 Task: Add a signature James Flores containing Have a great Fathers Day, James Flores to email address softage.8@softage.net and add a label Educational resources
Action: Mouse moved to (1281, 62)
Screenshot: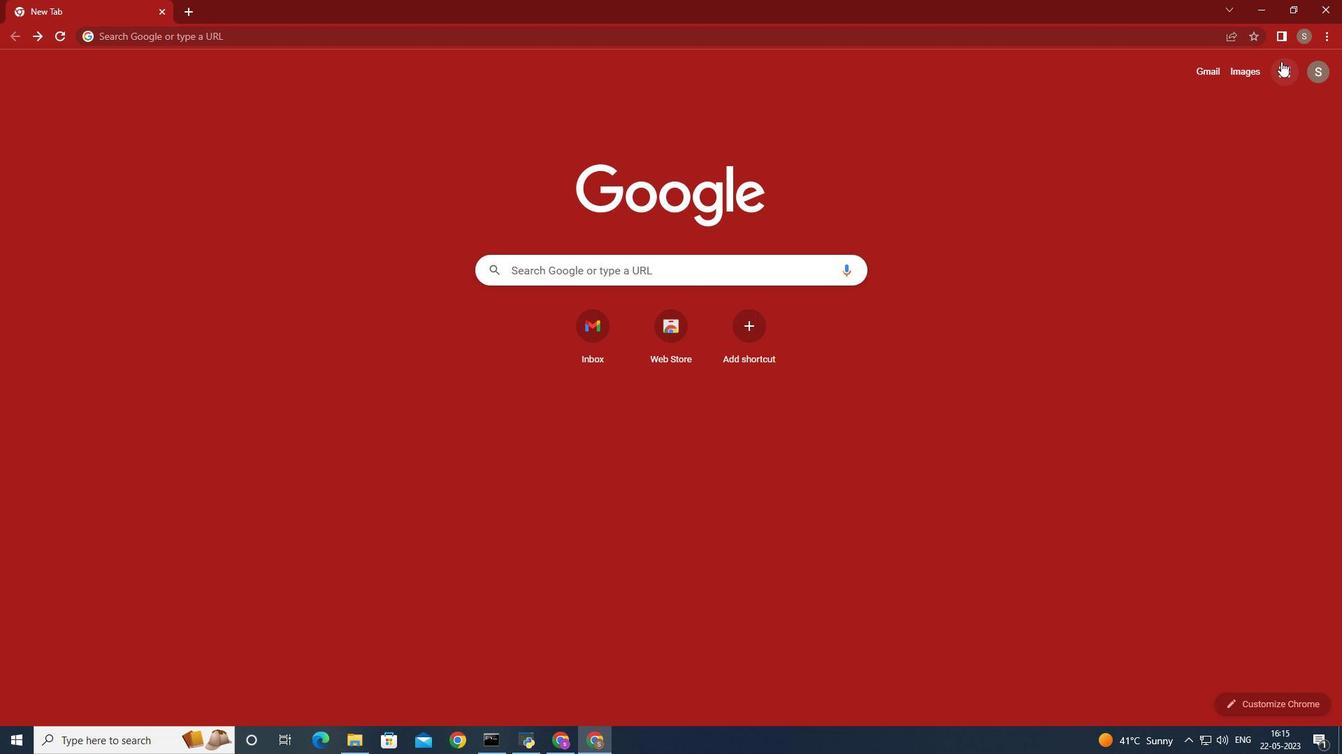 
Action: Mouse pressed left at (1281, 62)
Screenshot: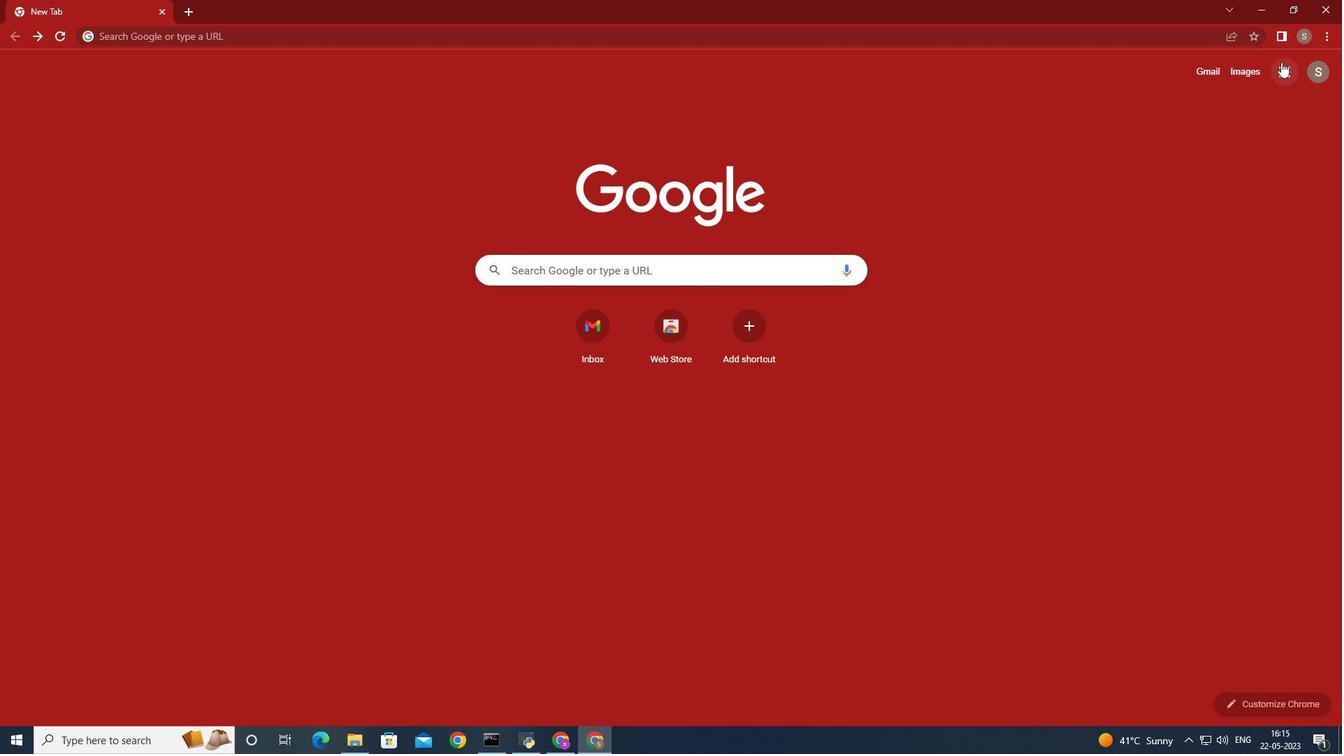 
Action: Mouse moved to (1235, 137)
Screenshot: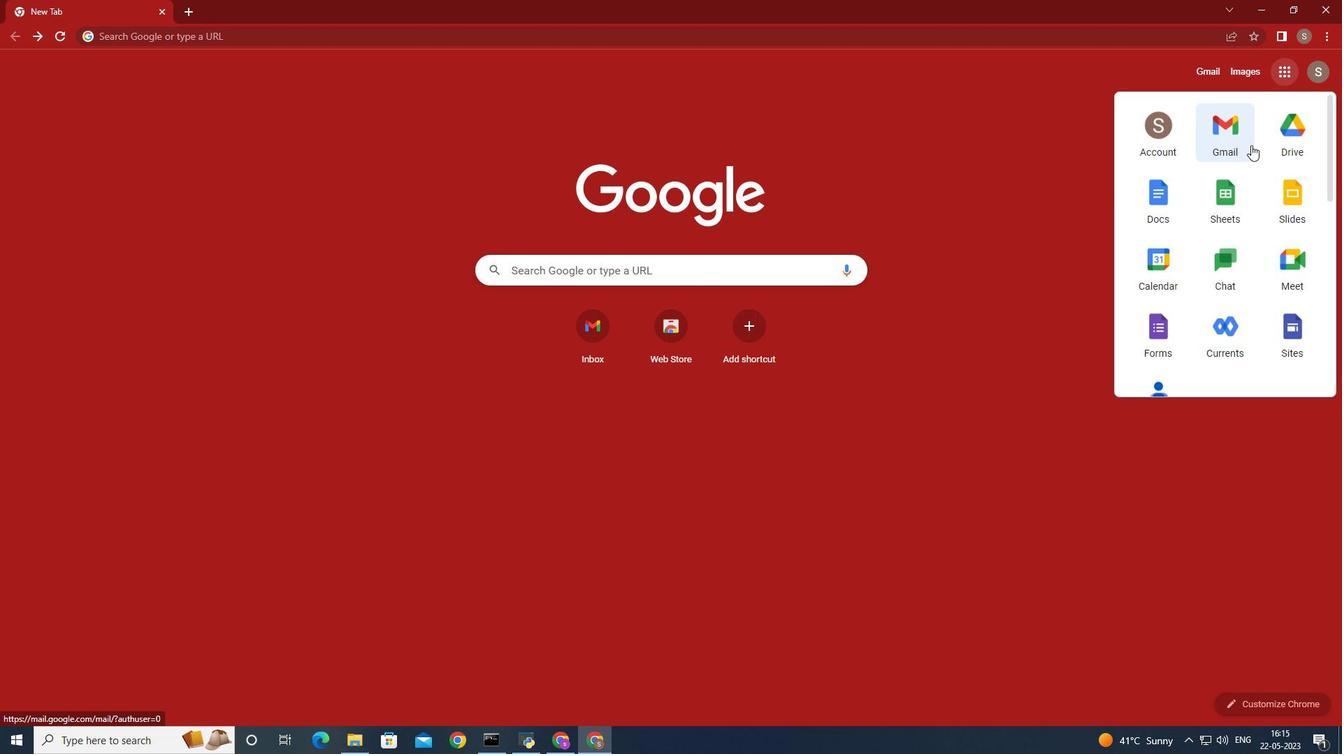 
Action: Mouse pressed left at (1235, 137)
Screenshot: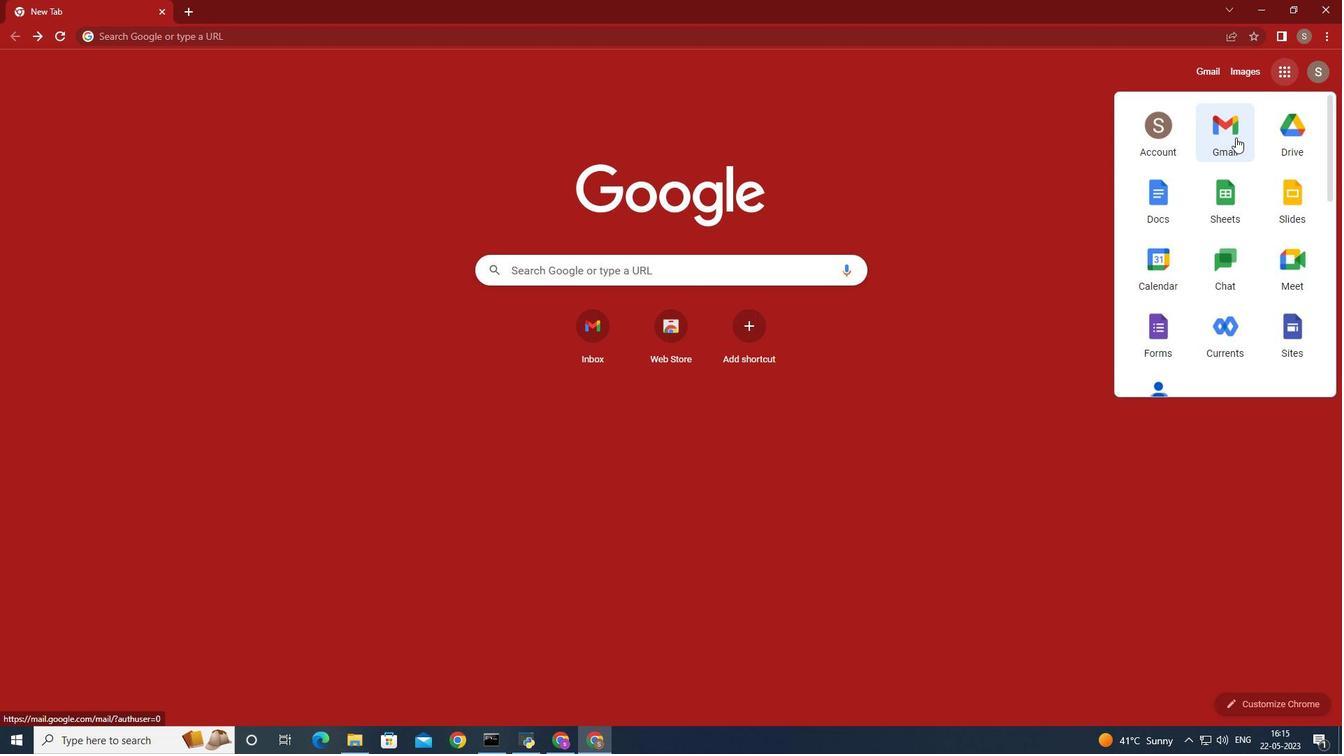 
Action: Mouse moved to (1182, 101)
Screenshot: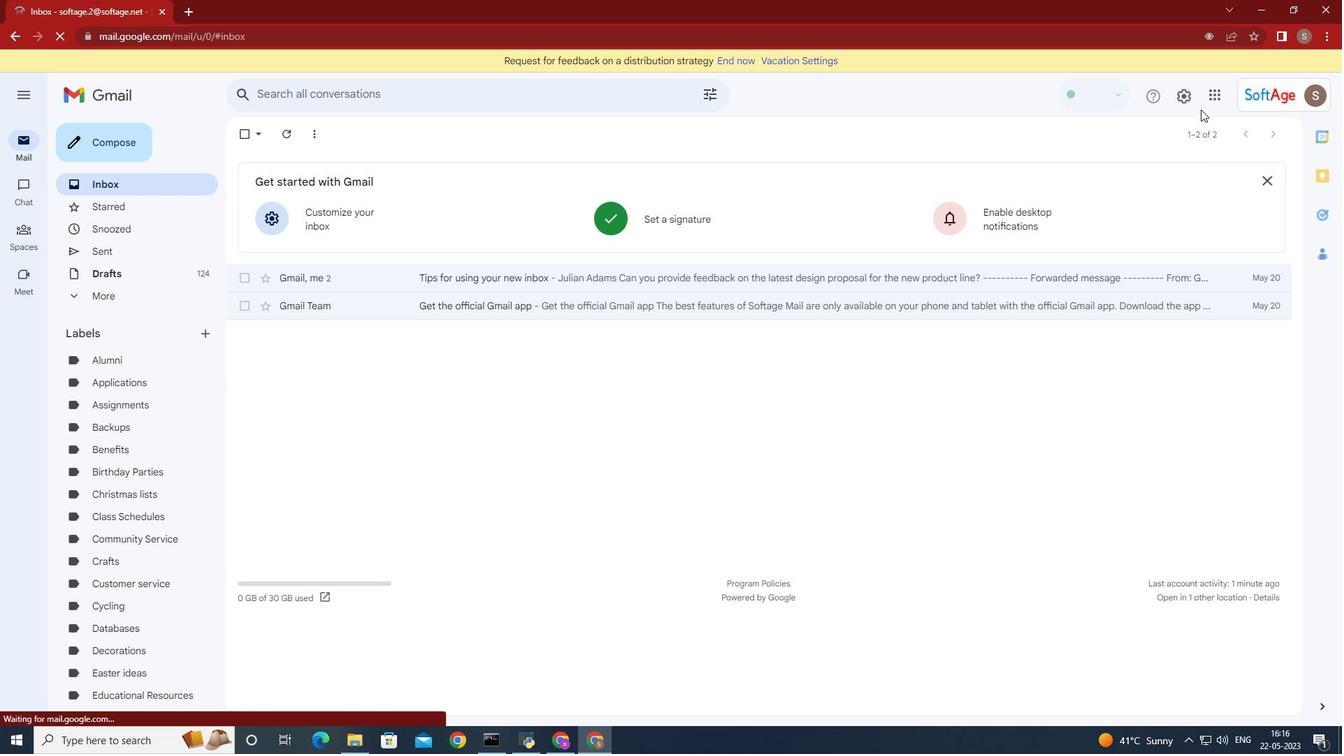 
Action: Mouse pressed left at (1182, 101)
Screenshot: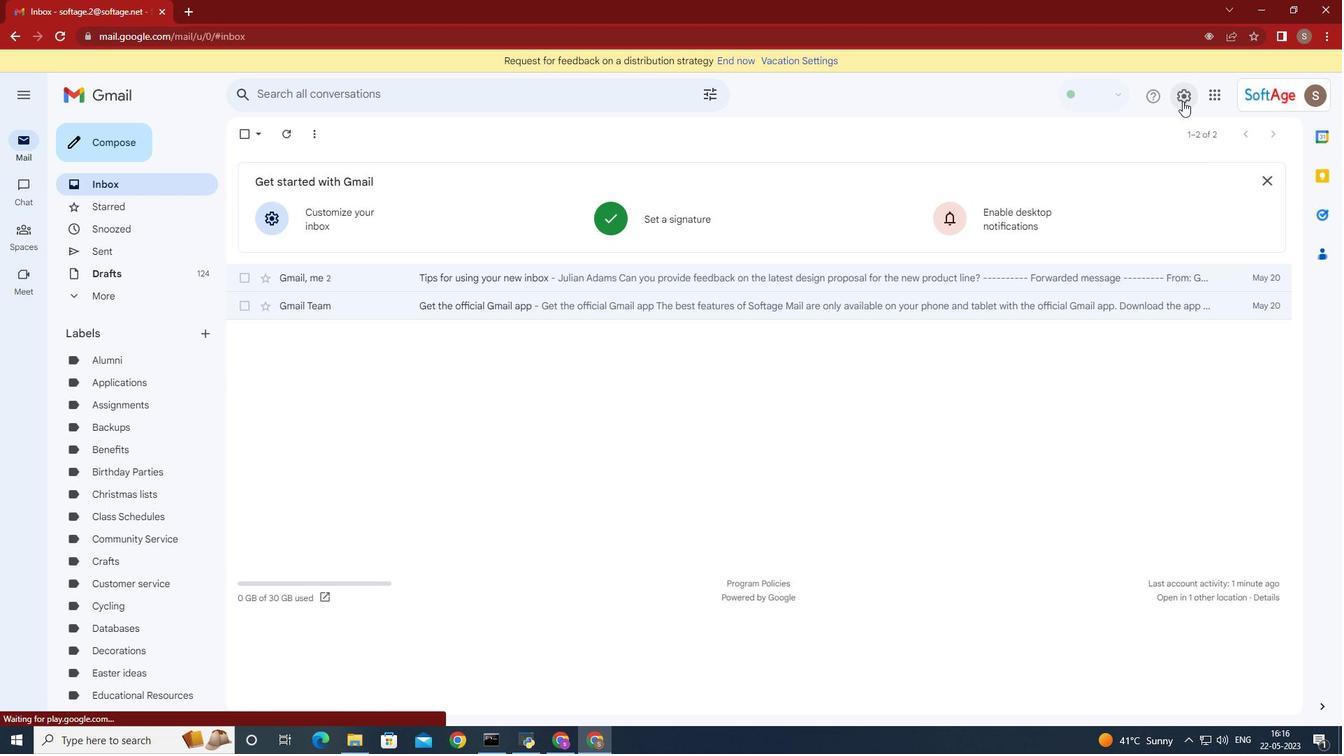 
Action: Mouse moved to (1215, 169)
Screenshot: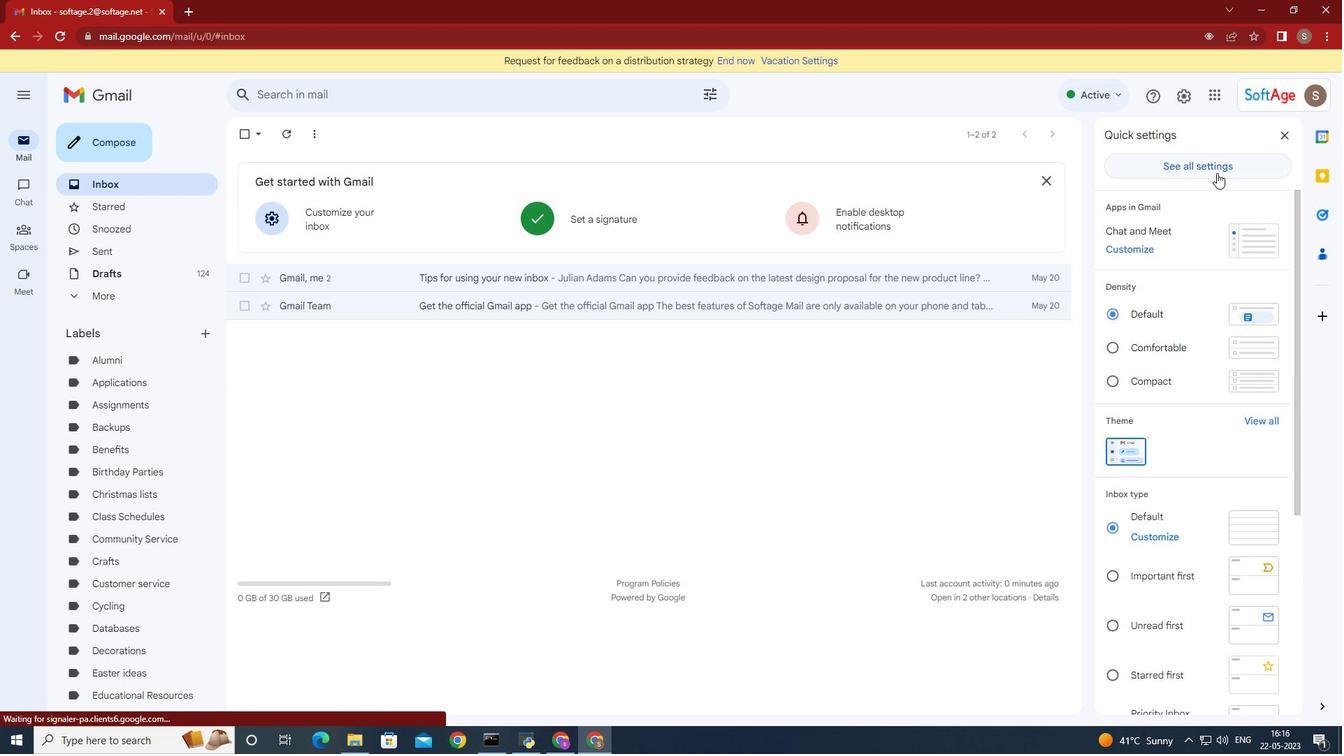 
Action: Mouse pressed left at (1215, 169)
Screenshot: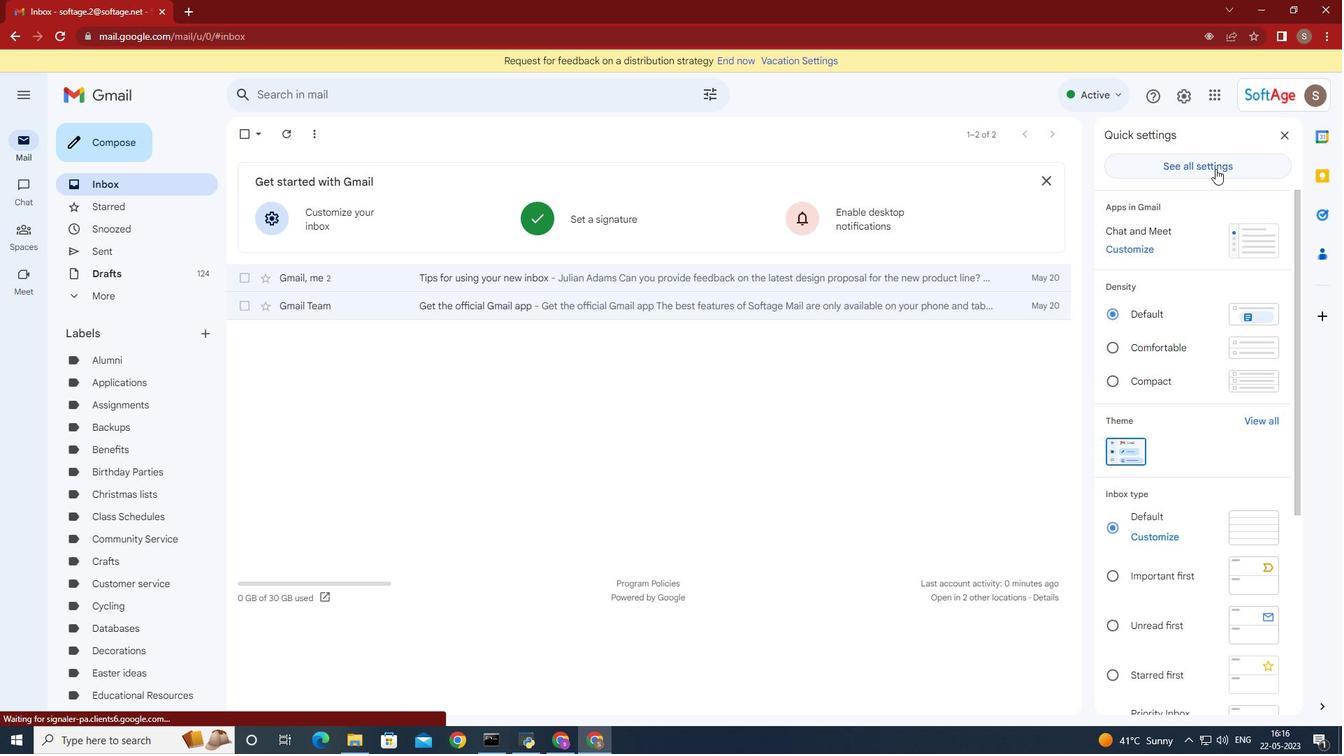 
Action: Mouse moved to (959, 268)
Screenshot: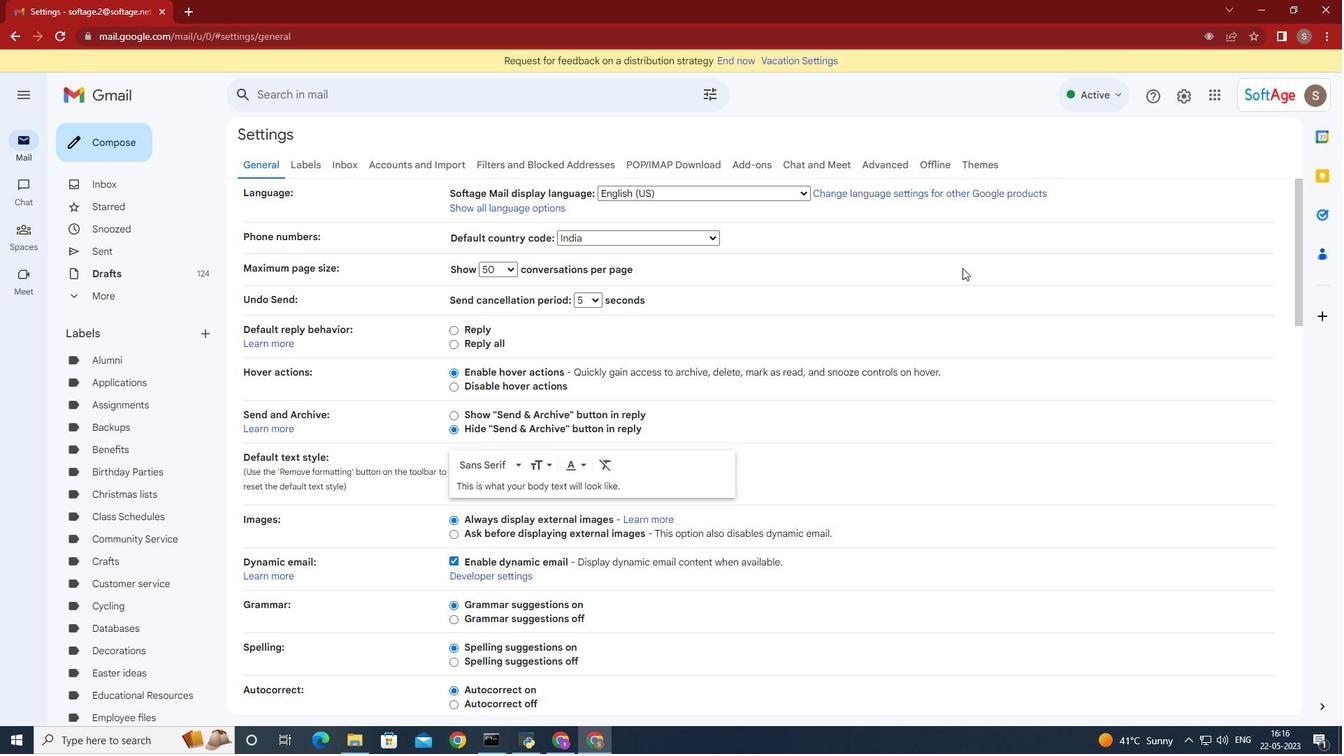 
Action: Mouse scrolled (959, 267) with delta (0, 0)
Screenshot: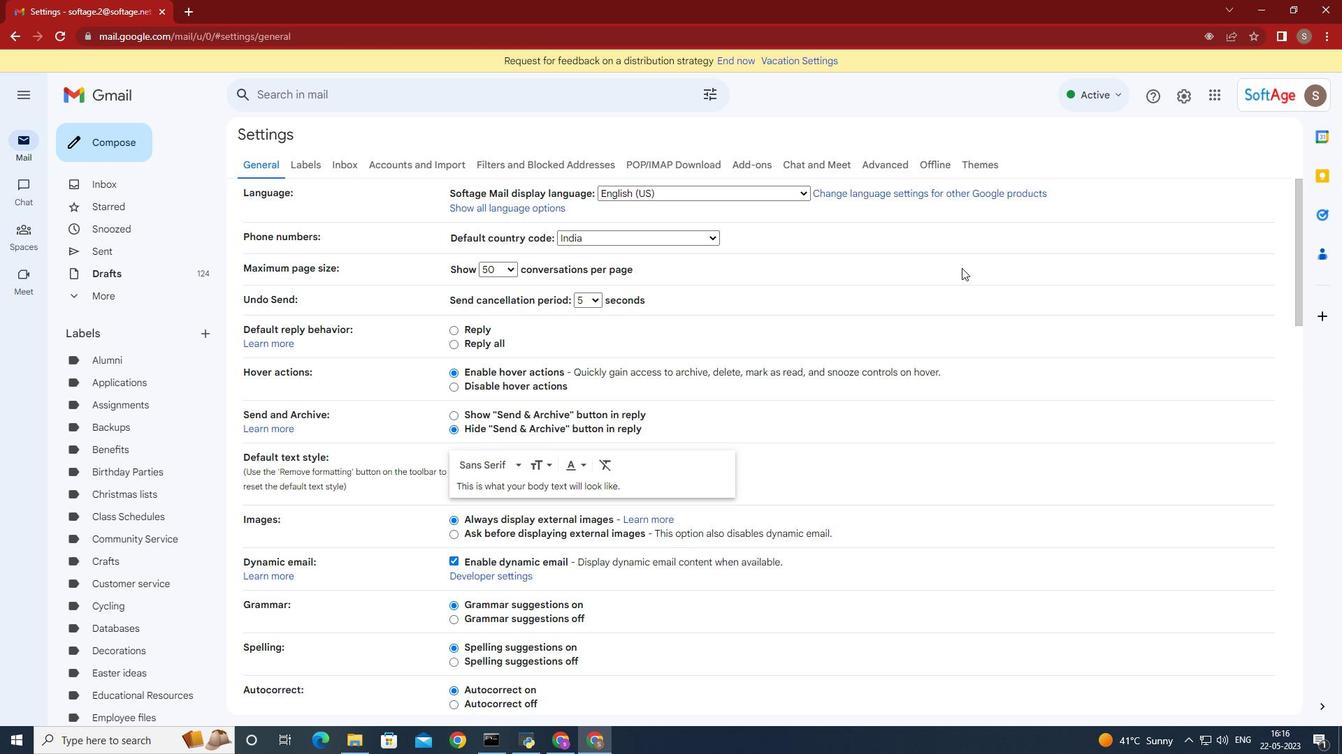 
Action: Mouse moved to (953, 270)
Screenshot: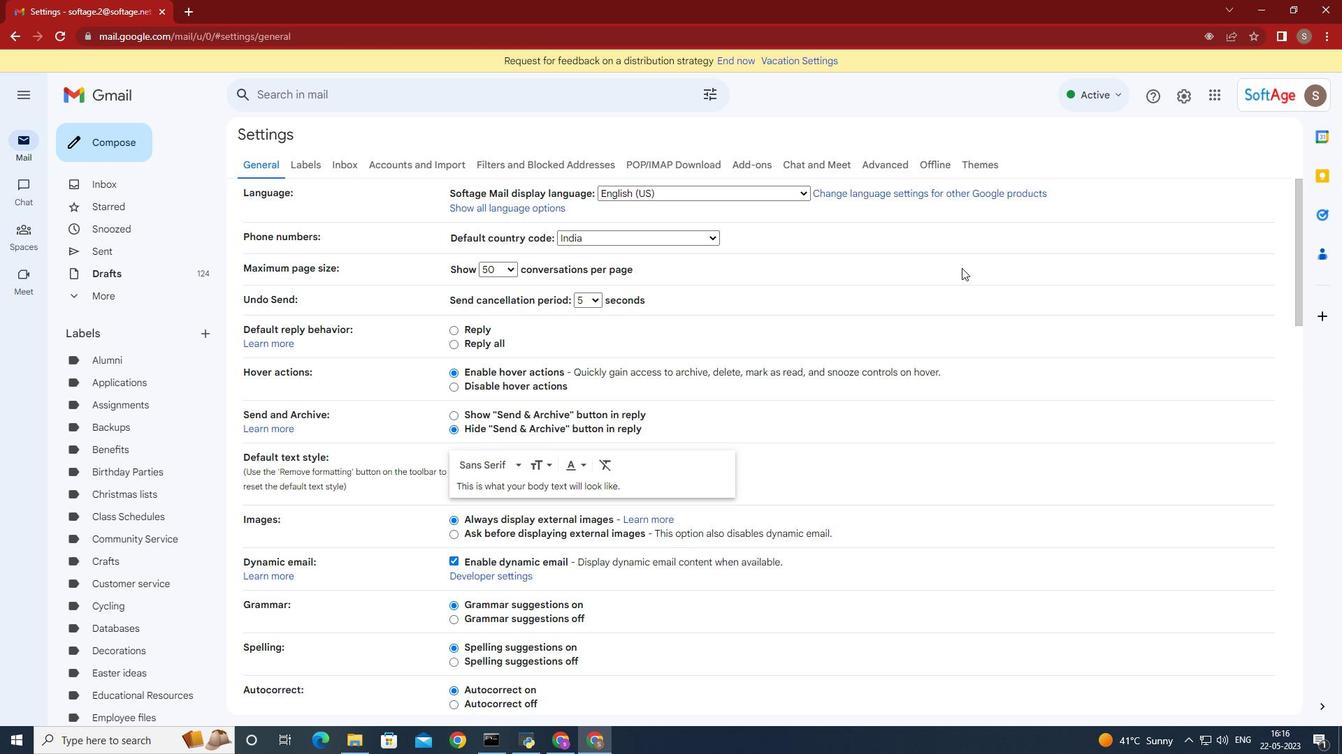 
Action: Mouse scrolled (953, 269) with delta (0, 0)
Screenshot: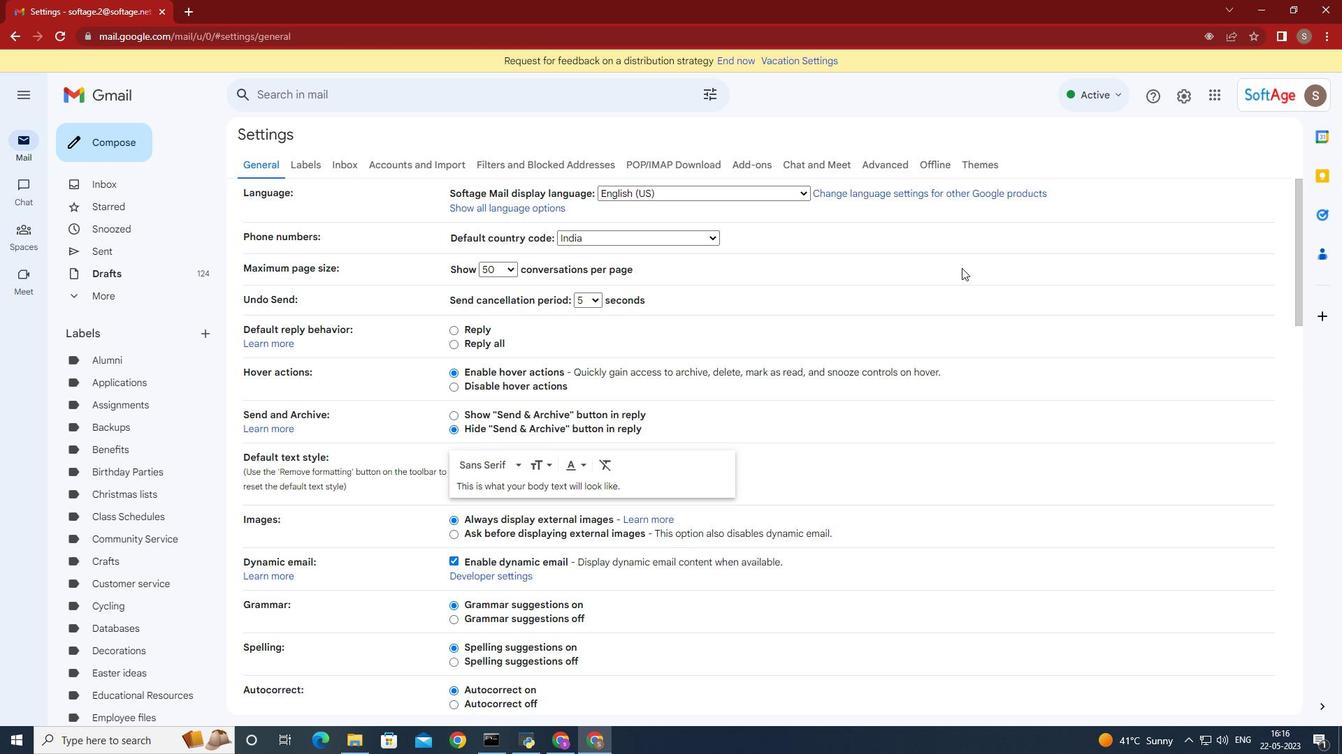 
Action: Mouse moved to (945, 274)
Screenshot: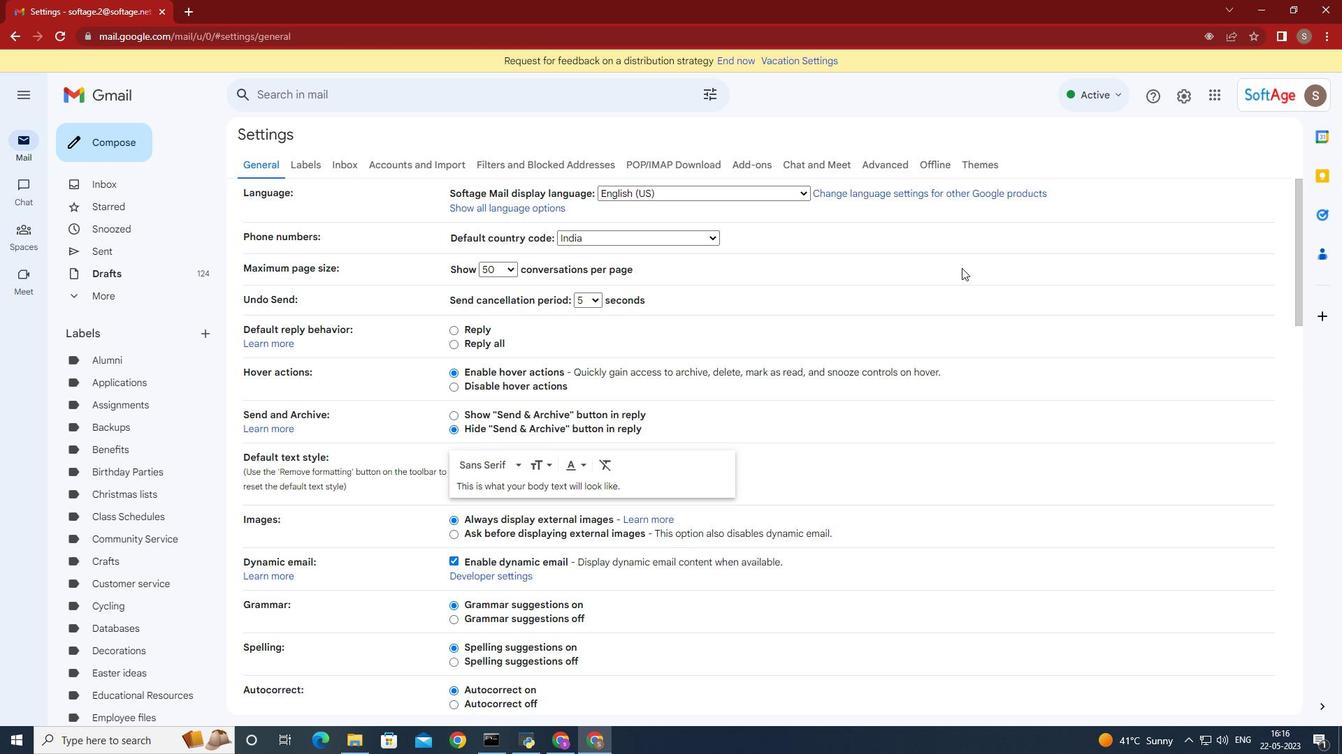 
Action: Mouse scrolled (945, 273) with delta (0, 0)
Screenshot: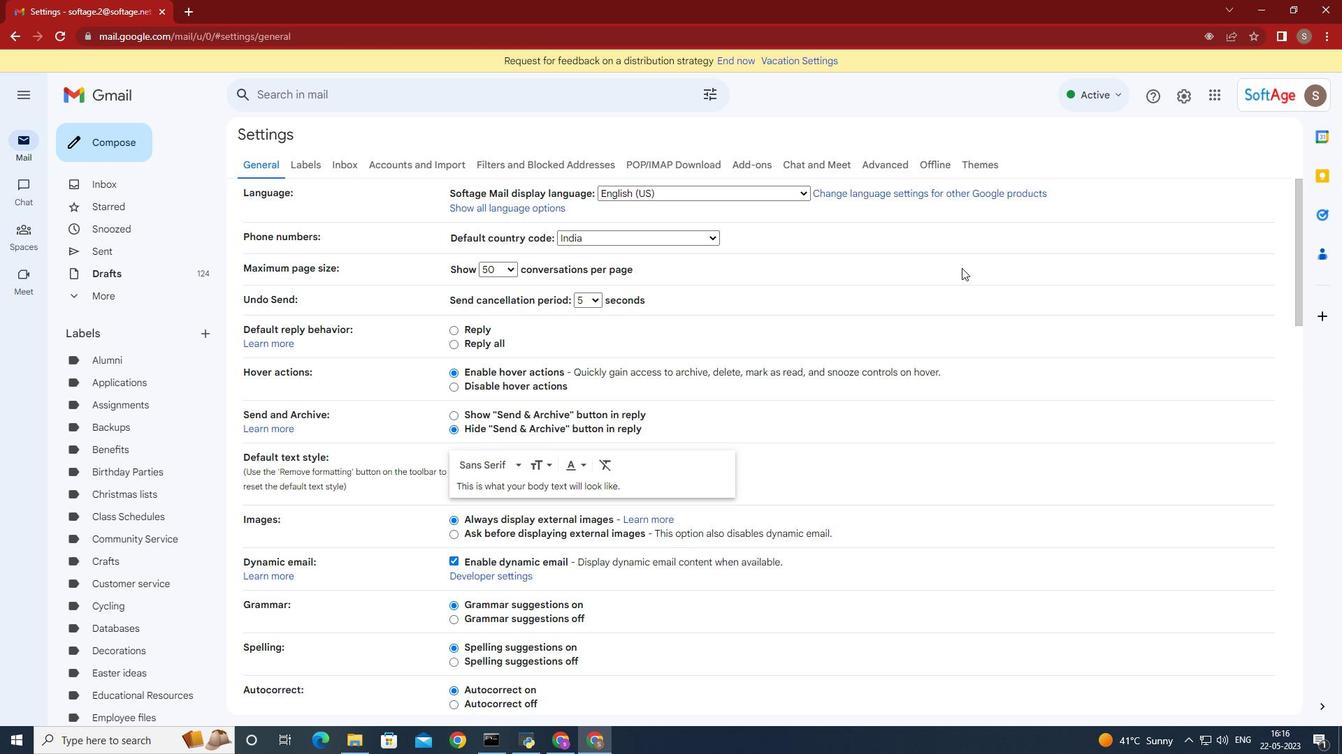 
Action: Mouse moved to (941, 274)
Screenshot: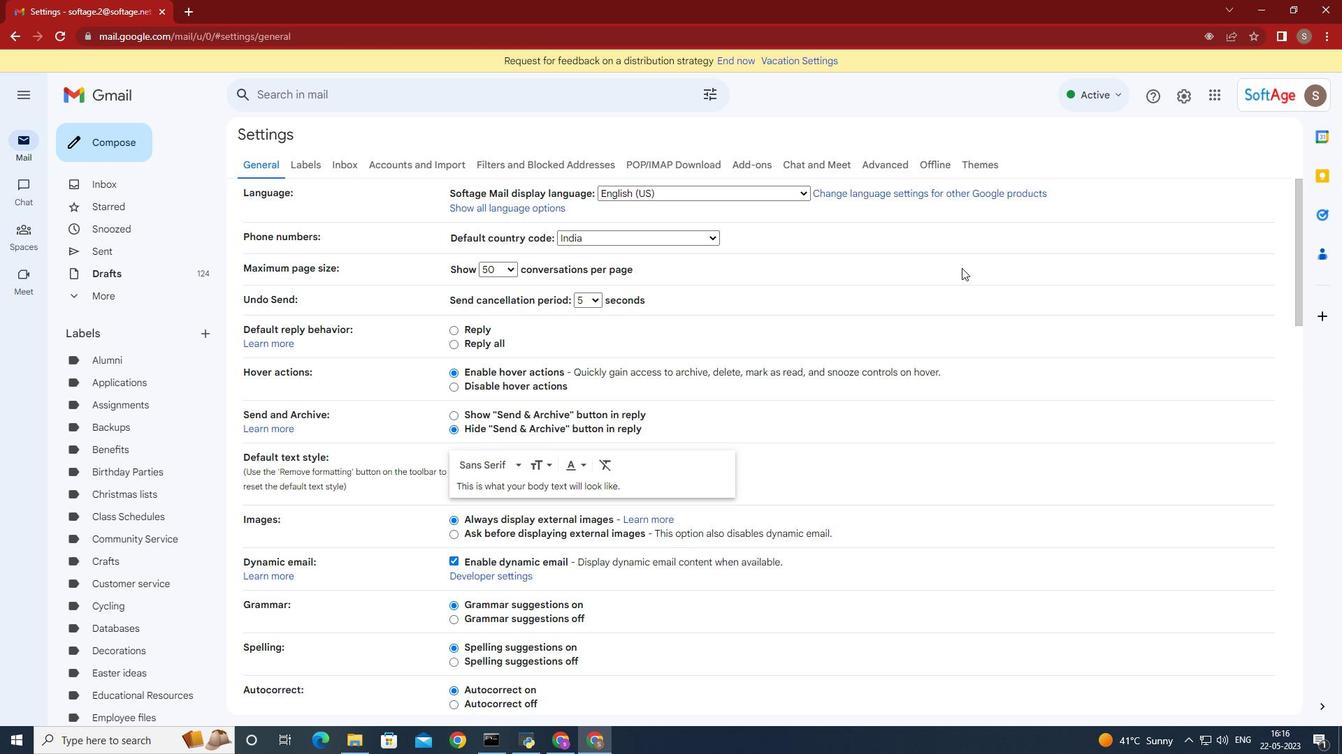 
Action: Mouse scrolled (941, 274) with delta (0, 0)
Screenshot: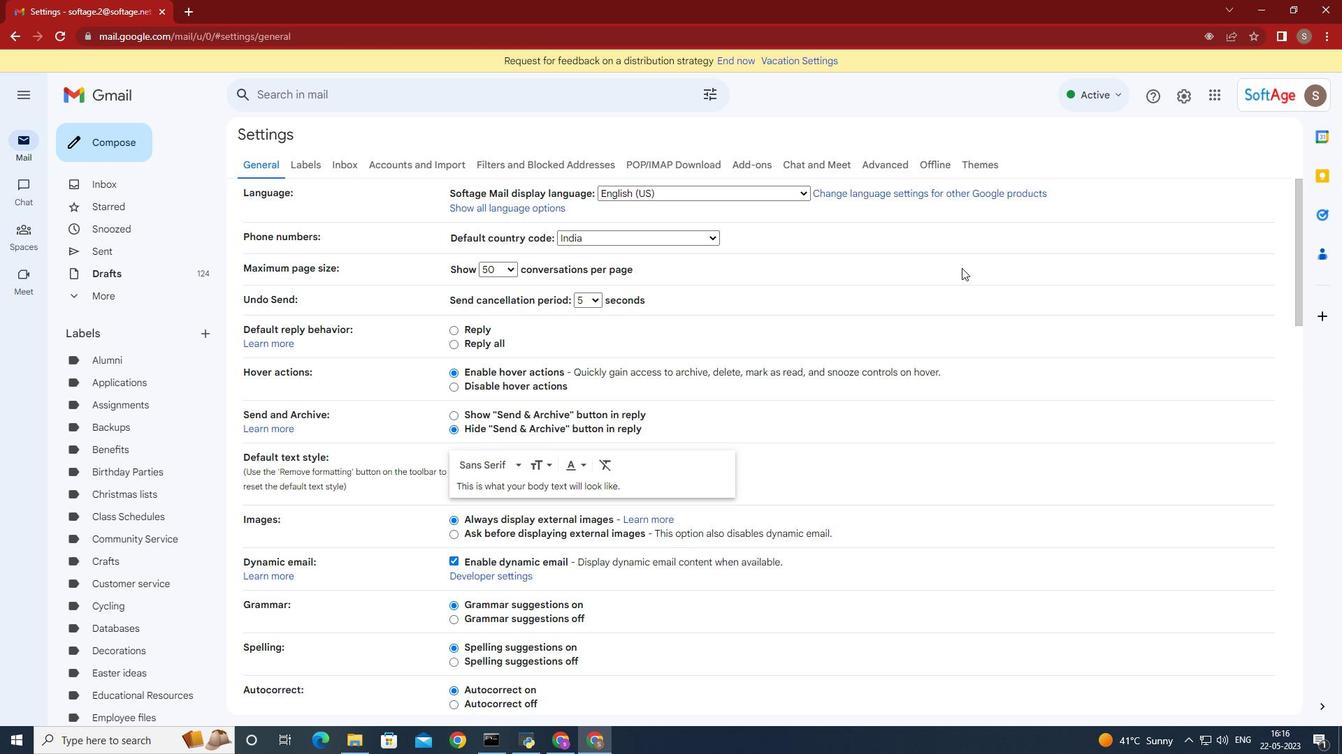 
Action: Mouse moved to (938, 275)
Screenshot: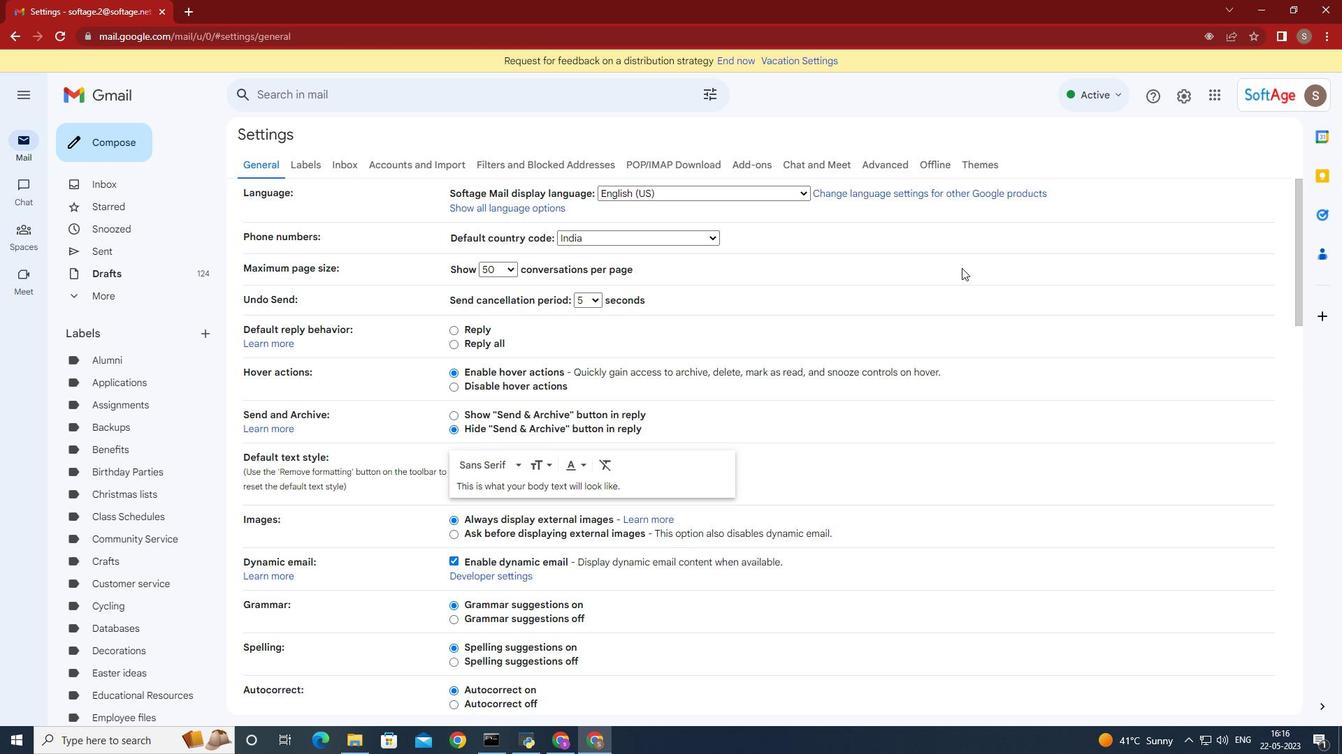 
Action: Mouse scrolled (938, 274) with delta (0, 0)
Screenshot: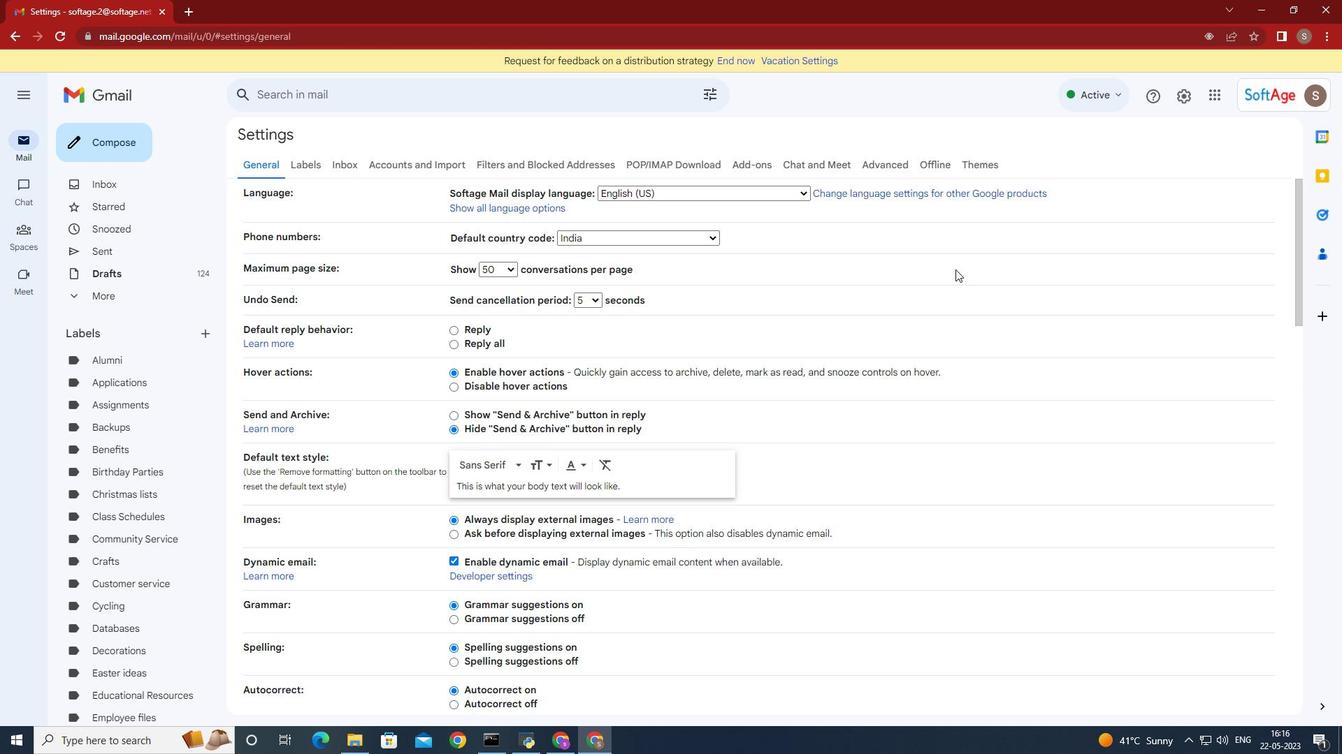 
Action: Mouse moved to (938, 275)
Screenshot: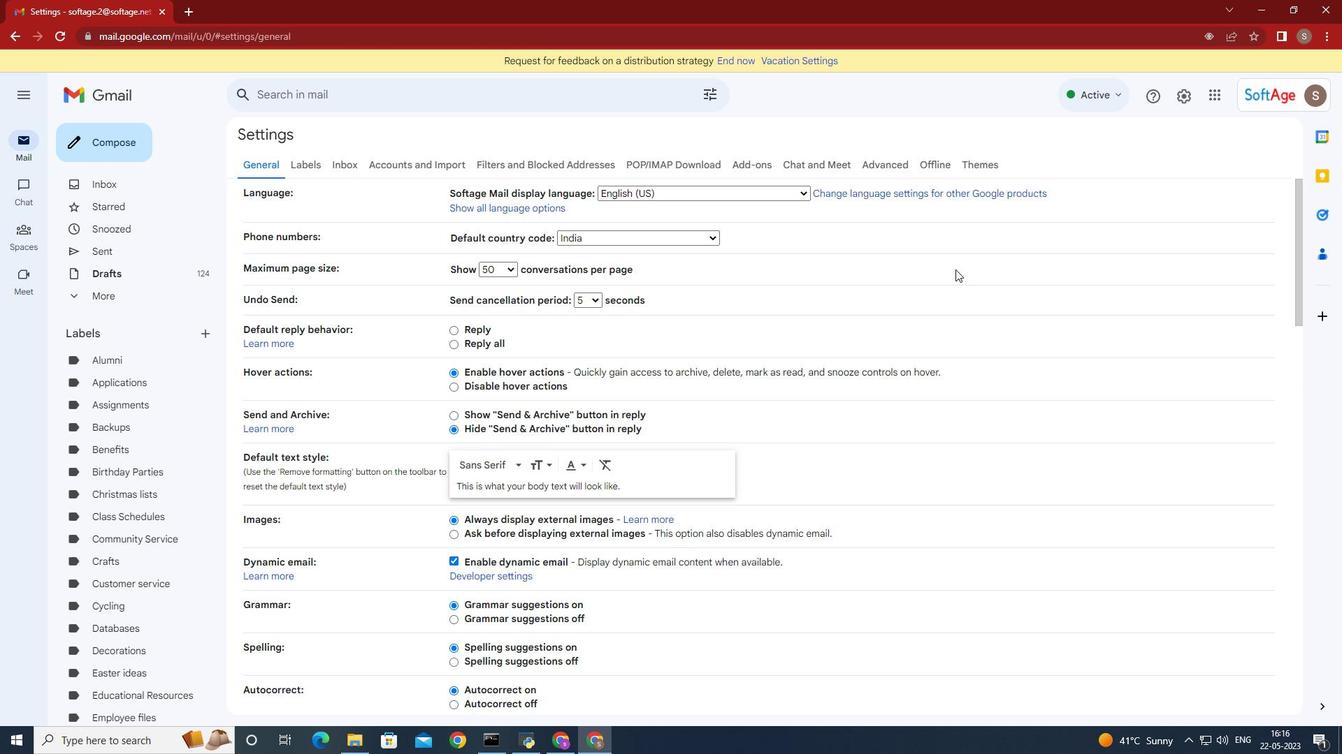 
Action: Mouse scrolled (938, 274) with delta (0, 0)
Screenshot: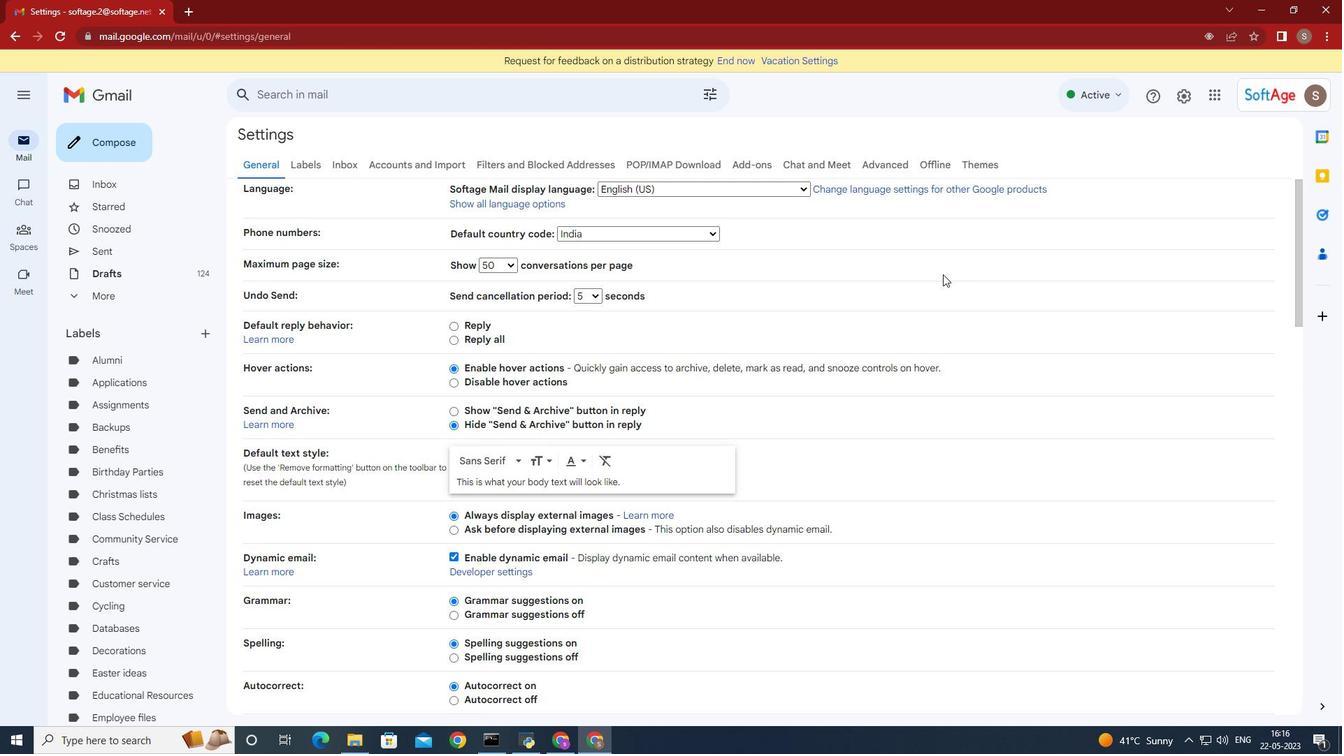 
Action: Mouse moved to (929, 285)
Screenshot: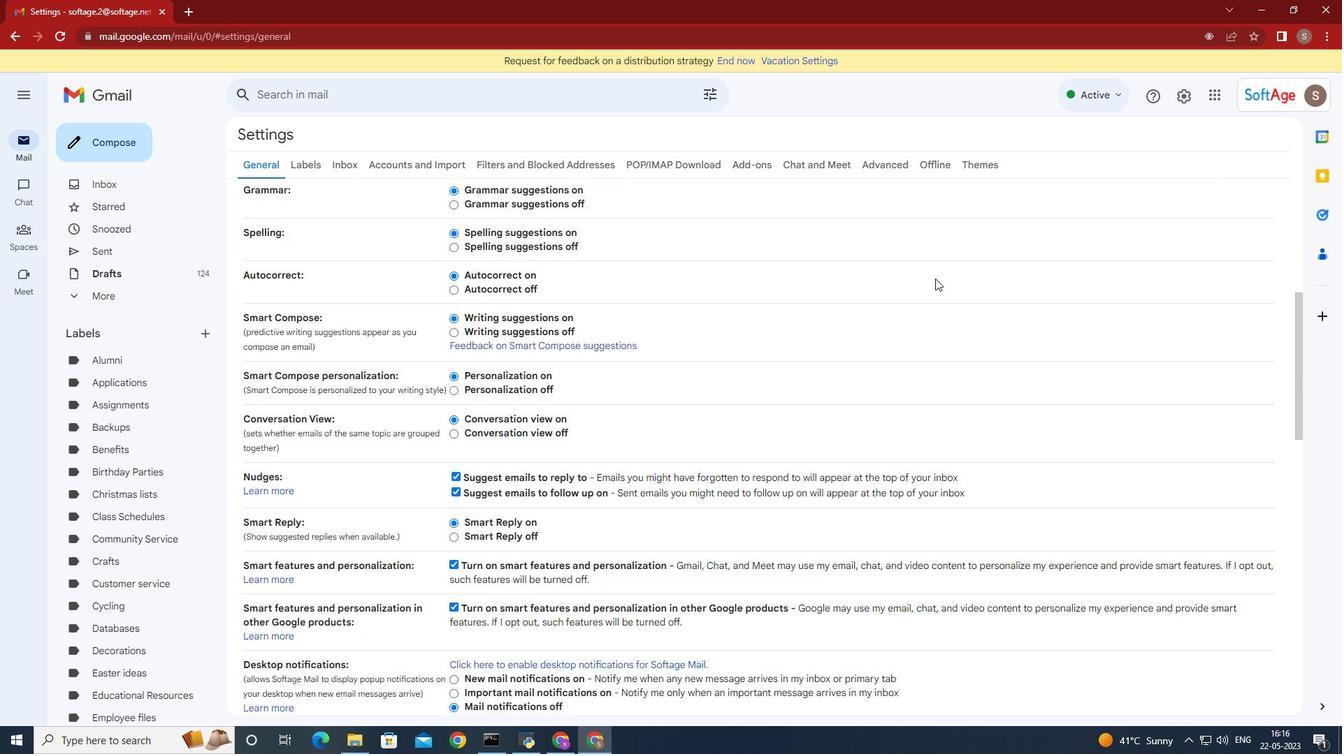 
Action: Mouse scrolled (929, 284) with delta (0, 0)
Screenshot: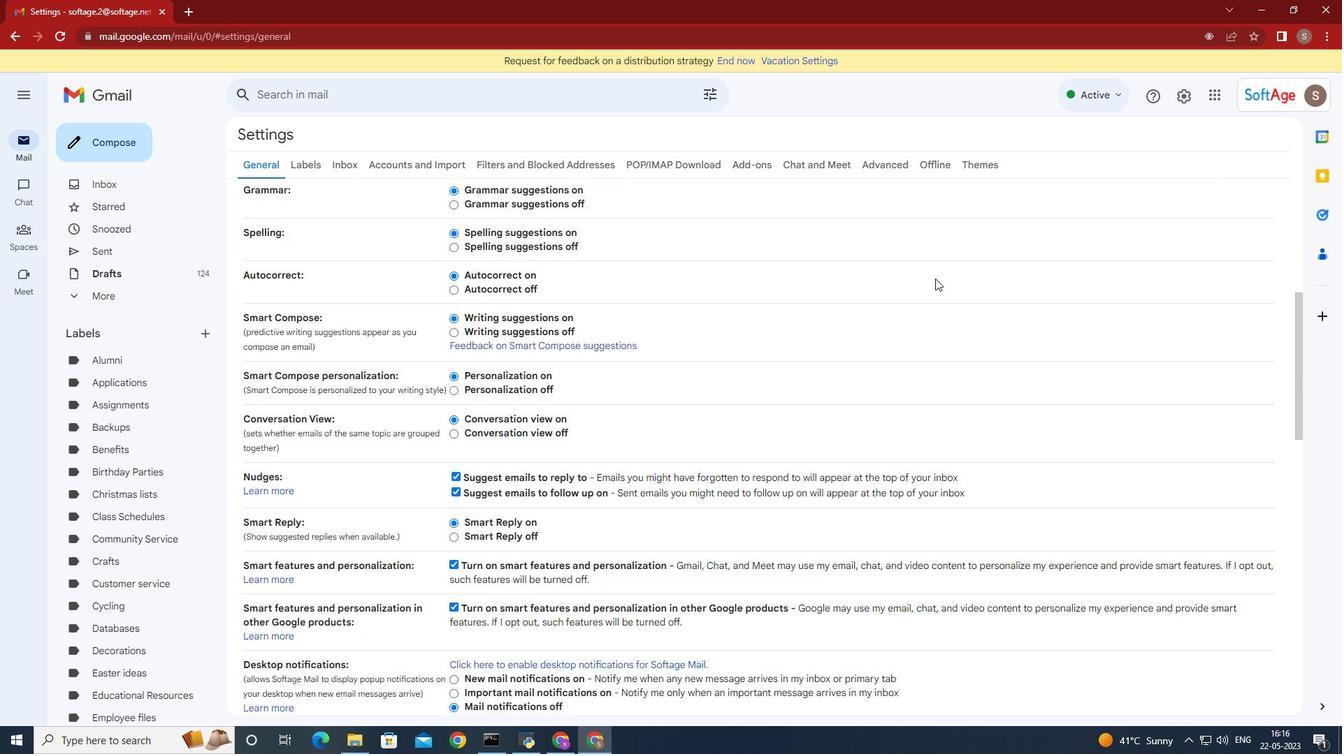 
Action: Mouse scrolled (929, 284) with delta (0, 0)
Screenshot: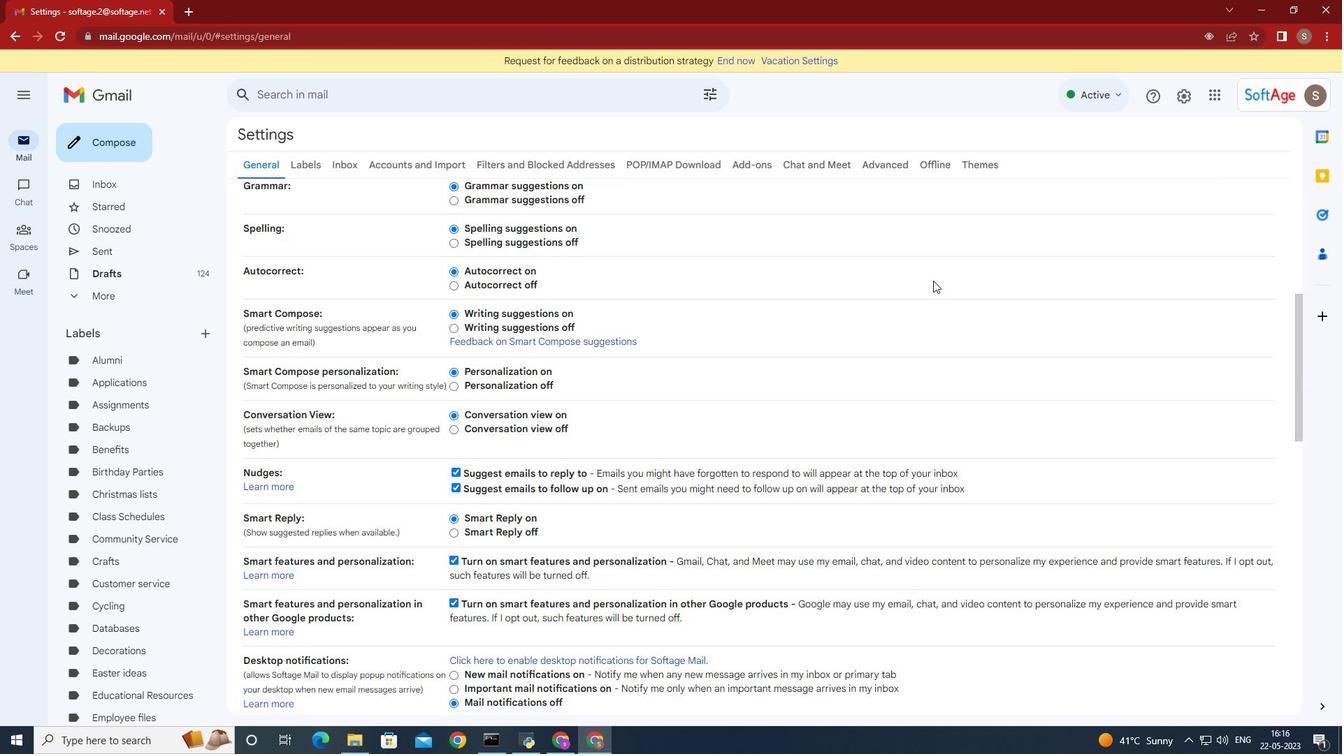 
Action: Mouse moved to (929, 285)
Screenshot: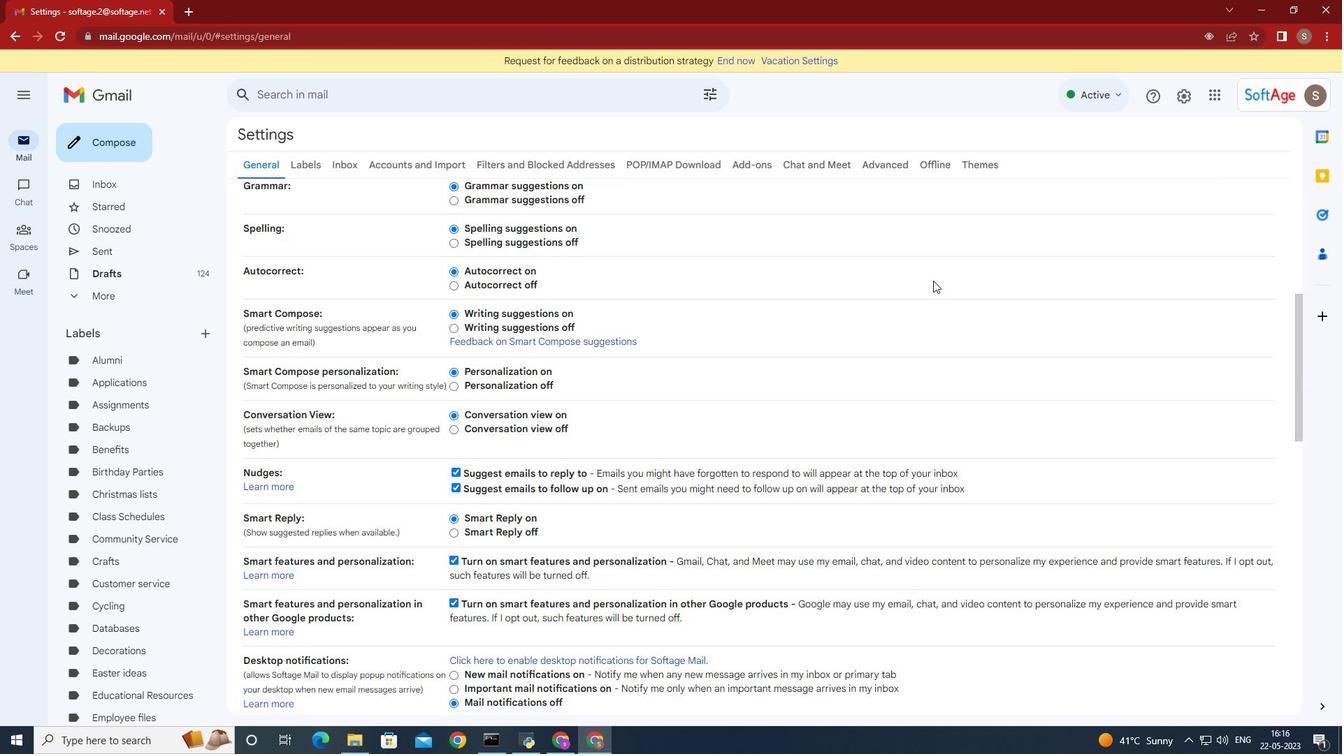 
Action: Mouse scrolled (929, 285) with delta (0, 0)
Screenshot: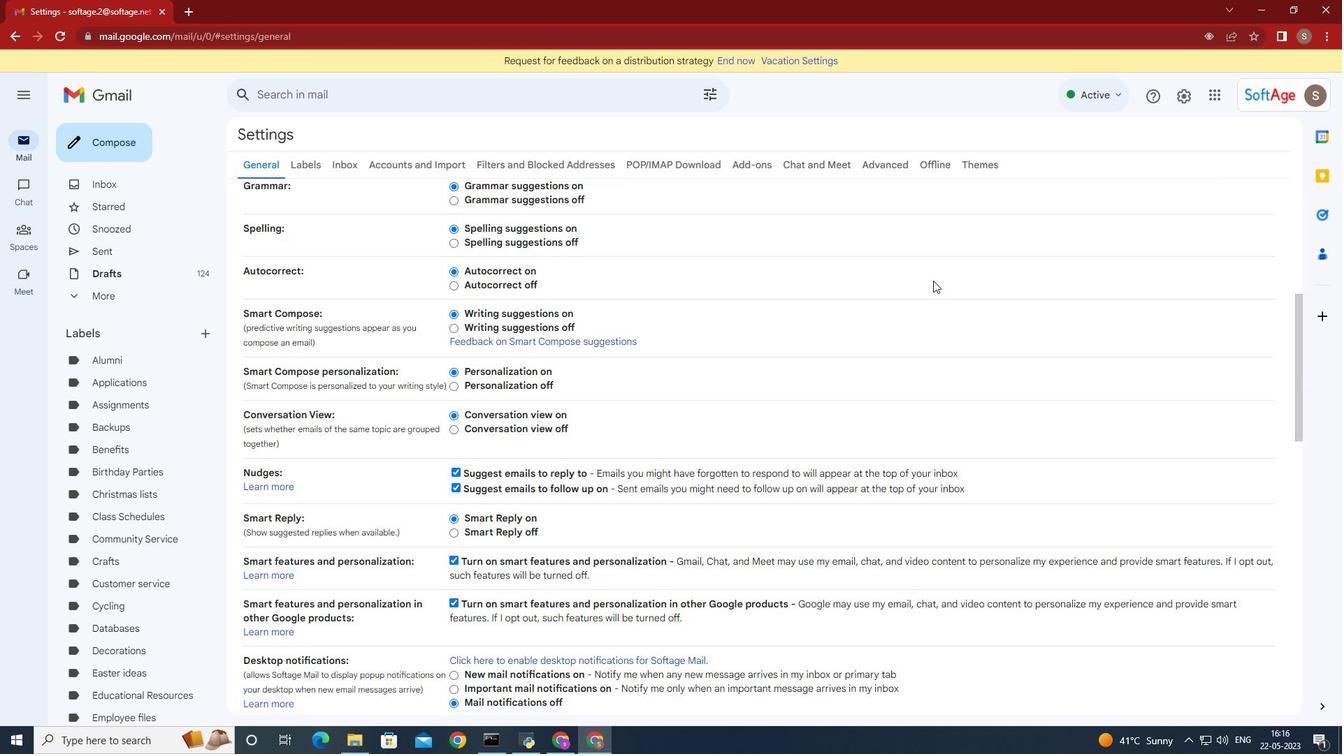 
Action: Mouse moved to (928, 285)
Screenshot: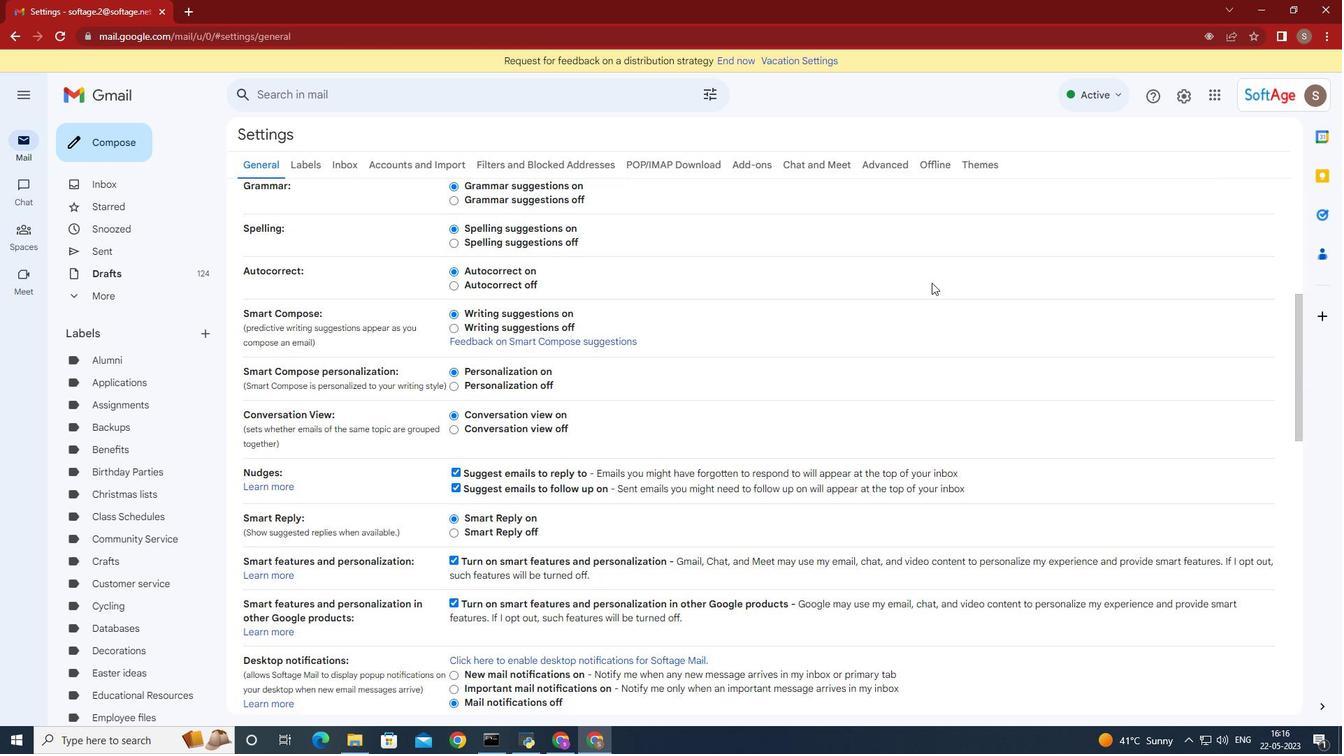 
Action: Mouse scrolled (928, 285) with delta (0, 0)
Screenshot: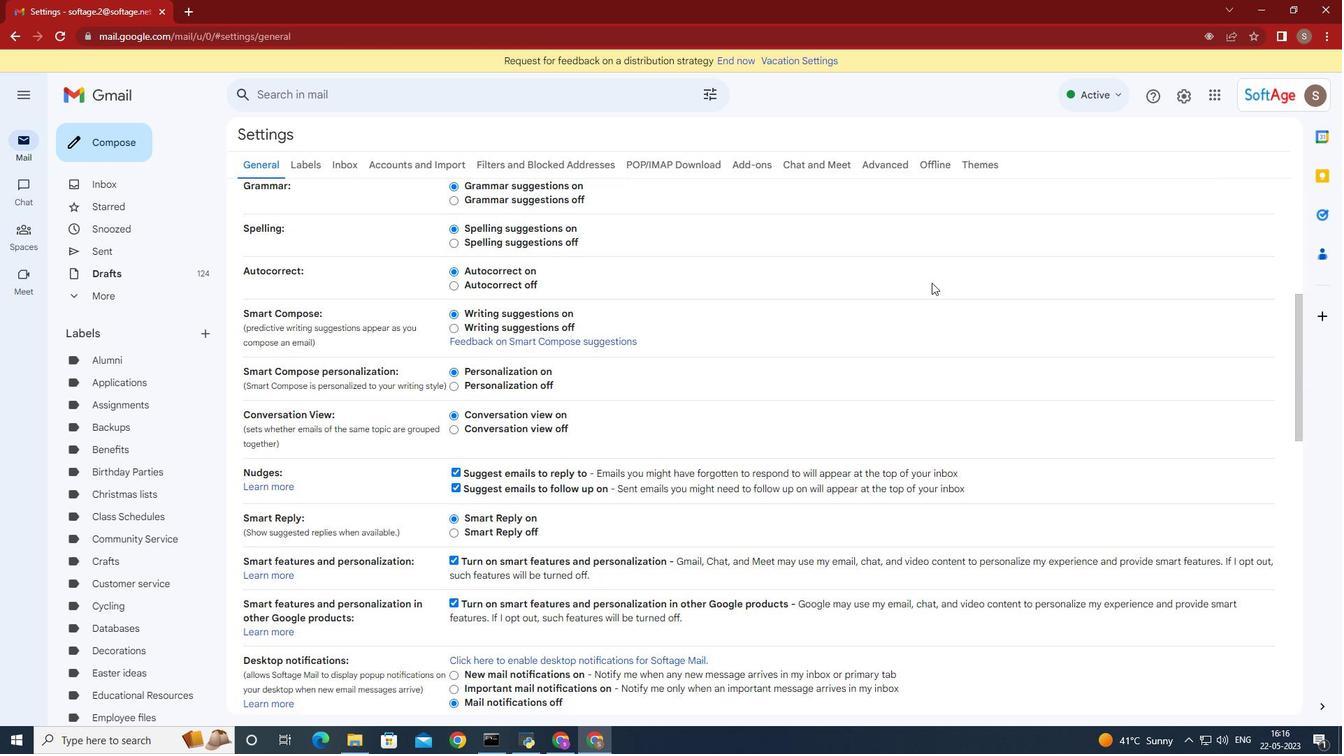 
Action: Mouse moved to (927, 286)
Screenshot: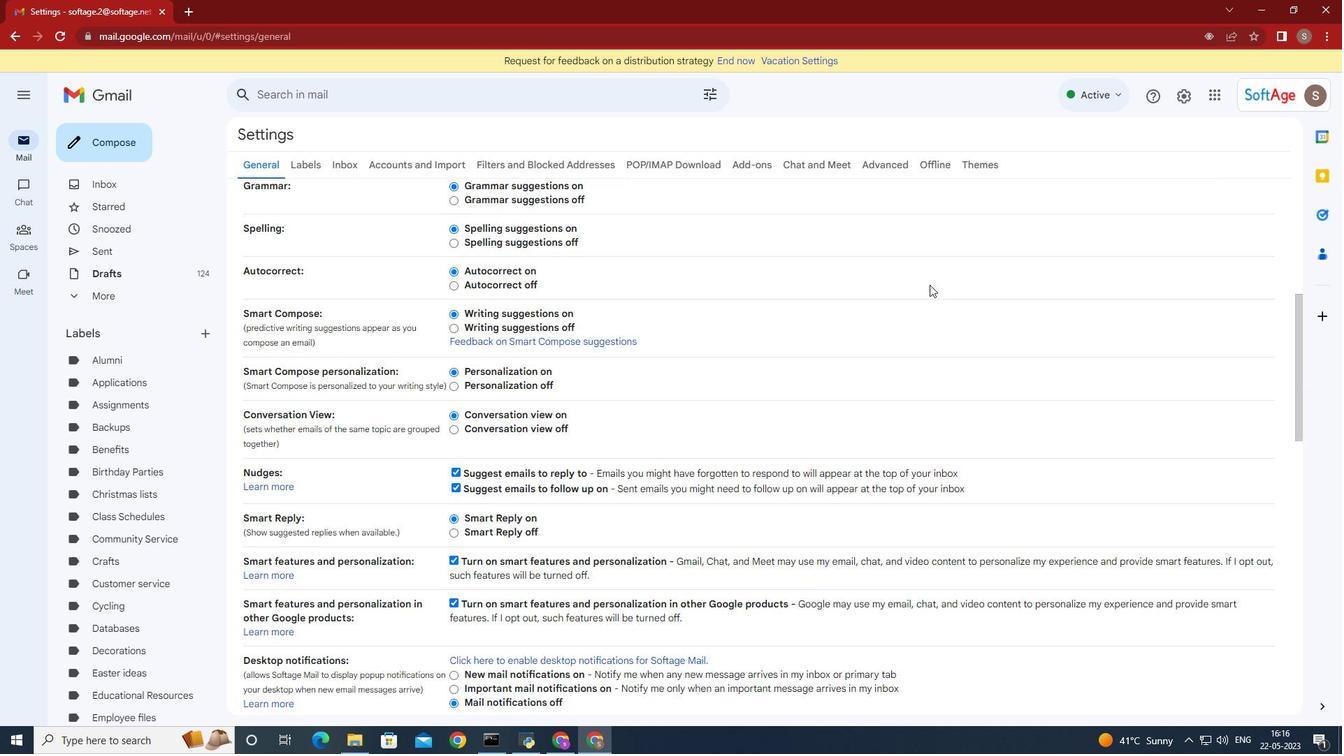 
Action: Mouse scrolled (927, 285) with delta (0, 0)
Screenshot: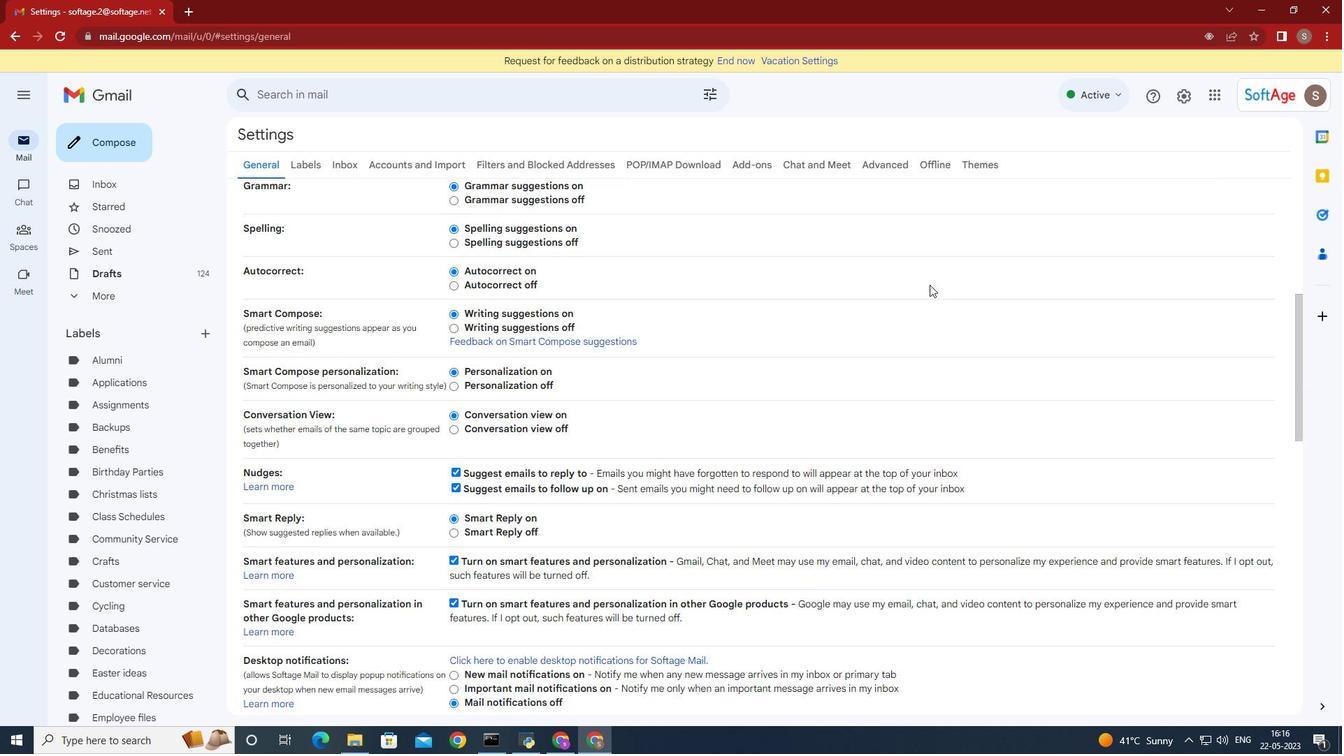 
Action: Mouse moved to (926, 286)
Screenshot: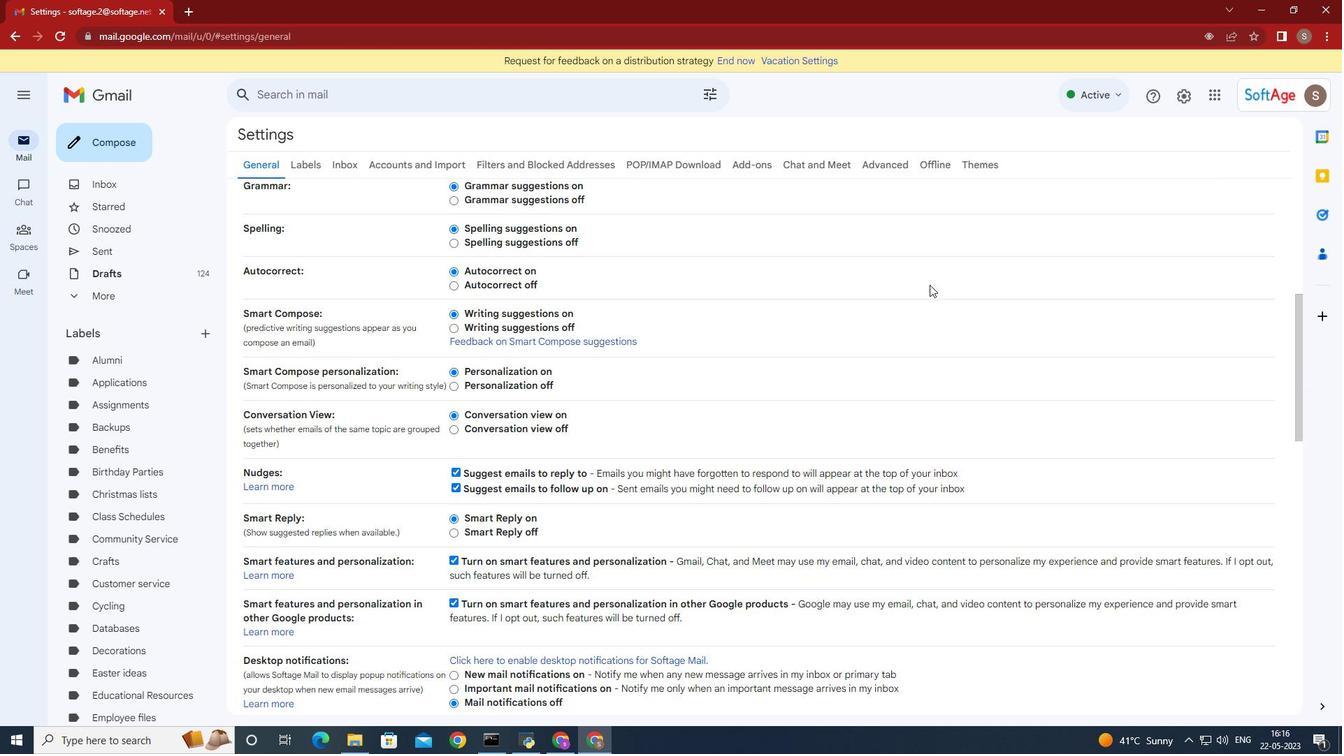 
Action: Mouse scrolled (926, 285) with delta (0, 0)
Screenshot: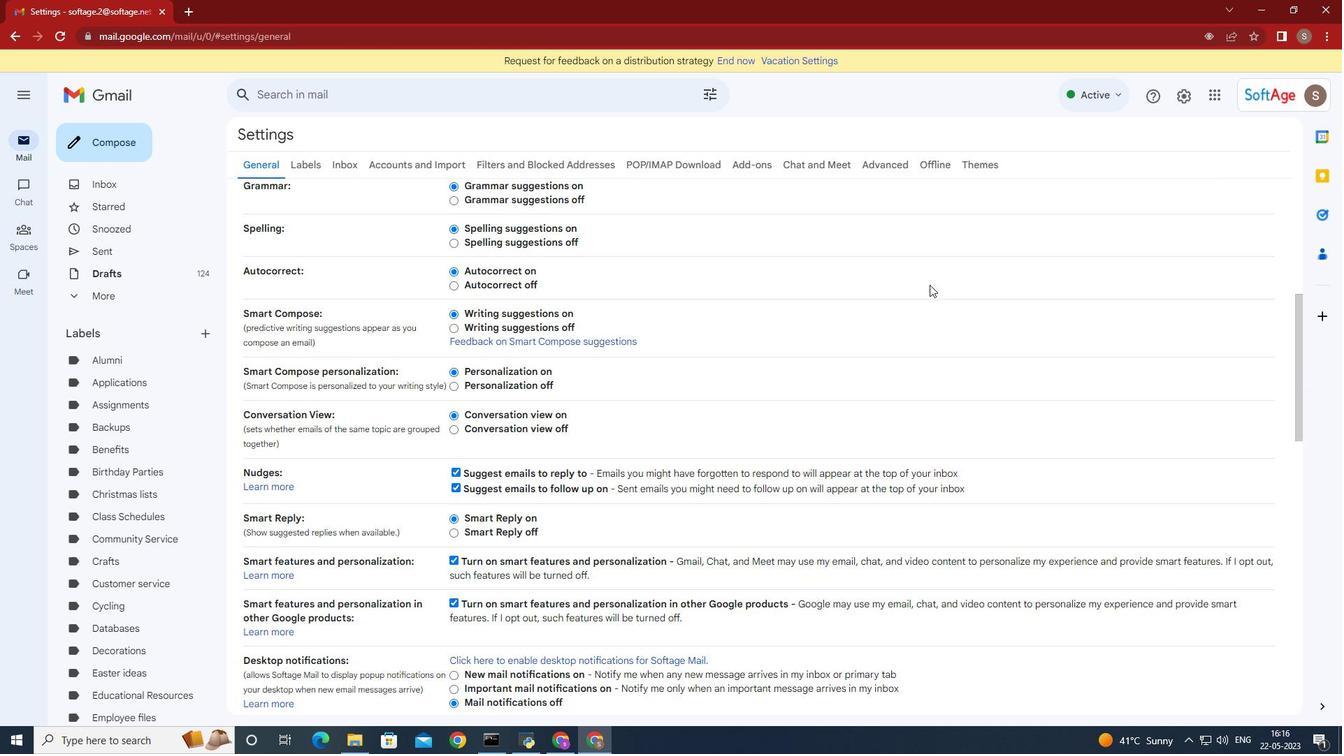 
Action: Mouse moved to (917, 287)
Screenshot: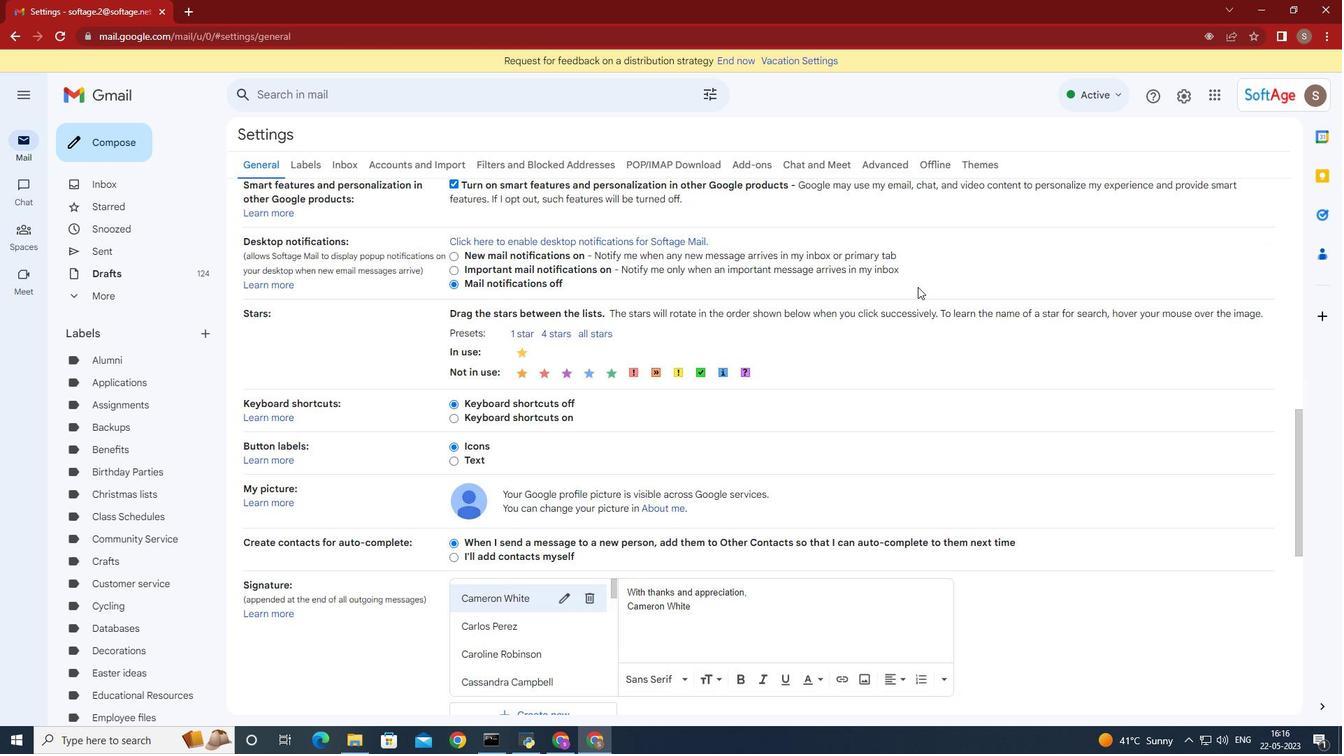 
Action: Mouse scrolled (917, 287) with delta (0, 0)
Screenshot: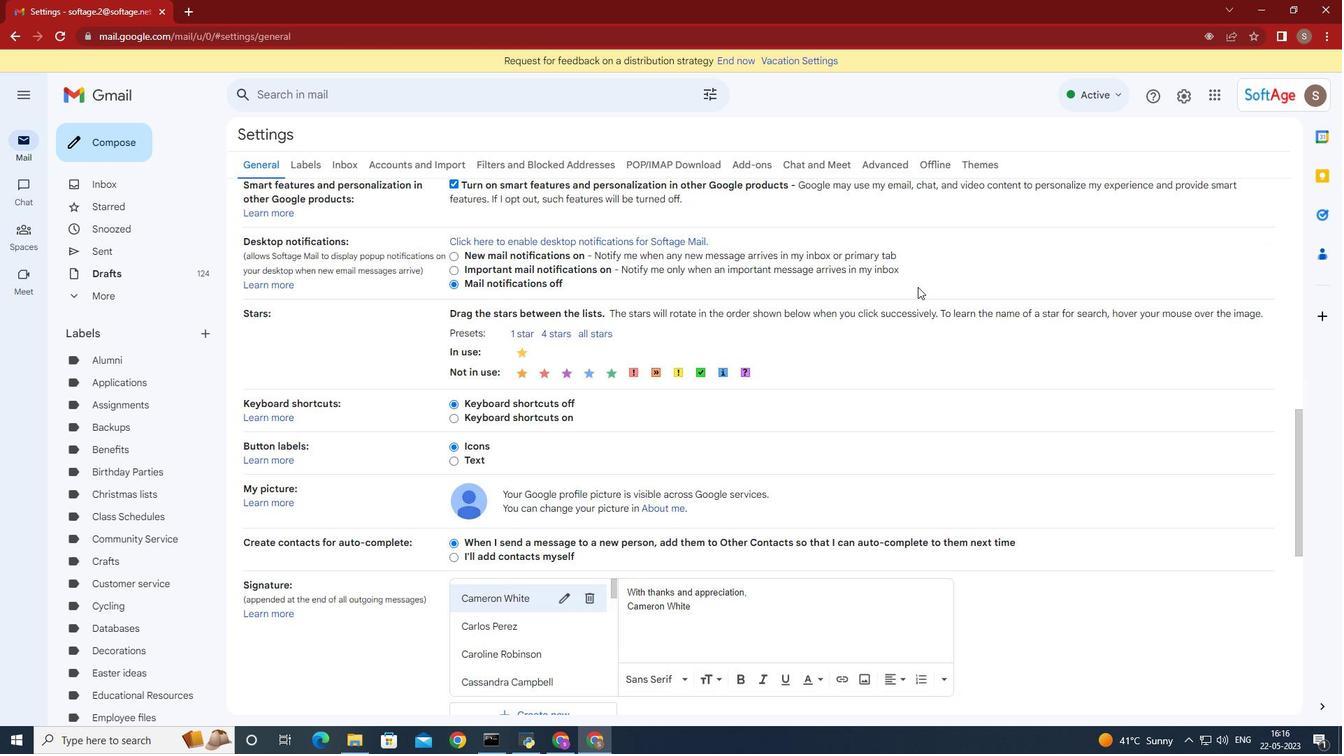 
Action: Mouse scrolled (917, 287) with delta (0, 0)
Screenshot: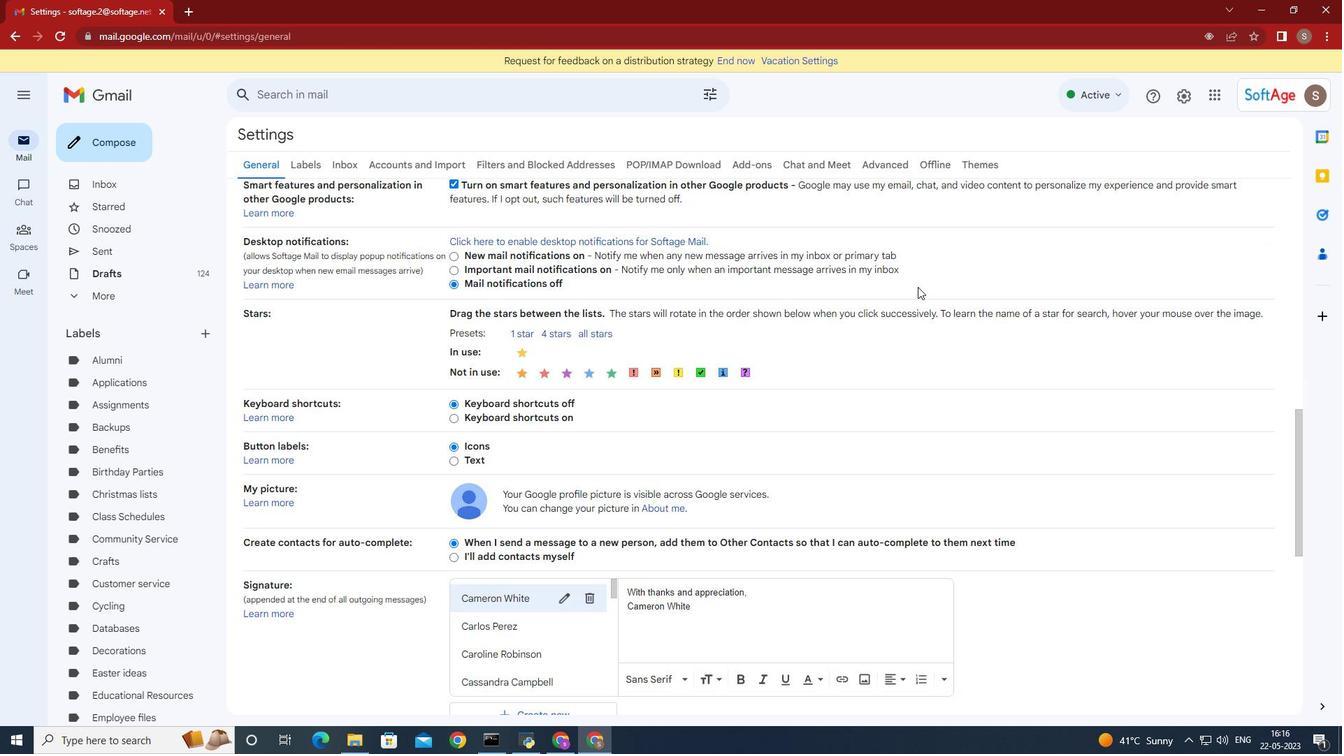 
Action: Mouse moved to (917, 288)
Screenshot: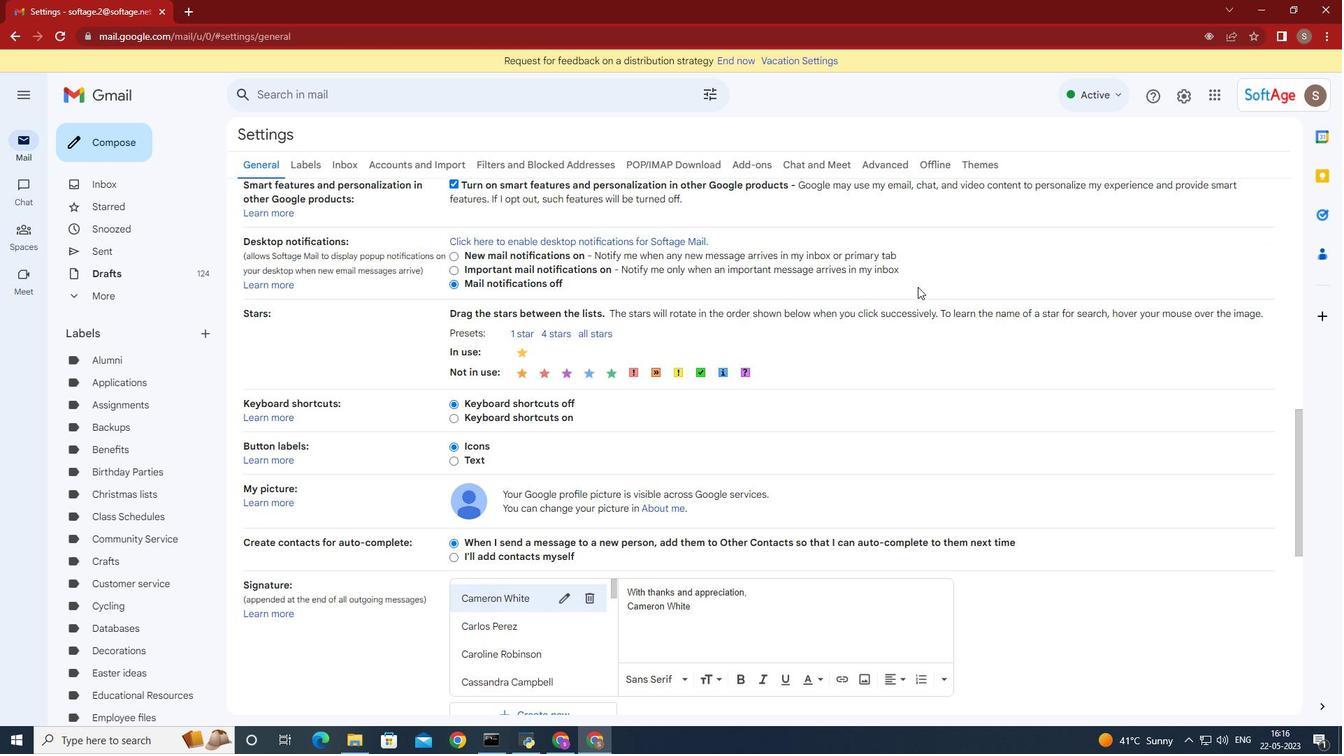 
Action: Mouse scrolled (917, 287) with delta (0, 0)
Screenshot: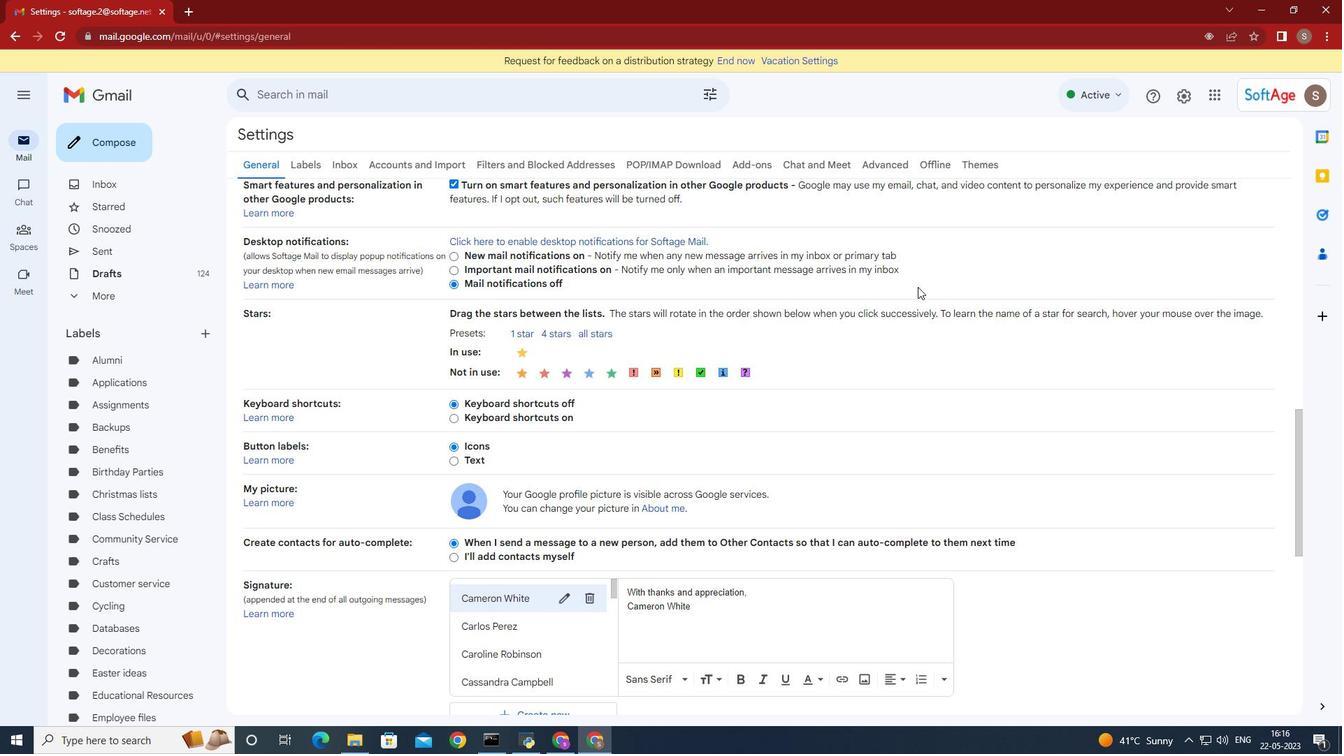 
Action: Mouse moved to (915, 289)
Screenshot: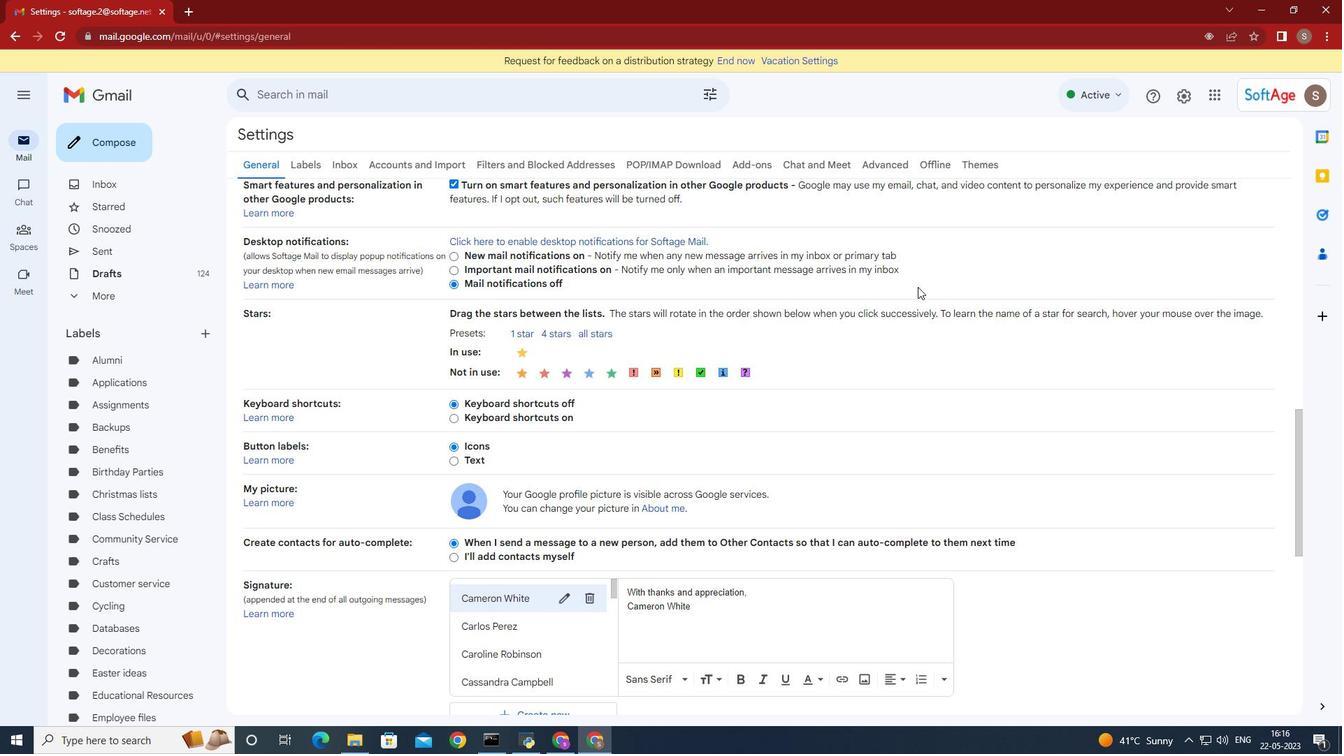 
Action: Mouse scrolled (917, 287) with delta (0, 0)
Screenshot: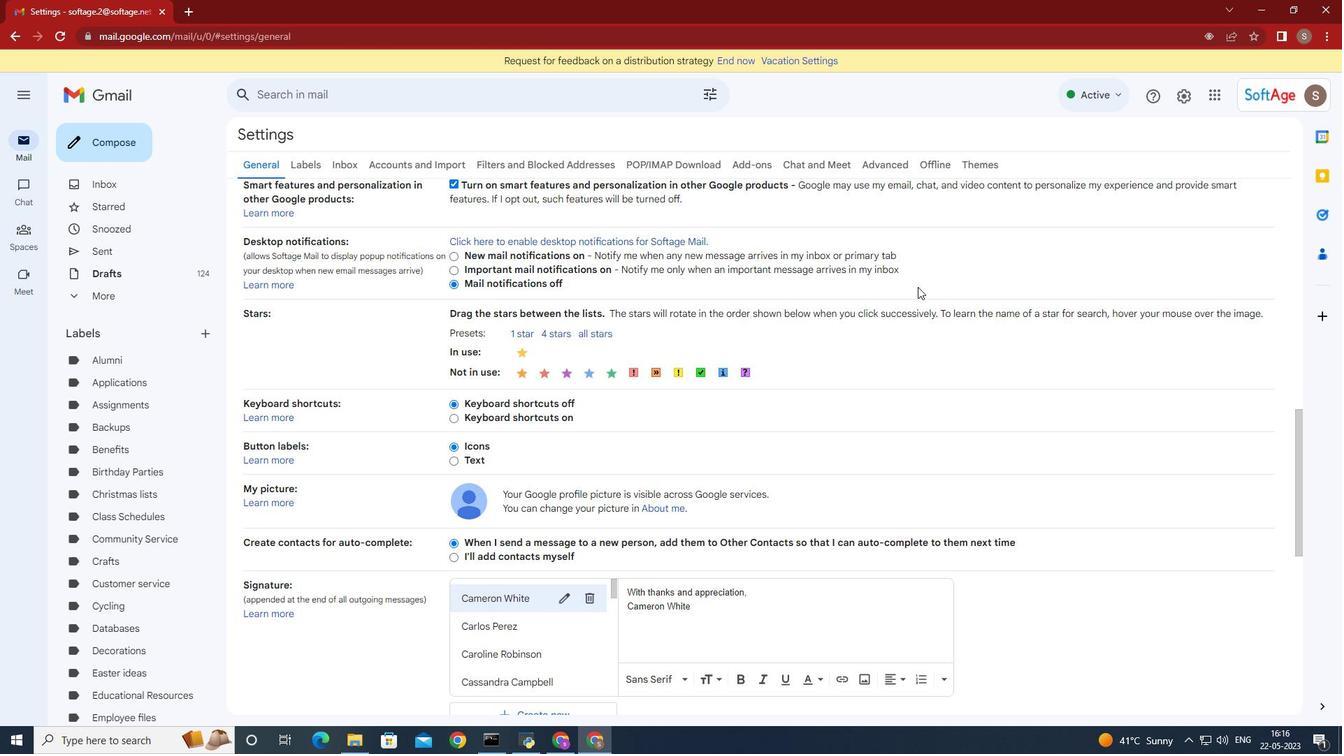 
Action: Mouse moved to (915, 289)
Screenshot: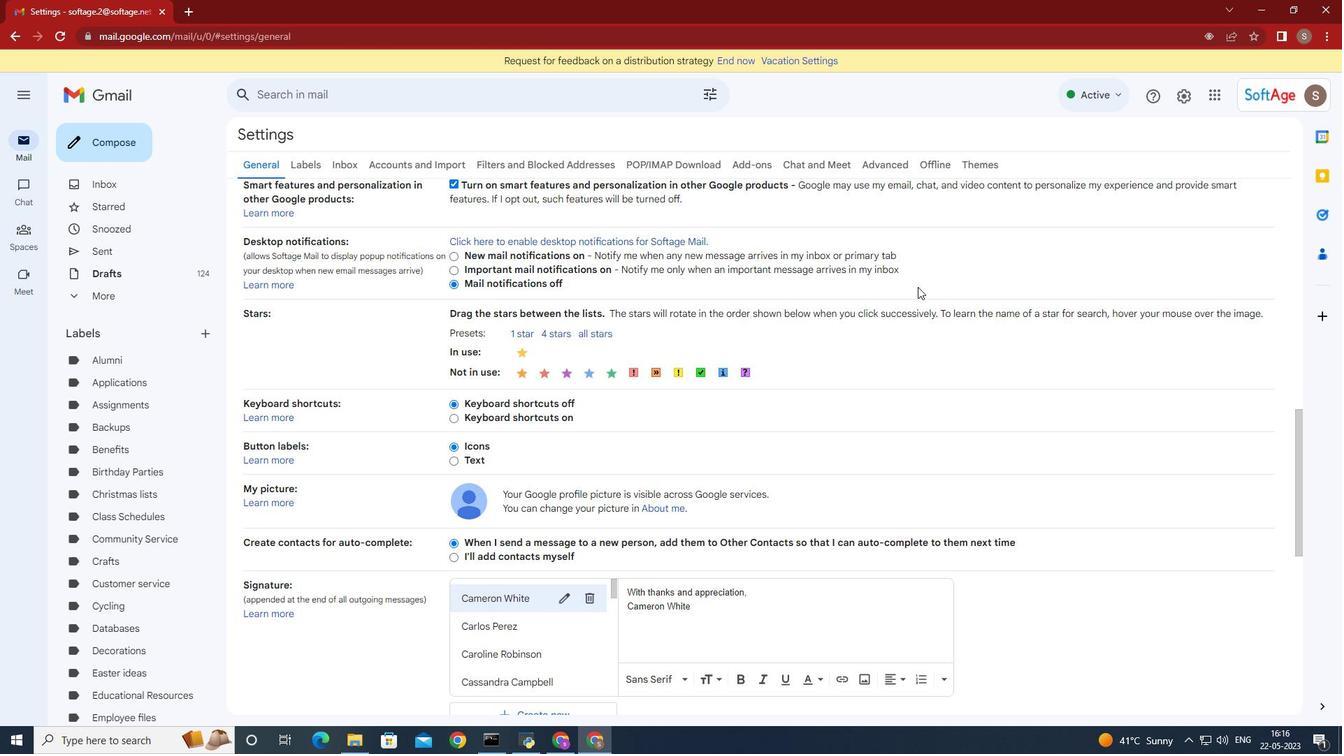 
Action: Mouse scrolled (915, 288) with delta (0, 0)
Screenshot: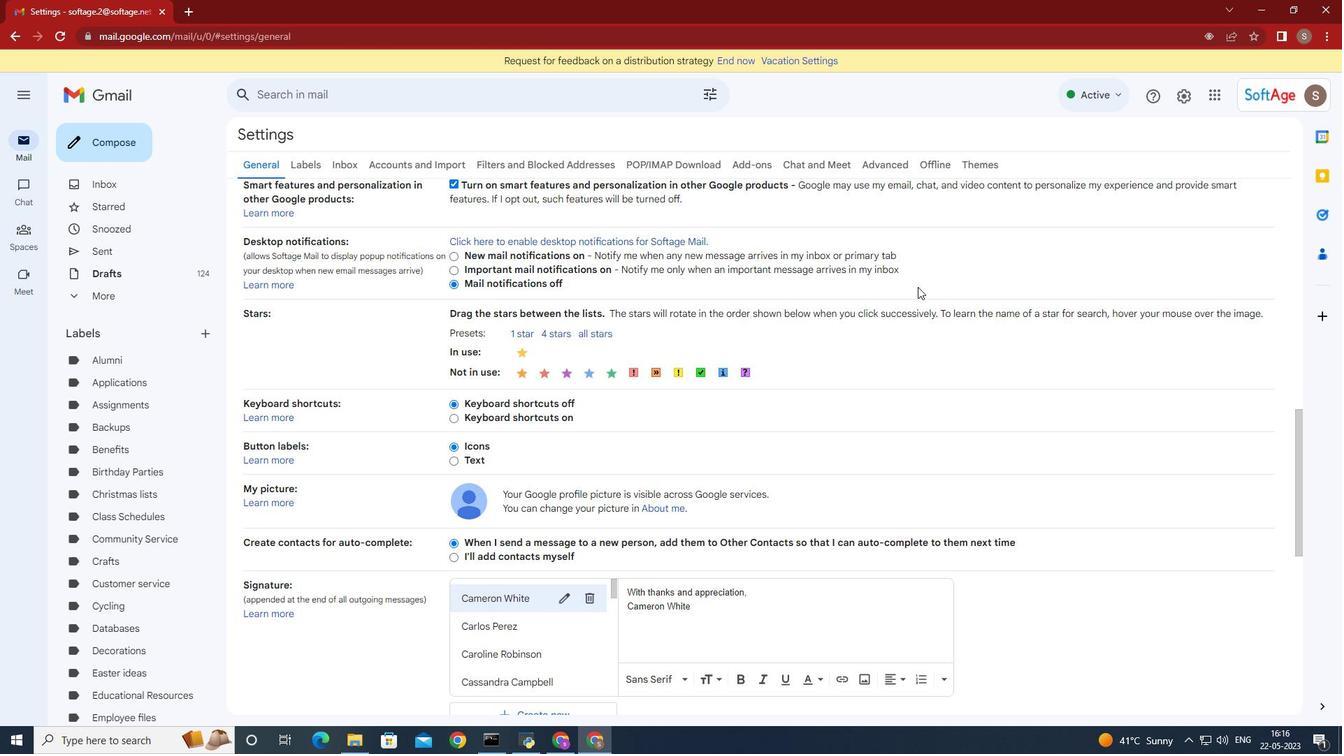 
Action: Mouse moved to (567, 369)
Screenshot: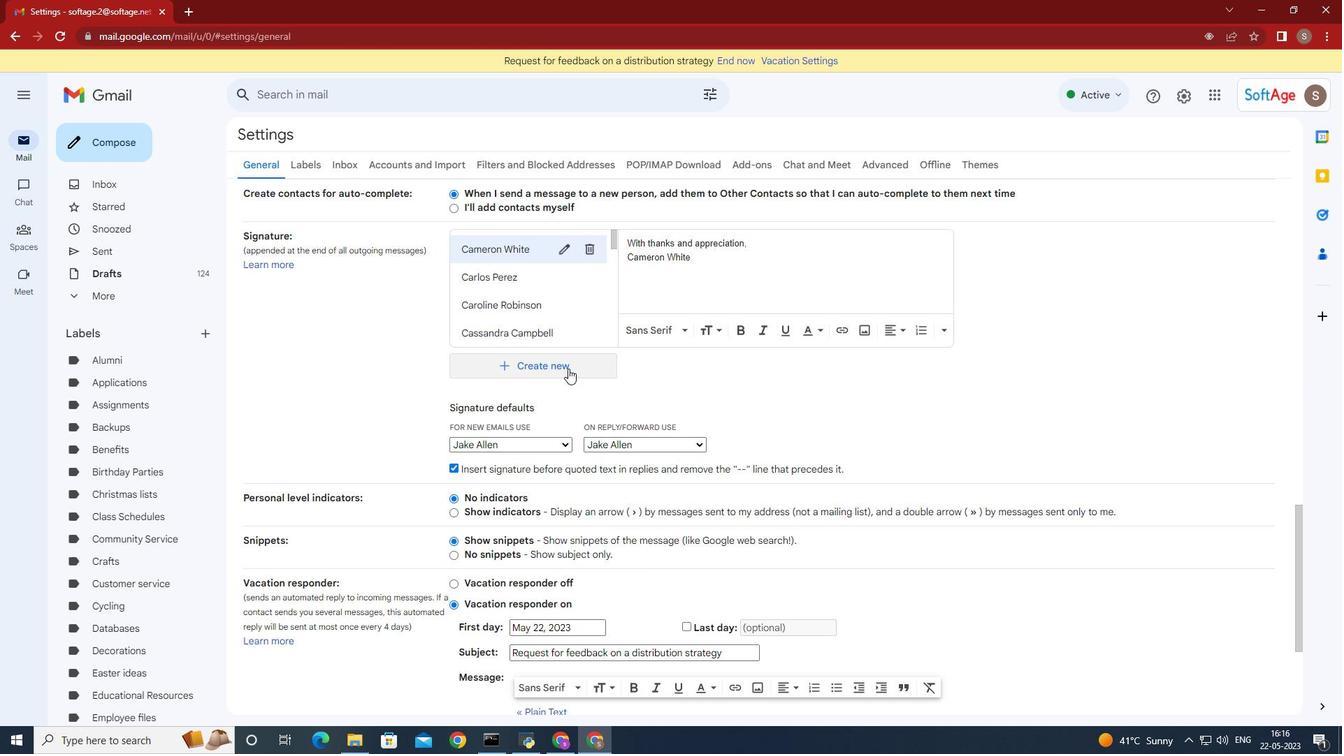 
Action: Mouse pressed left at (567, 369)
Screenshot: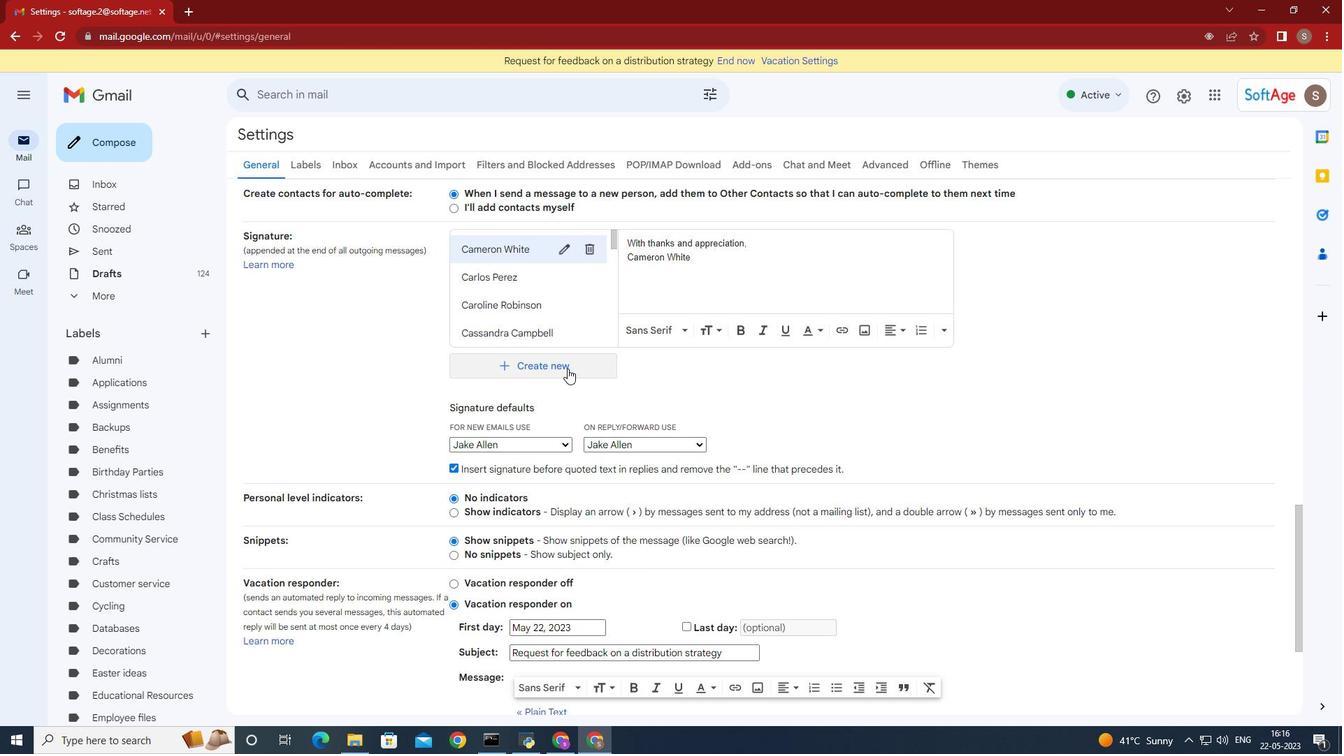
Action: Mouse moved to (680, 364)
Screenshot: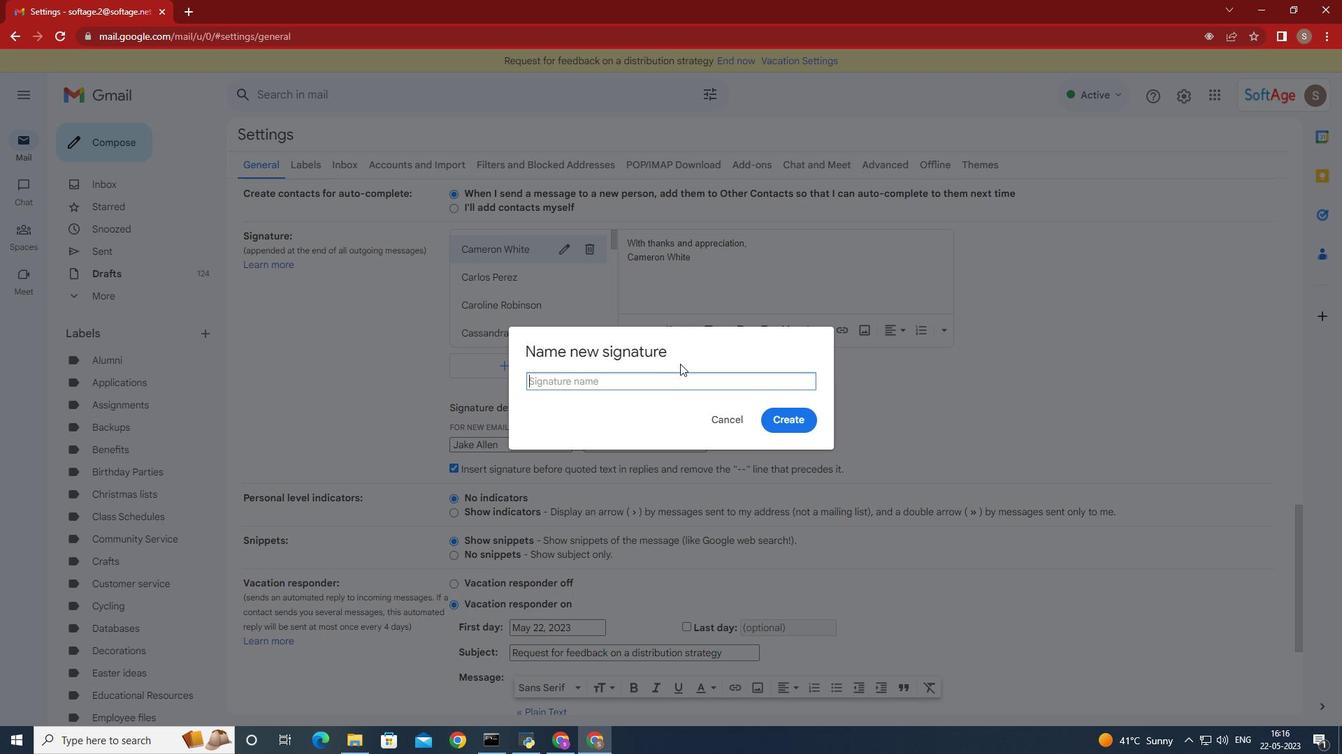 
Action: Key pressed <Key.shift>James<Key.space><Key.shift>Flores<Key.space>
Screenshot: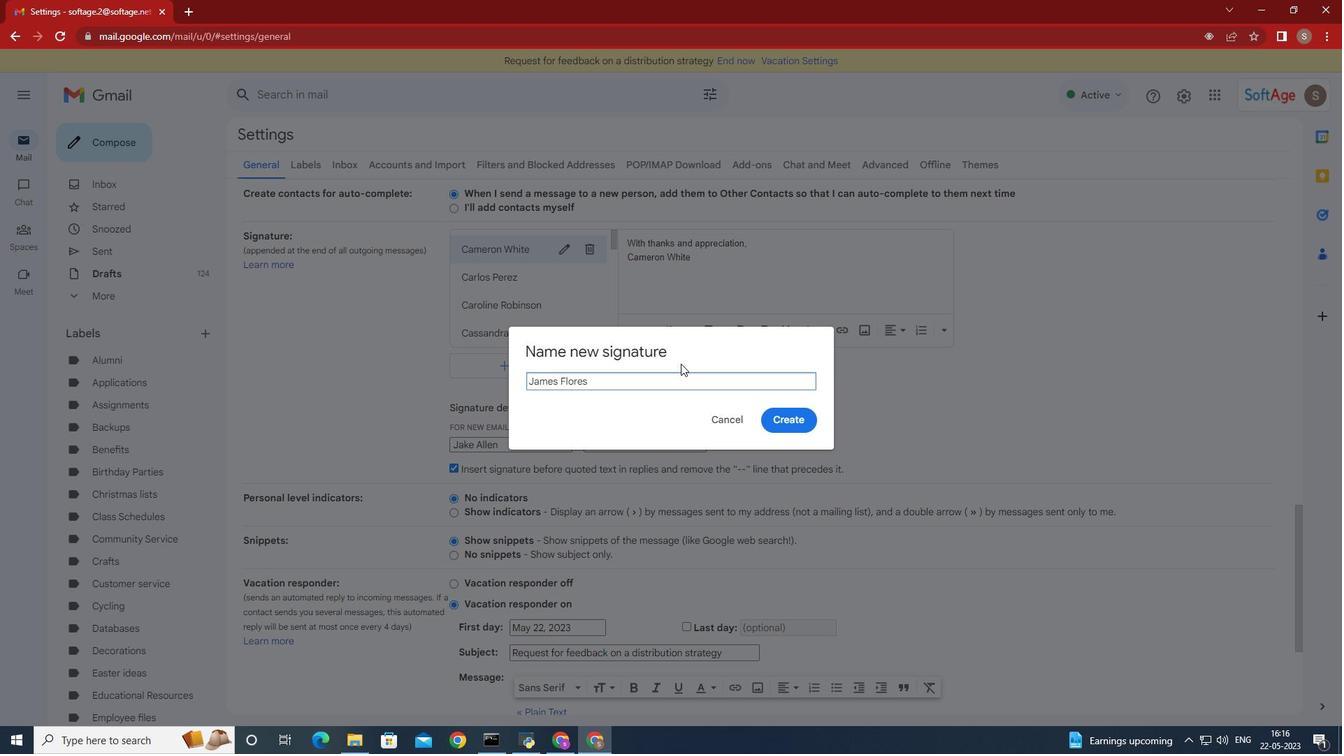 
Action: Mouse moved to (798, 418)
Screenshot: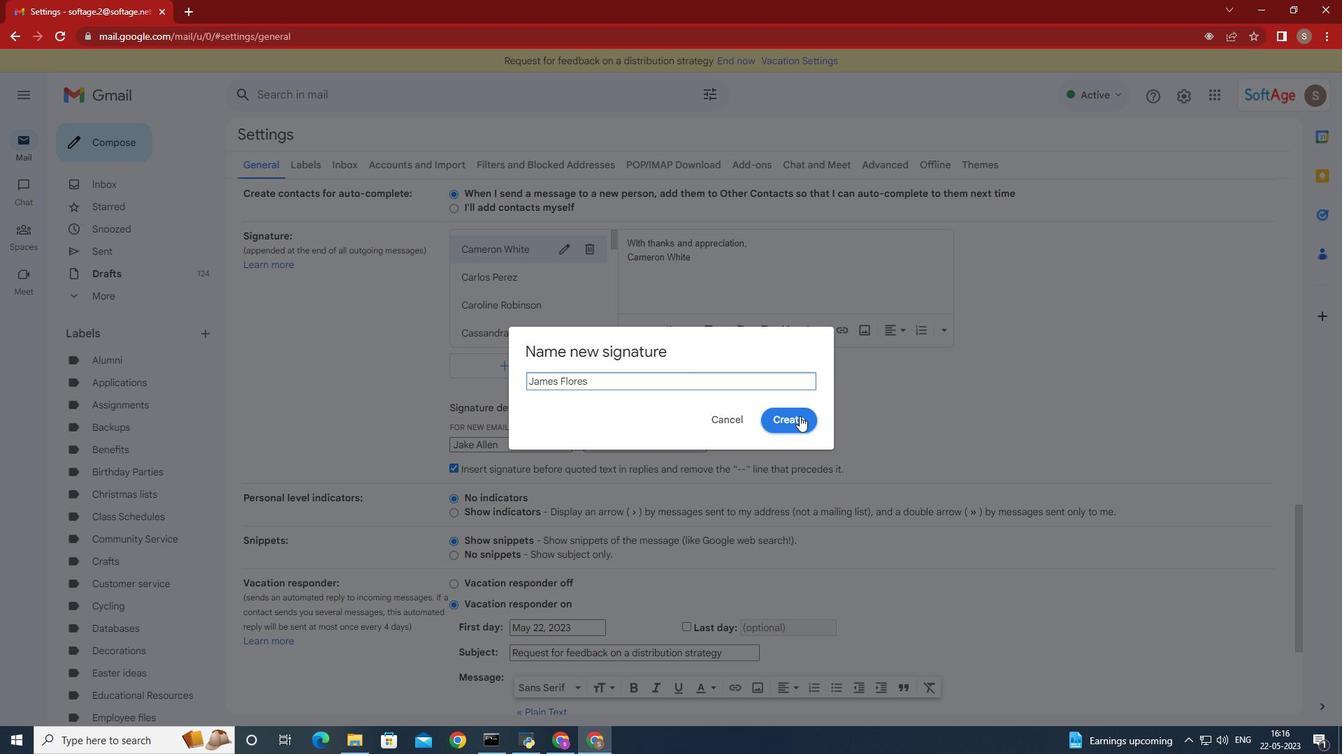 
Action: Mouse pressed left at (798, 418)
Screenshot: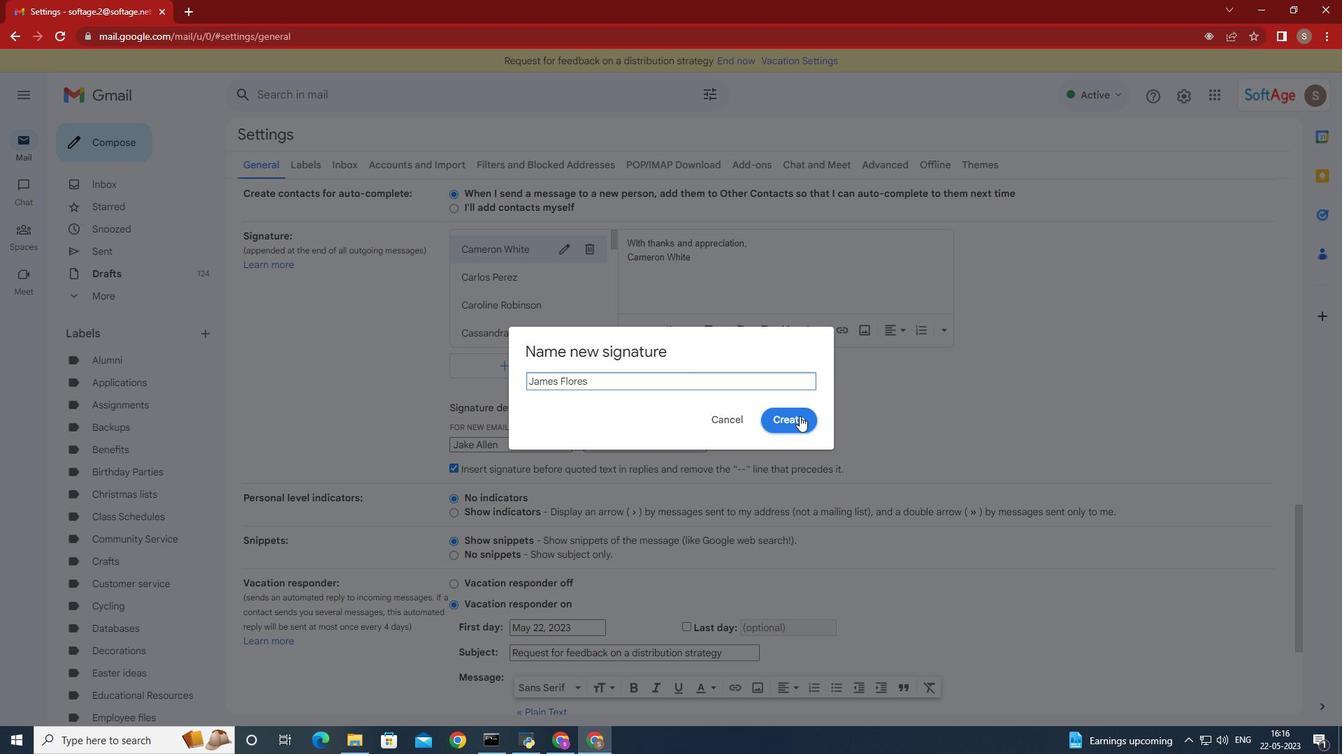
Action: Mouse moved to (798, 418)
Screenshot: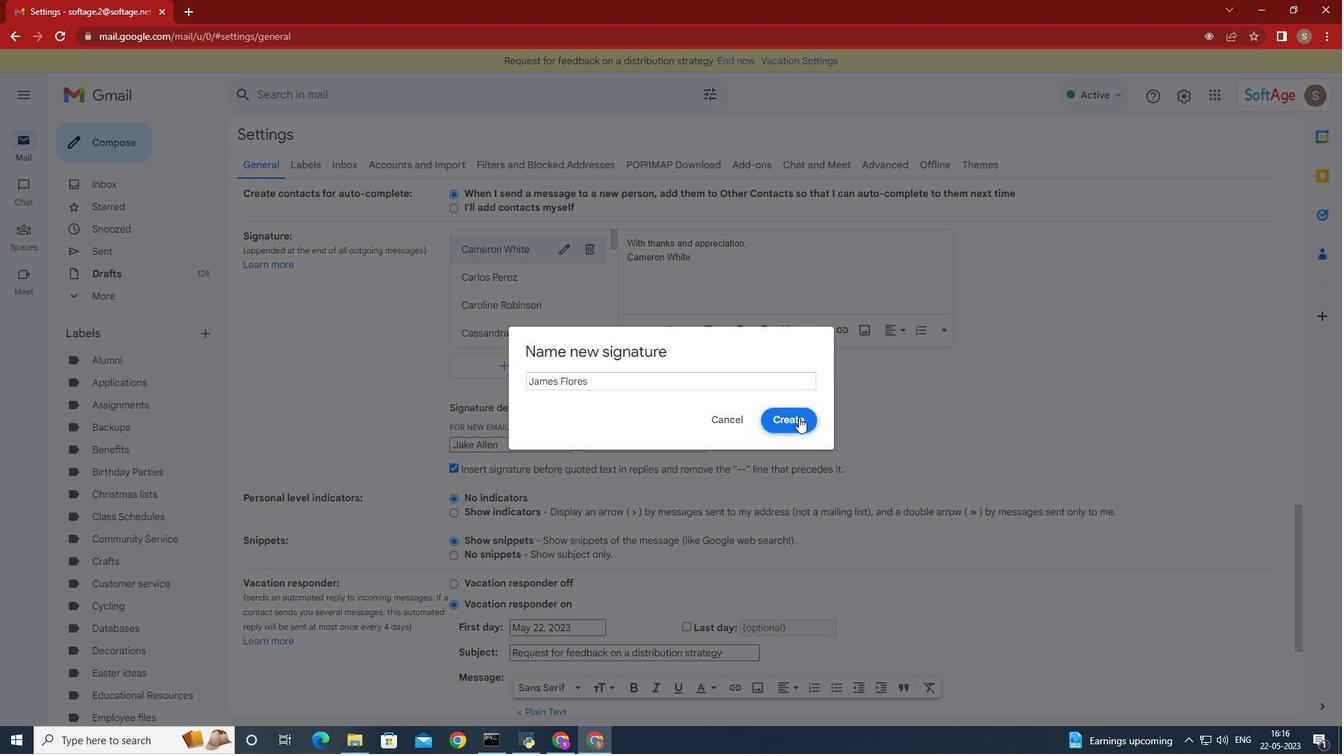 
Action: Key pressed <Key.shift>Have<Key.space>a<Key.space>great<Key.space><Key.shift>Fathers<Key.space><Key.shift>Day,<Key.enter><Key.shift><Key.shift><Key.shift><Key.shift><Key.shift><Key.shift><Key.shift>James<Key.space><Key.shift>Flores<Key.space>
Screenshot: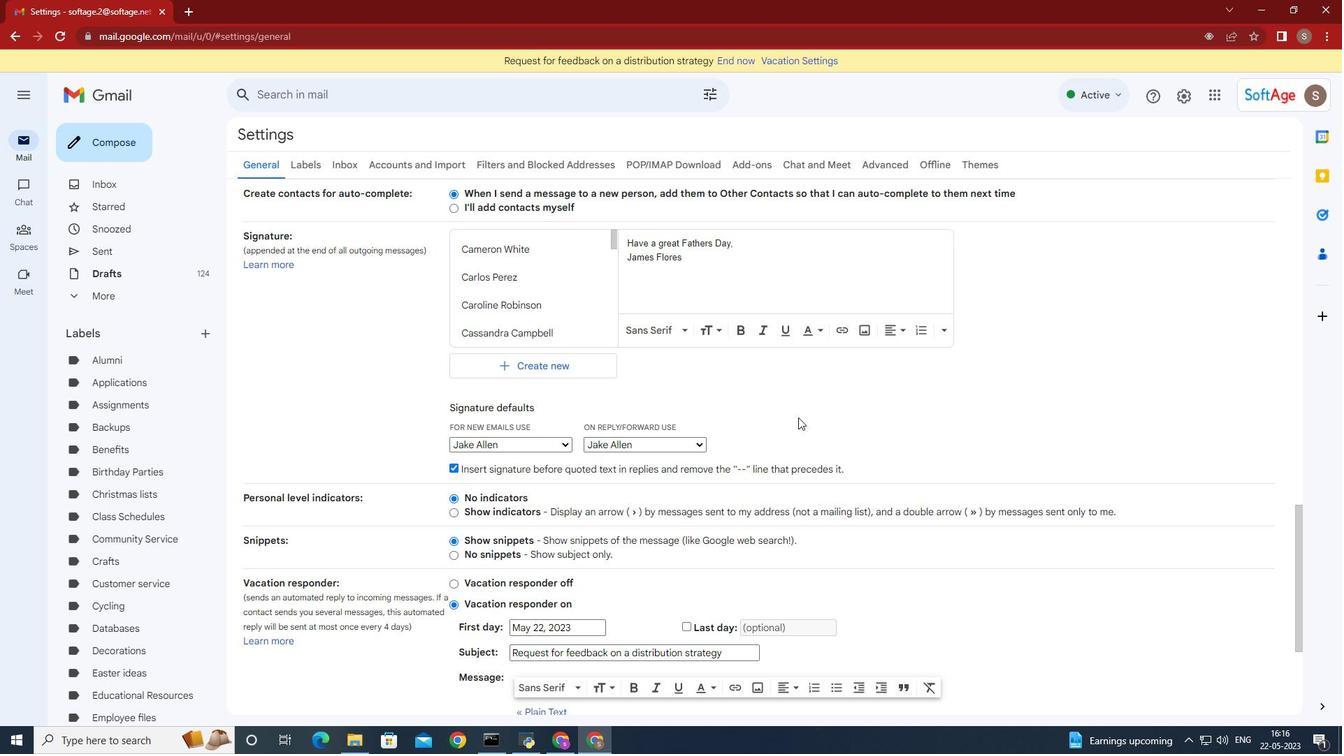 
Action: Mouse moved to (559, 443)
Screenshot: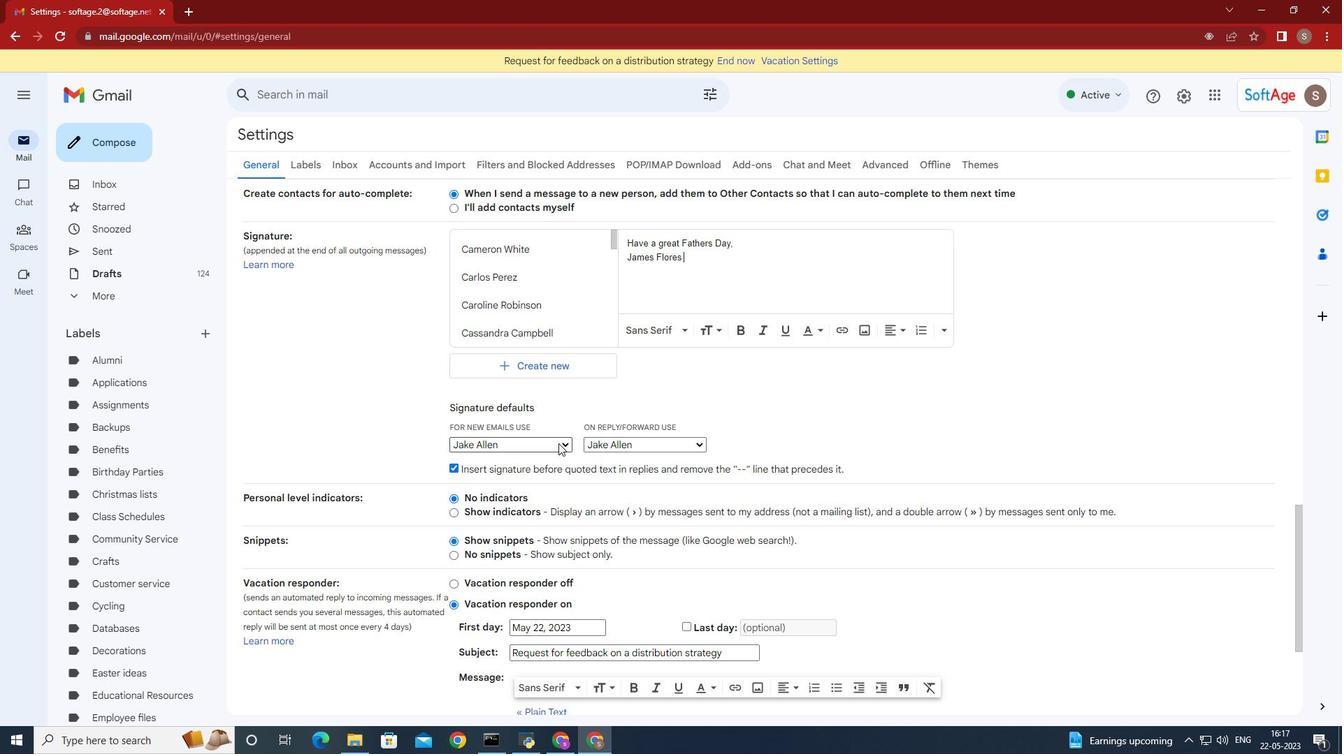 
Action: Mouse pressed left at (559, 443)
Screenshot: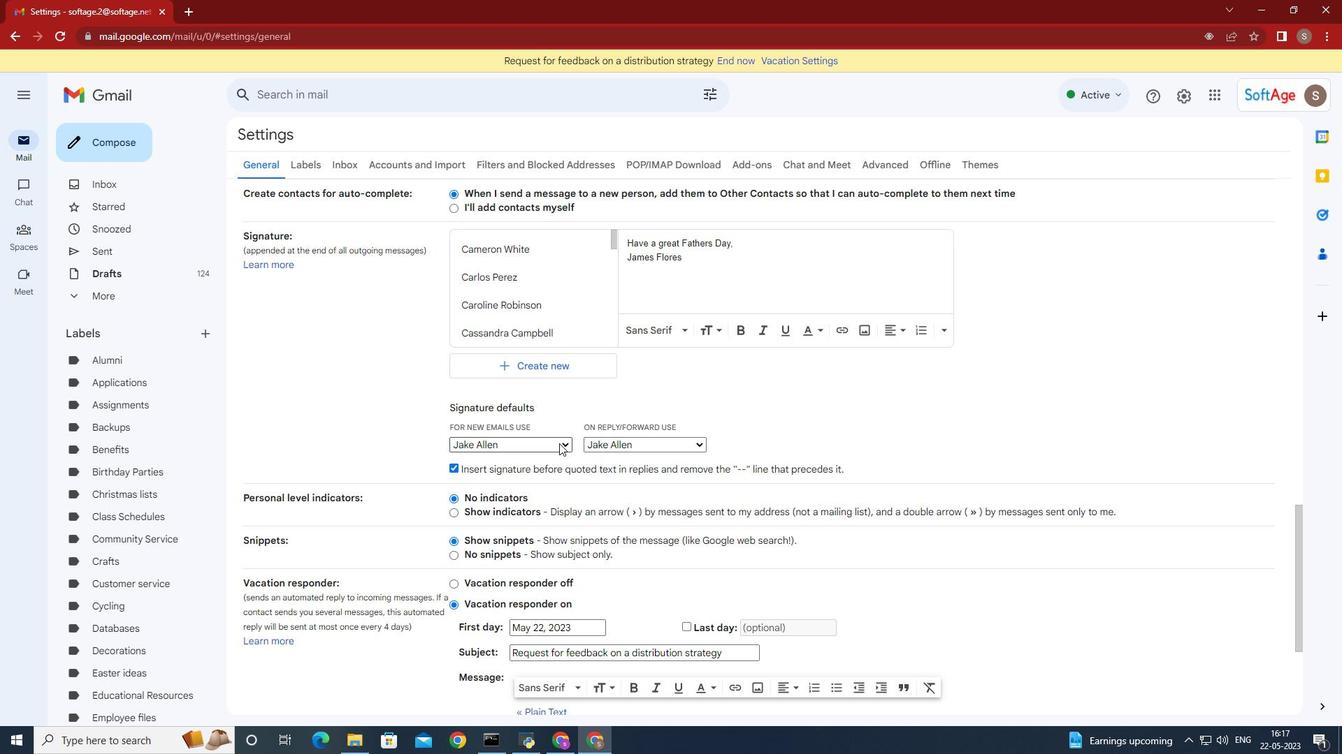 
Action: Mouse moved to (496, 711)
Screenshot: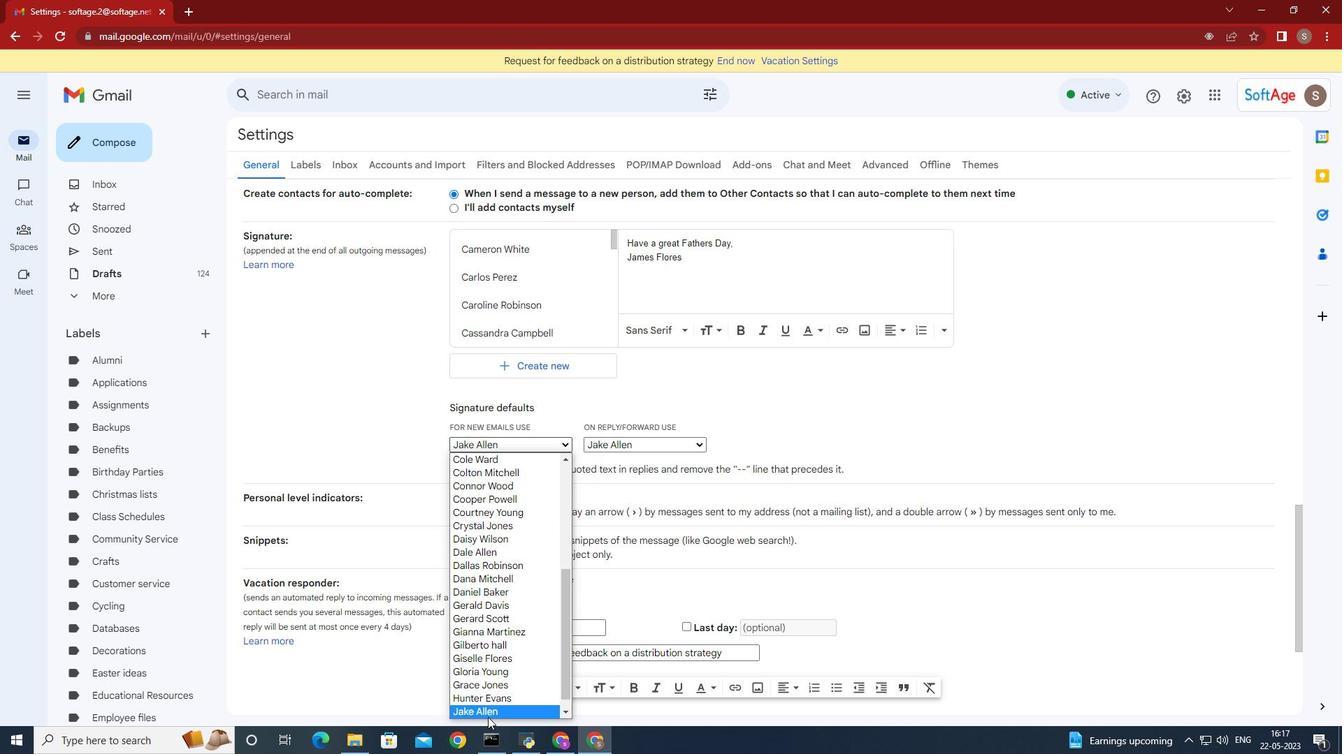 
Action: Mouse scrolled (491, 713) with delta (0, 0)
Screenshot: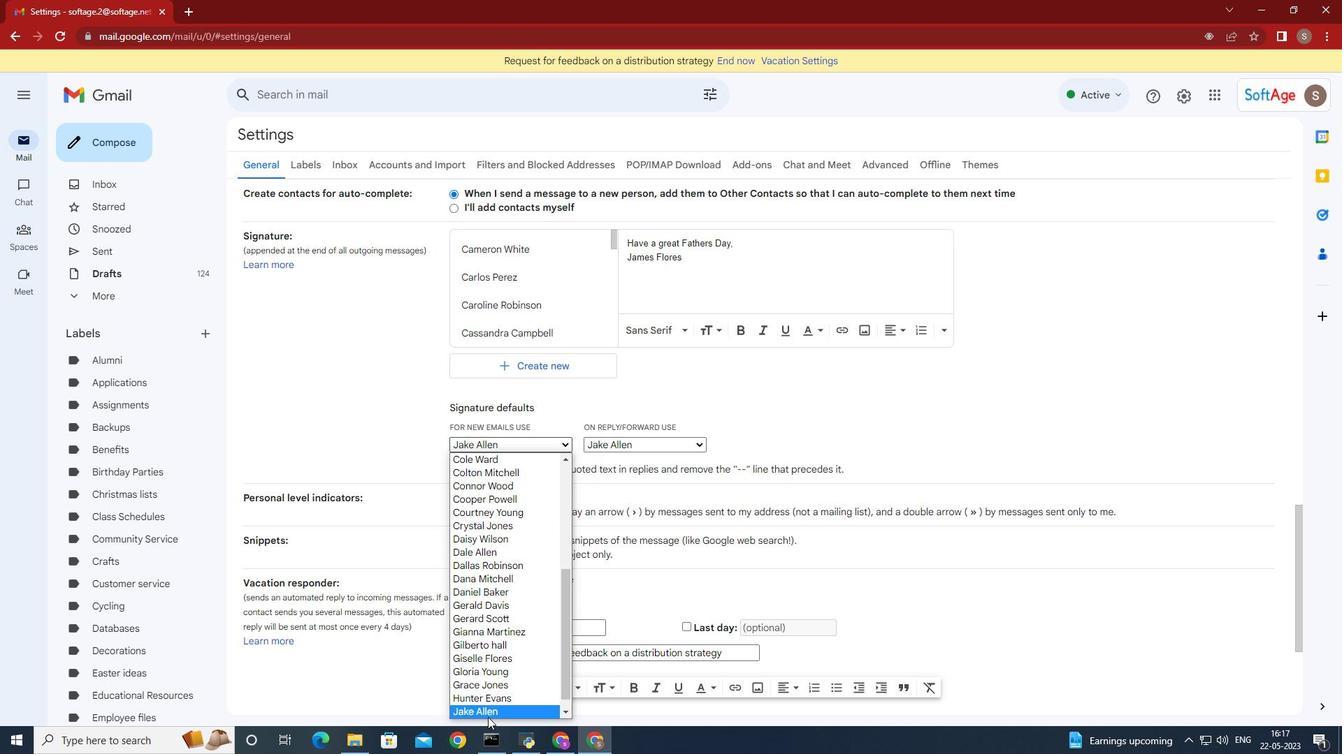 
Action: Mouse moved to (501, 705)
Screenshot: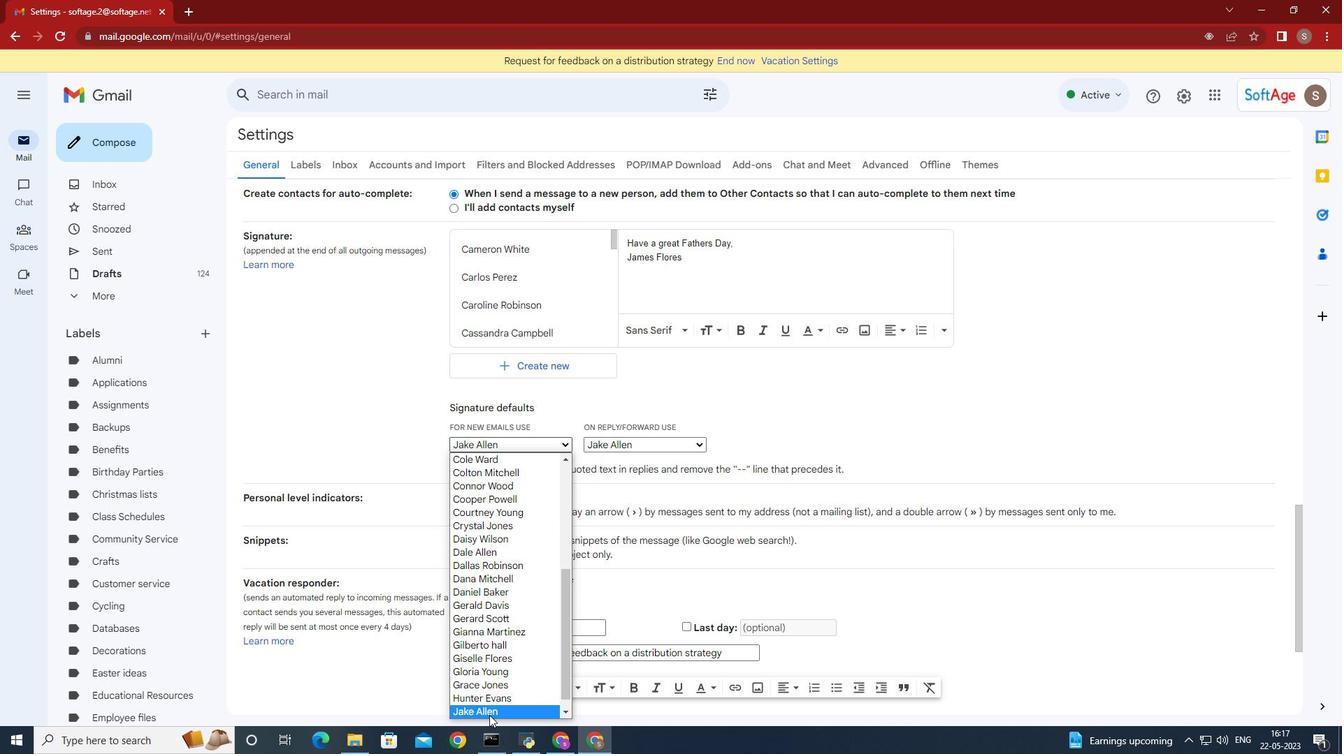 
Action: Mouse scrolled (501, 704) with delta (0, 0)
Screenshot: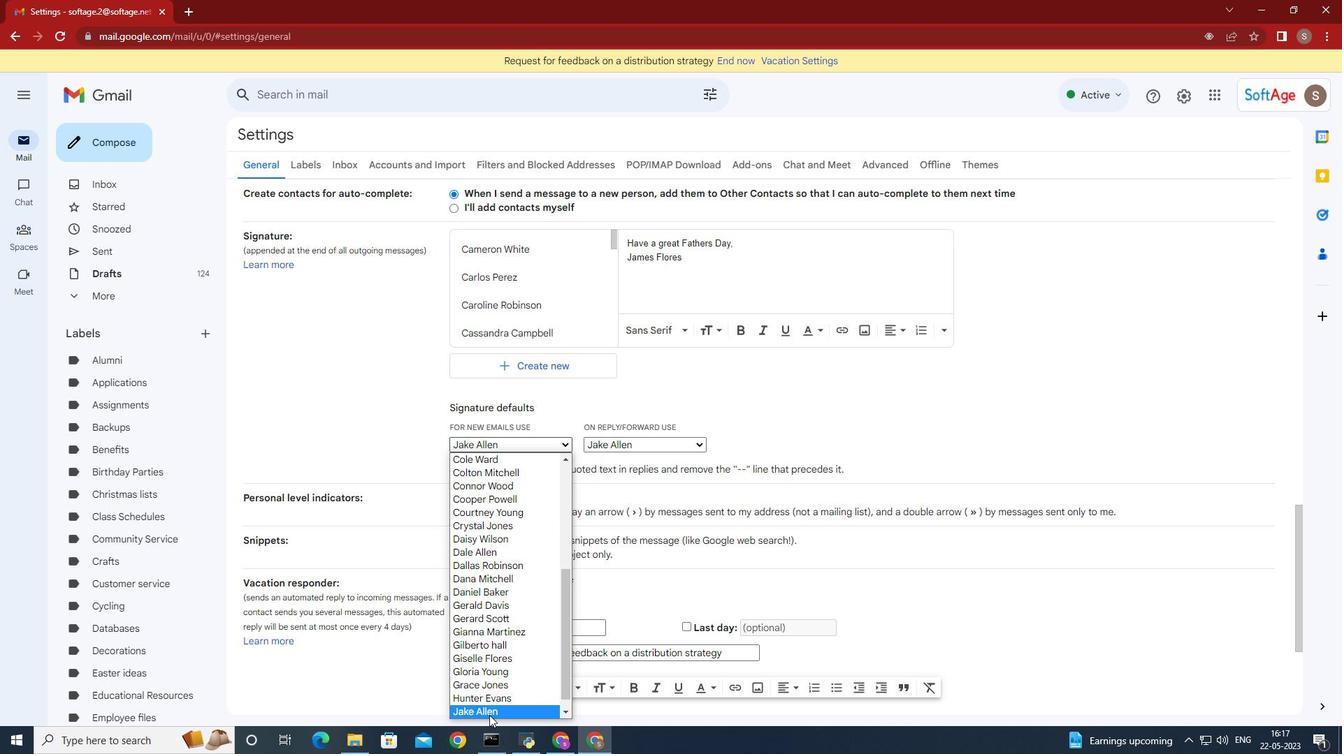 
Action: Mouse moved to (508, 700)
Screenshot: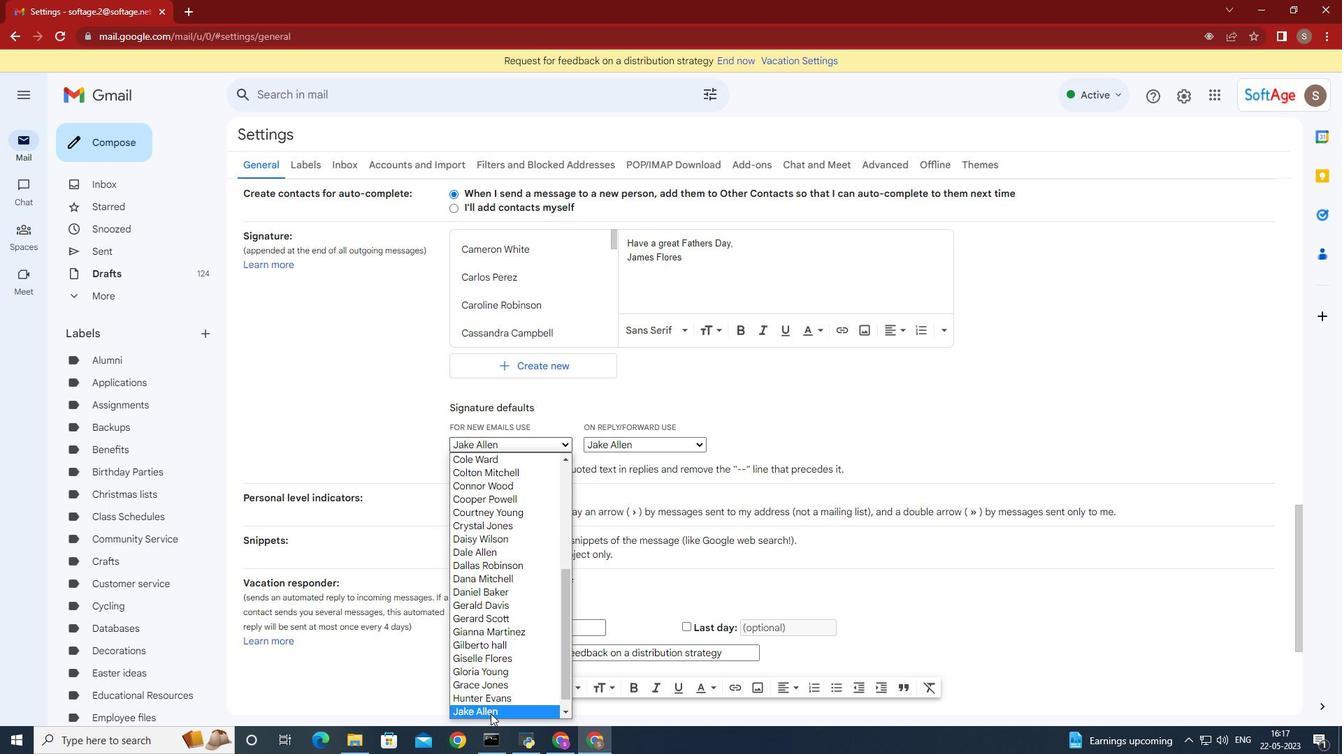 
Action: Mouse scrolled (508, 699) with delta (0, 0)
Screenshot: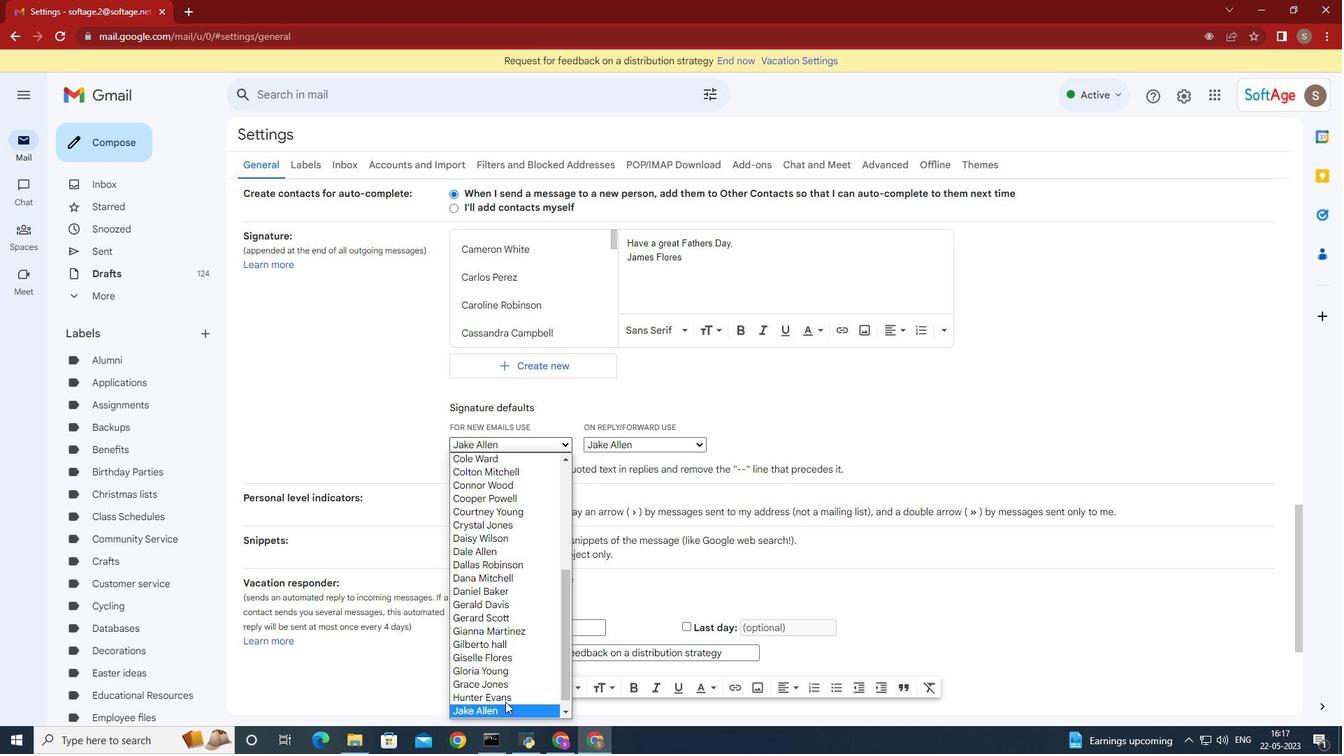 
Action: Mouse moved to (509, 698)
Screenshot: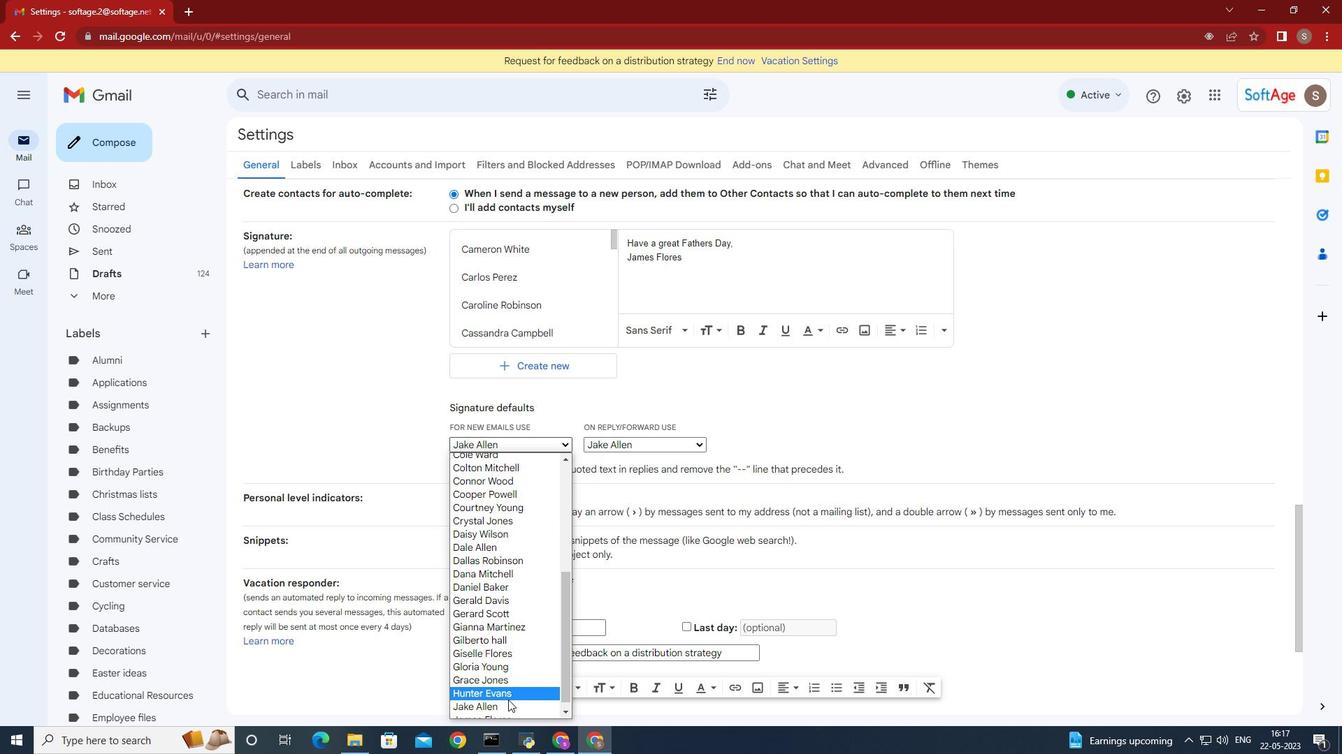 
Action: Mouse scrolled (509, 697) with delta (0, 0)
Screenshot: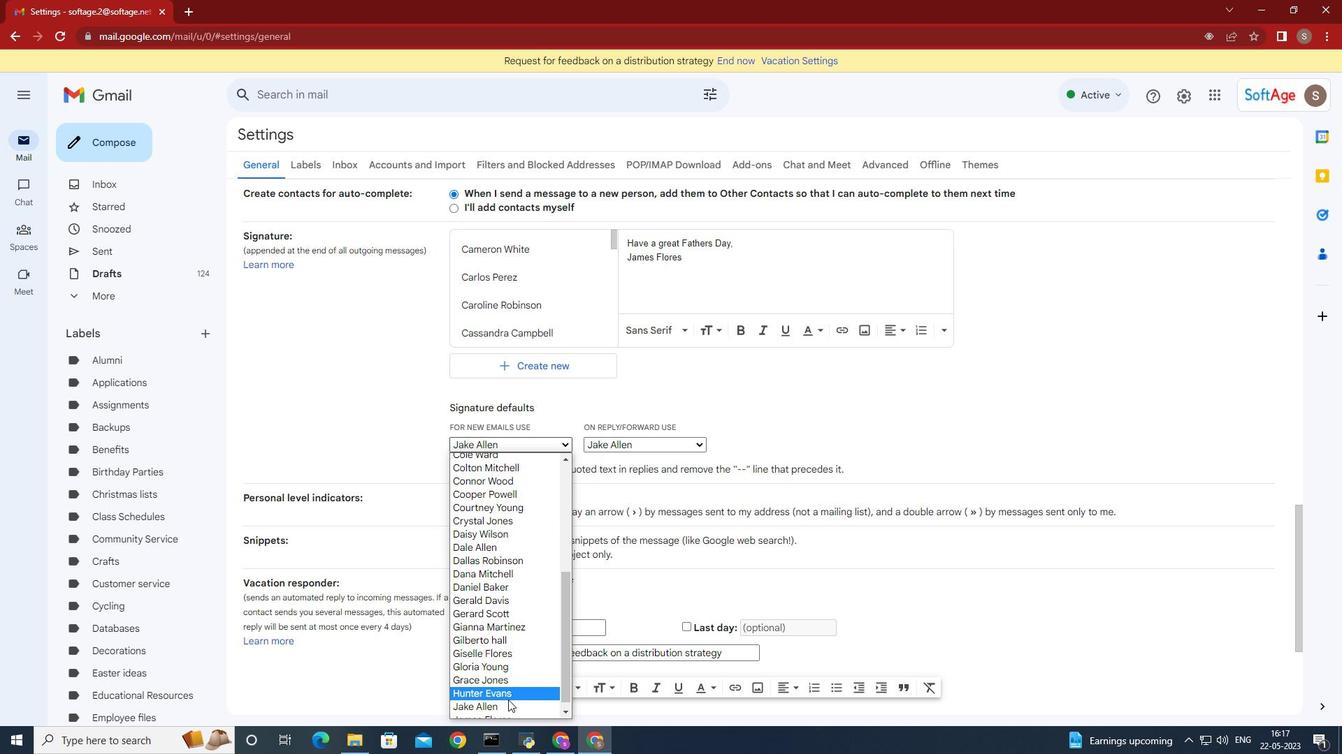
Action: Mouse moved to (509, 695)
Screenshot: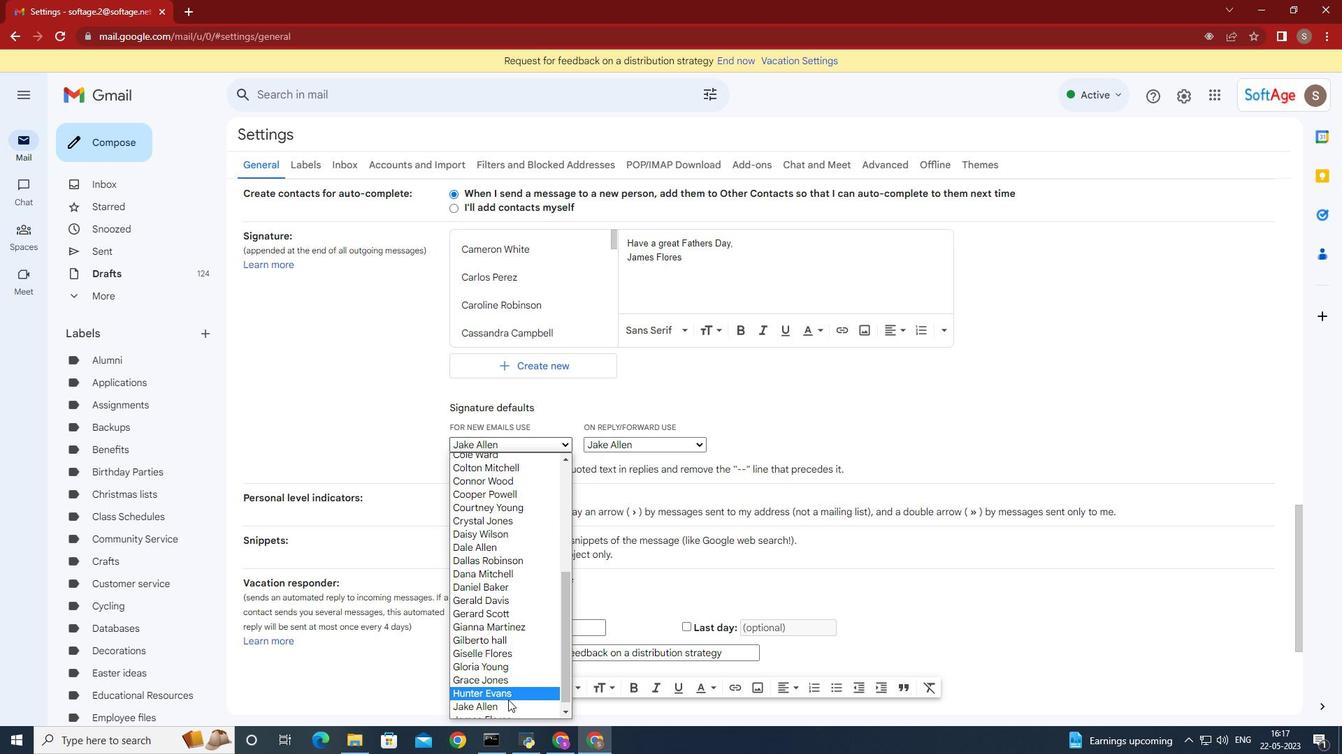 
Action: Mouse scrolled (509, 694) with delta (0, 0)
Screenshot: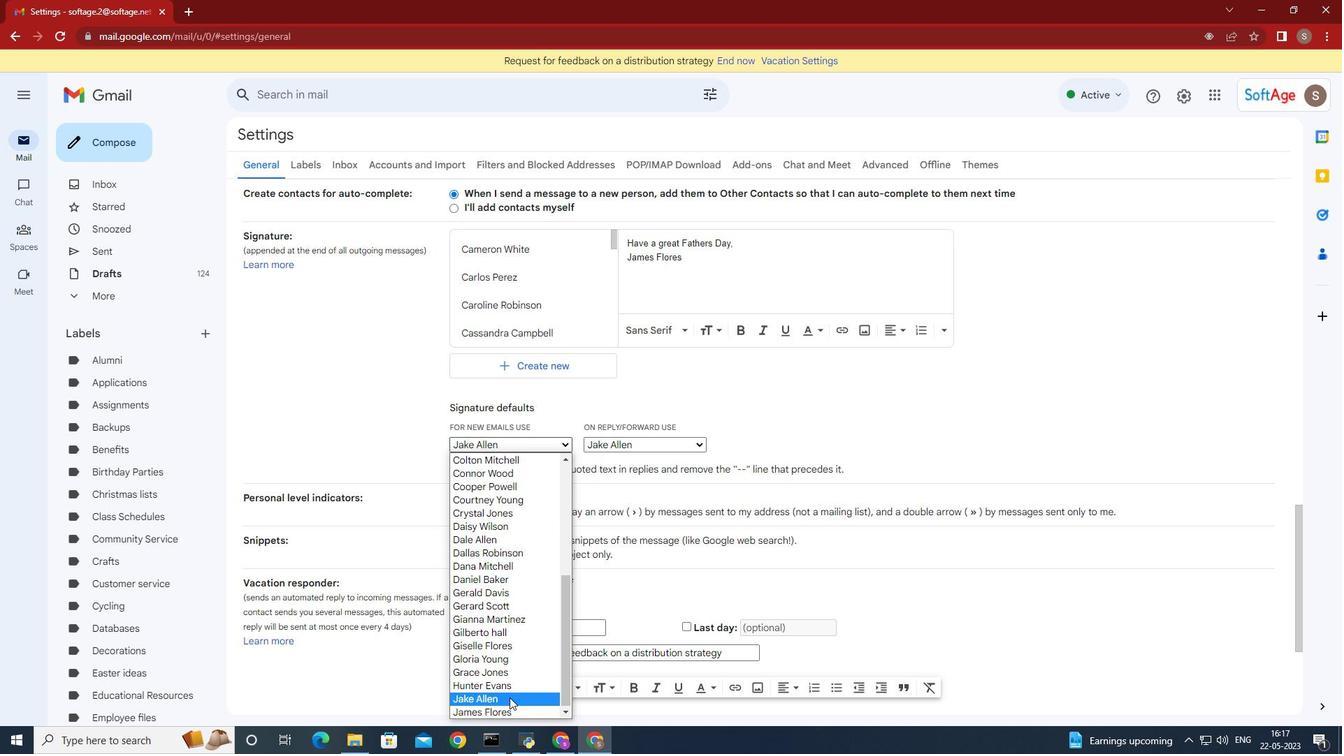 
Action: Mouse moved to (509, 690)
Screenshot: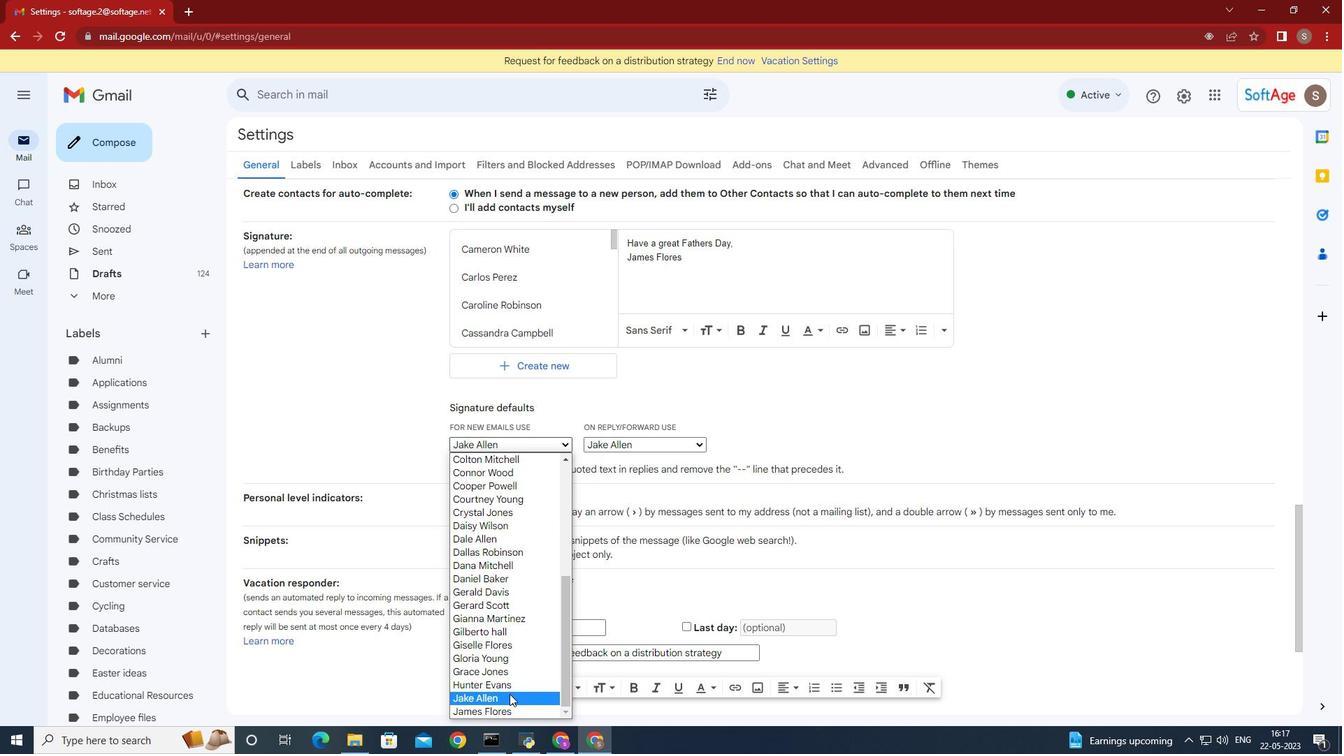 
Action: Mouse scrolled (509, 689) with delta (0, 0)
Screenshot: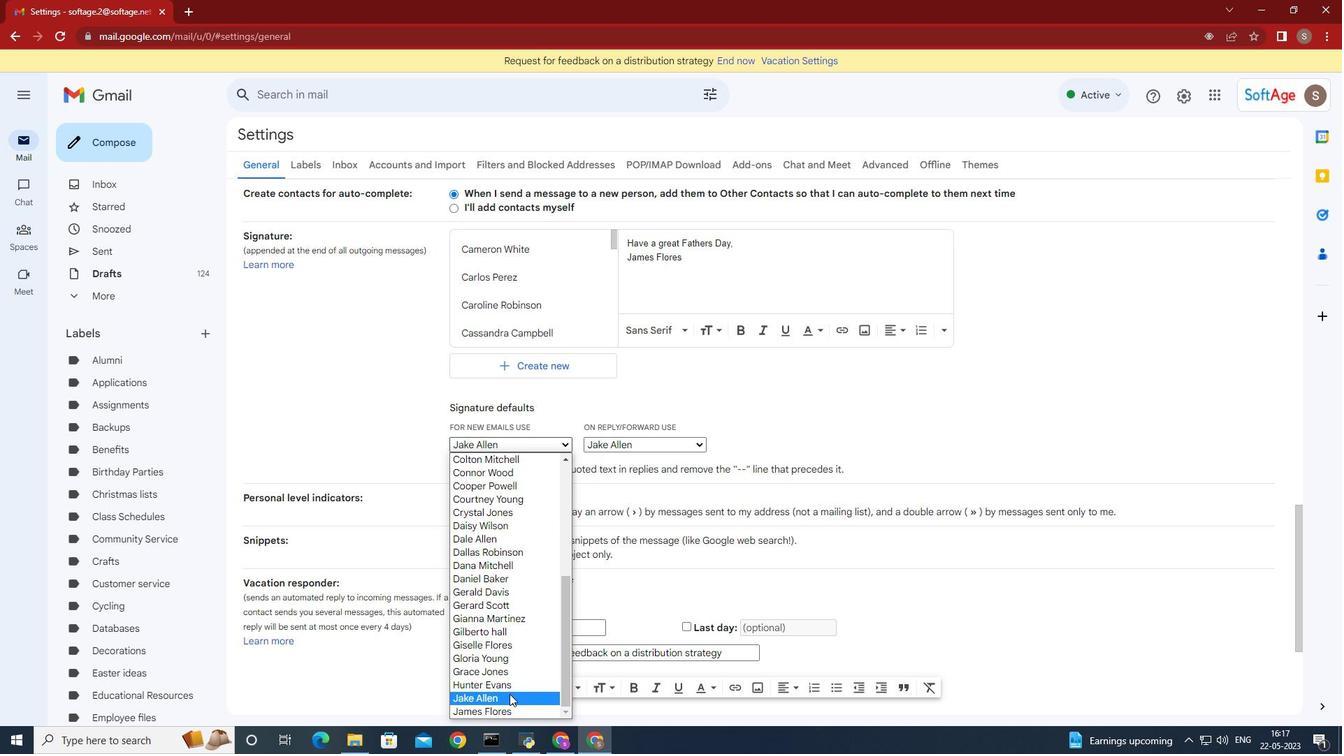 
Action: Mouse moved to (507, 709)
Screenshot: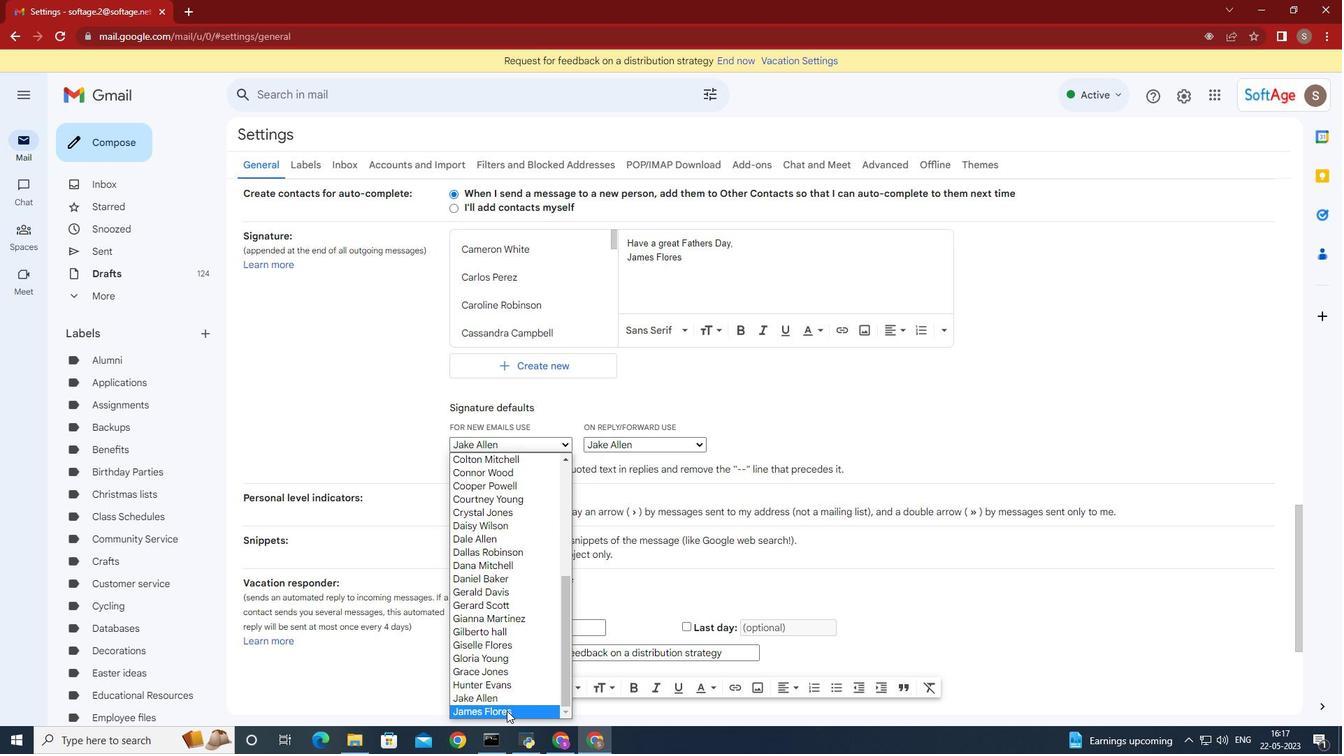 
Action: Mouse pressed left at (507, 709)
Screenshot: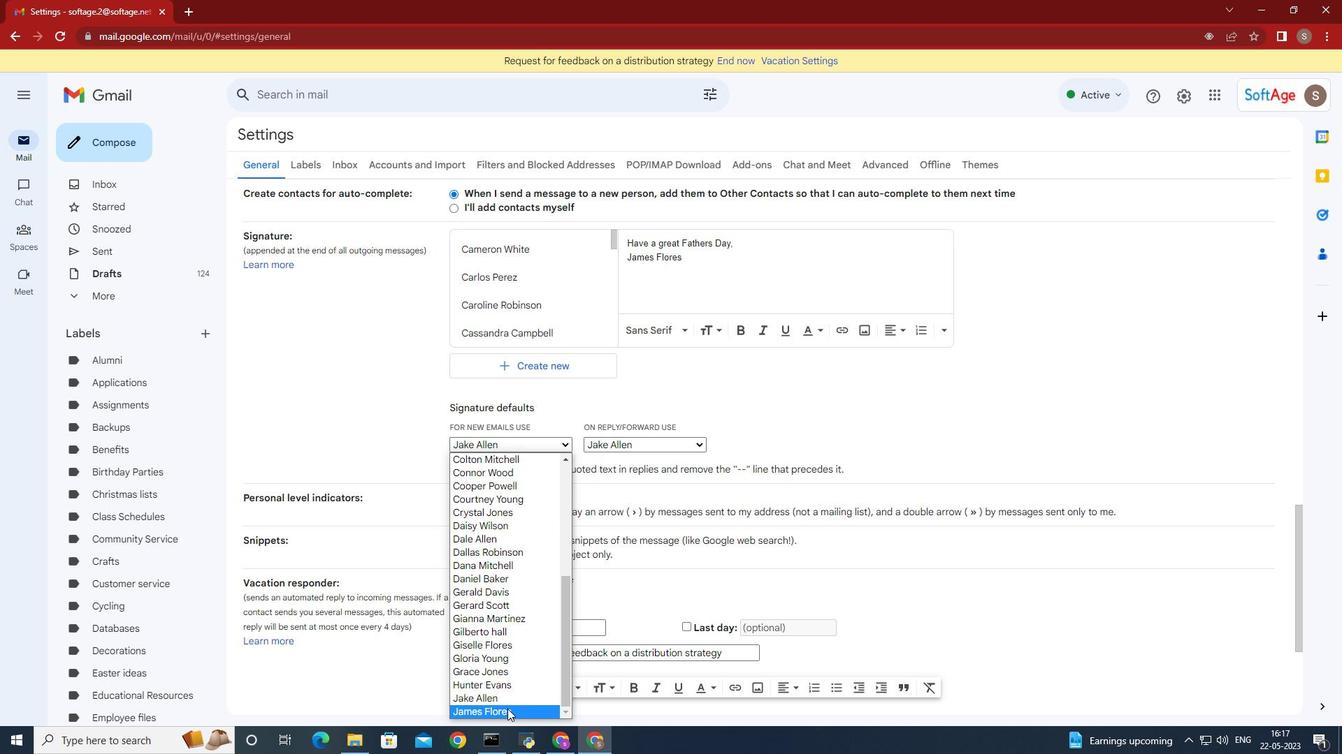 
Action: Mouse moved to (689, 443)
Screenshot: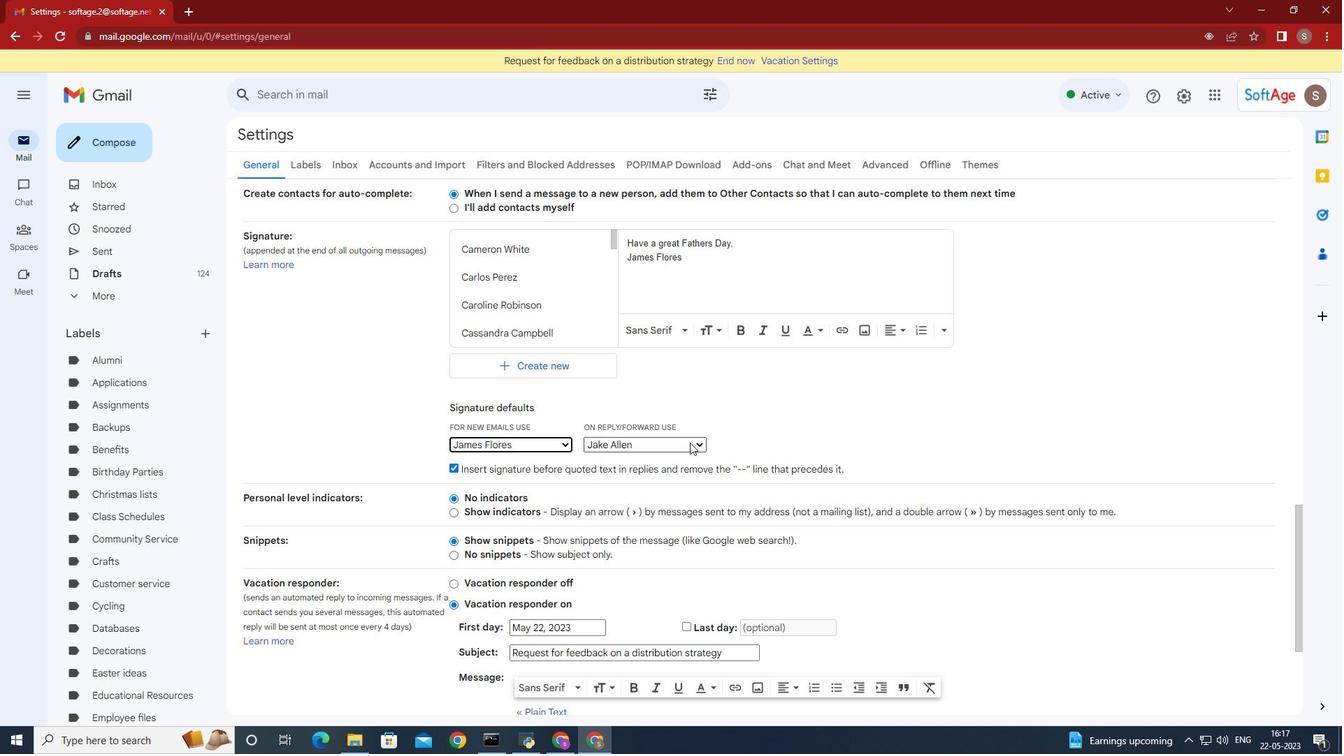 
Action: Mouse pressed left at (689, 443)
Screenshot: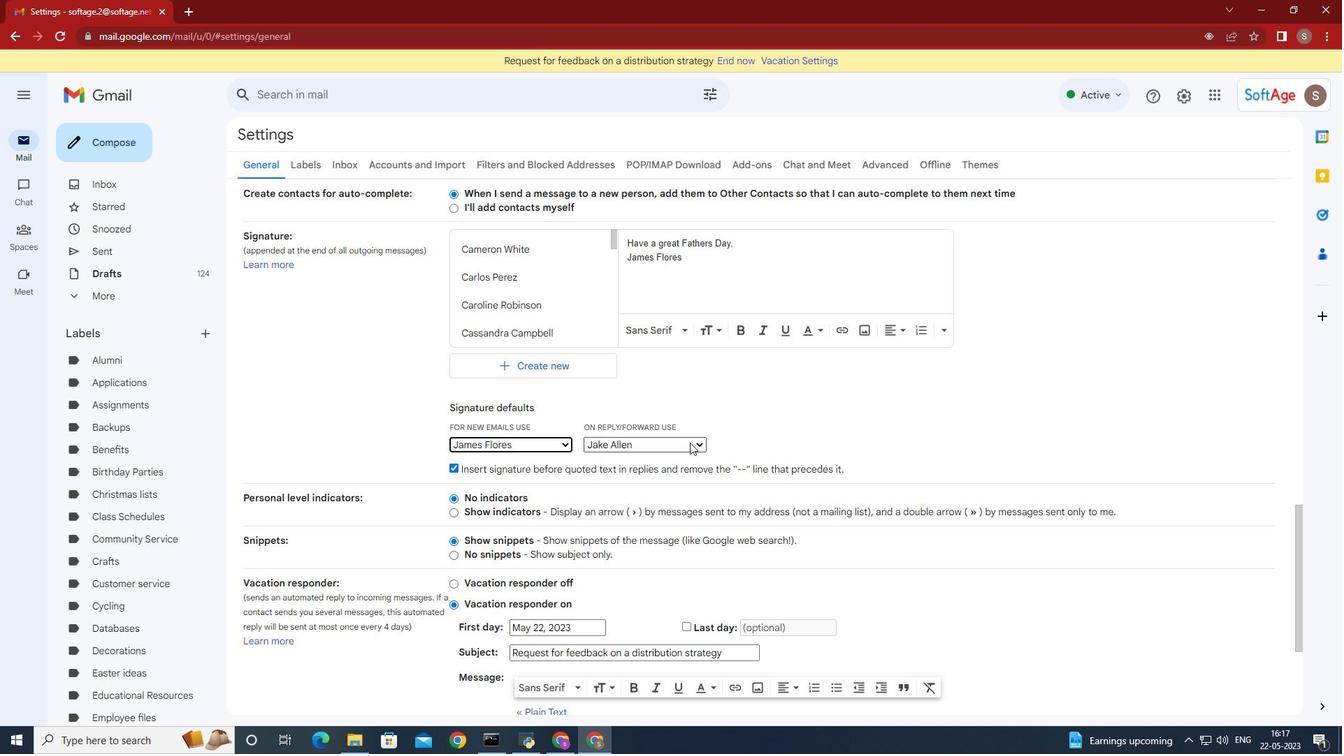 
Action: Mouse moved to (643, 636)
Screenshot: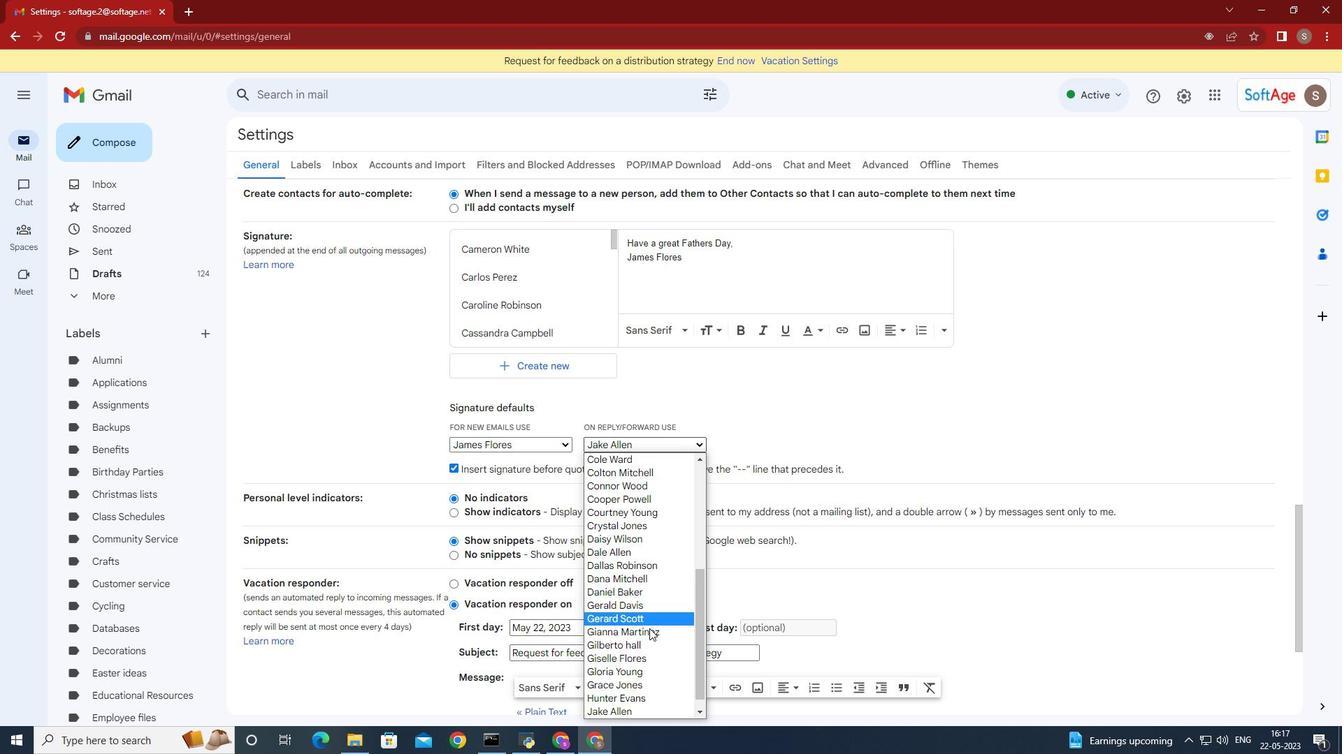 
Action: Mouse scrolled (643, 636) with delta (0, 0)
Screenshot: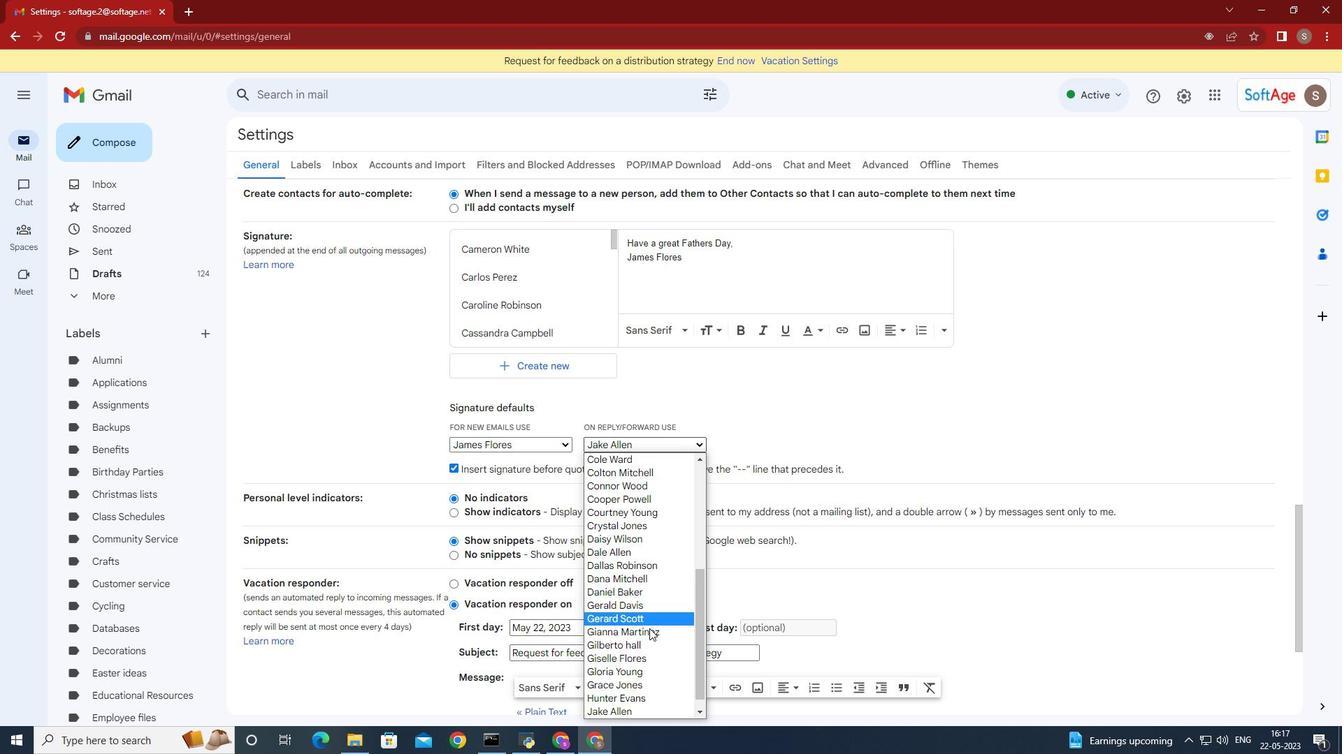 
Action: Mouse moved to (643, 638)
Screenshot: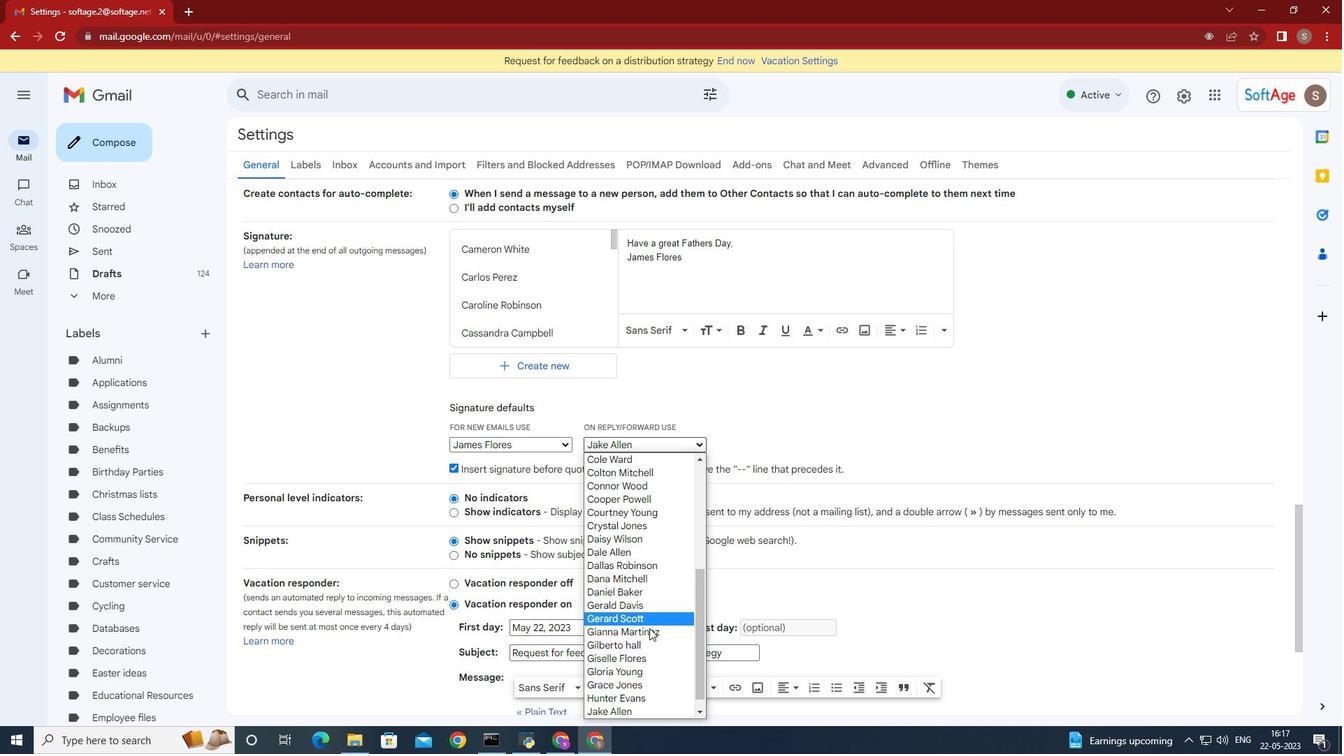 
Action: Mouse scrolled (643, 637) with delta (0, 0)
Screenshot: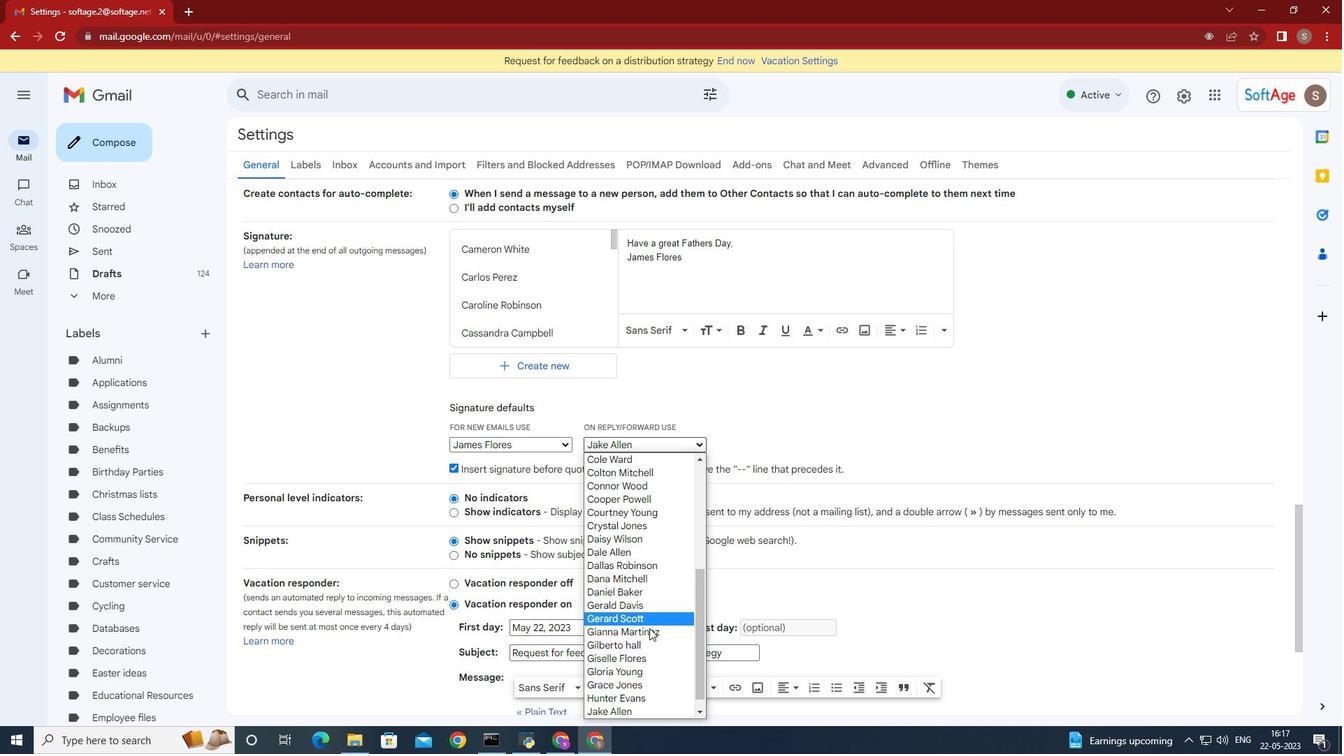 
Action: Mouse moved to (643, 639)
Screenshot: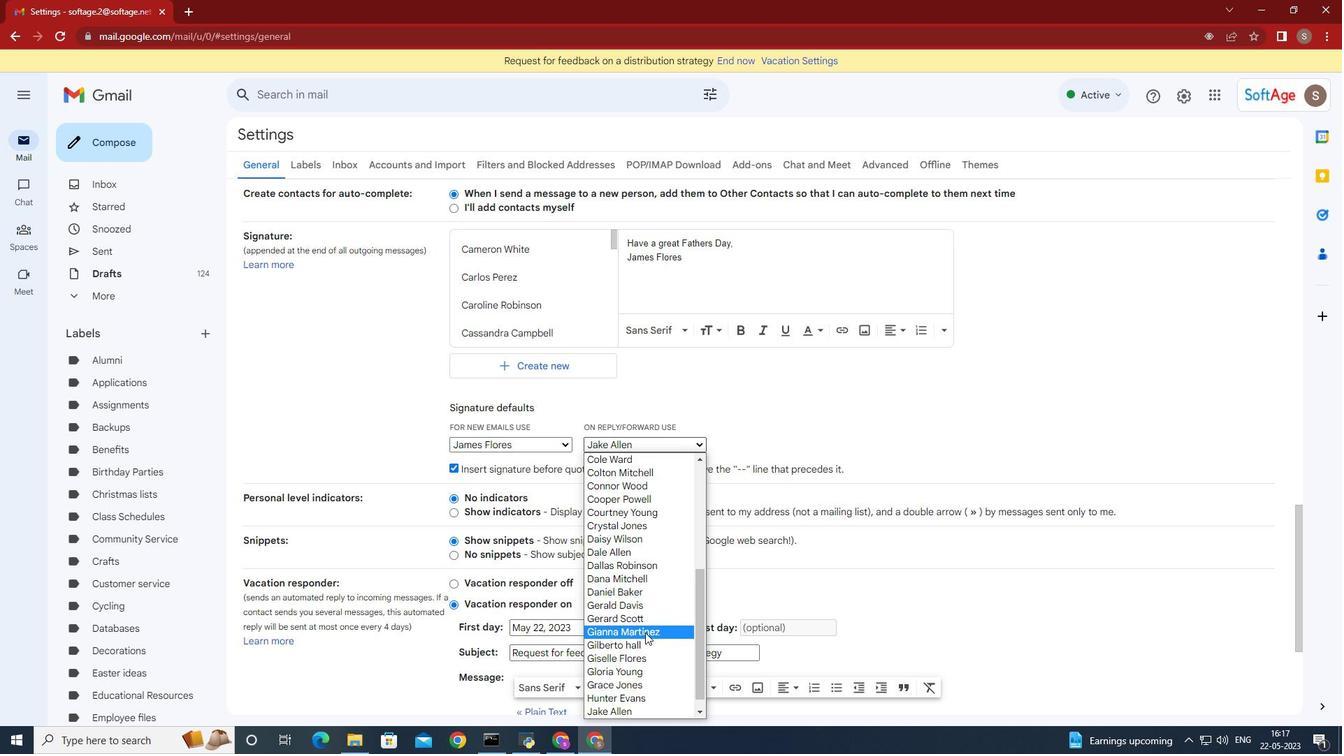 
Action: Mouse scrolled (643, 638) with delta (0, 0)
Screenshot: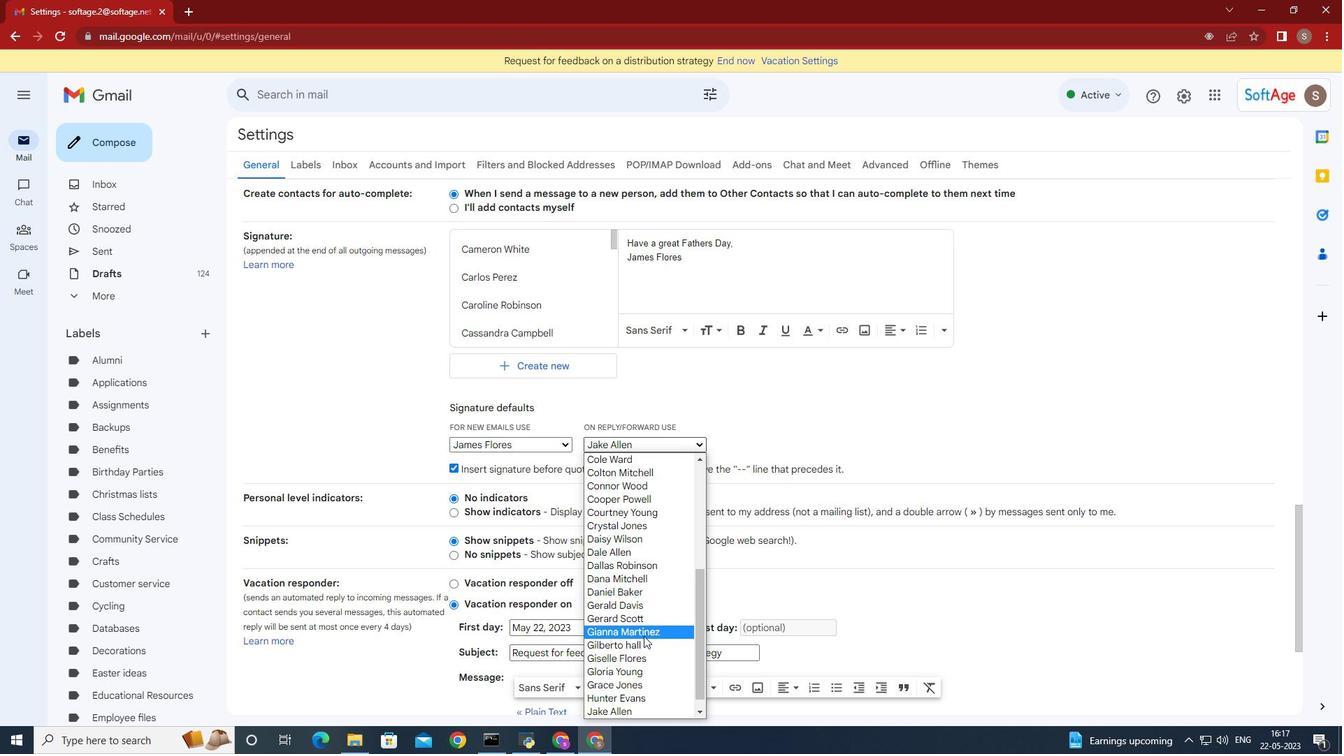 
Action: Mouse scrolled (643, 638) with delta (0, 0)
Screenshot: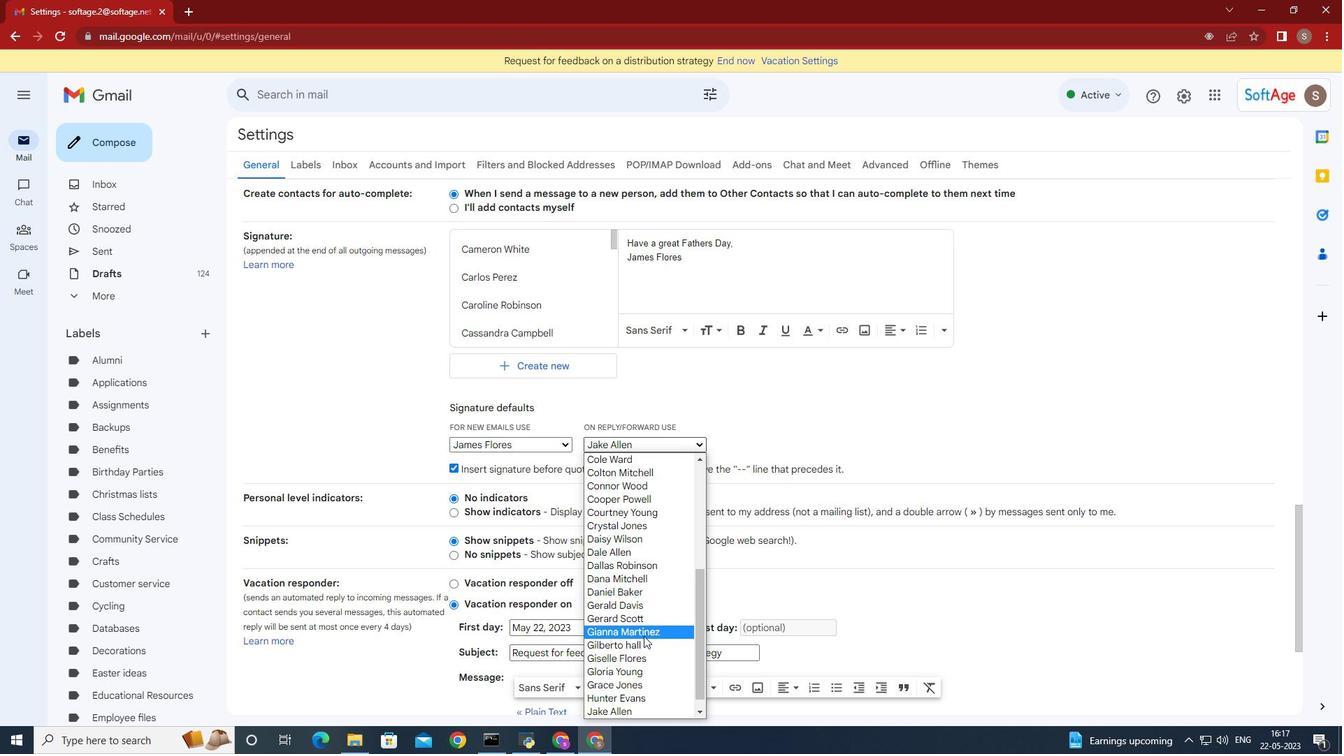 
Action: Mouse moved to (643, 640)
Screenshot: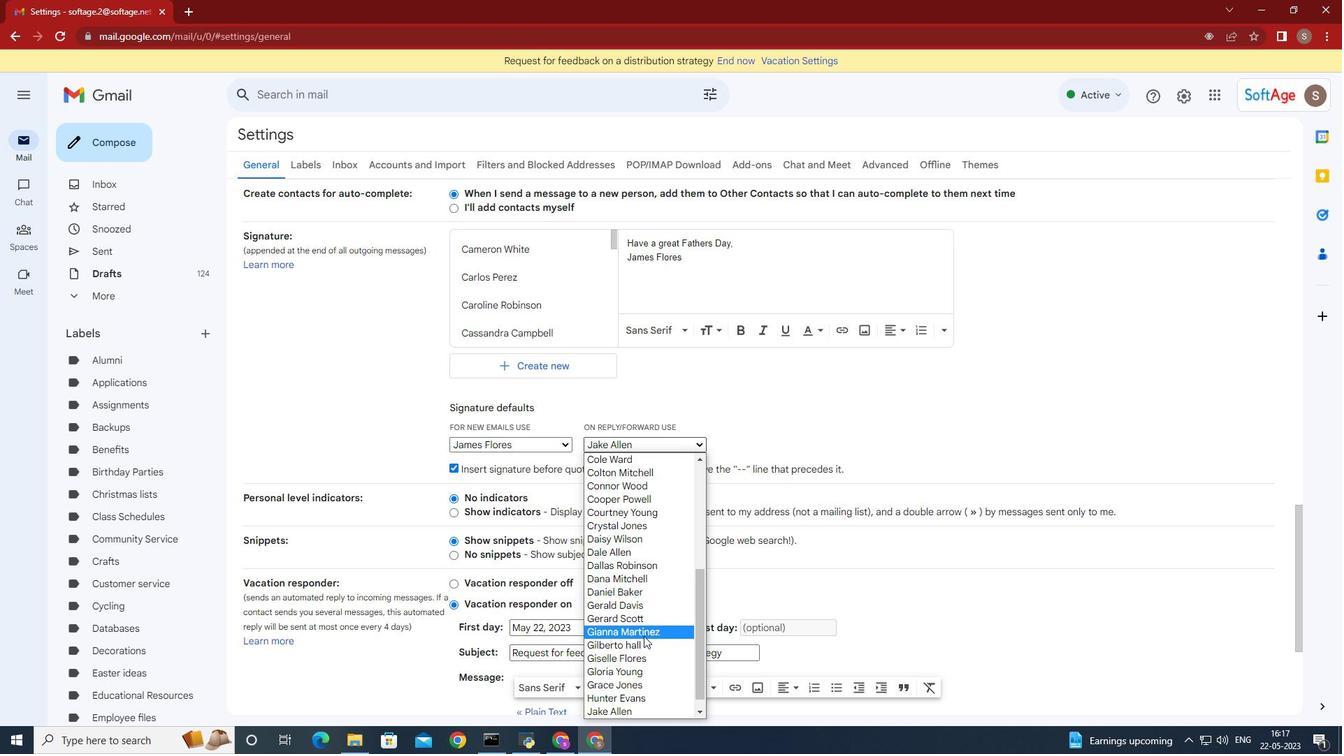
Action: Mouse scrolled (643, 639) with delta (0, 0)
Screenshot: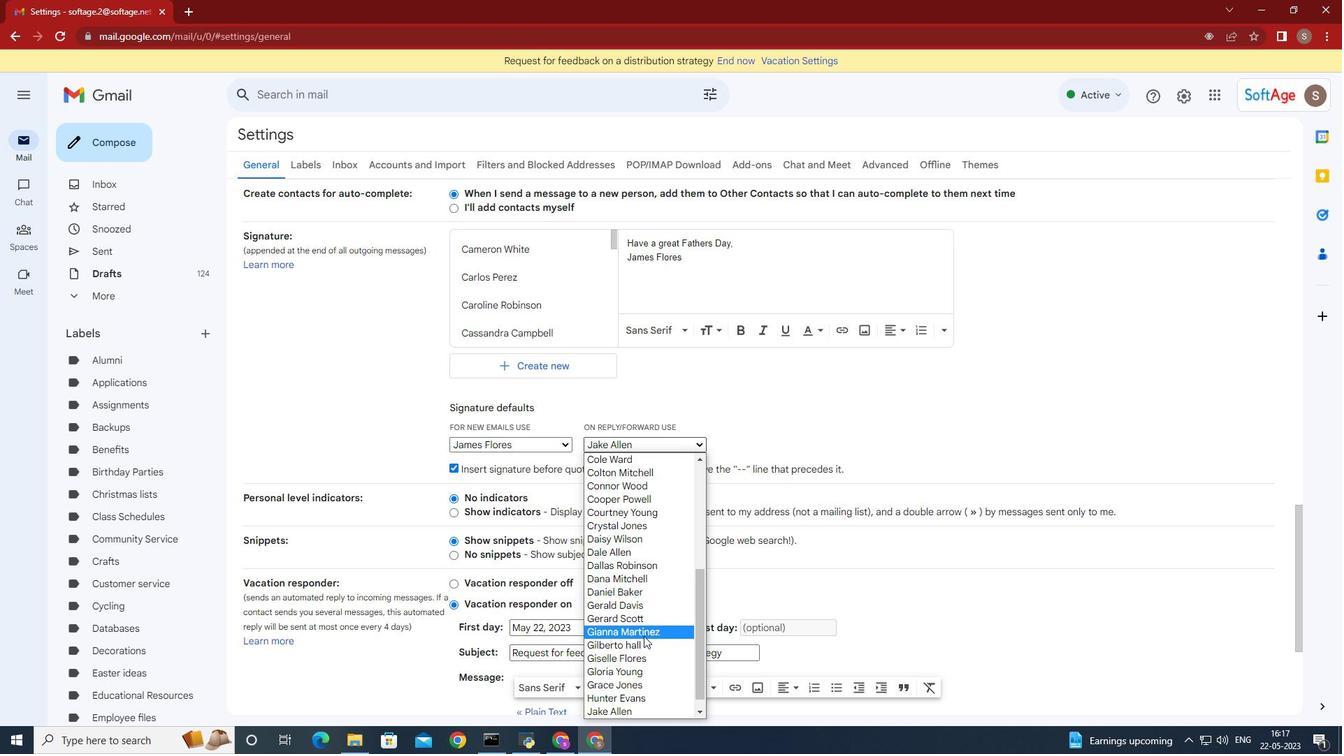 
Action: Mouse moved to (643, 640)
Screenshot: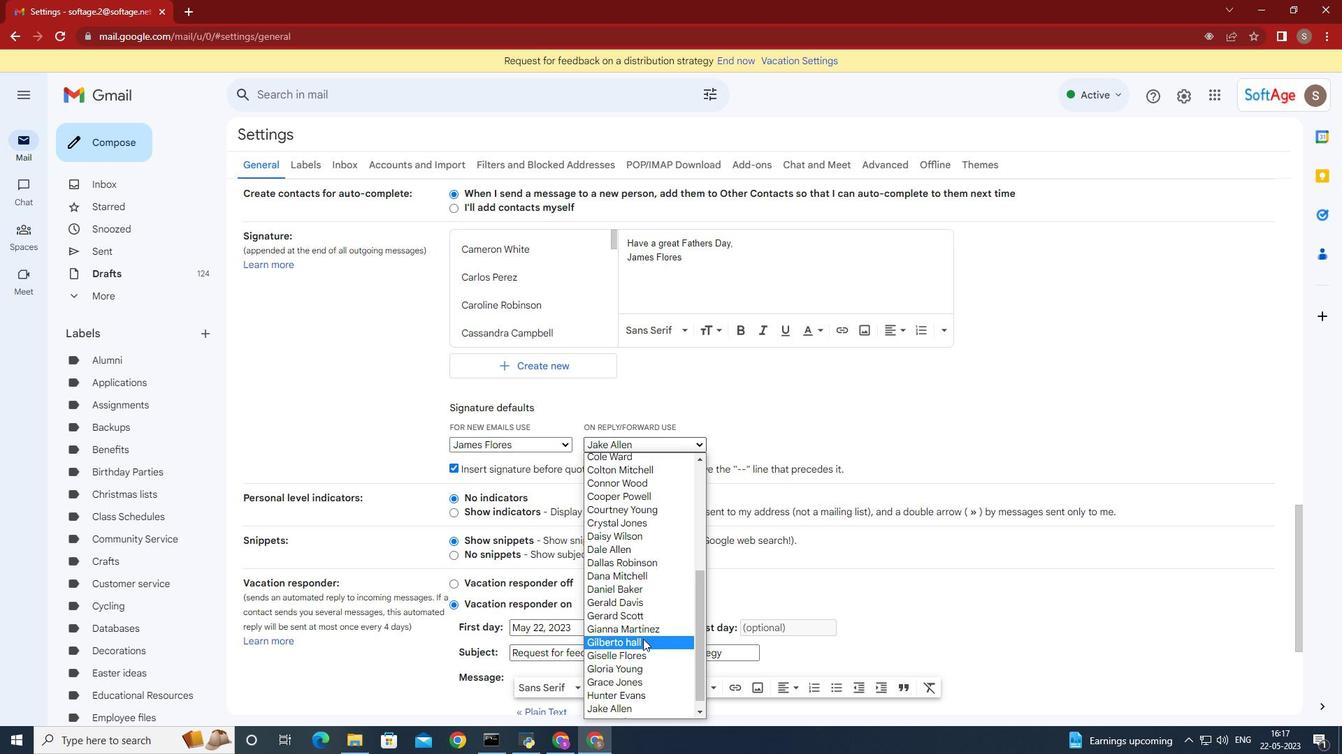 
Action: Mouse scrolled (643, 639) with delta (0, 0)
Screenshot: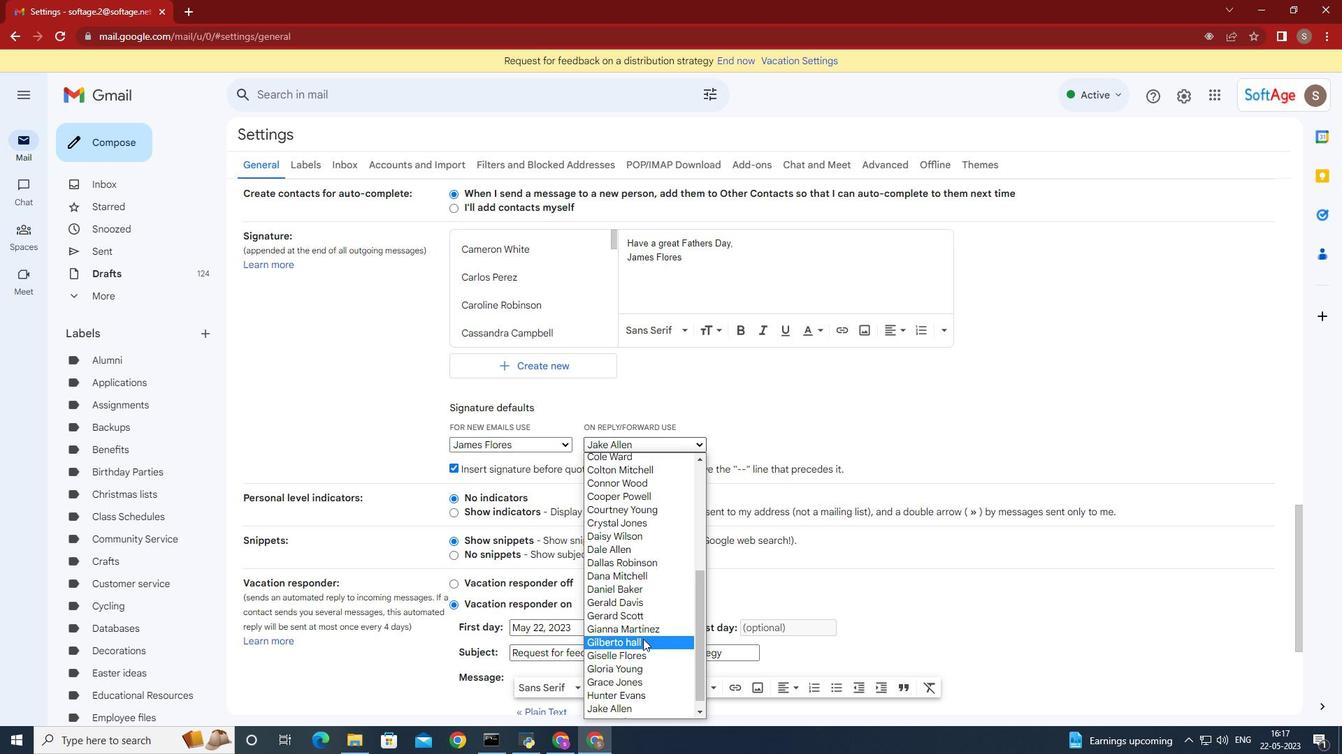 
Action: Mouse moved to (643, 640)
Screenshot: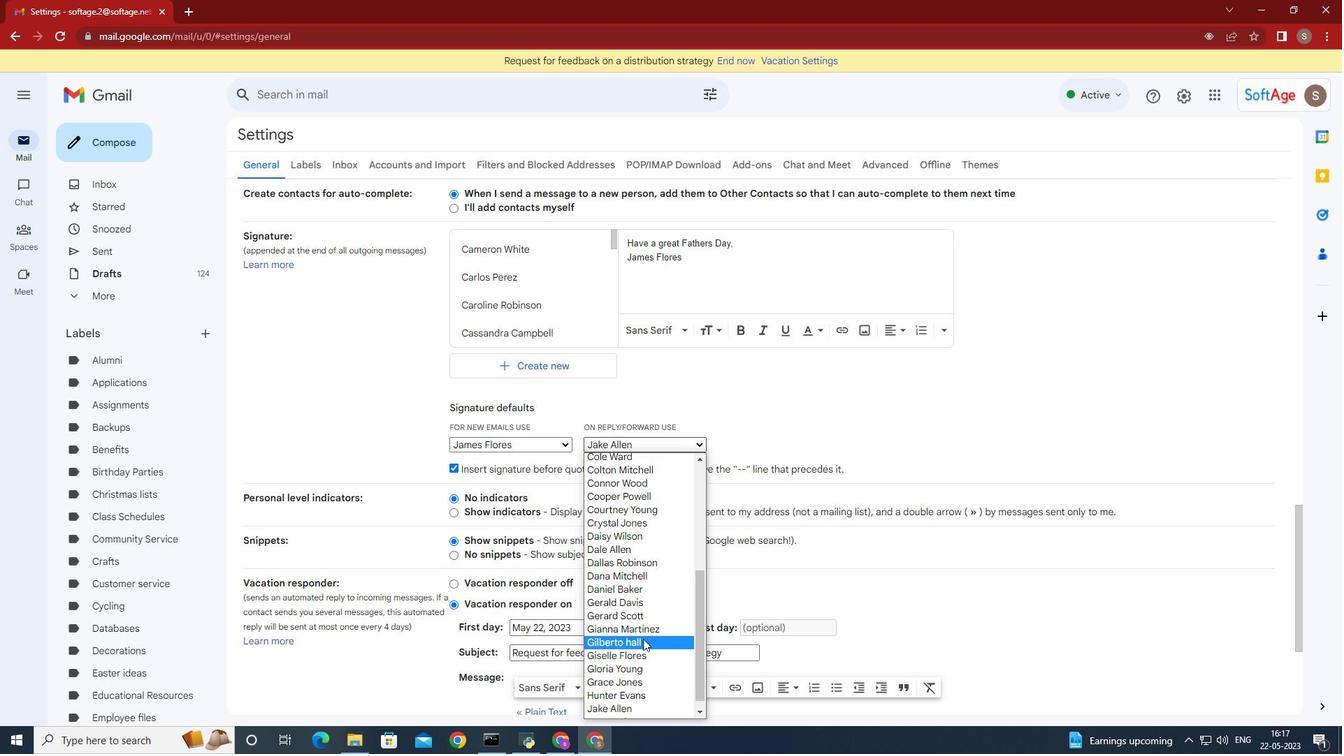 
Action: Mouse scrolled (643, 639) with delta (0, 0)
Screenshot: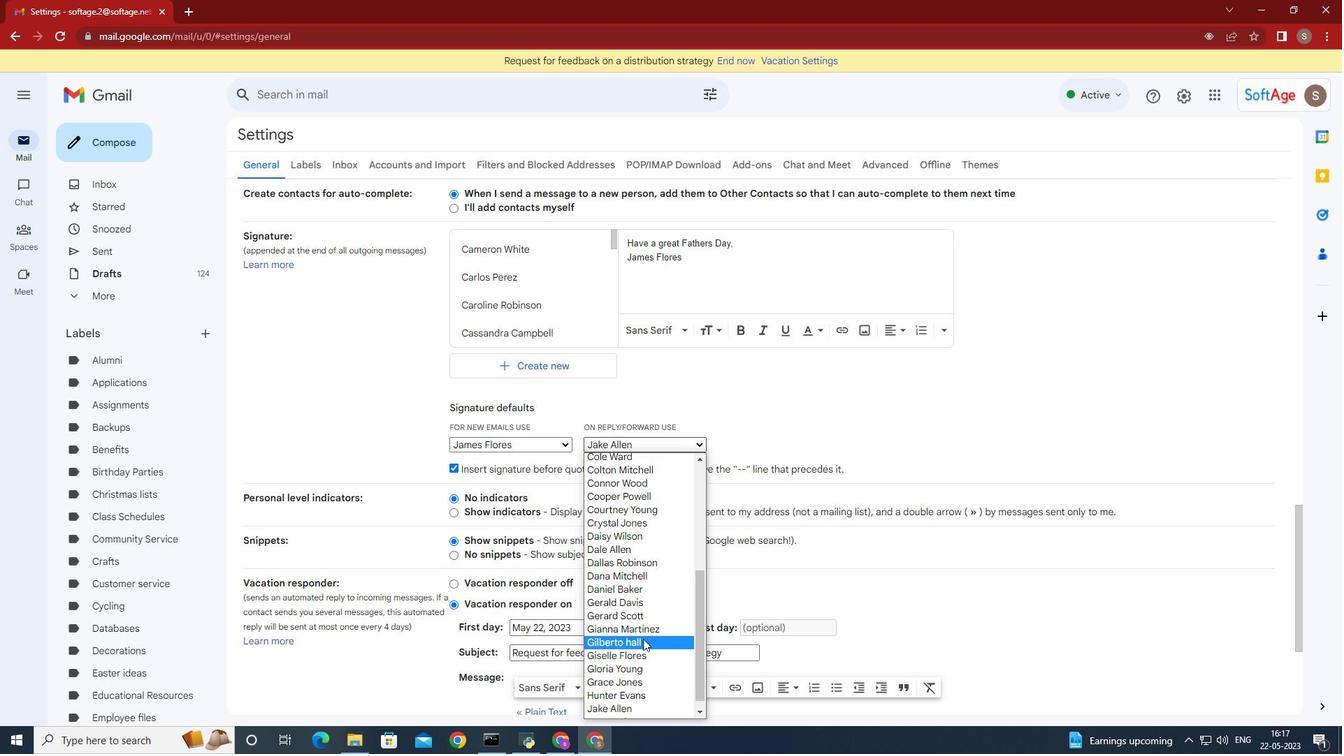 
Action: Mouse moved to (643, 637)
Screenshot: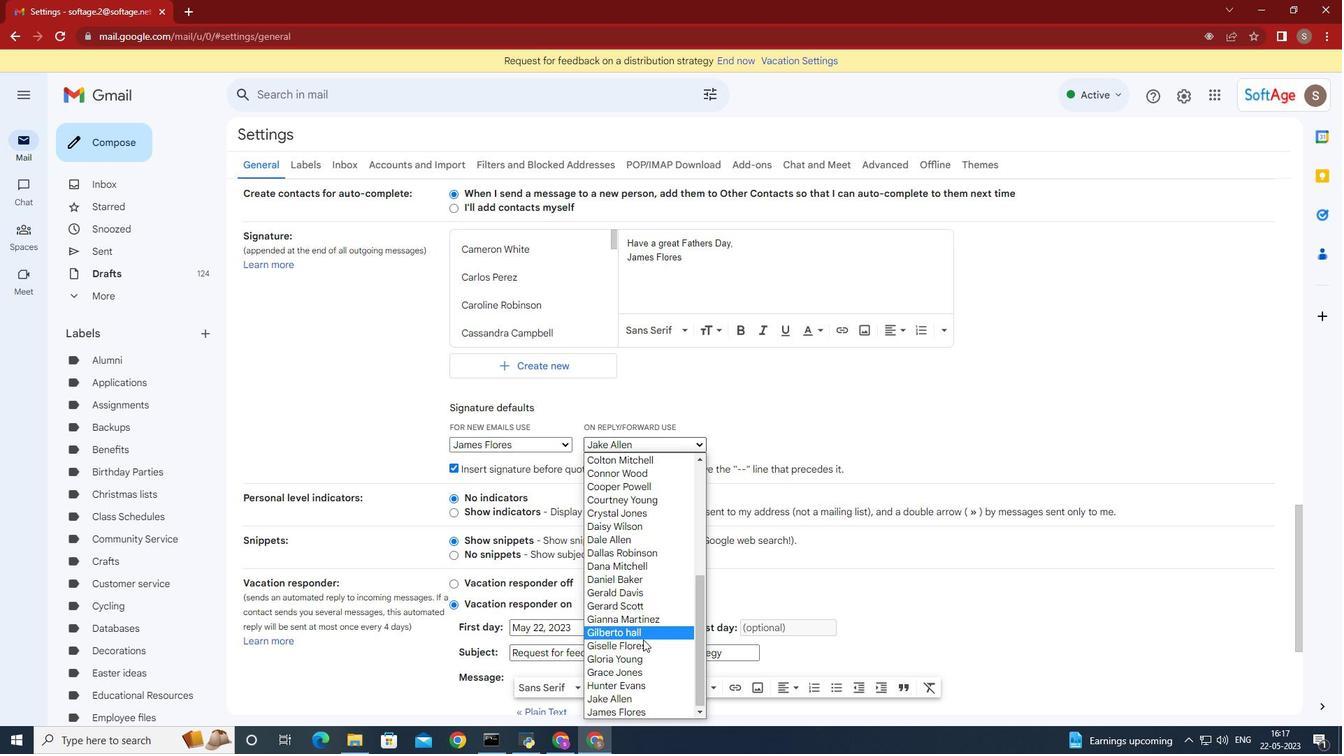 
Action: Mouse scrolled (643, 636) with delta (0, 0)
Screenshot: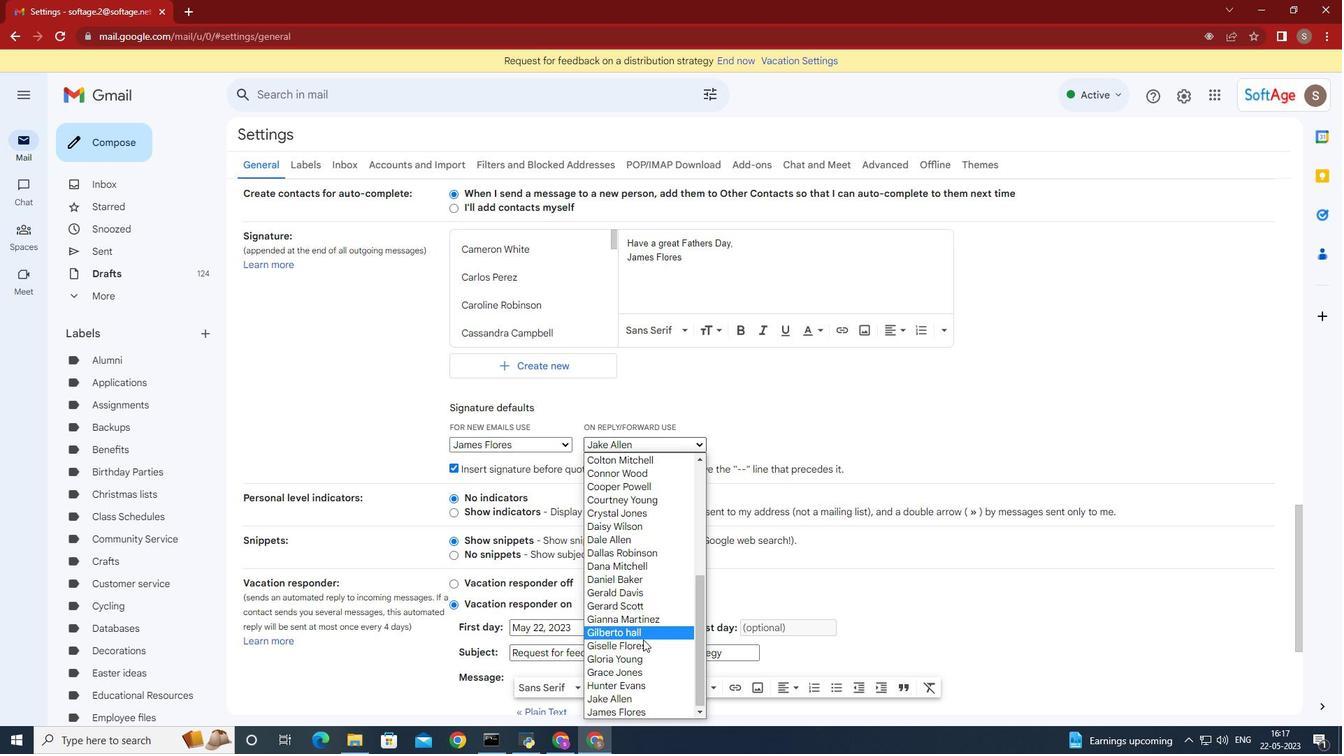 
Action: Mouse moved to (645, 709)
Screenshot: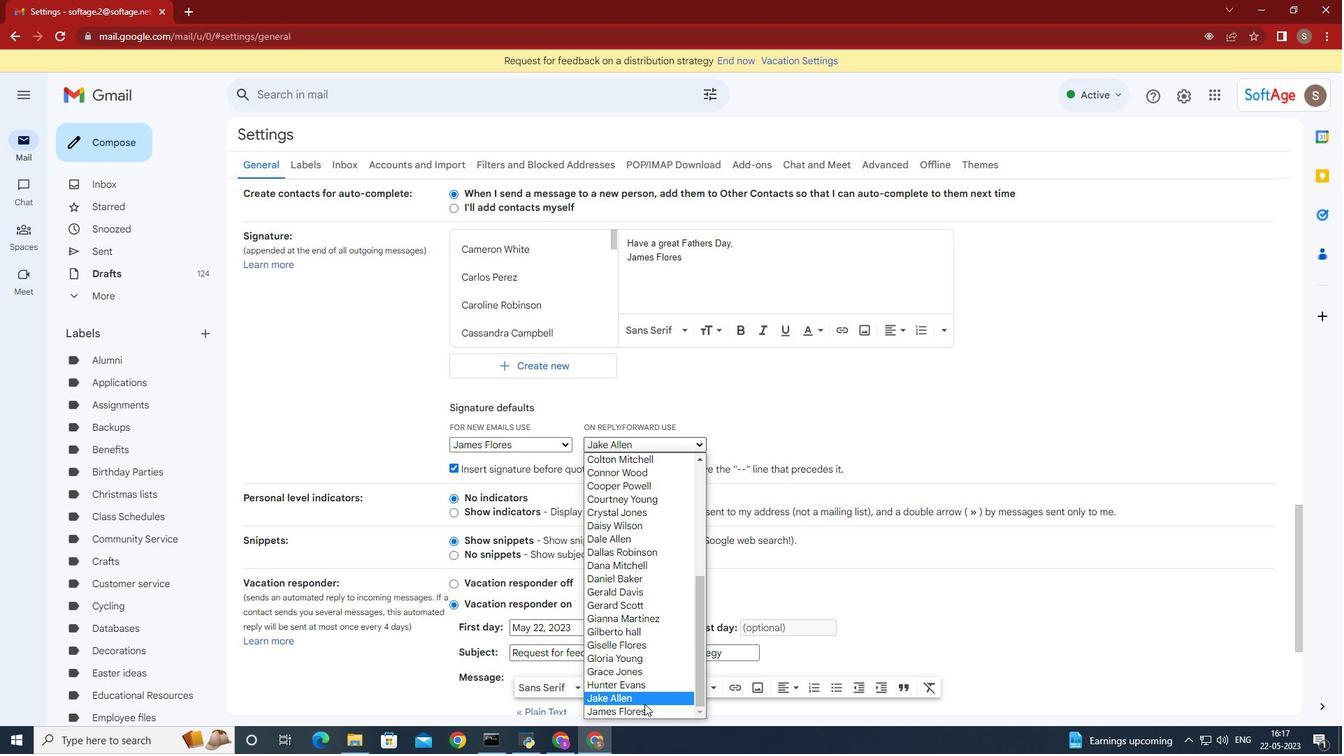 
Action: Mouse pressed left at (645, 709)
Screenshot: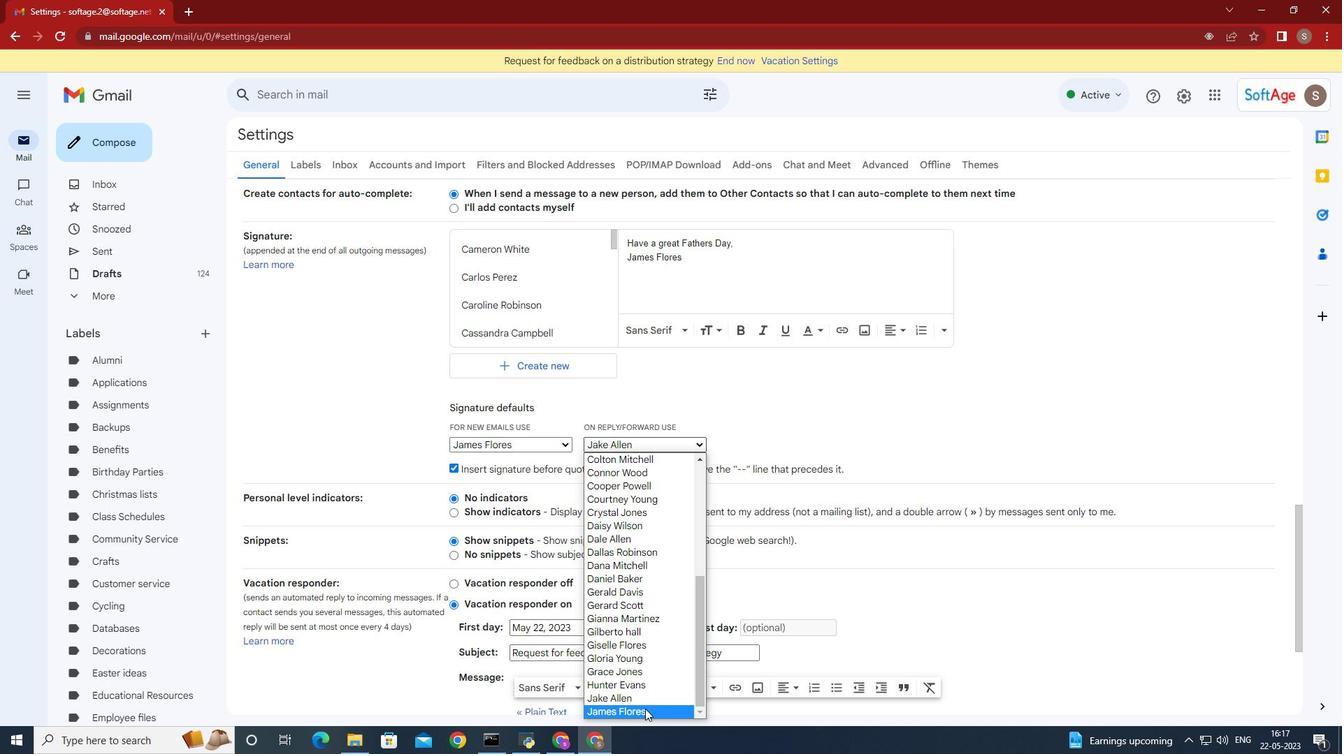 
Action: Mouse moved to (796, 569)
Screenshot: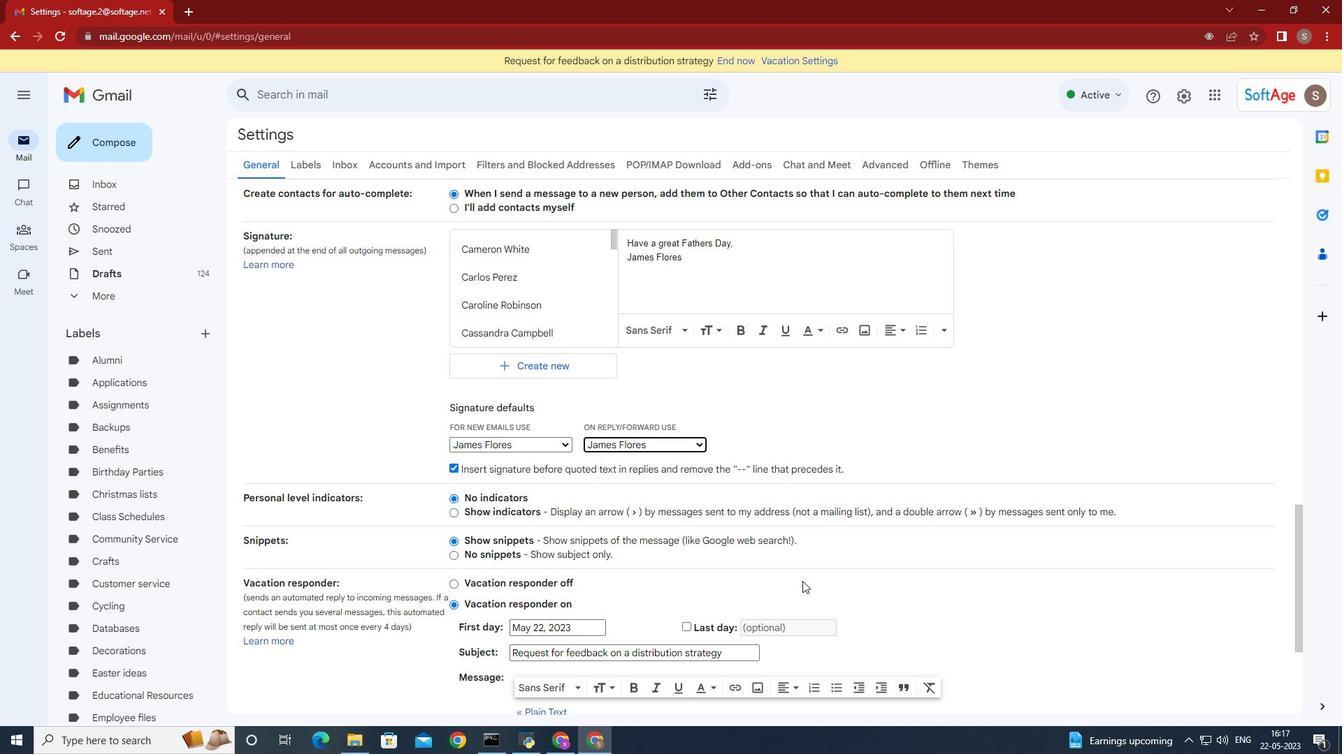 
Action: Mouse scrolled (796, 569) with delta (0, 0)
Screenshot: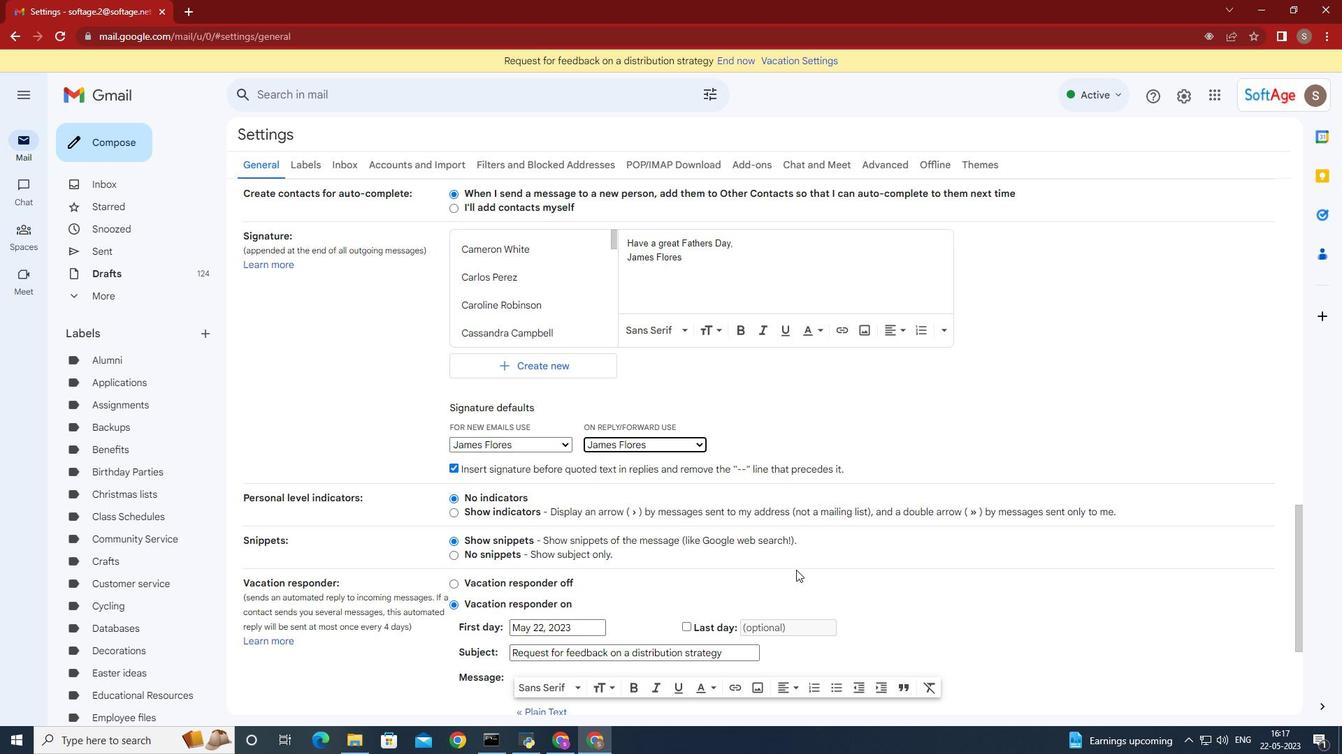 
Action: Mouse moved to (796, 569)
Screenshot: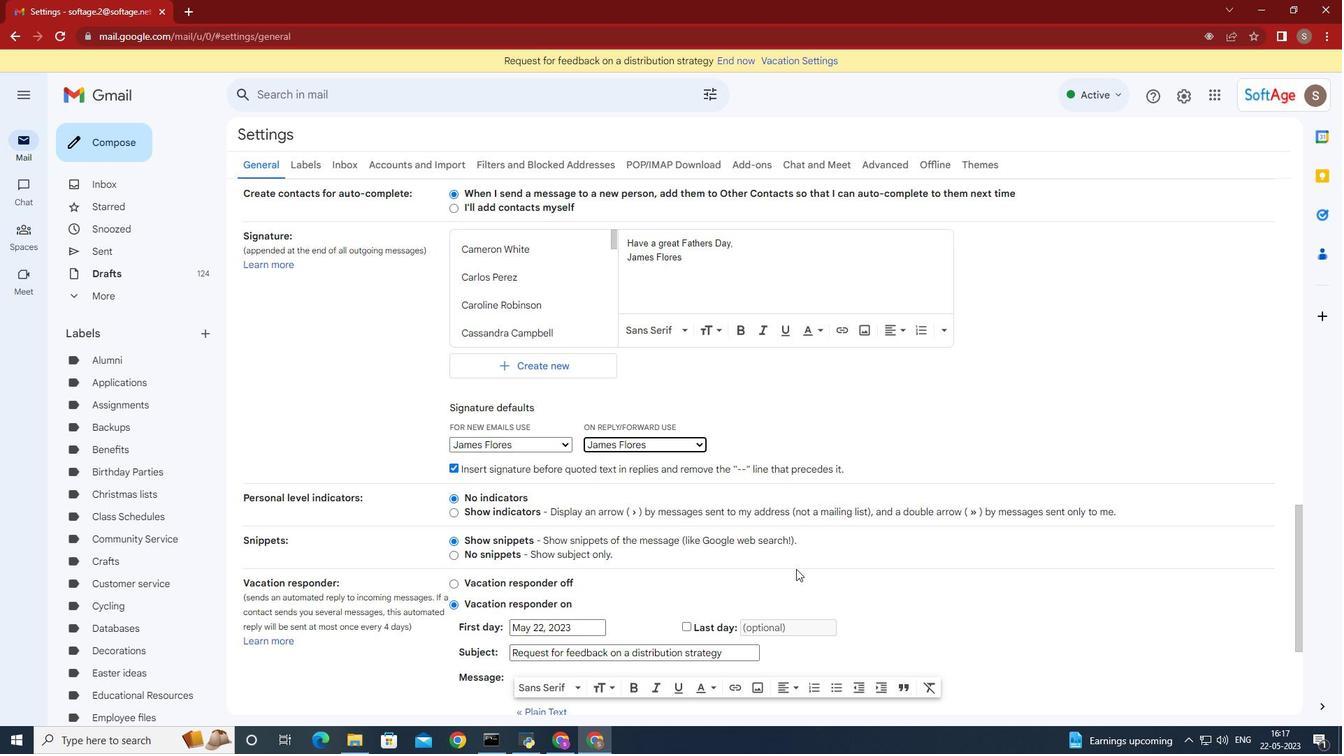 
Action: Mouse scrolled (796, 569) with delta (0, 0)
Screenshot: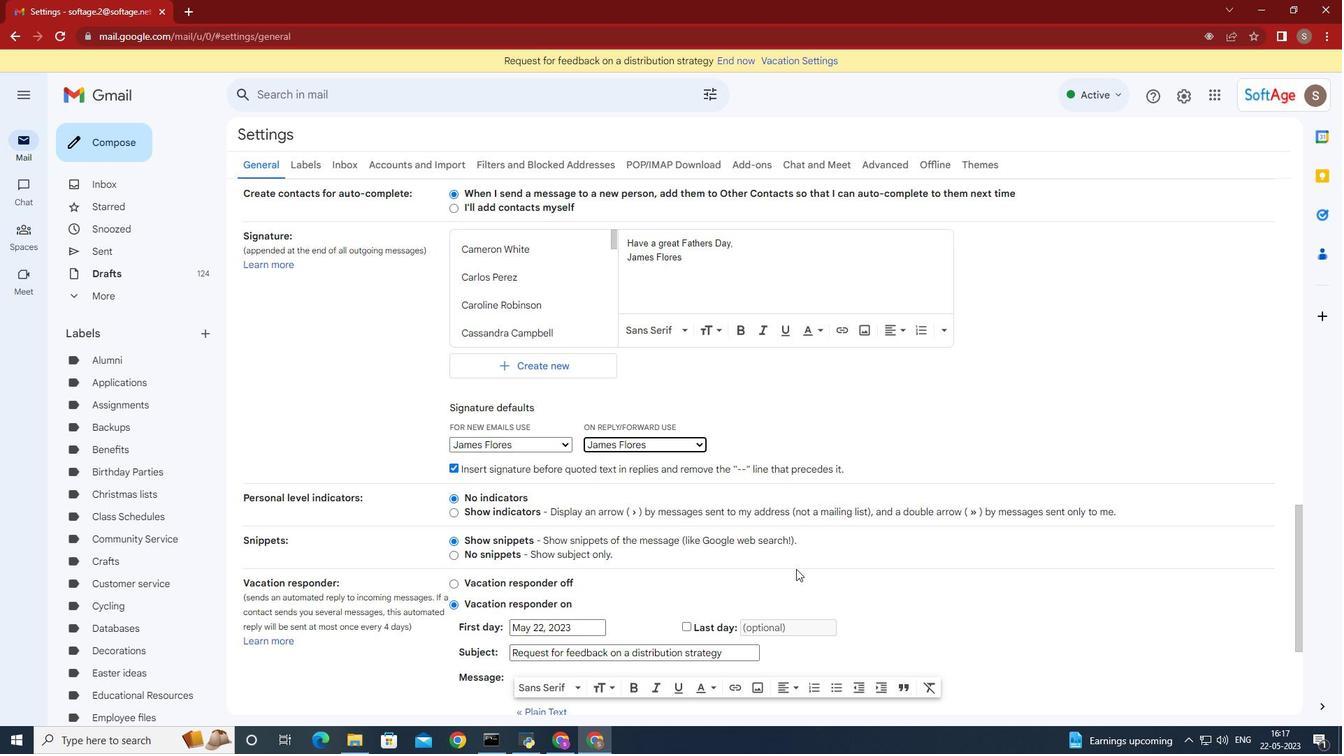 
Action: Mouse moved to (964, 563)
Screenshot: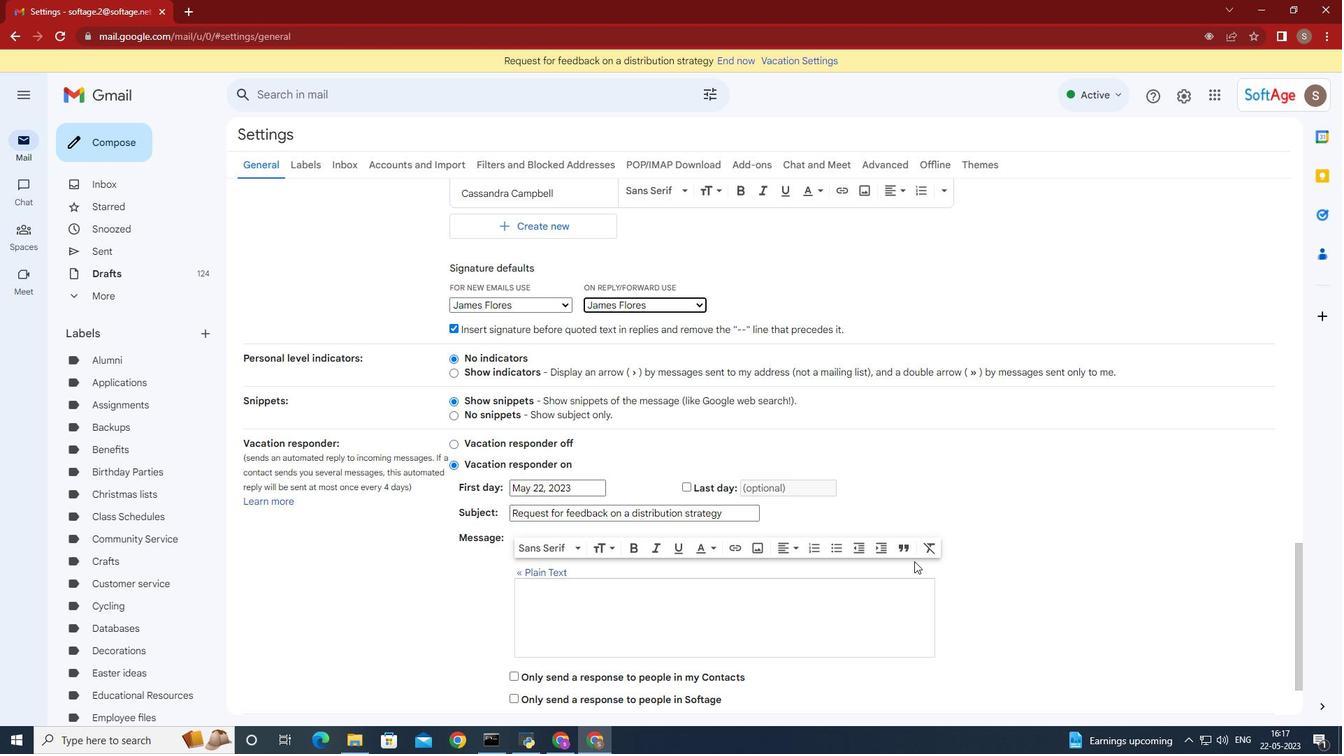 
Action: Mouse scrolled (964, 562) with delta (0, 0)
Screenshot: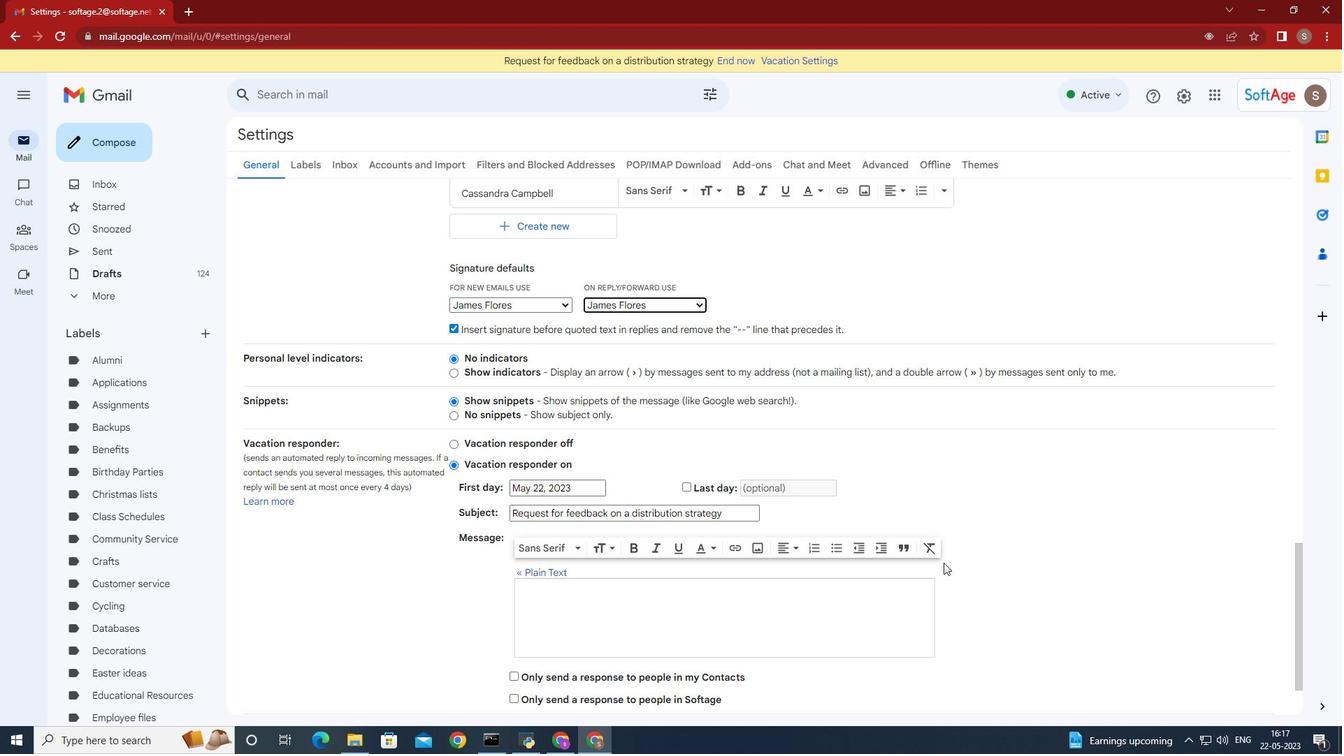 
Action: Mouse scrolled (964, 562) with delta (0, 0)
Screenshot: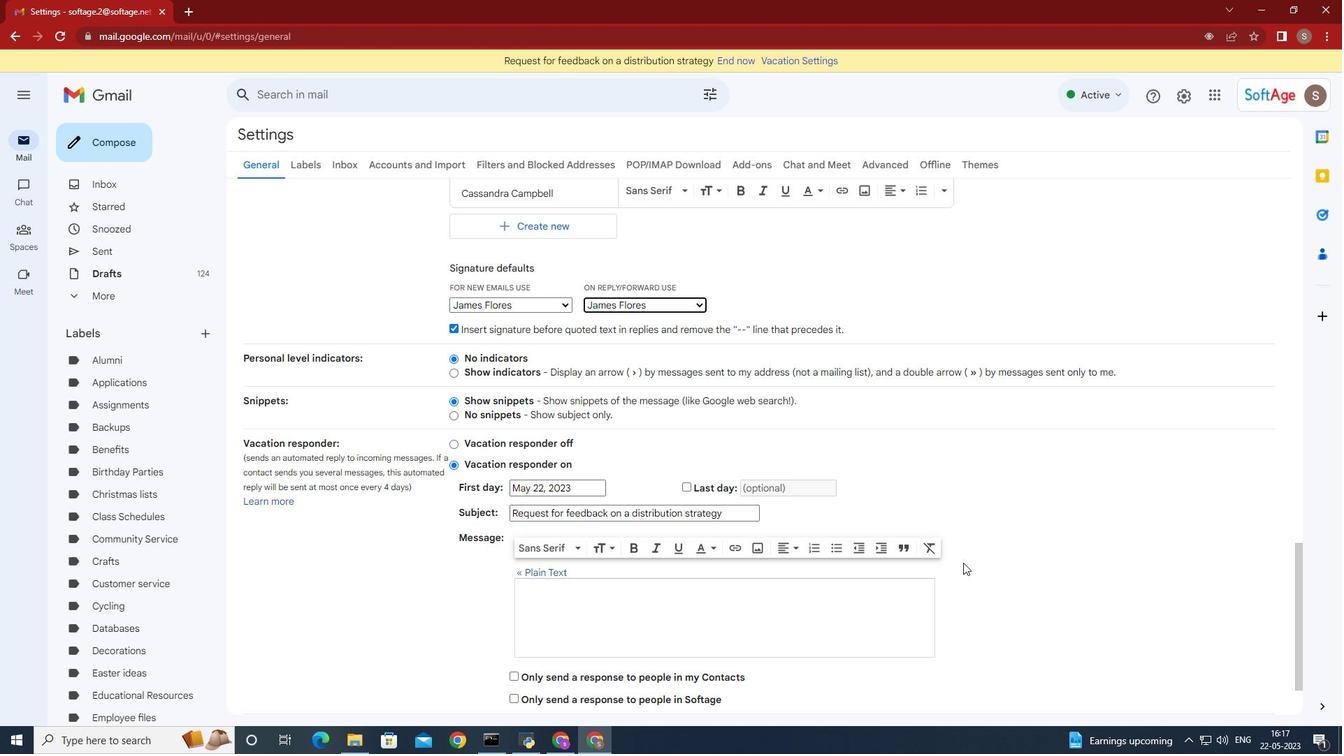 
Action: Mouse moved to (962, 563)
Screenshot: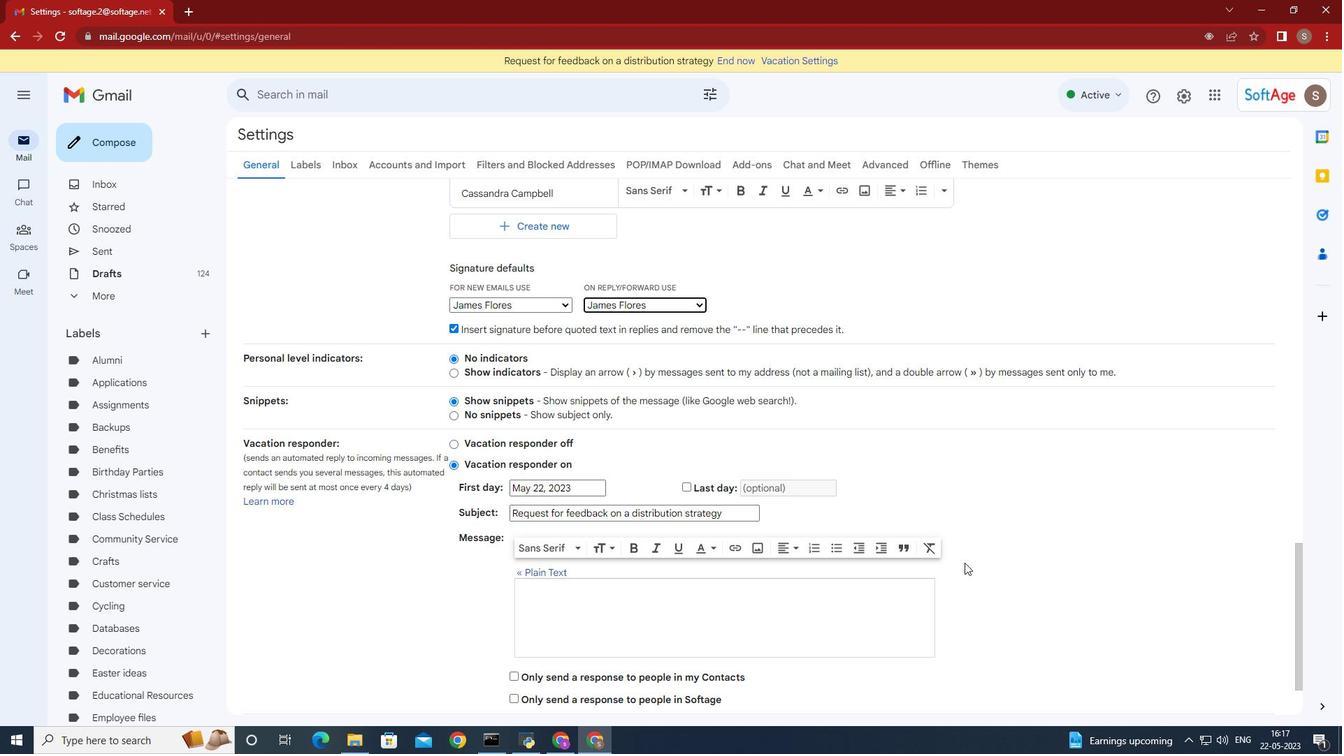 
Action: Mouse scrolled (962, 562) with delta (0, 0)
Screenshot: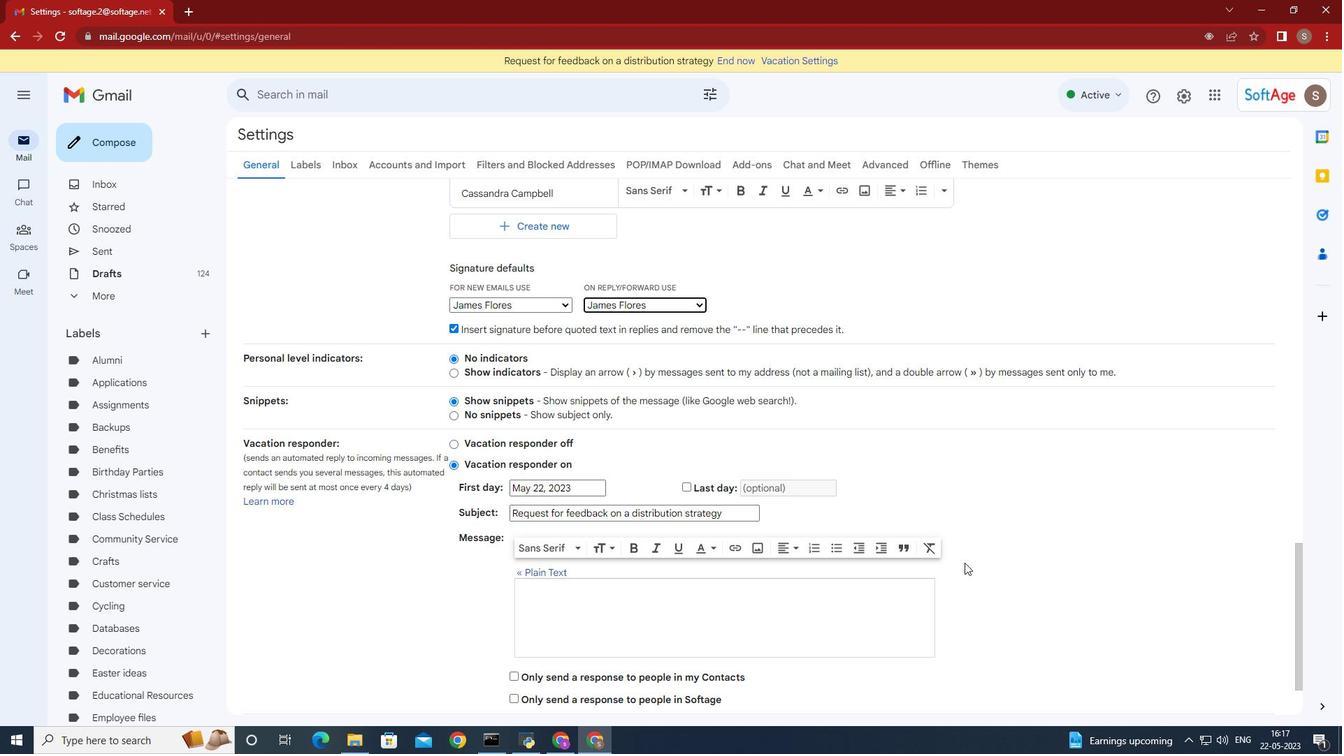 
Action: Mouse moved to (959, 563)
Screenshot: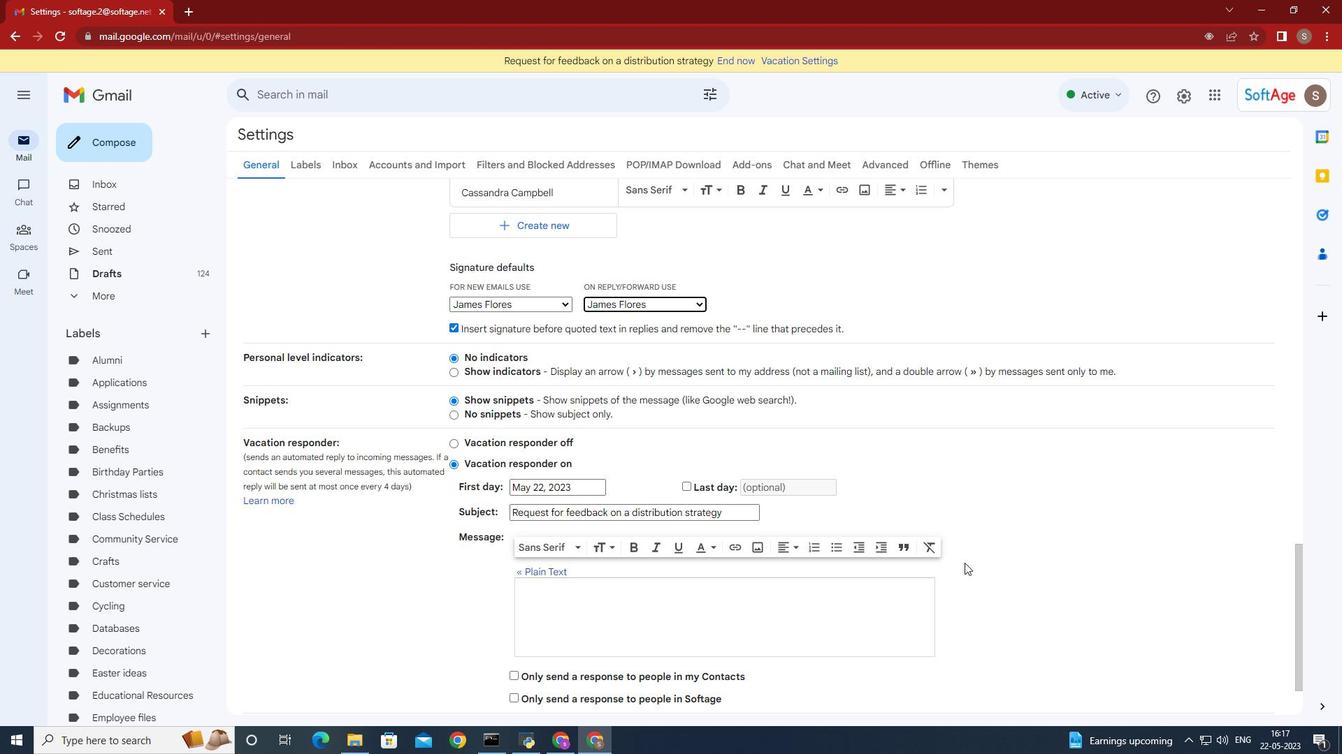 
Action: Mouse scrolled (959, 562) with delta (0, 0)
Screenshot: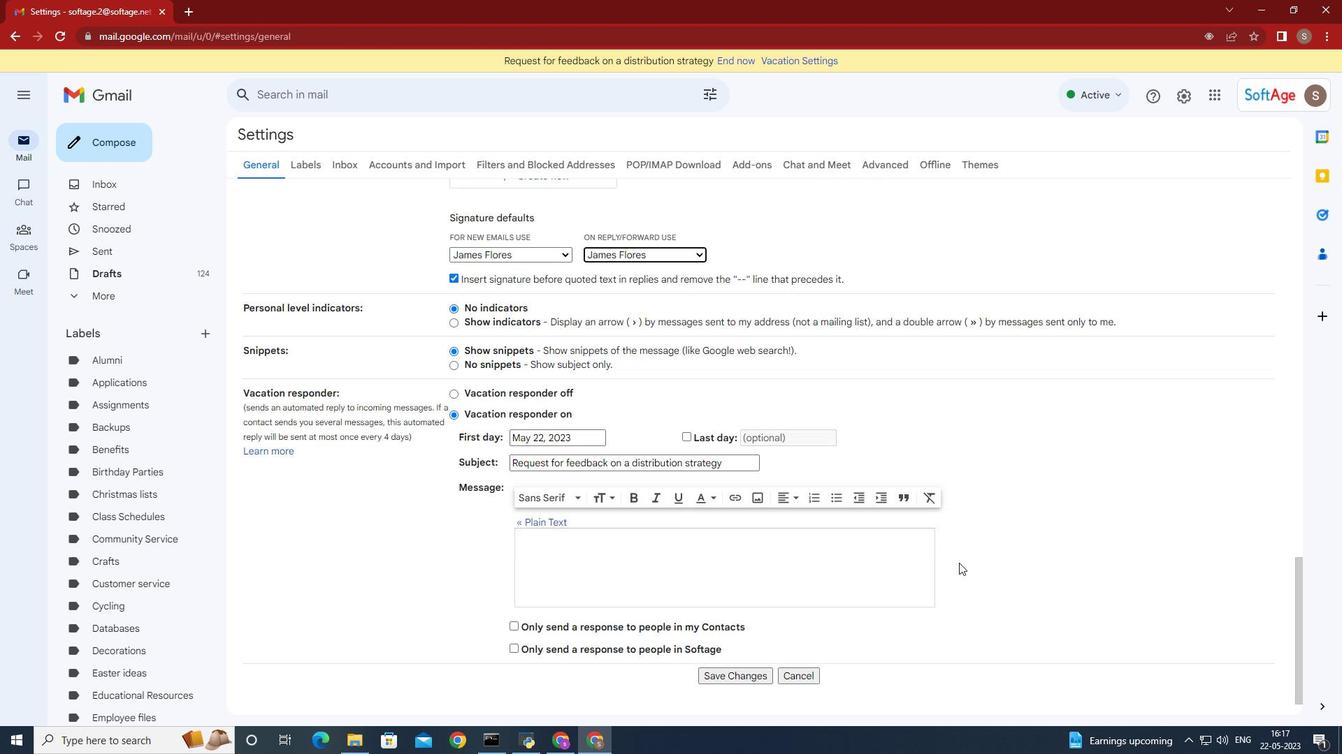 
Action: Mouse moved to (961, 563)
Screenshot: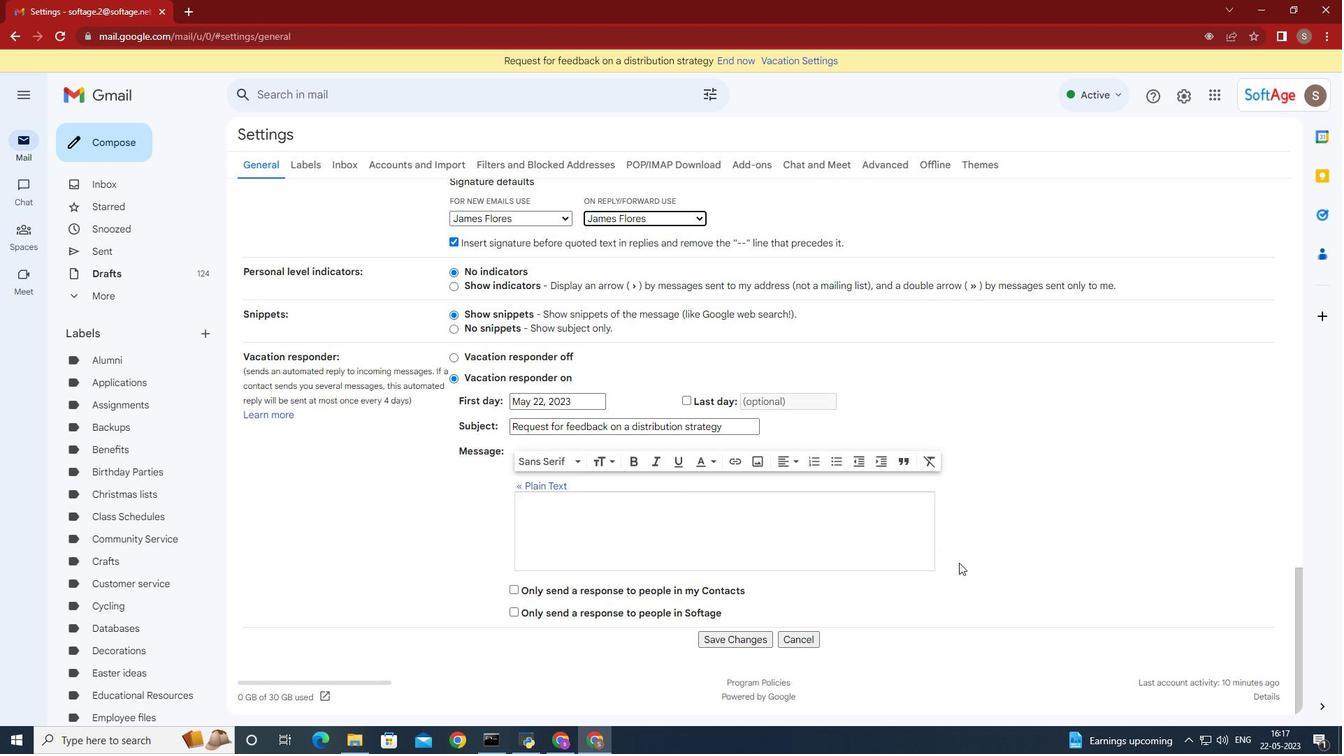 
Action: Mouse scrolled (961, 562) with delta (0, 0)
Screenshot: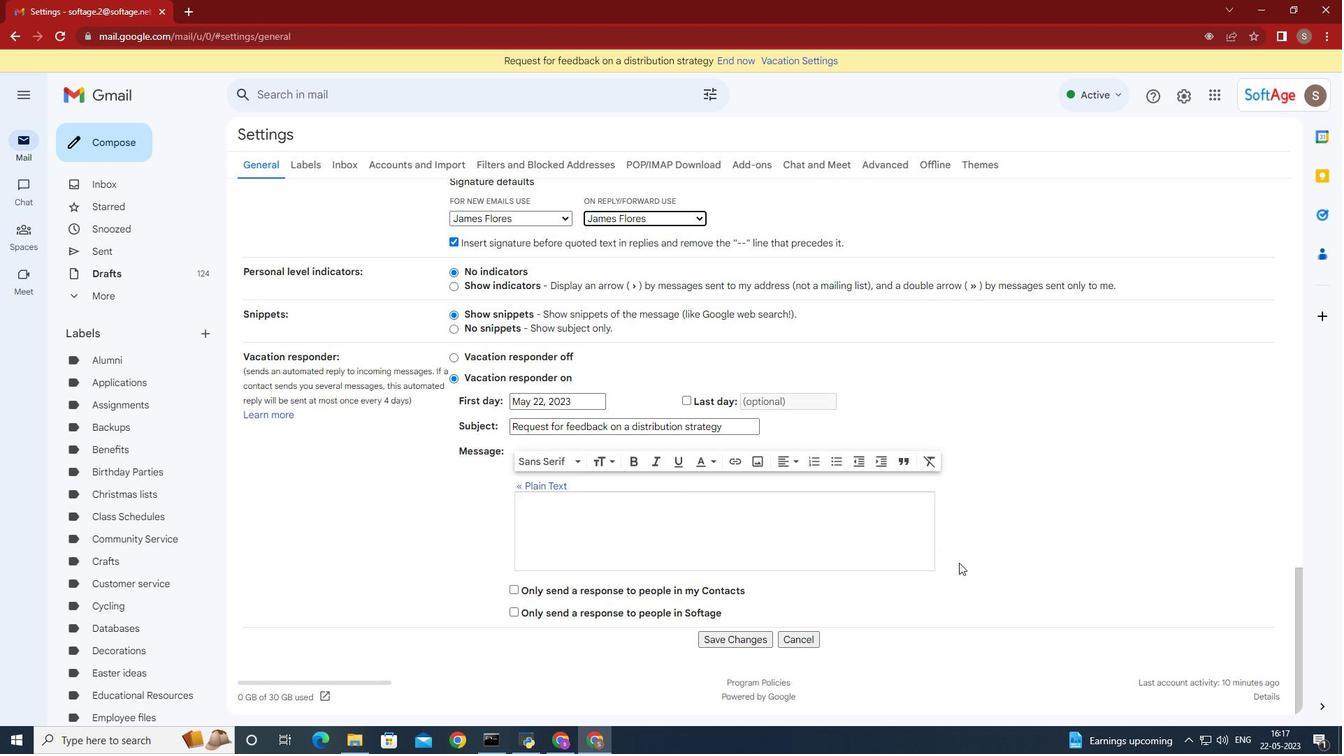 
Action: Mouse moved to (739, 636)
Screenshot: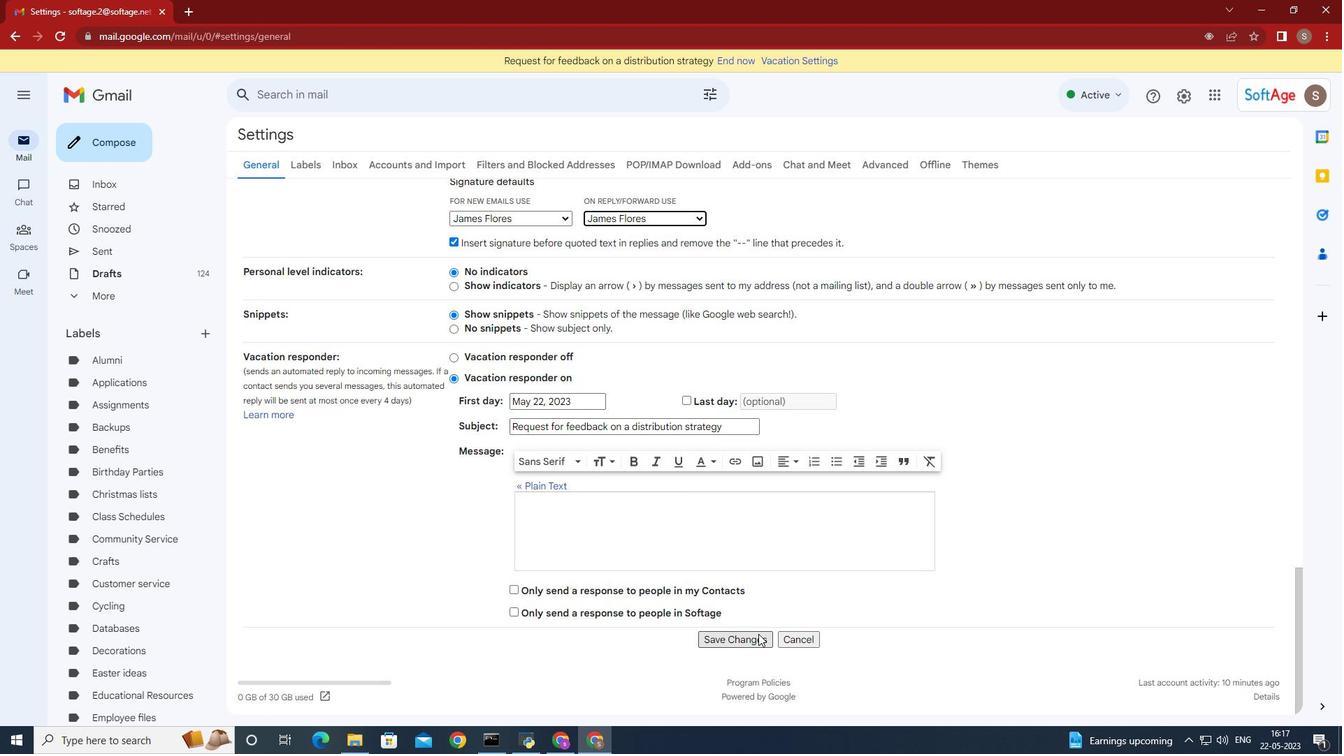 
Action: Mouse pressed left at (739, 636)
Screenshot: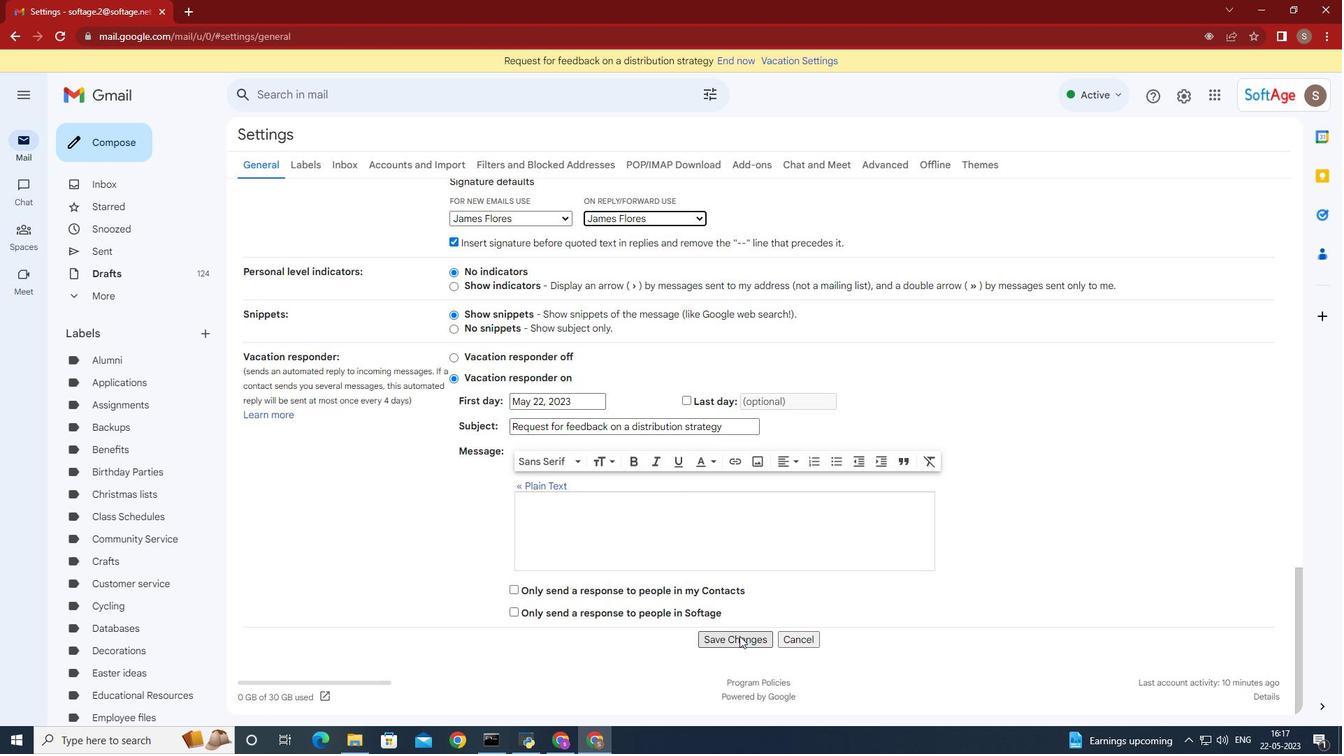 
Action: Mouse moved to (125, 143)
Screenshot: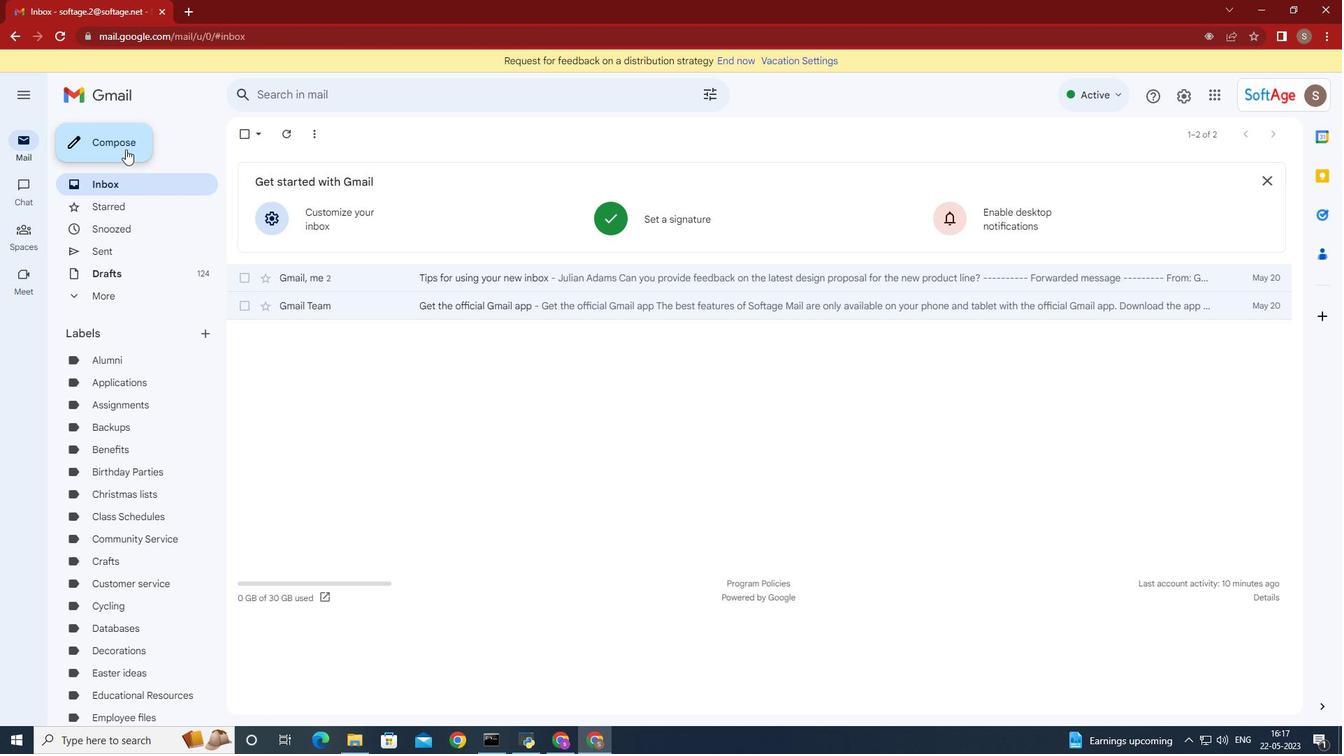 
Action: Mouse pressed left at (125, 143)
Screenshot: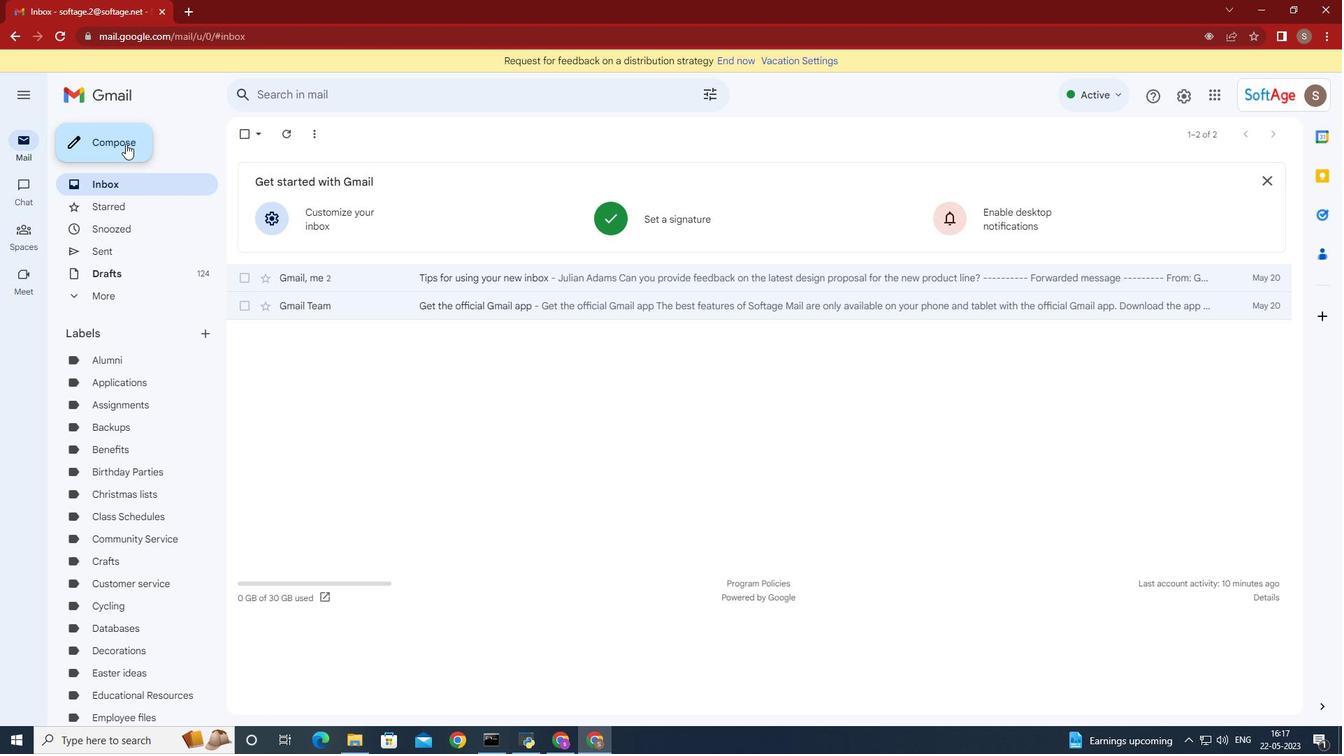 
Action: Mouse moved to (1030, 354)
Screenshot: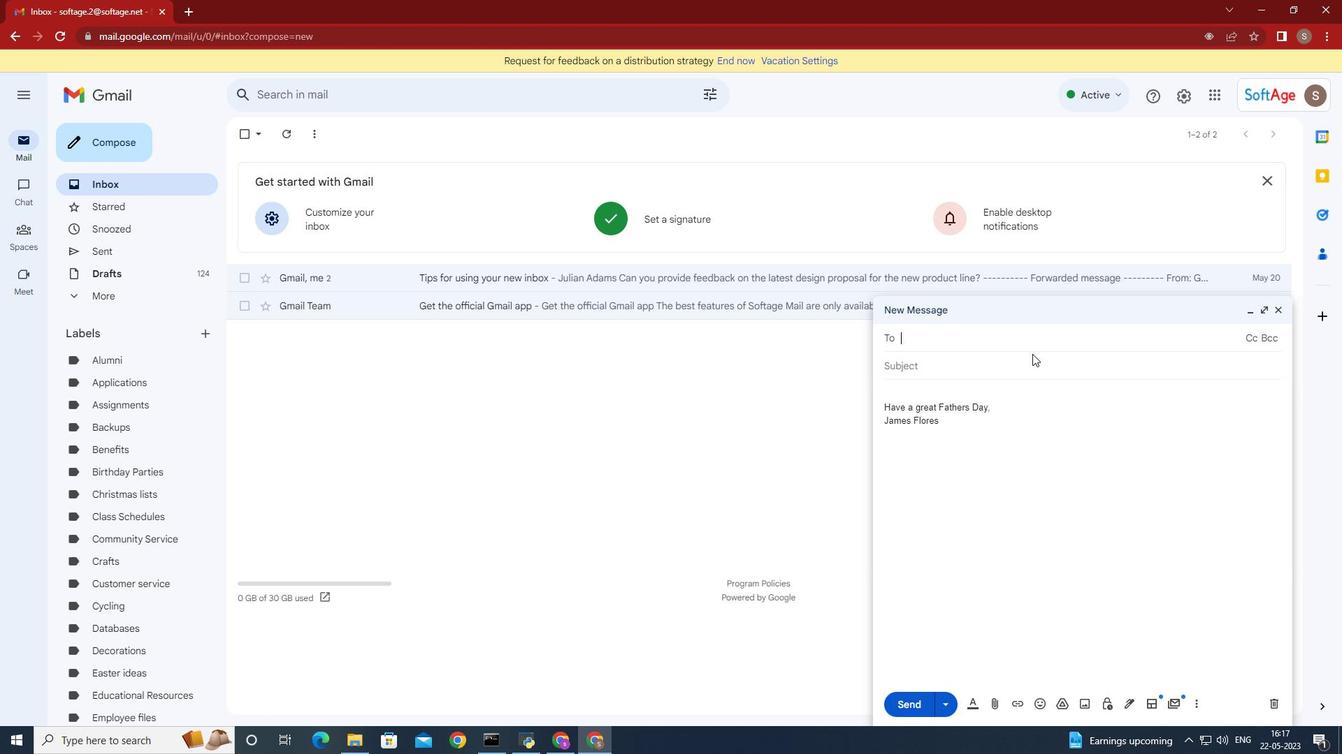 
Action: Key pressed softage.8
Screenshot: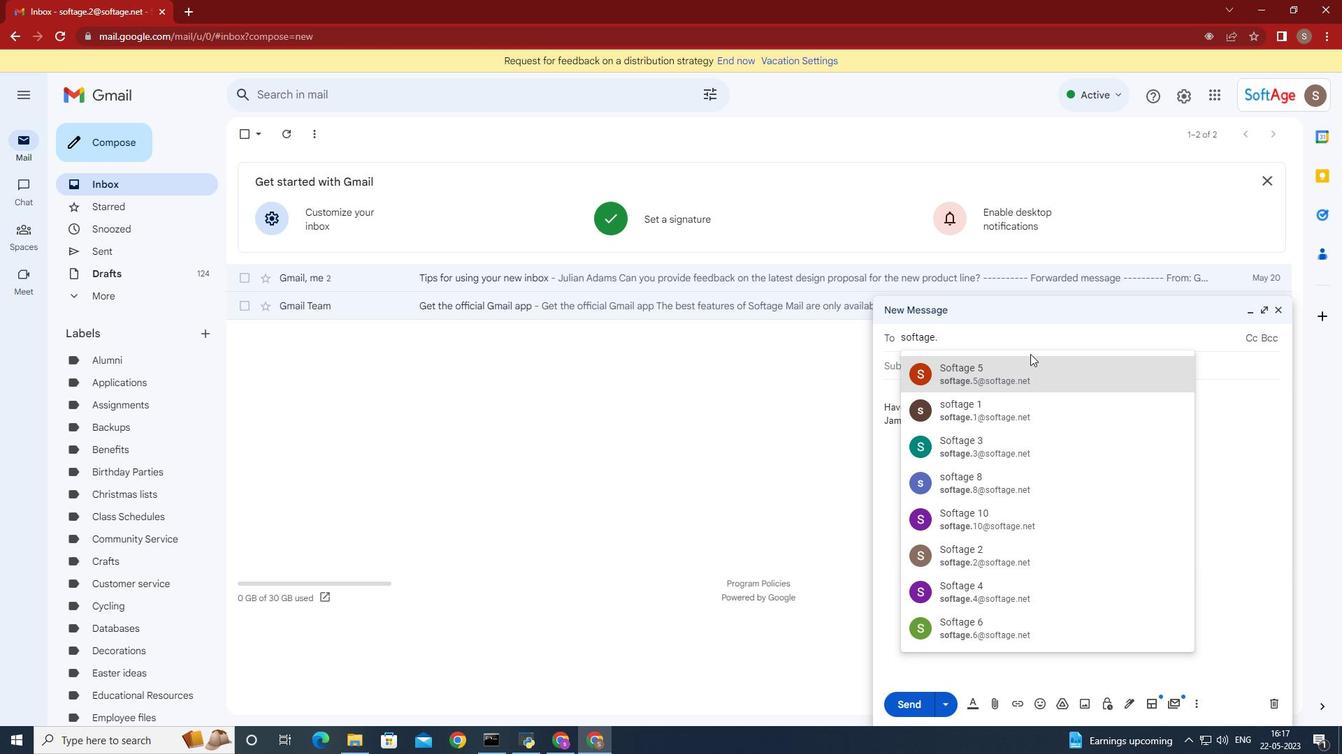 
Action: Mouse moved to (1029, 370)
Screenshot: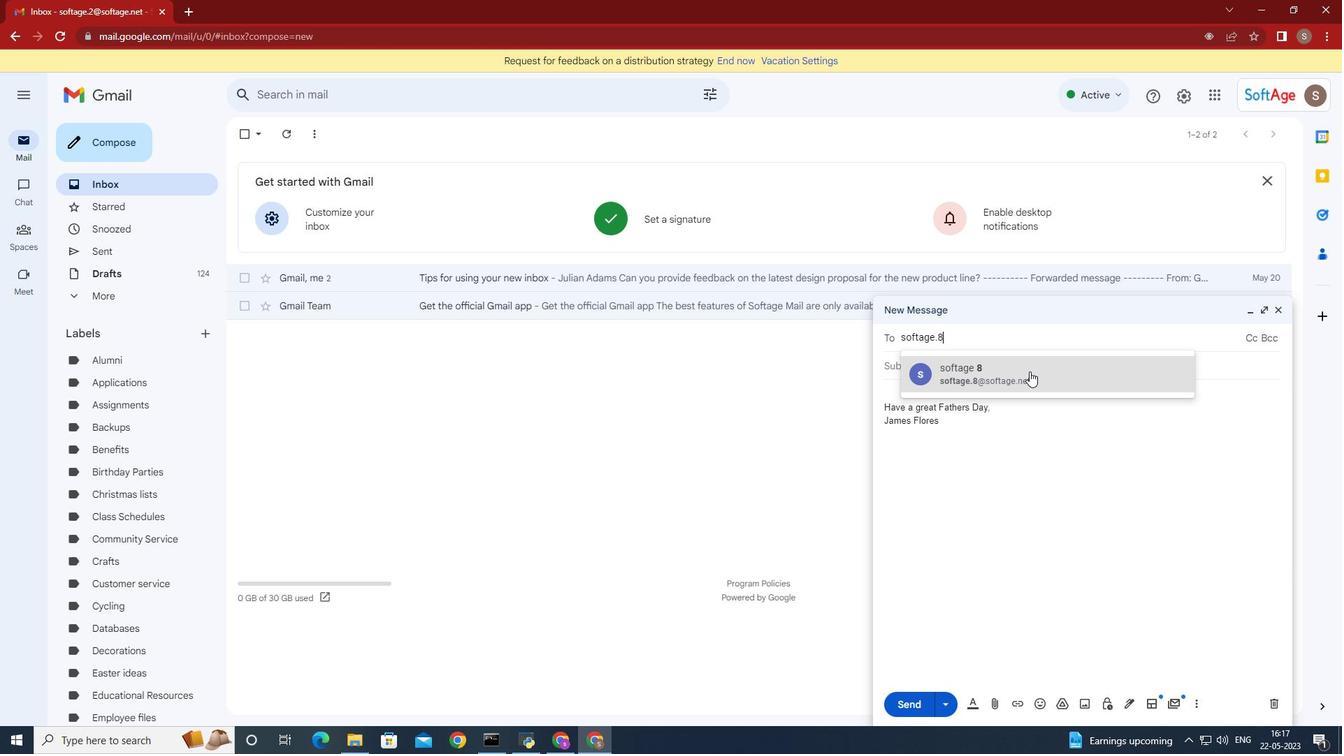 
Action: Mouse pressed left at (1029, 370)
Screenshot: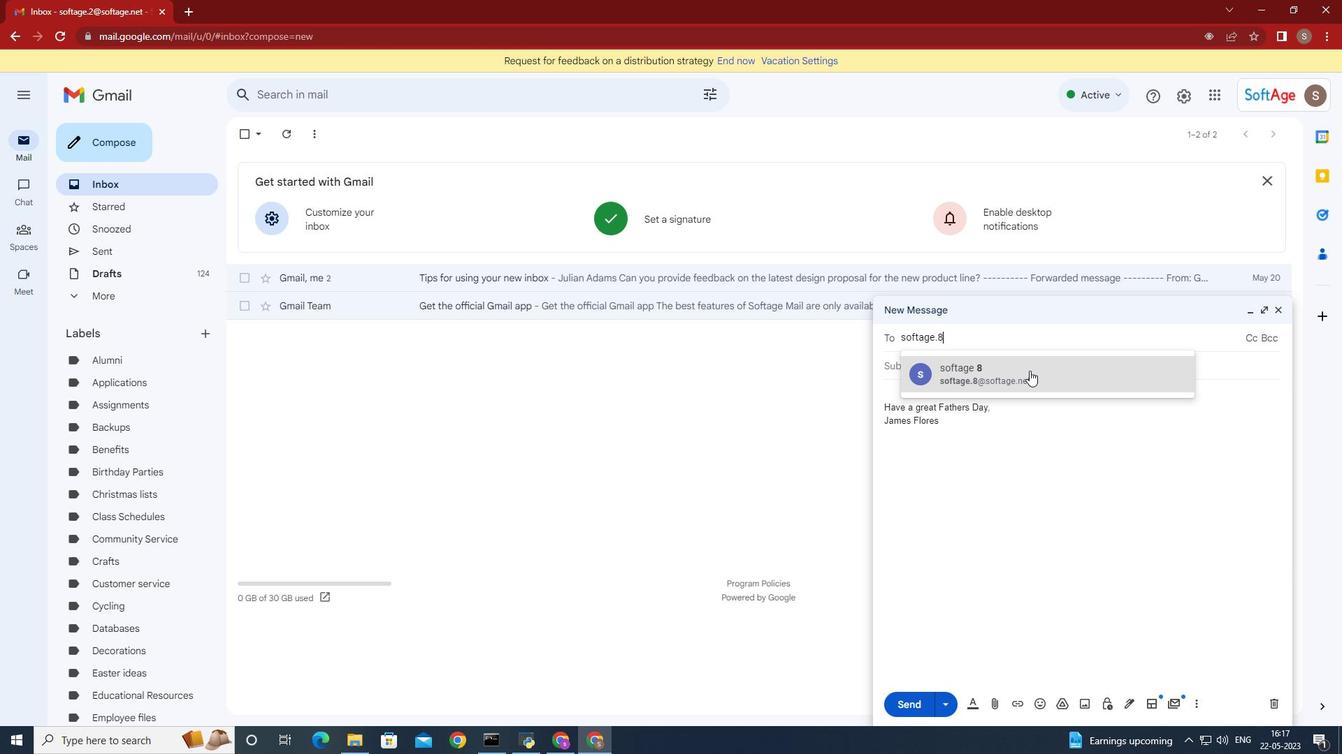 
Action: Mouse moved to (185, 396)
Screenshot: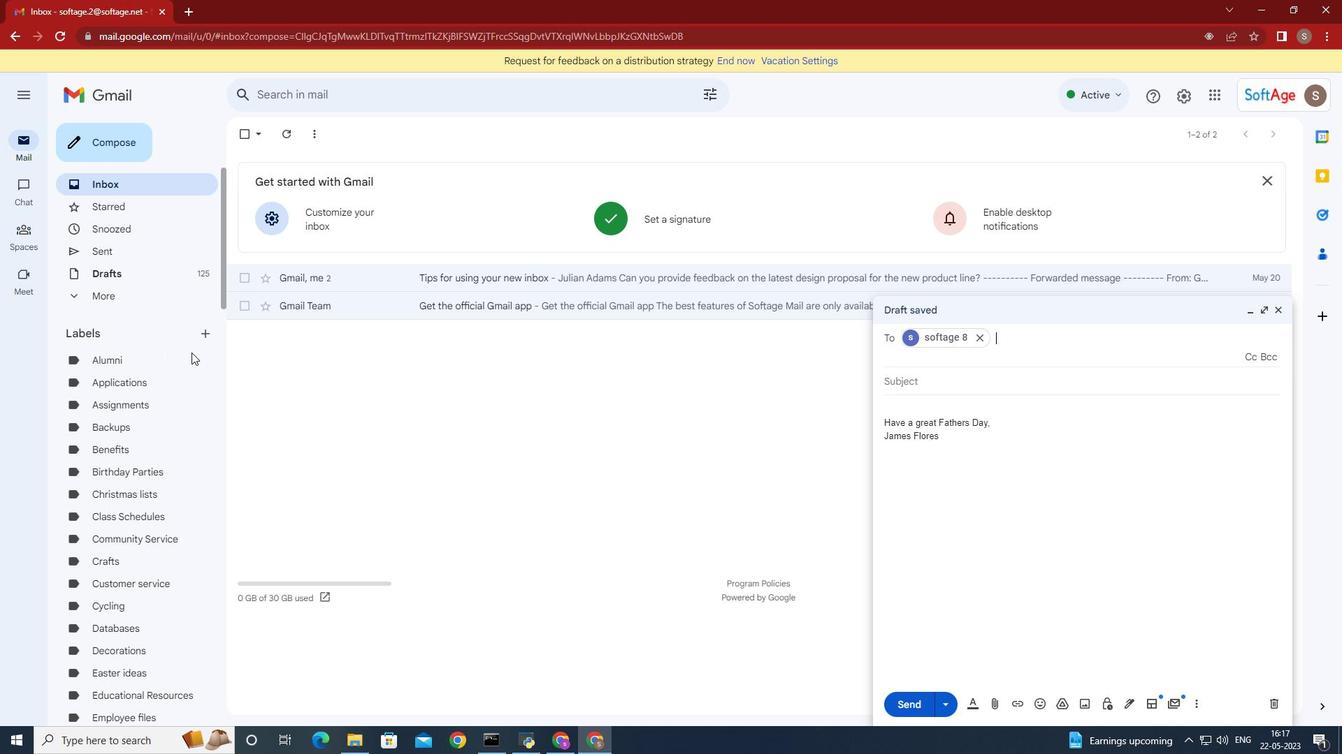 
Action: Mouse scrolled (185, 395) with delta (0, 0)
Screenshot: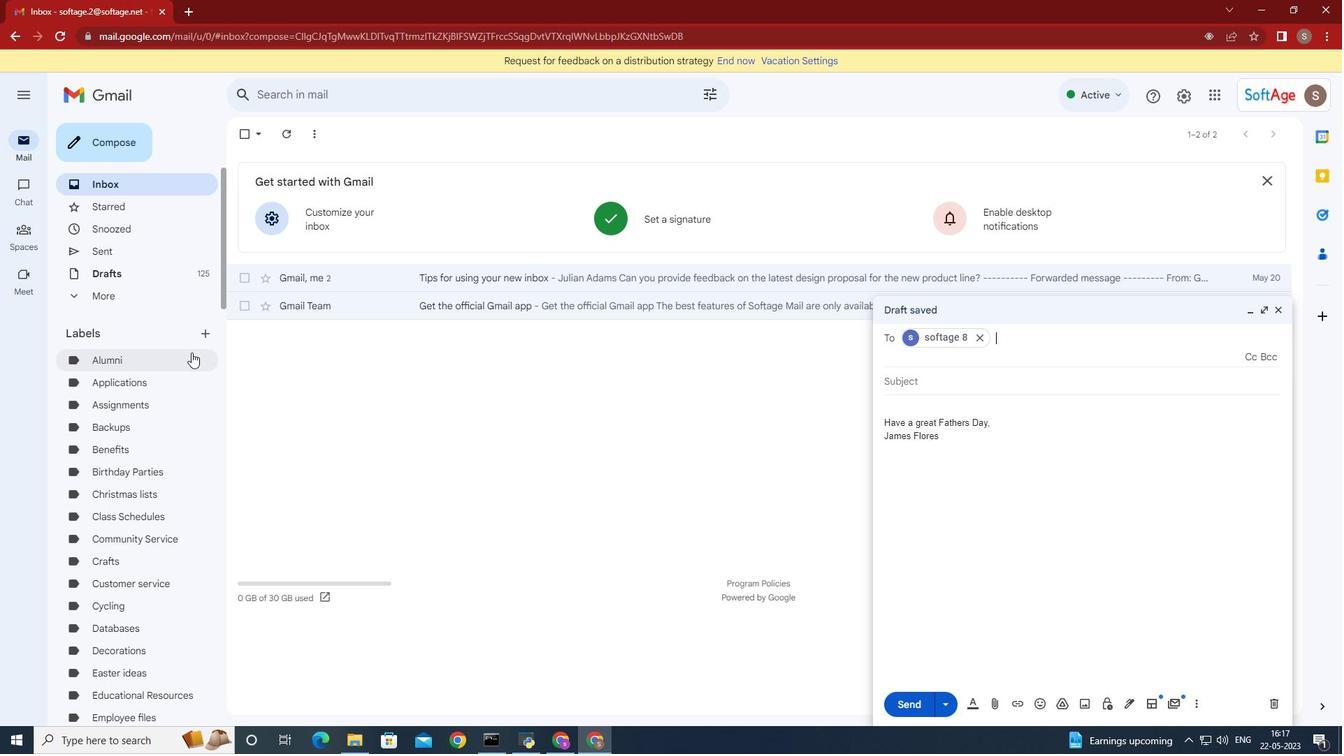 
Action: Mouse moved to (185, 397)
Screenshot: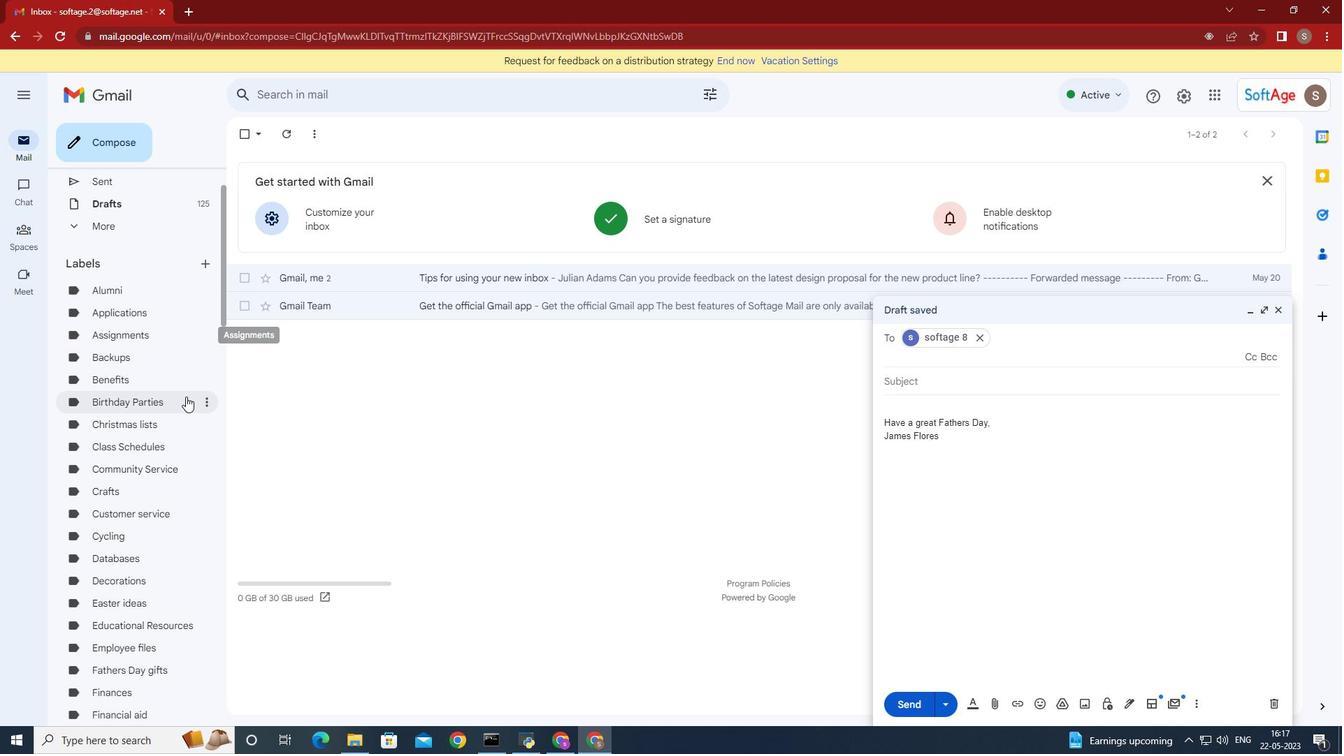 
Action: Mouse scrolled (185, 397) with delta (0, 0)
Screenshot: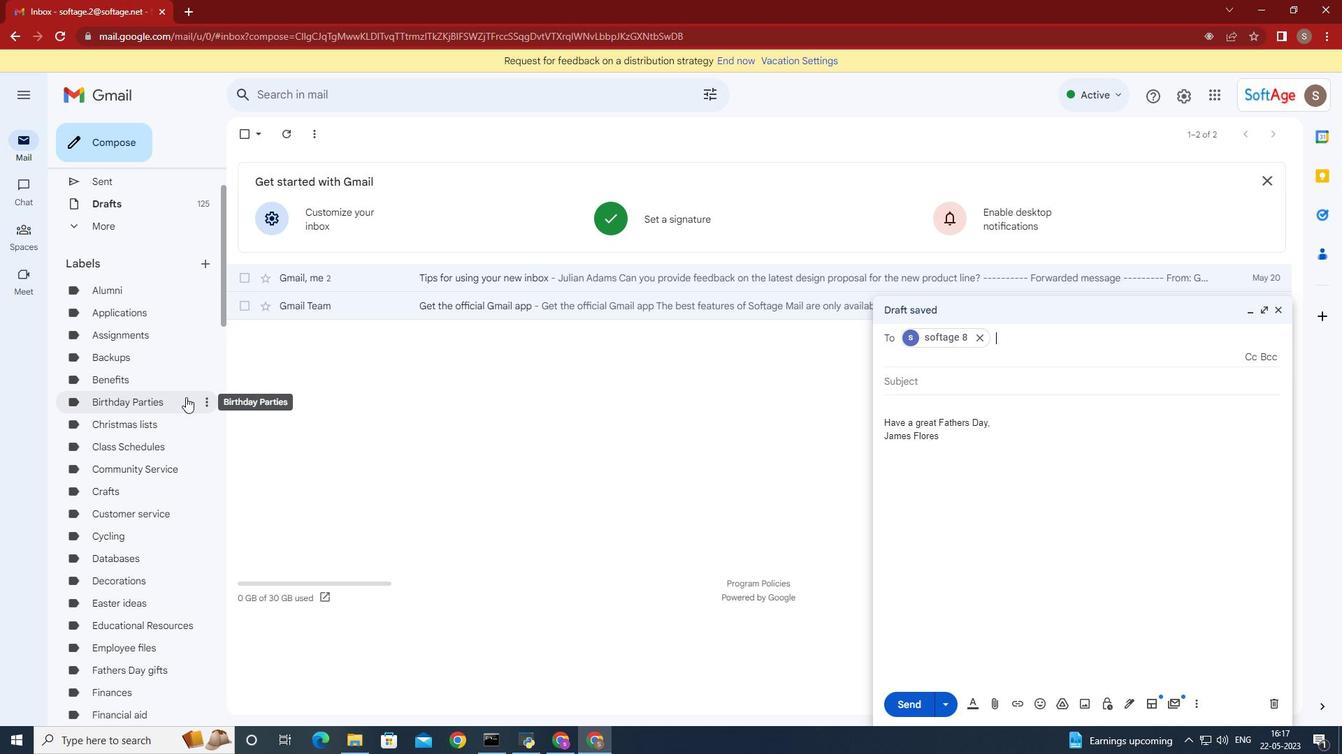 
Action: Mouse moved to (185, 399)
Screenshot: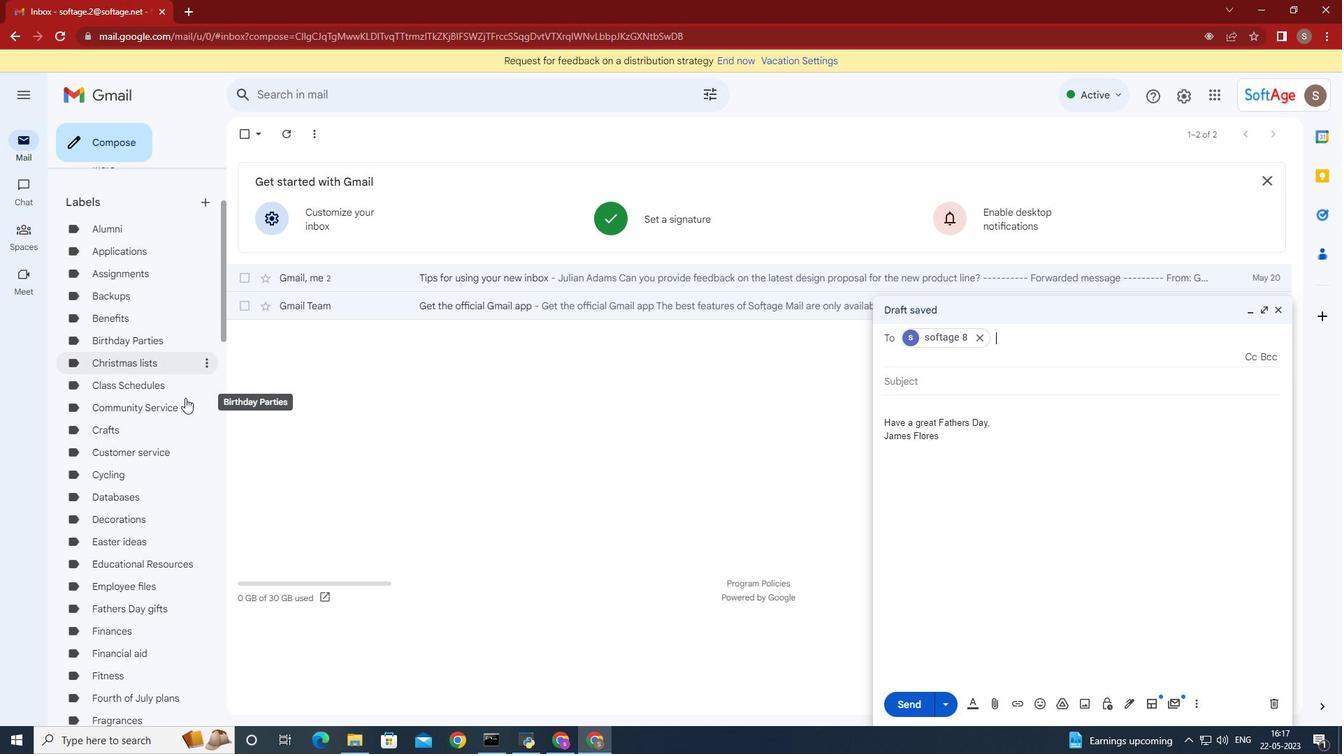 
Action: Mouse scrolled (185, 398) with delta (0, 0)
Screenshot: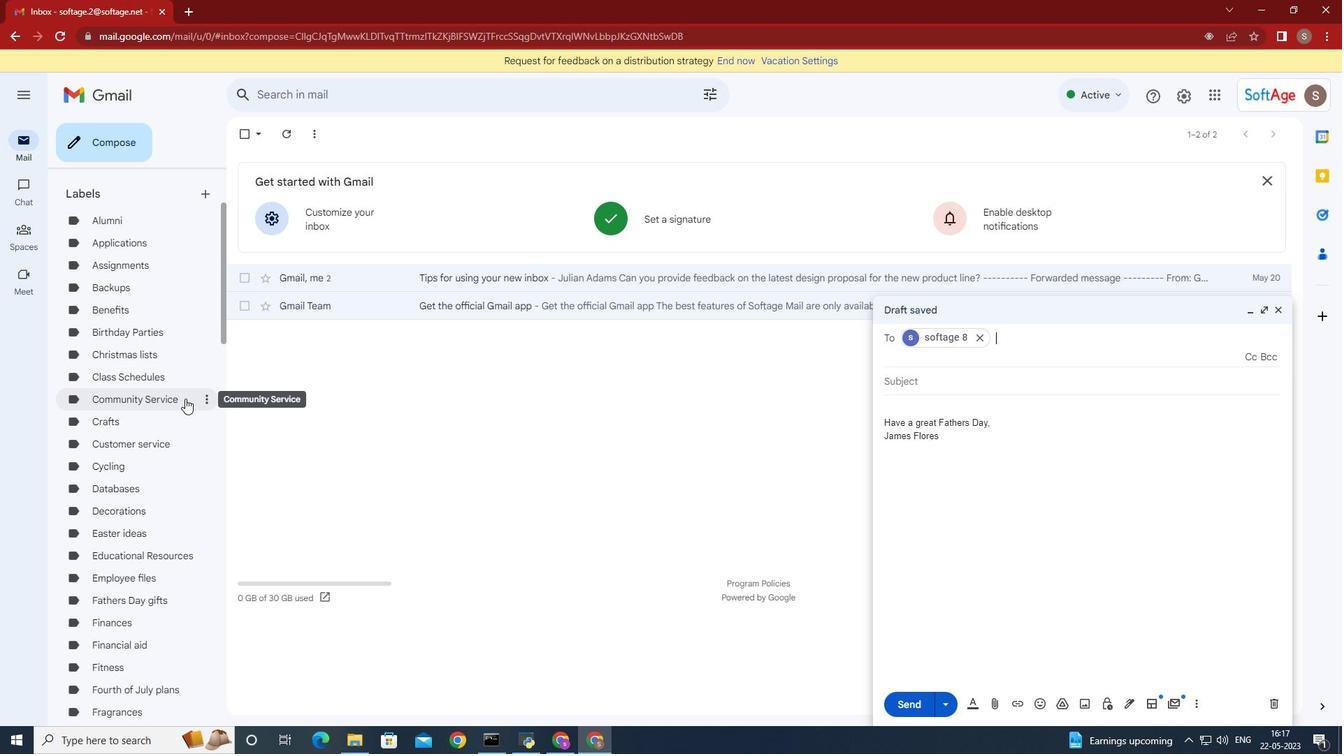 
Action: Mouse moved to (183, 401)
Screenshot: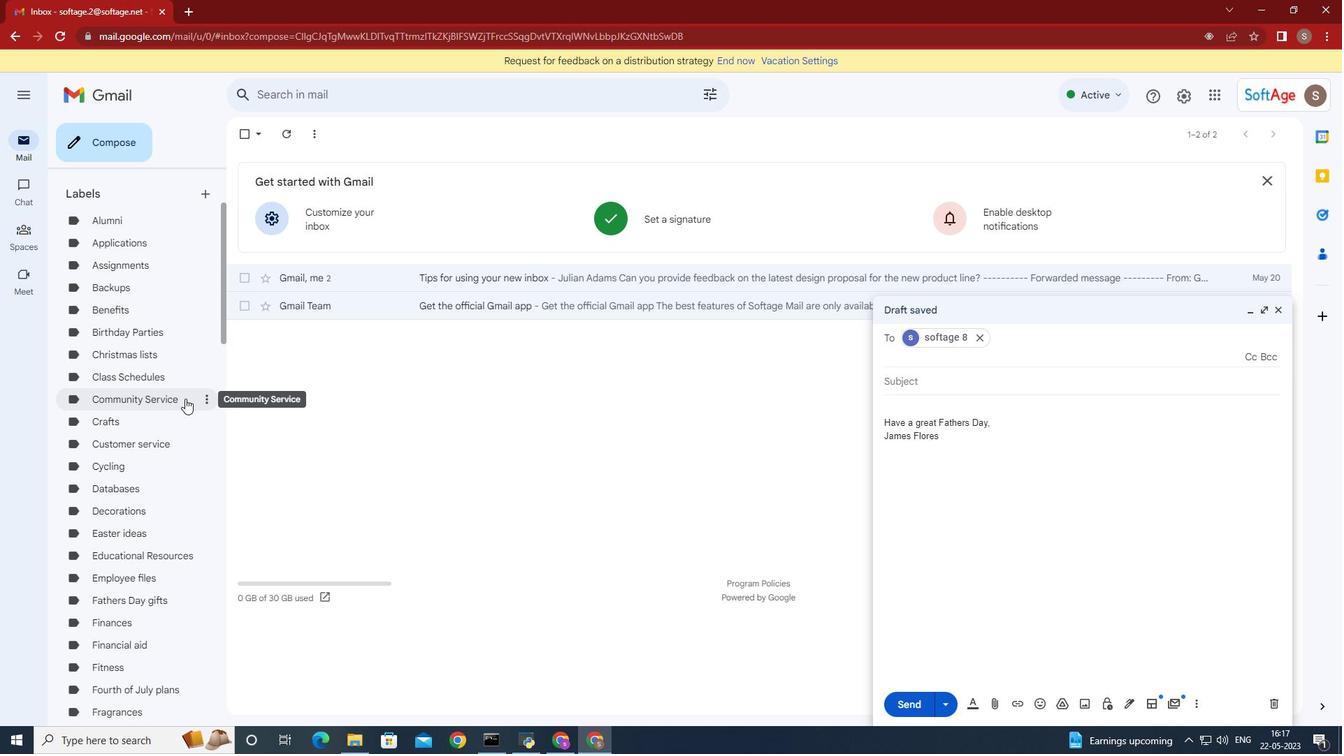 
Action: Mouse scrolled (183, 401) with delta (0, 0)
Screenshot: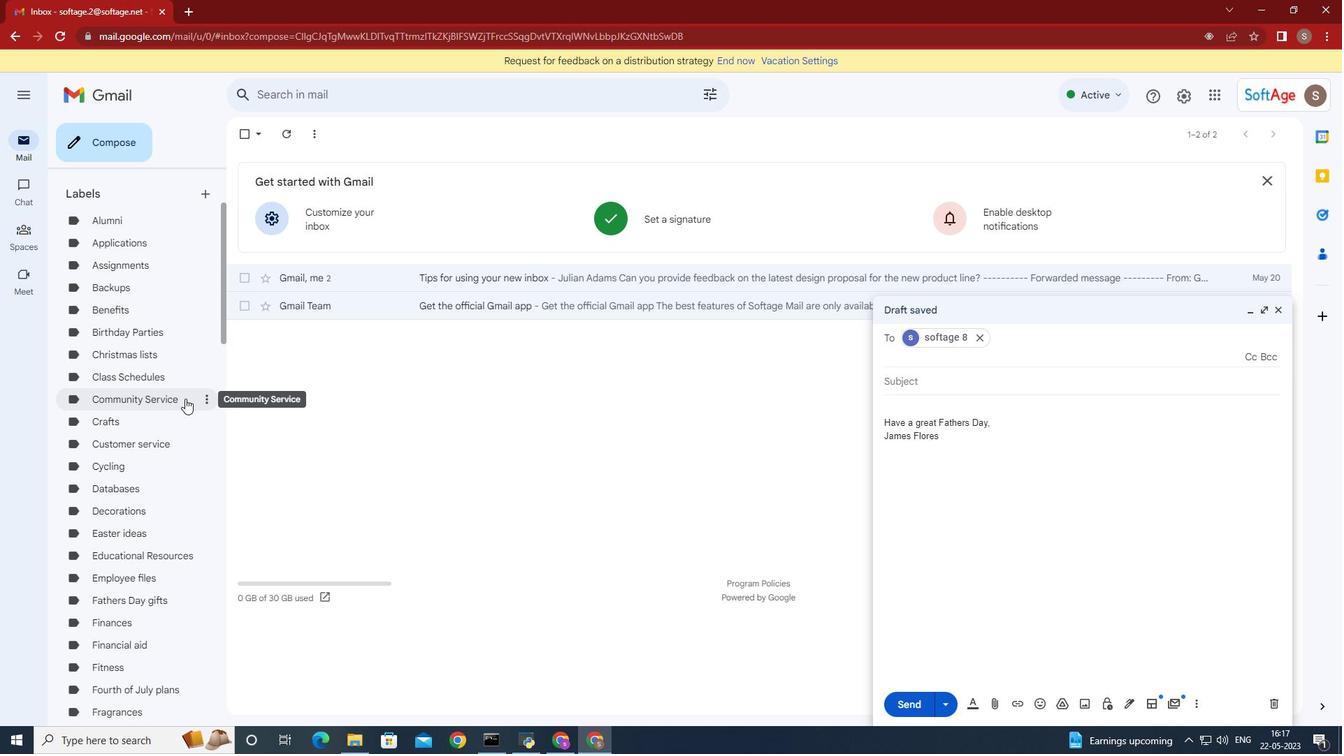 
Action: Mouse moved to (209, 417)
Screenshot: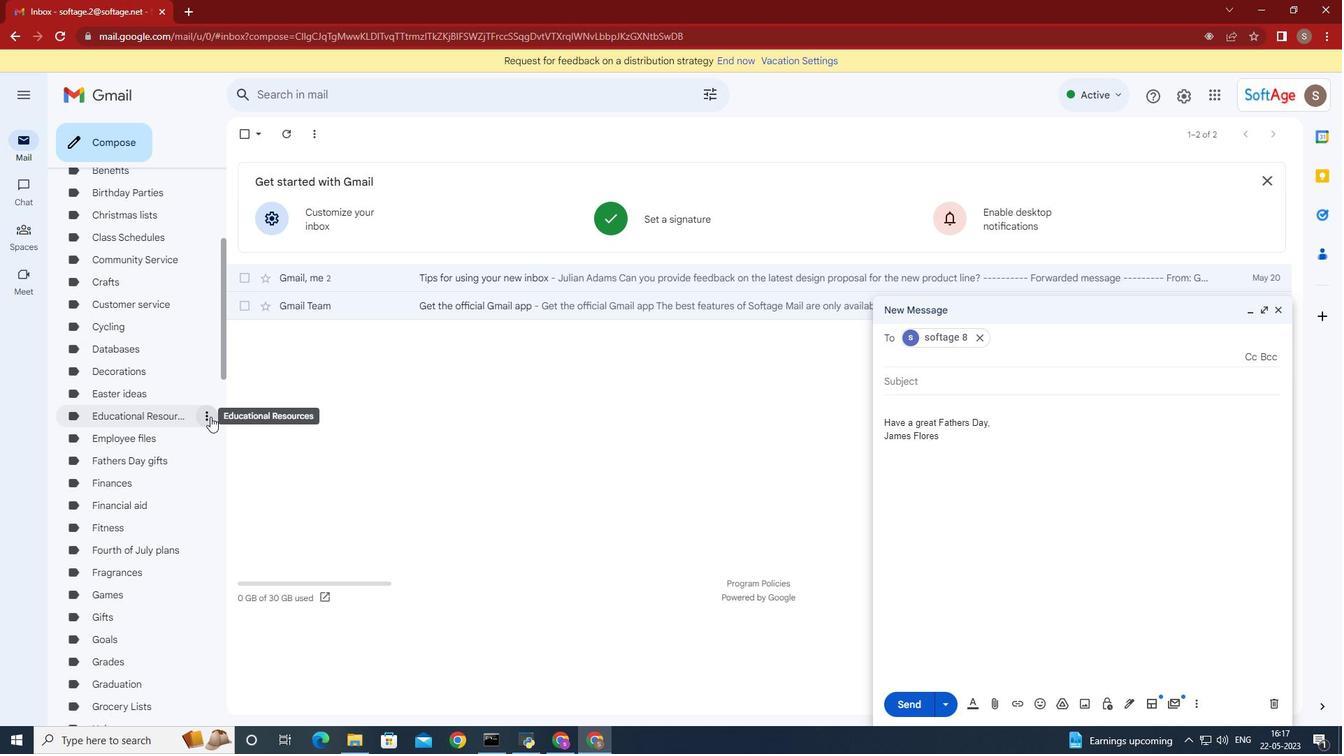 
Action: Mouse pressed left at (209, 417)
Screenshot: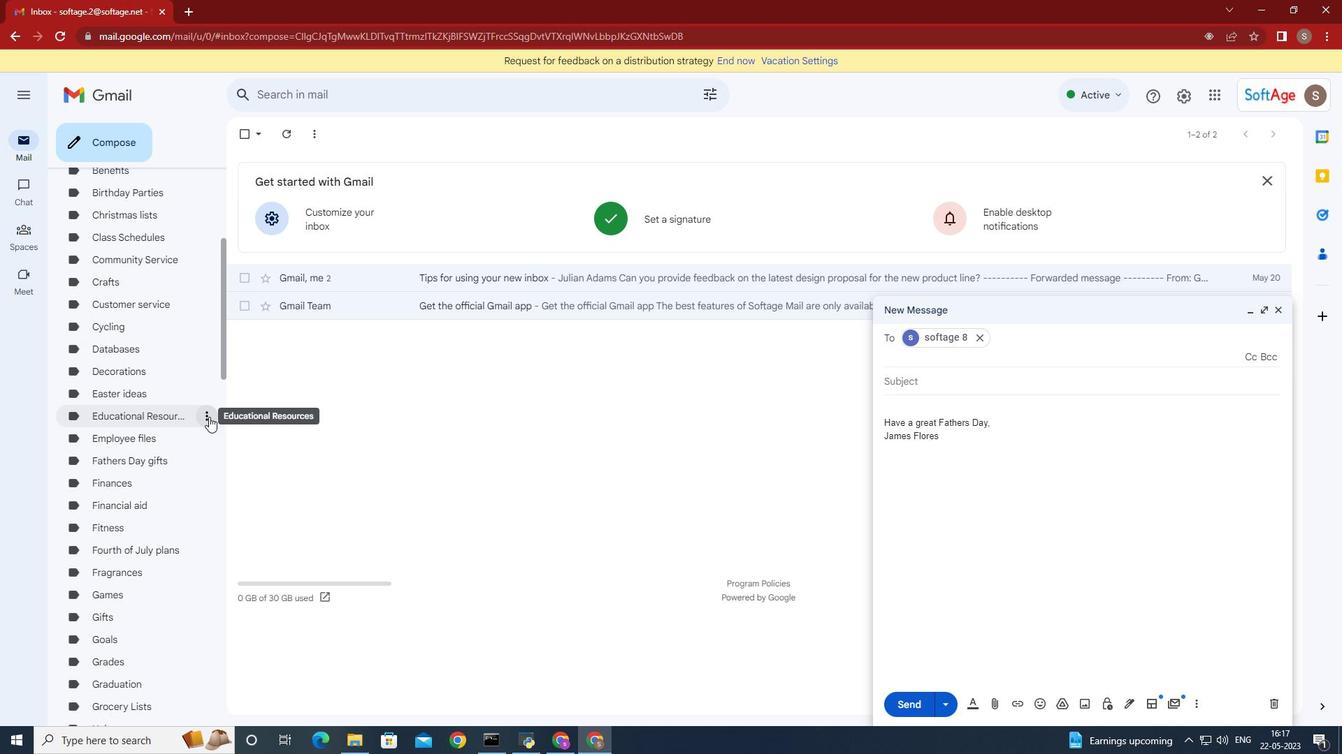 
Action: Mouse moved to (255, 671)
Screenshot: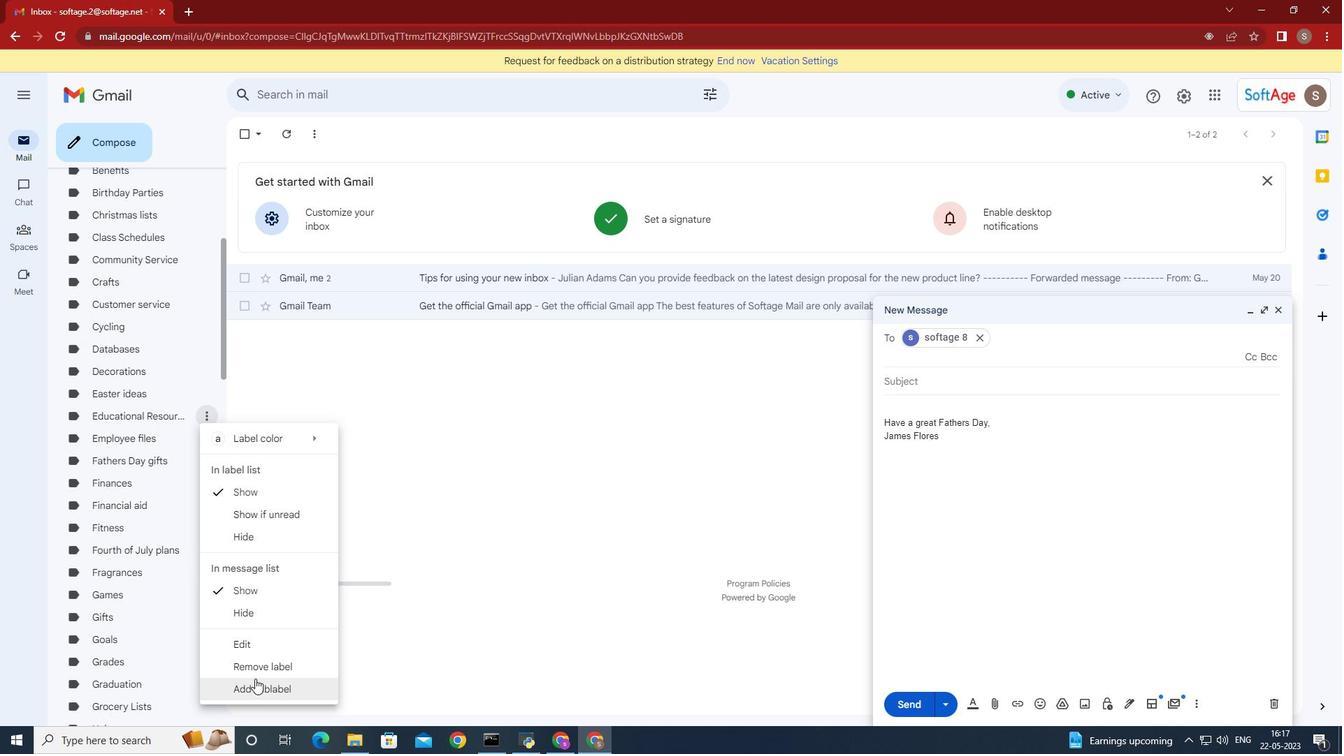 
Action: Mouse pressed left at (255, 671)
Screenshot: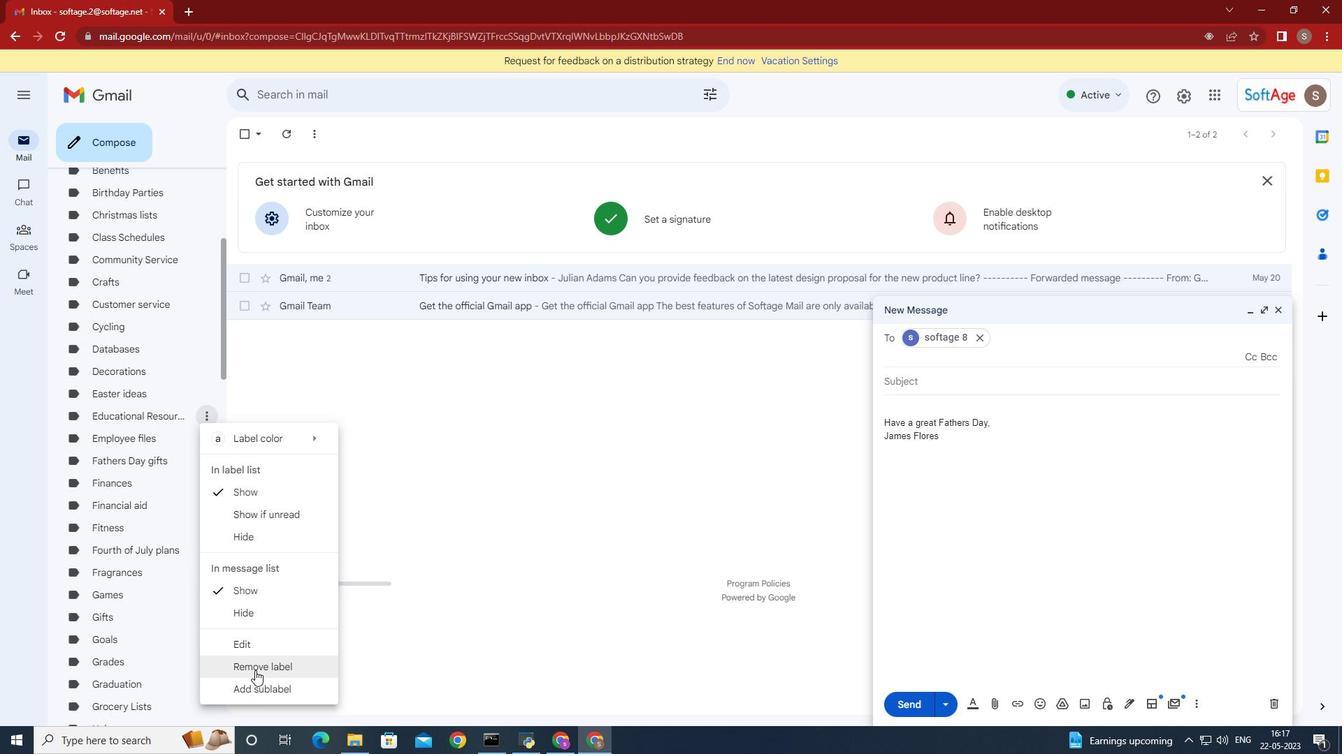 
Action: Mouse moved to (807, 420)
Screenshot: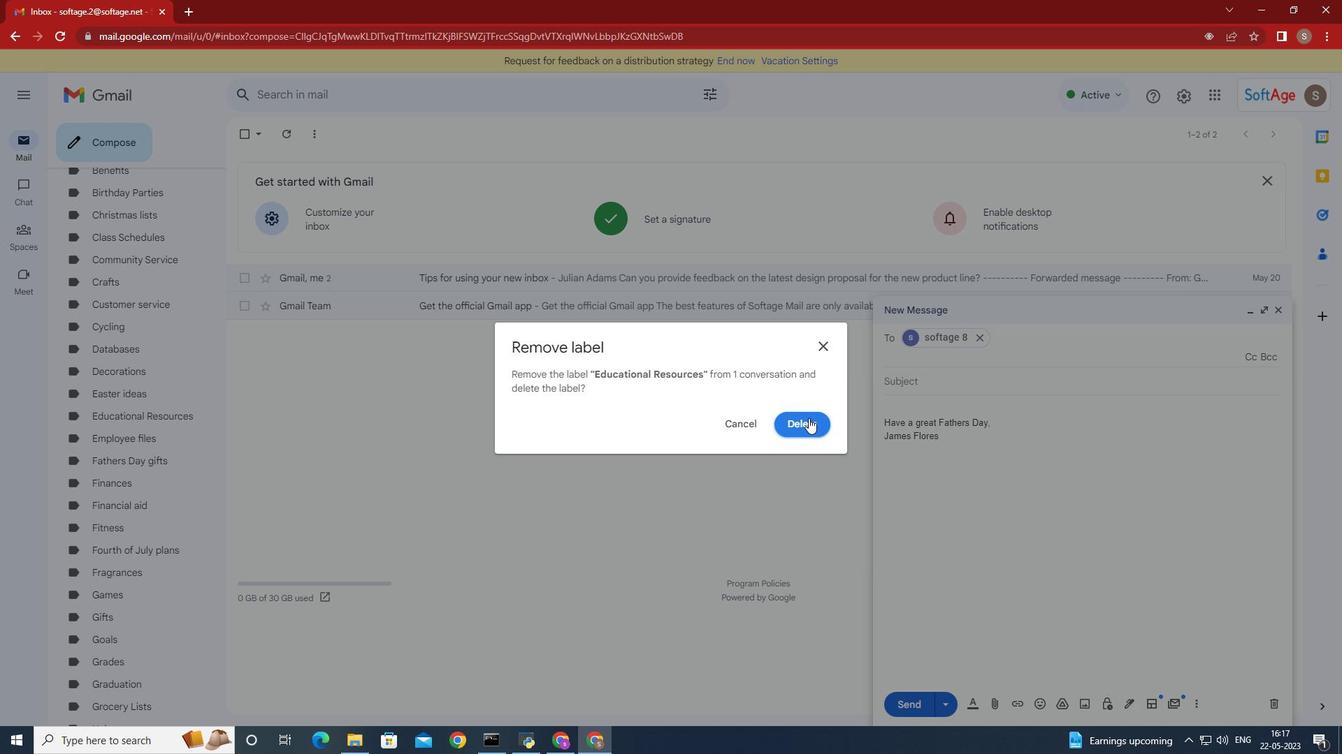 
Action: Mouse pressed left at (807, 420)
Screenshot: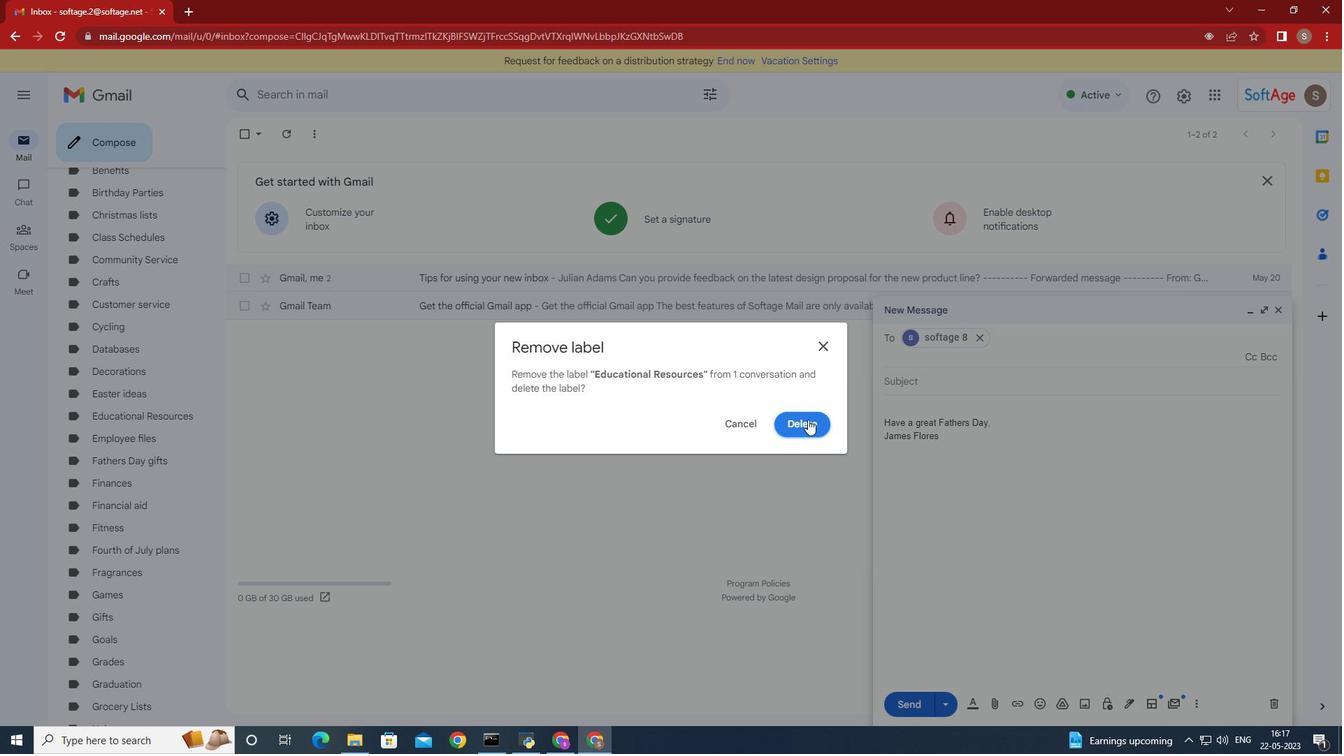 
Action: Mouse moved to (490, 434)
Screenshot: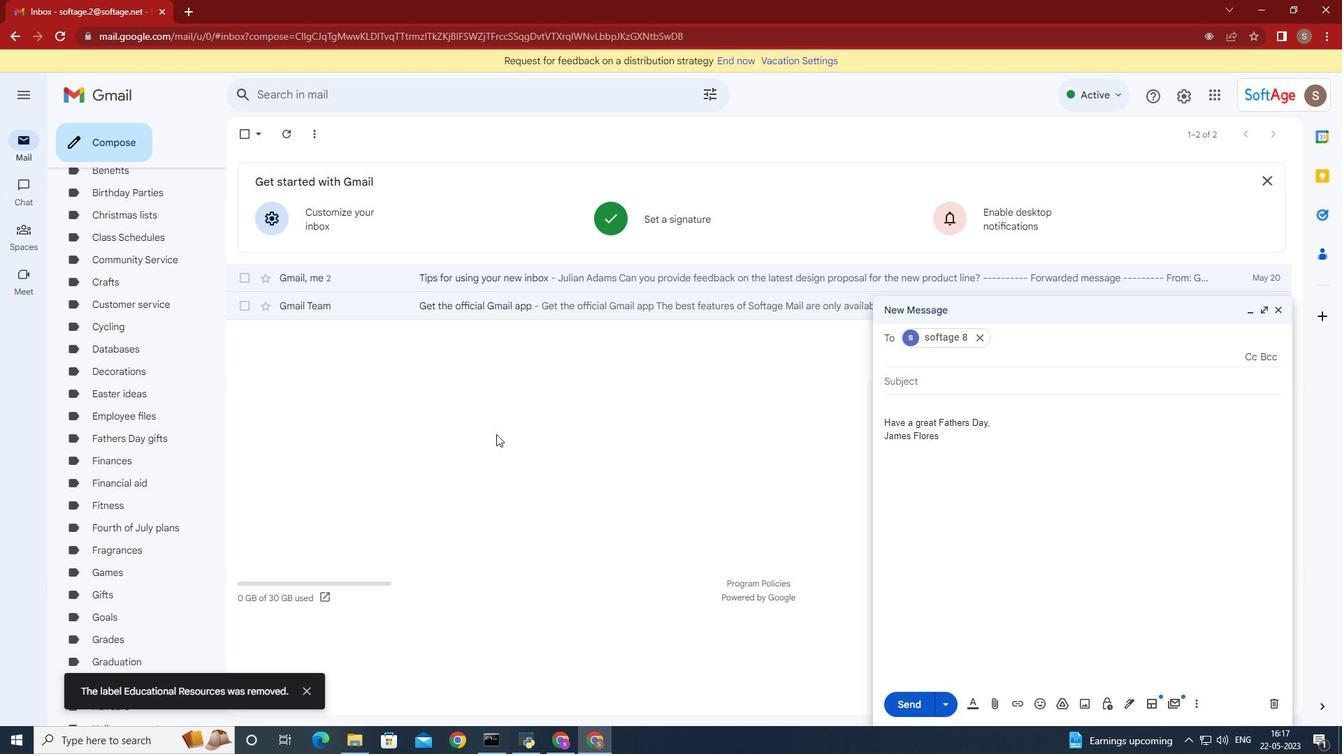 
Action: Mouse scrolled (490, 434) with delta (0, 0)
Screenshot: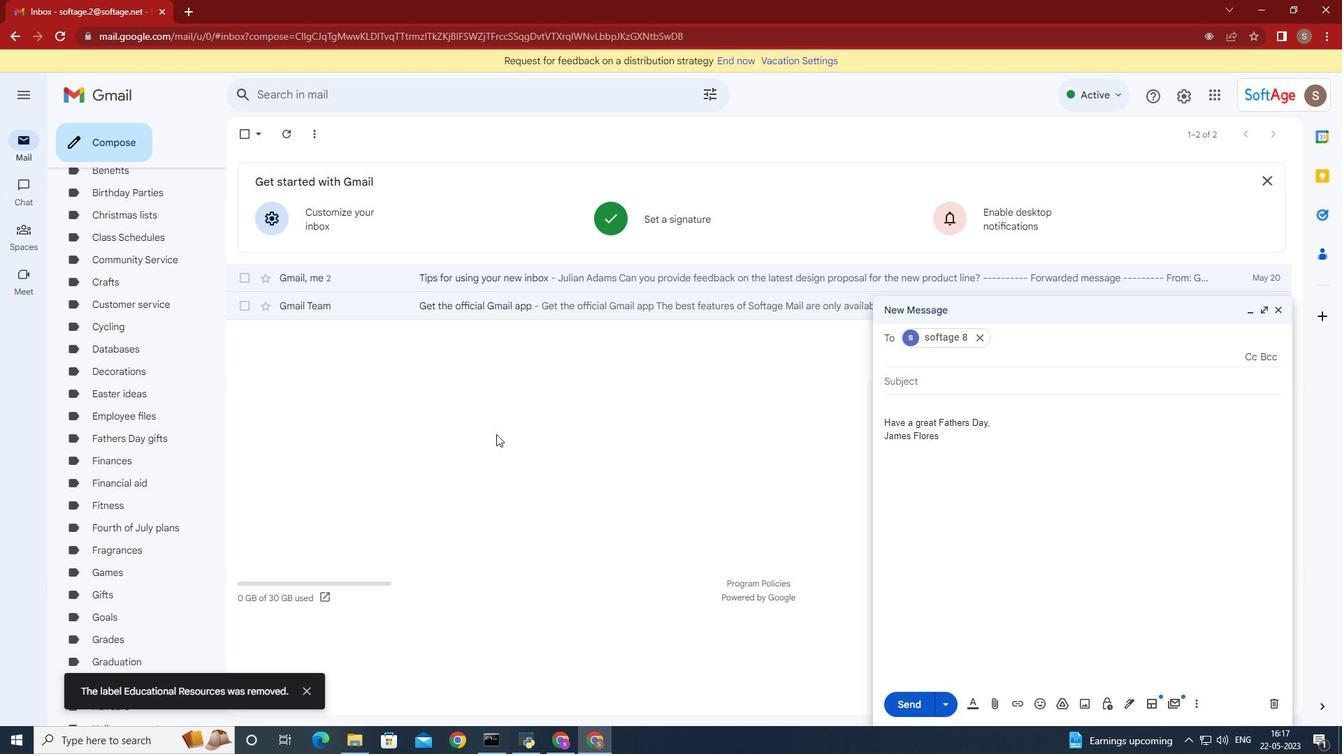
Action: Mouse moved to (476, 432)
Screenshot: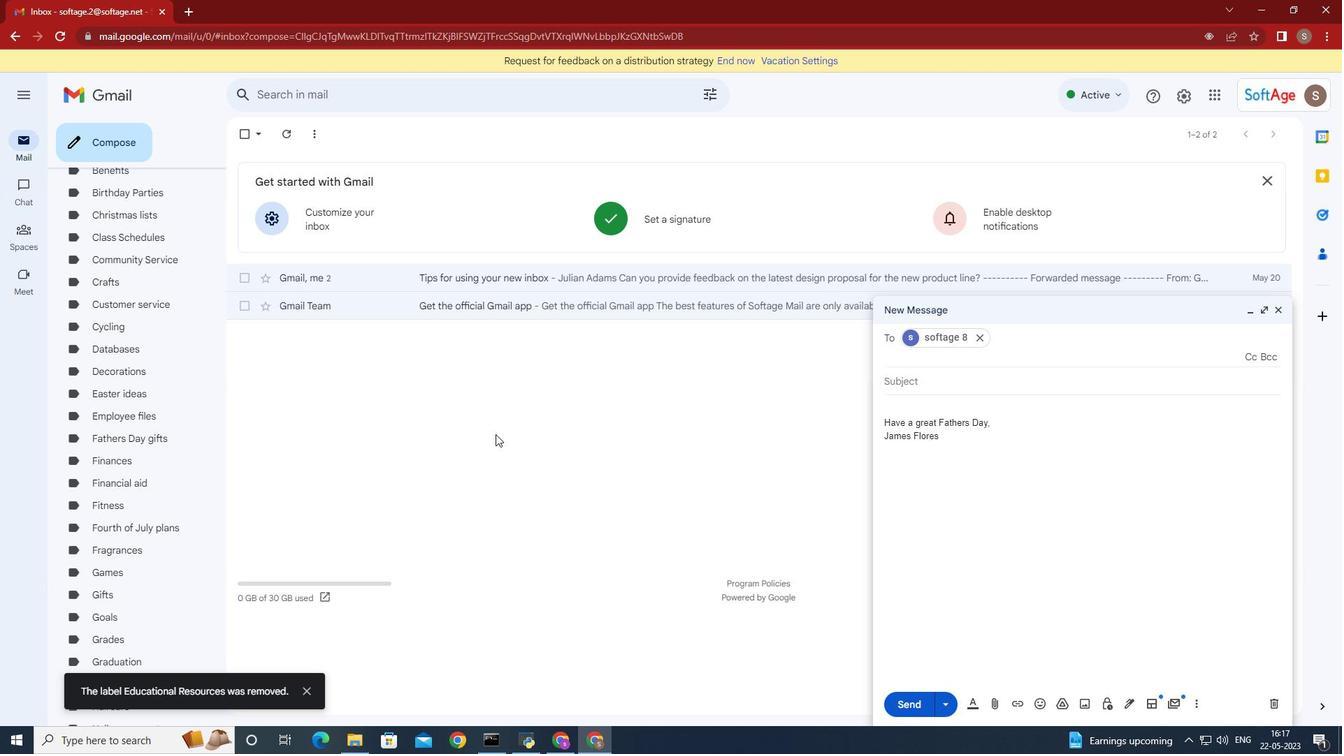 
Action: Mouse scrolled (476, 433) with delta (0, 0)
Screenshot: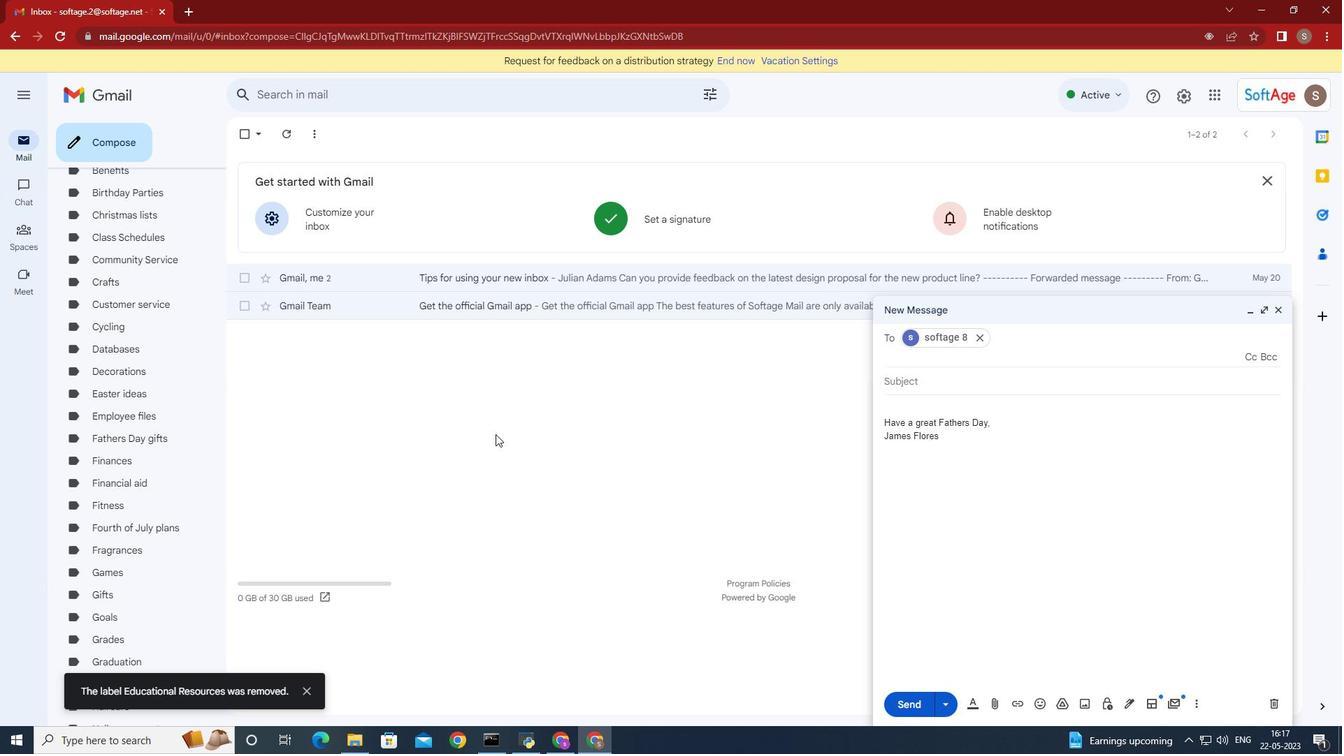 
Action: Mouse moved to (472, 432)
Screenshot: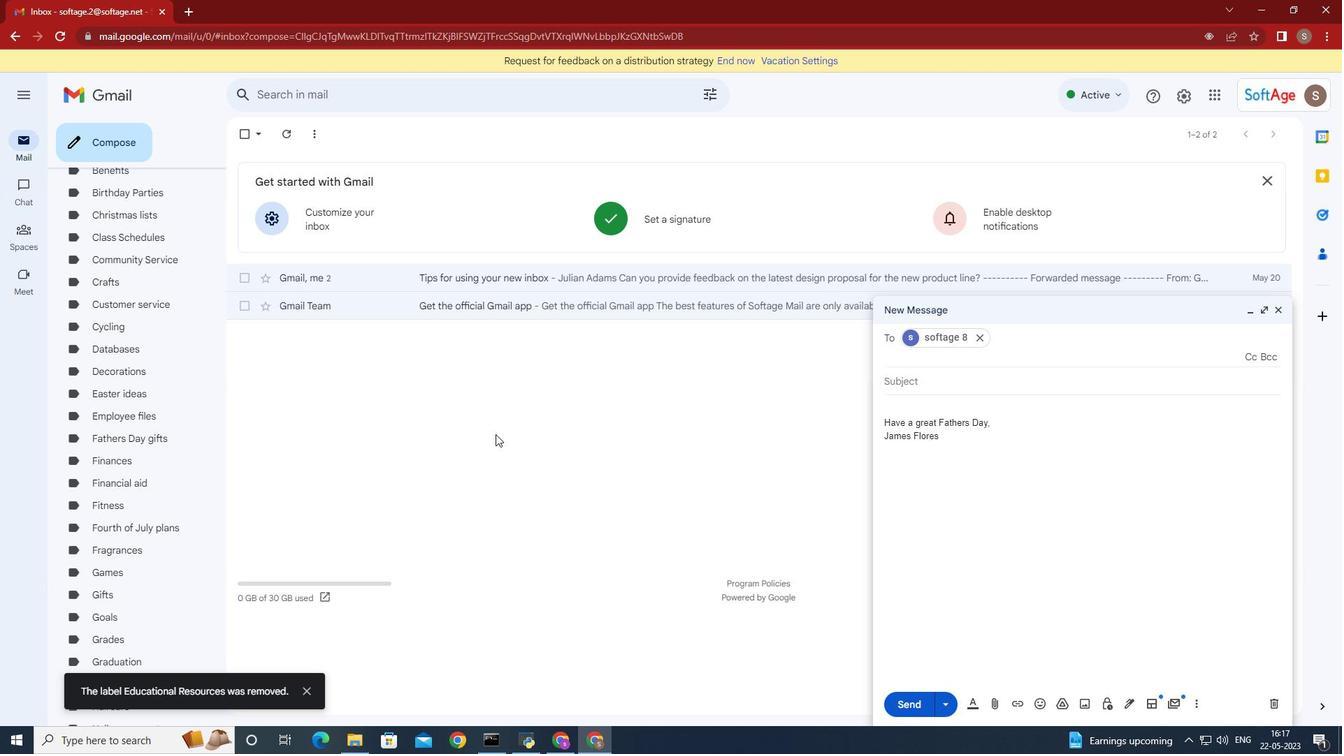 
Action: Mouse scrolled (472, 433) with delta (0, 0)
Screenshot: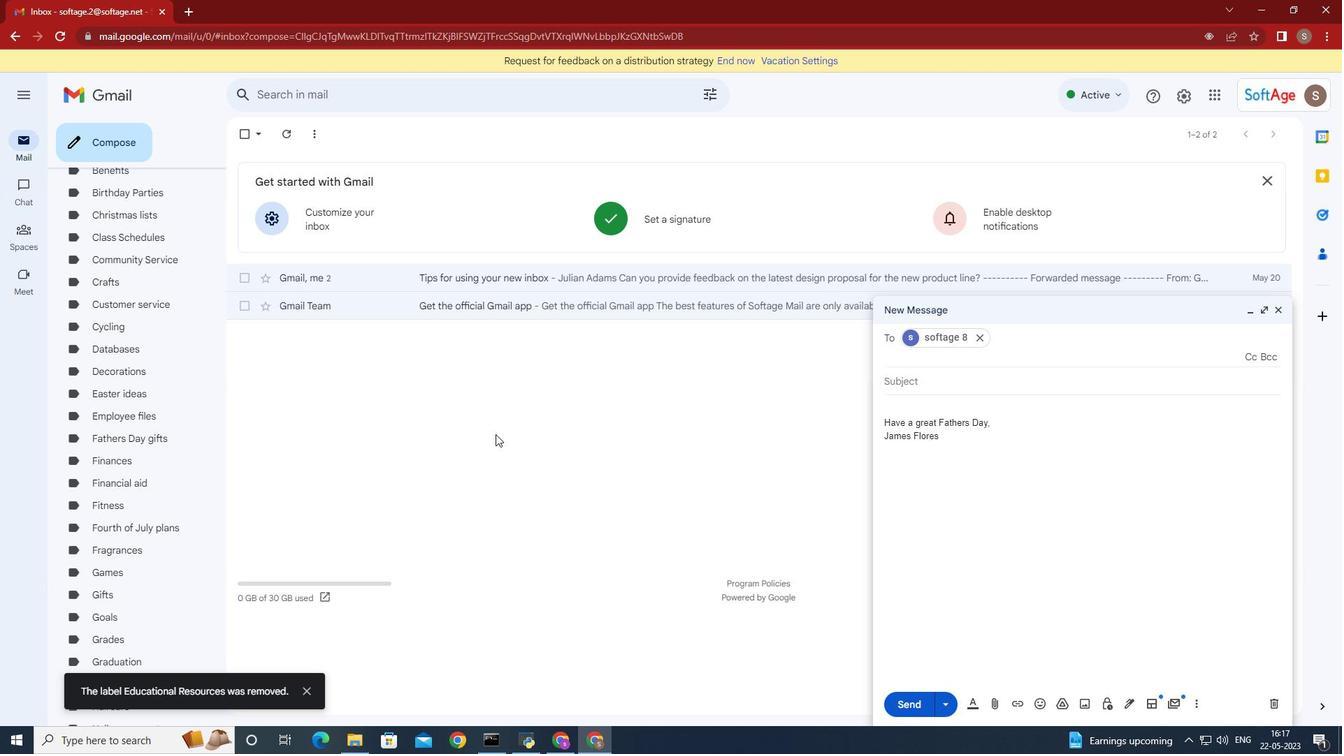 
Action: Mouse moved to (453, 432)
Screenshot: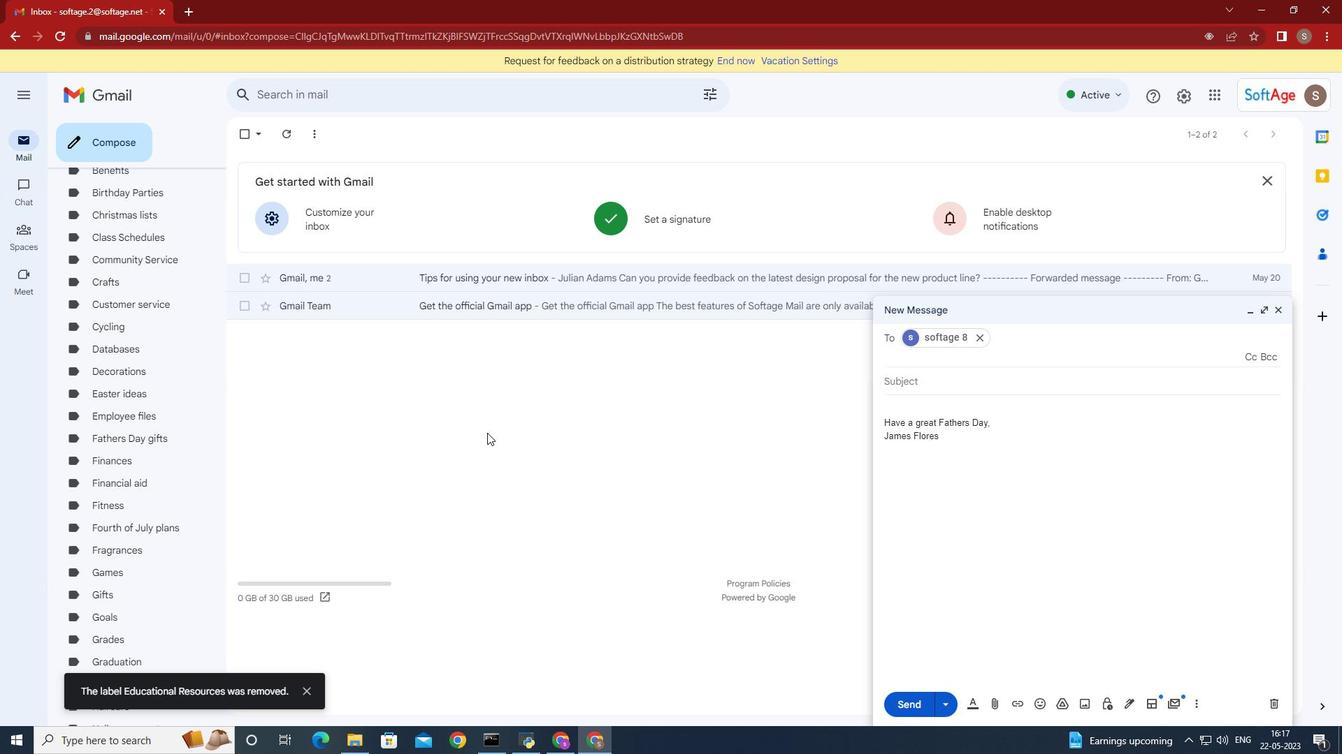 
Action: Mouse scrolled (453, 433) with delta (0, 0)
Screenshot: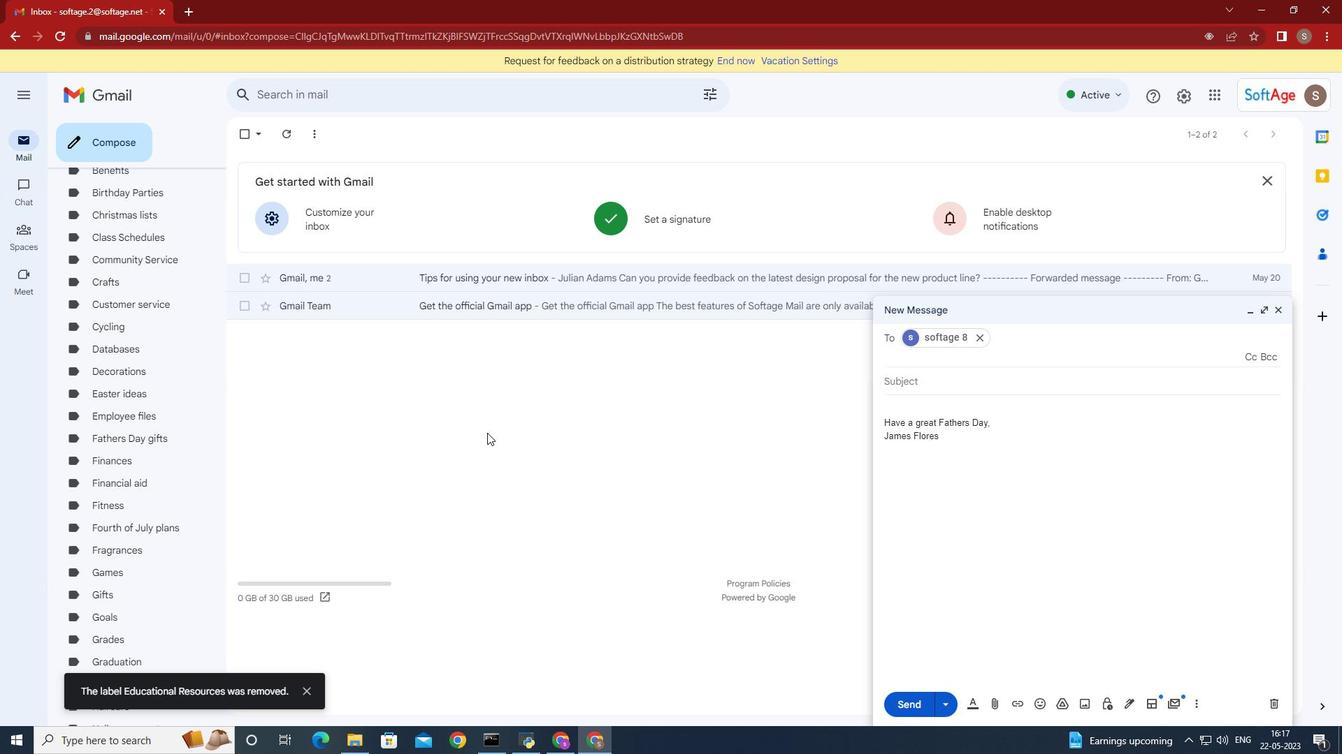 
Action: Mouse moved to (120, 269)
Screenshot: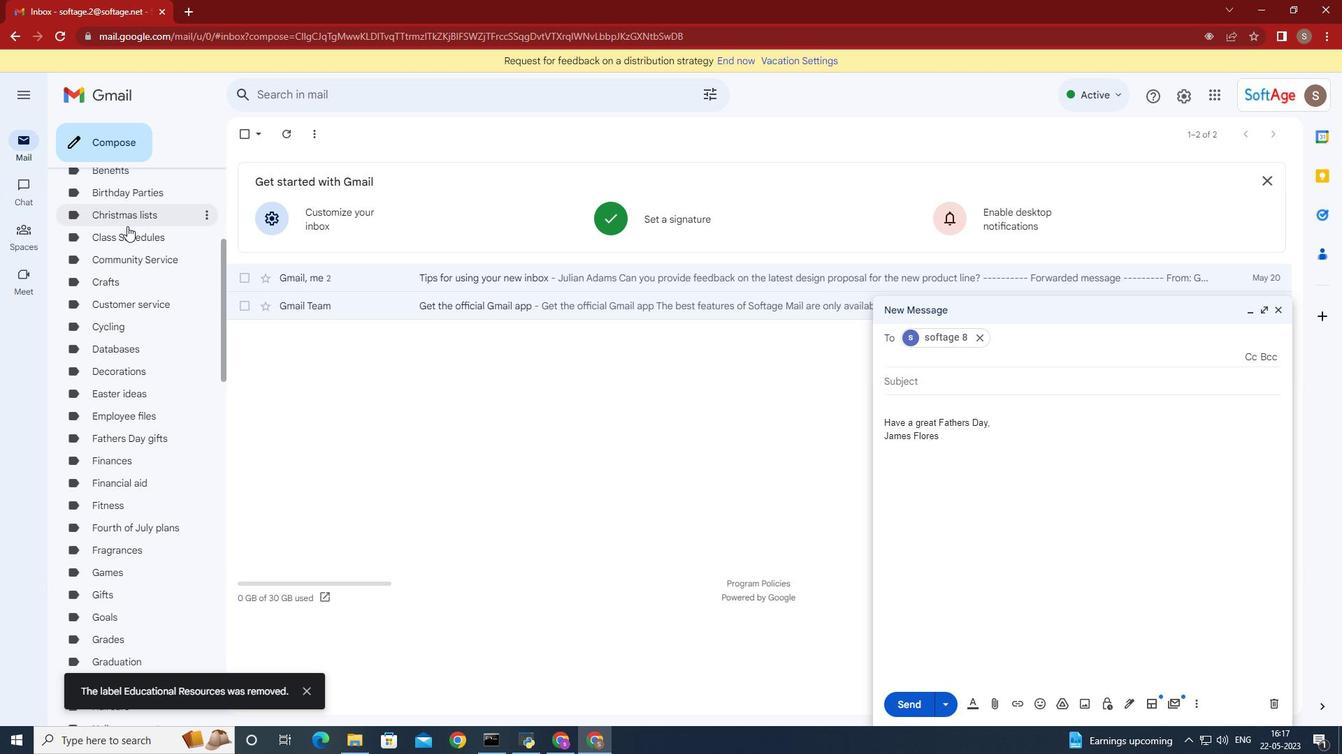 
Action: Mouse scrolled (120, 270) with delta (0, 0)
Screenshot: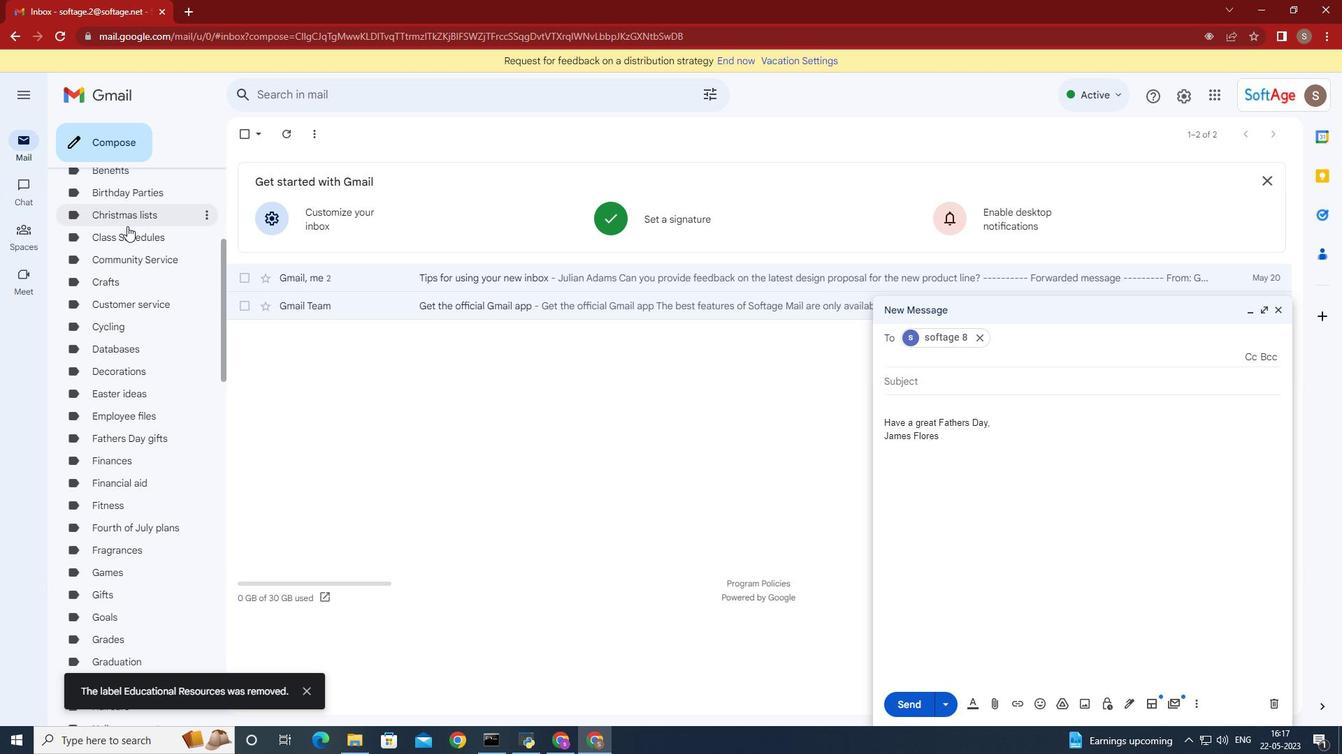 
Action: Mouse moved to (122, 276)
Screenshot: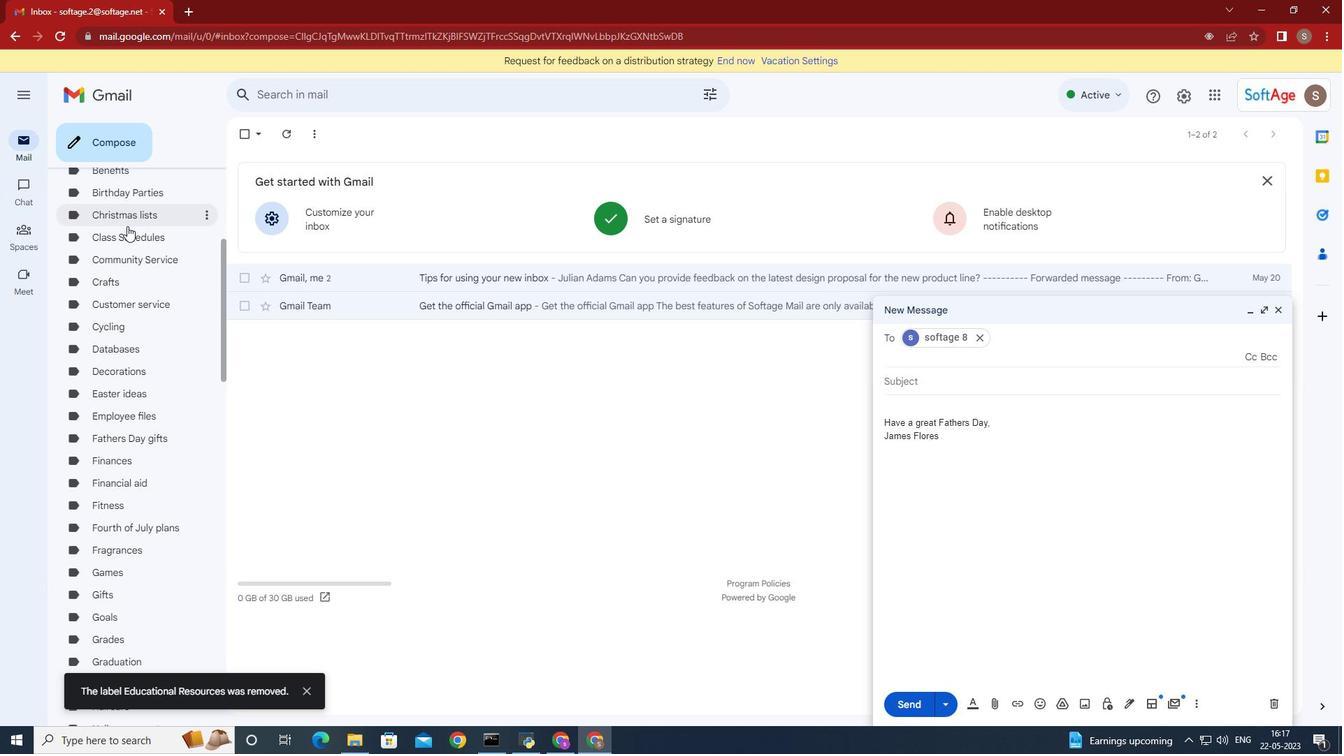 
Action: Mouse scrolled (122, 277) with delta (0, 0)
Screenshot: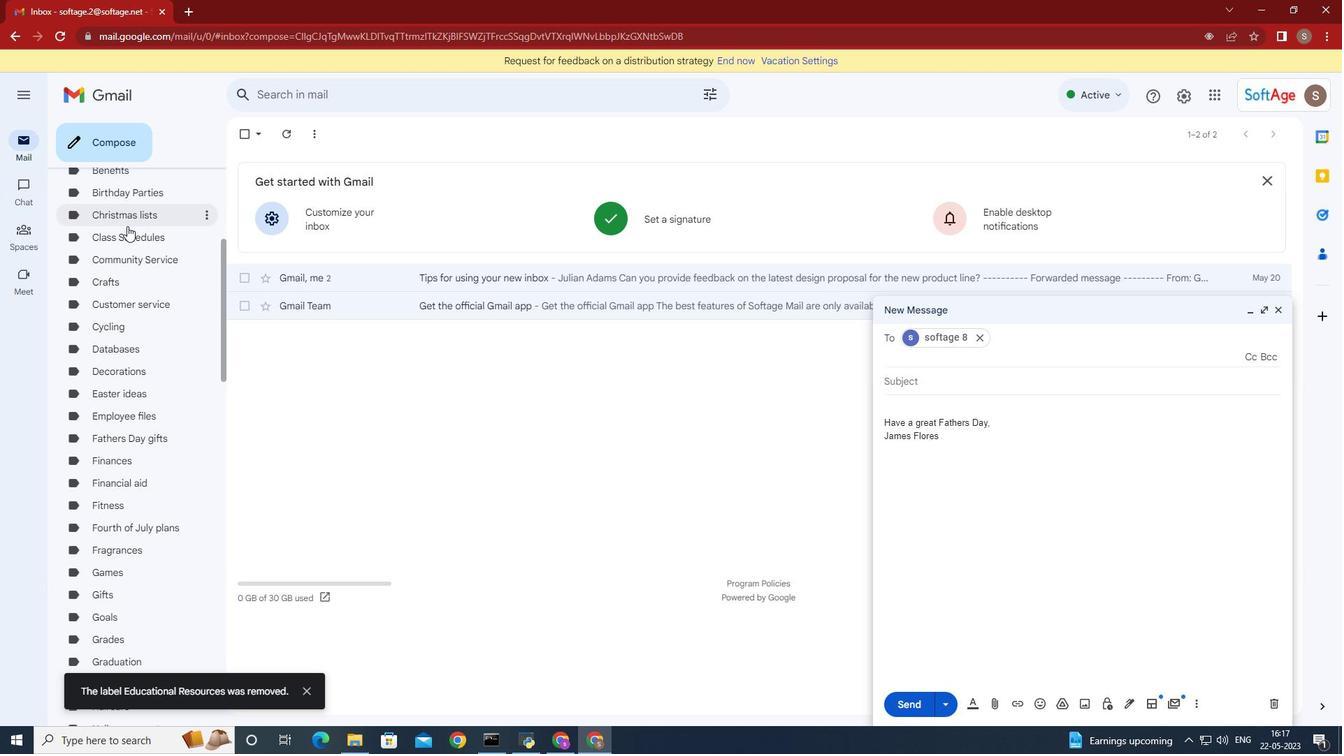 
Action: Mouse moved to (128, 292)
Screenshot: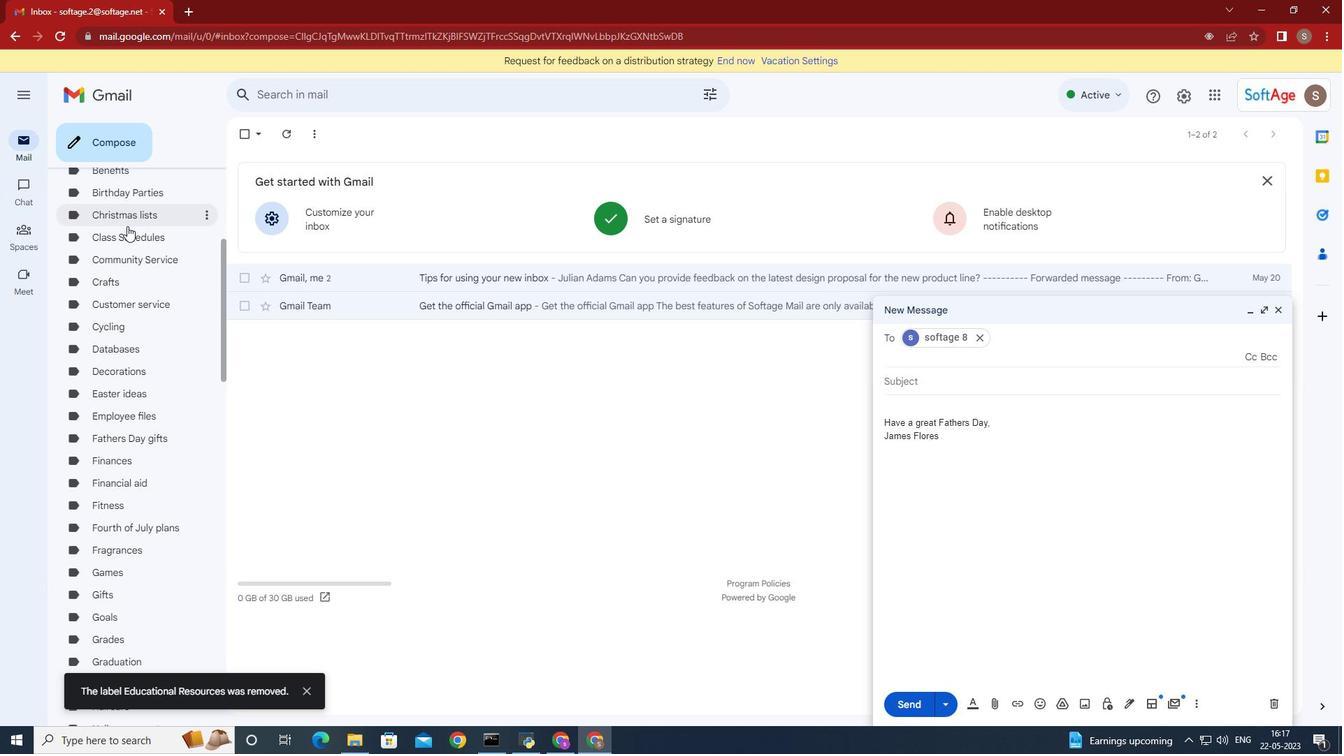 
Action: Mouse scrolled (128, 292) with delta (0, 0)
Screenshot: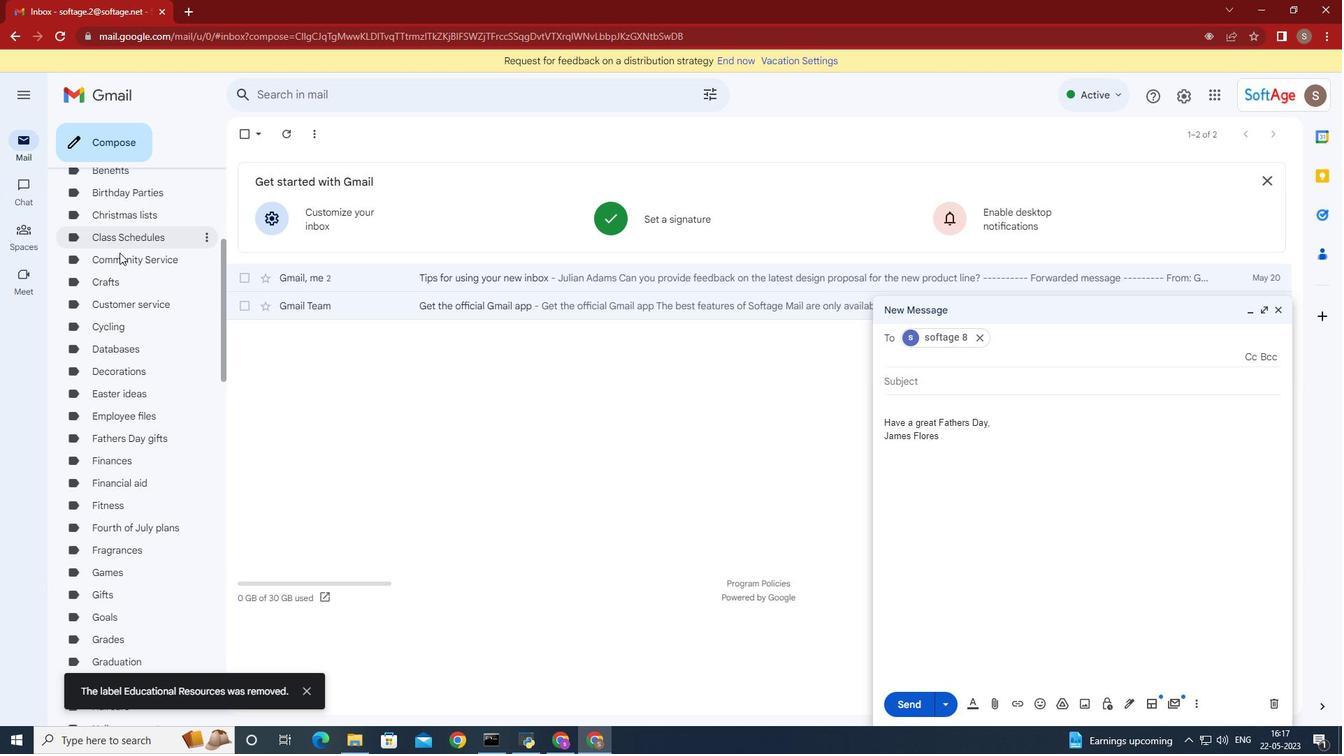 
Action: Mouse moved to (132, 300)
Screenshot: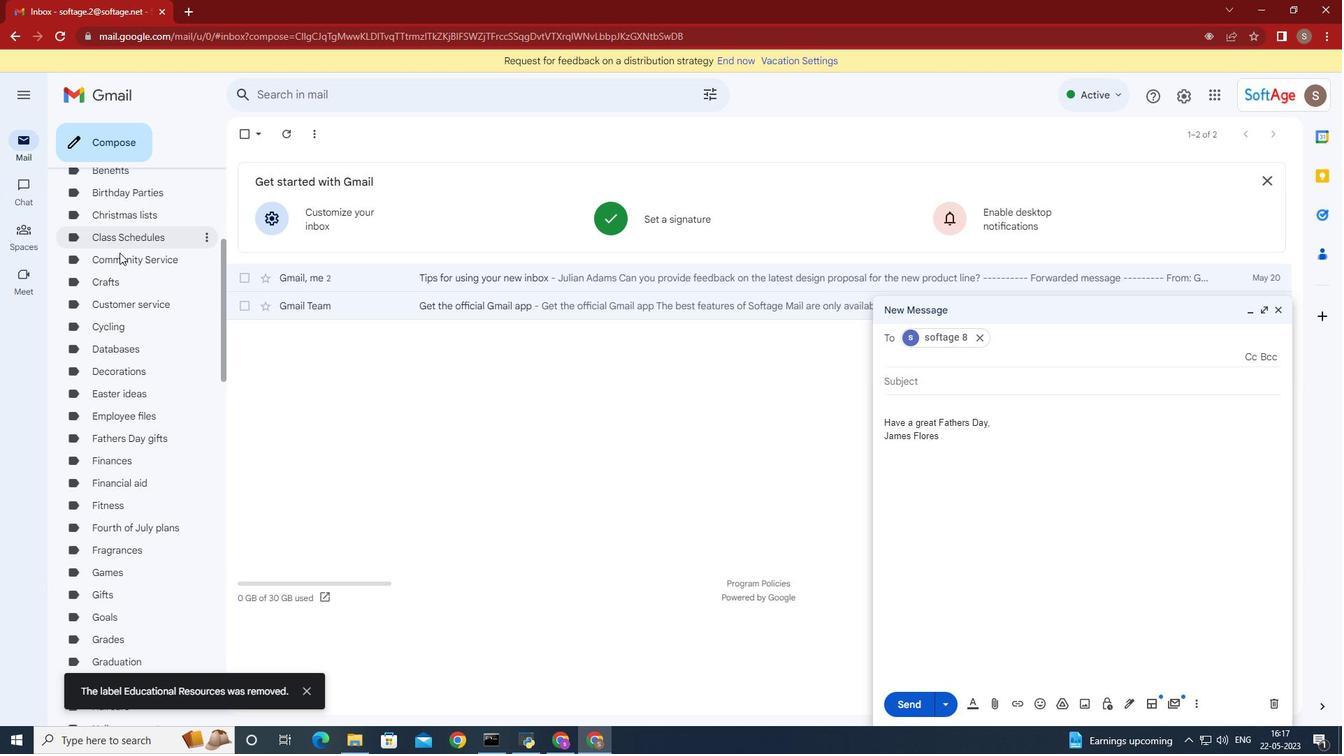 
Action: Mouse scrolled (132, 301) with delta (0, 0)
Screenshot: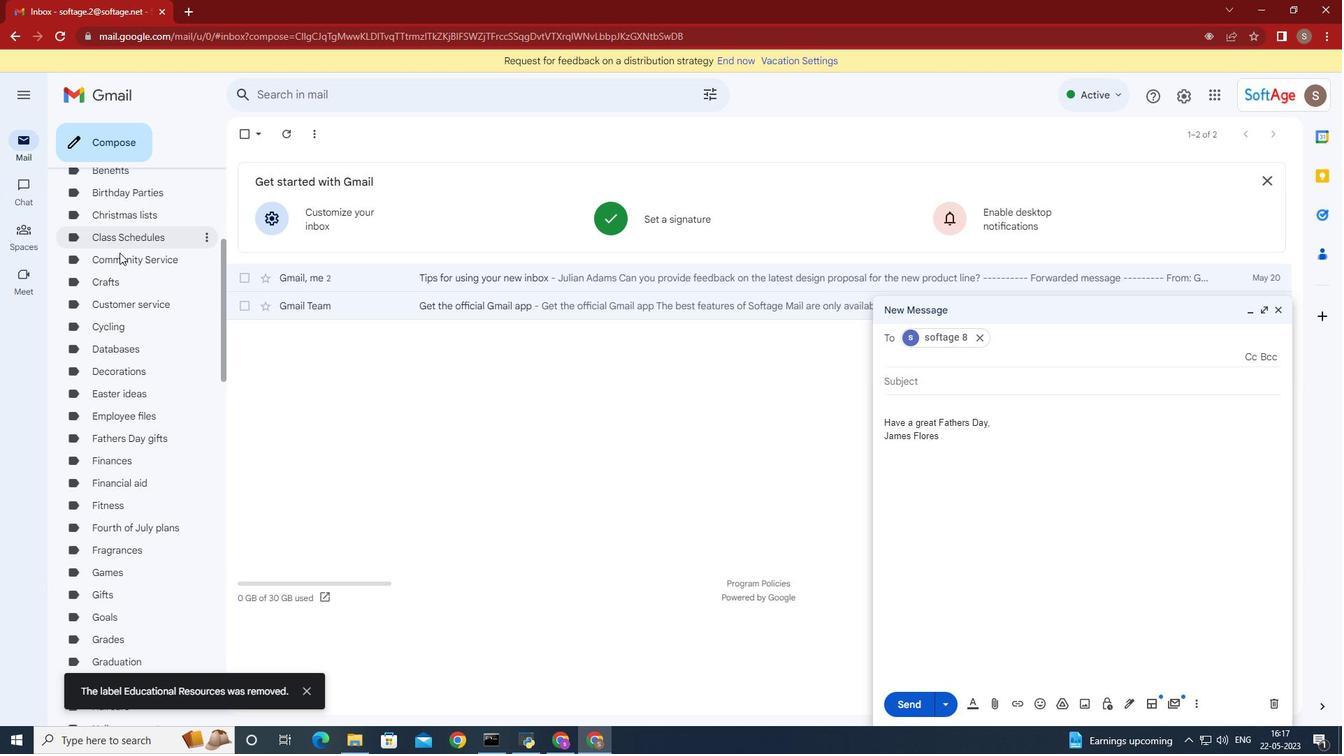 
Action: Mouse moved to (142, 313)
Screenshot: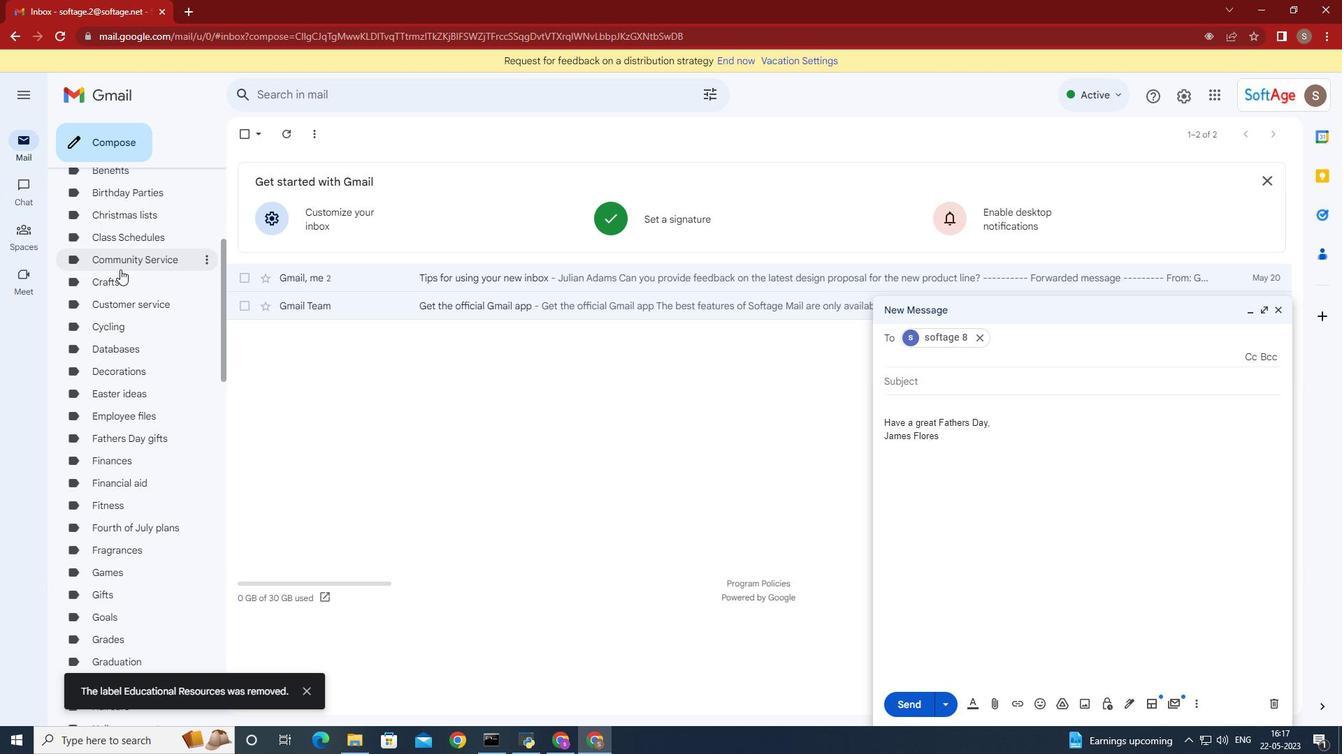 
Action: Mouse scrolled (142, 313) with delta (0, 0)
Screenshot: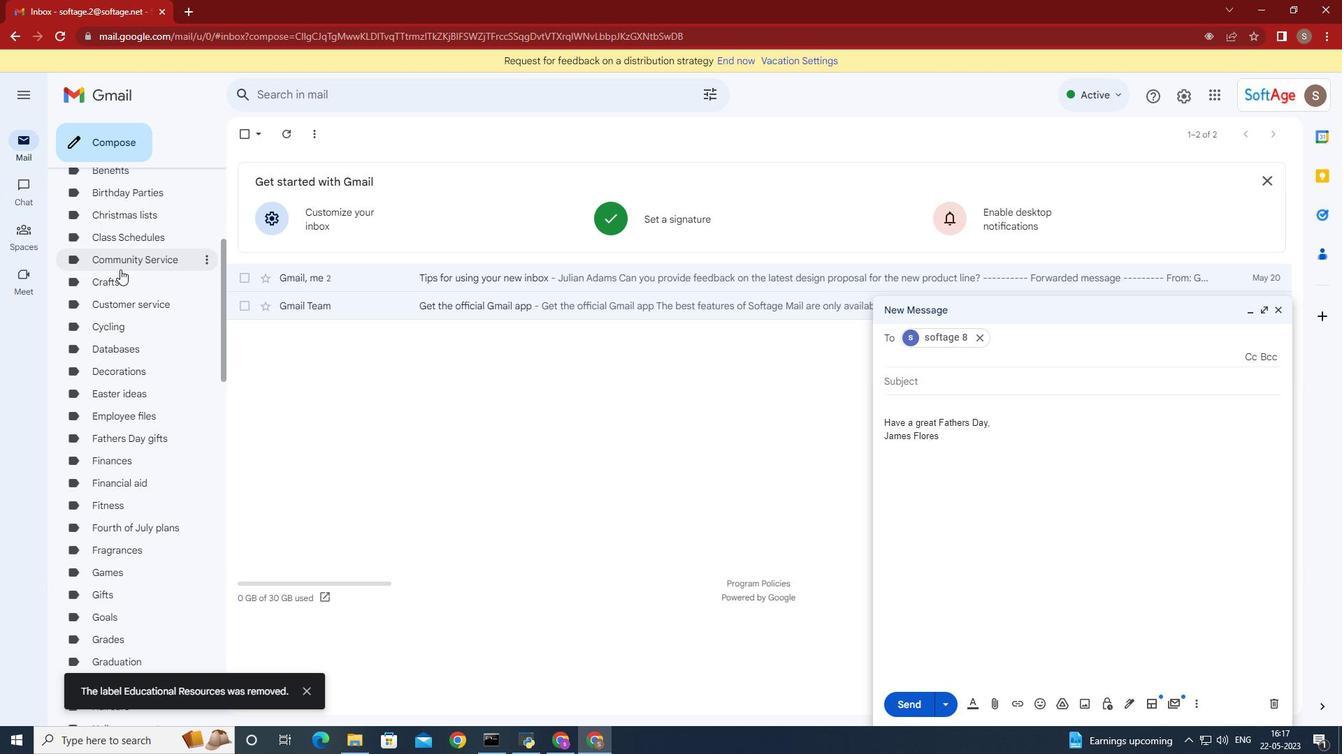 
Action: Mouse moved to (148, 320)
Screenshot: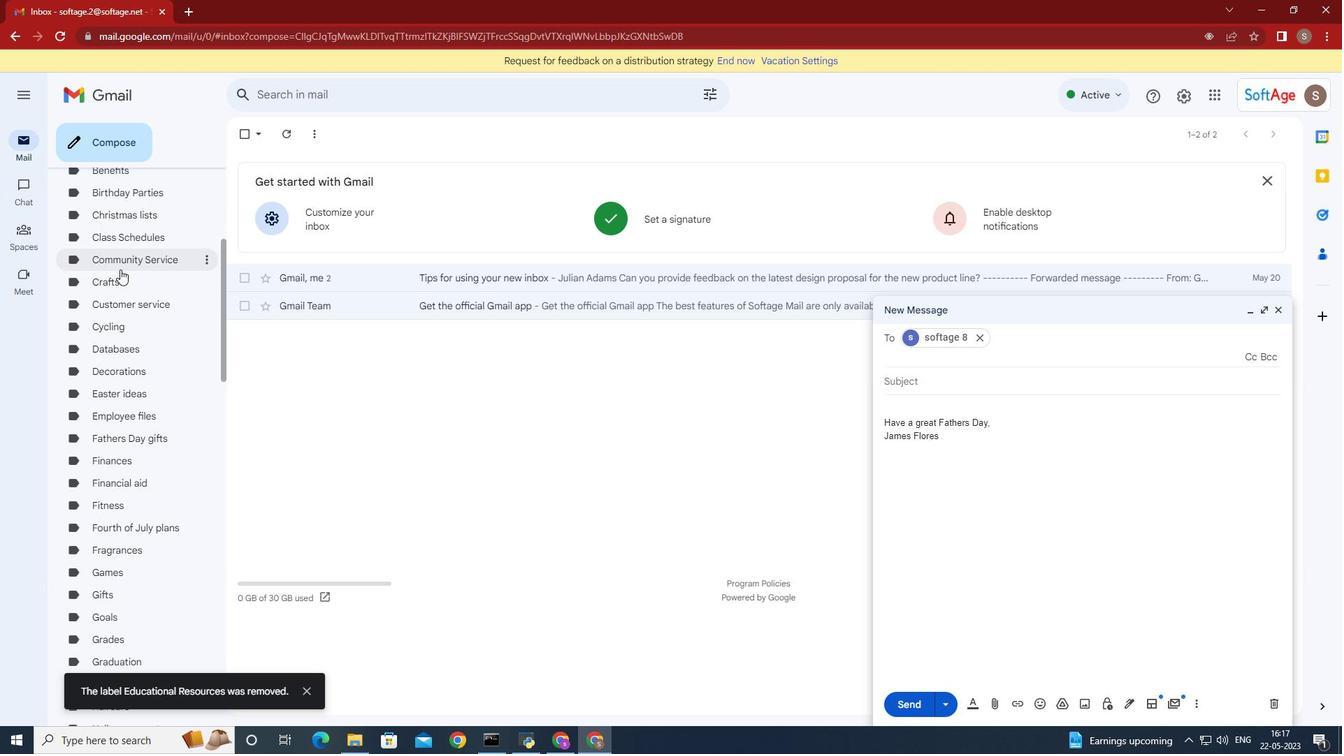 
Action: Mouse scrolled (148, 321) with delta (0, 0)
Screenshot: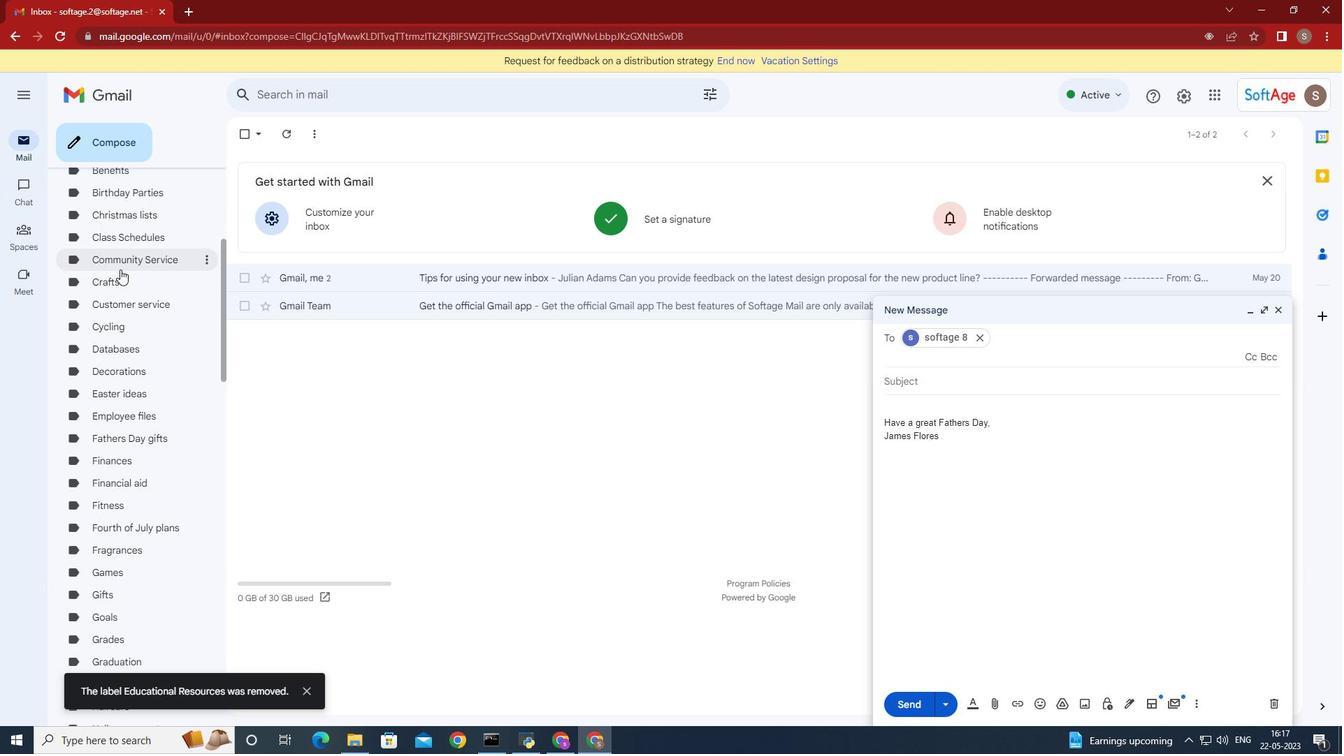 
Action: Mouse moved to (162, 333)
Screenshot: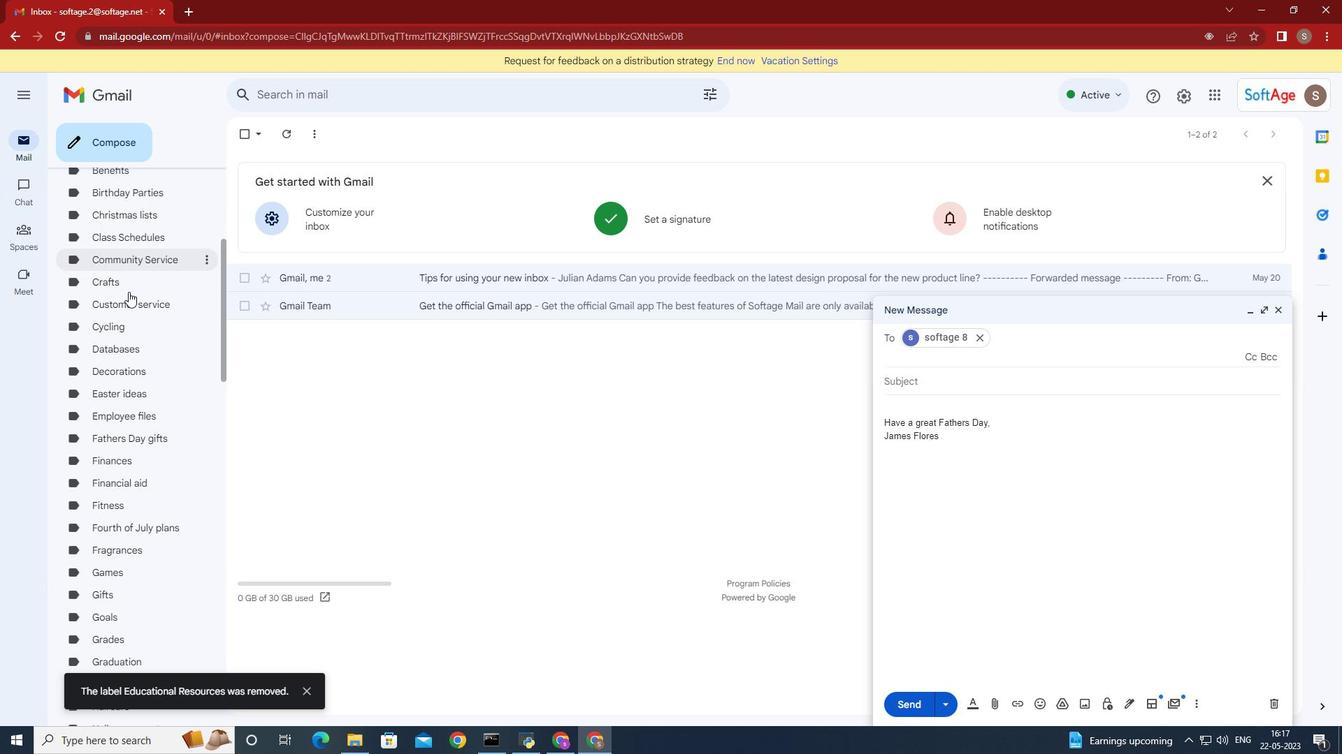 
Action: Mouse scrolled (162, 334) with delta (0, 0)
Screenshot: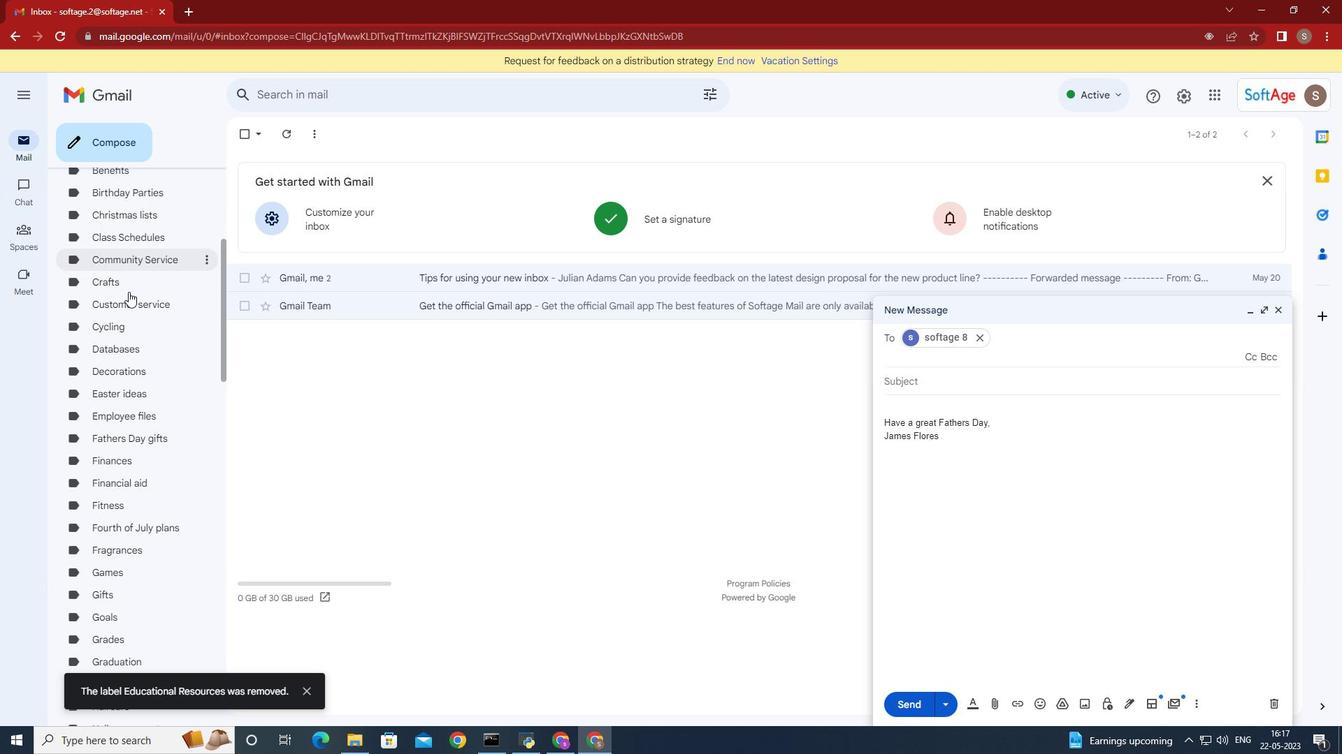
Action: Mouse moved to (199, 335)
Screenshot: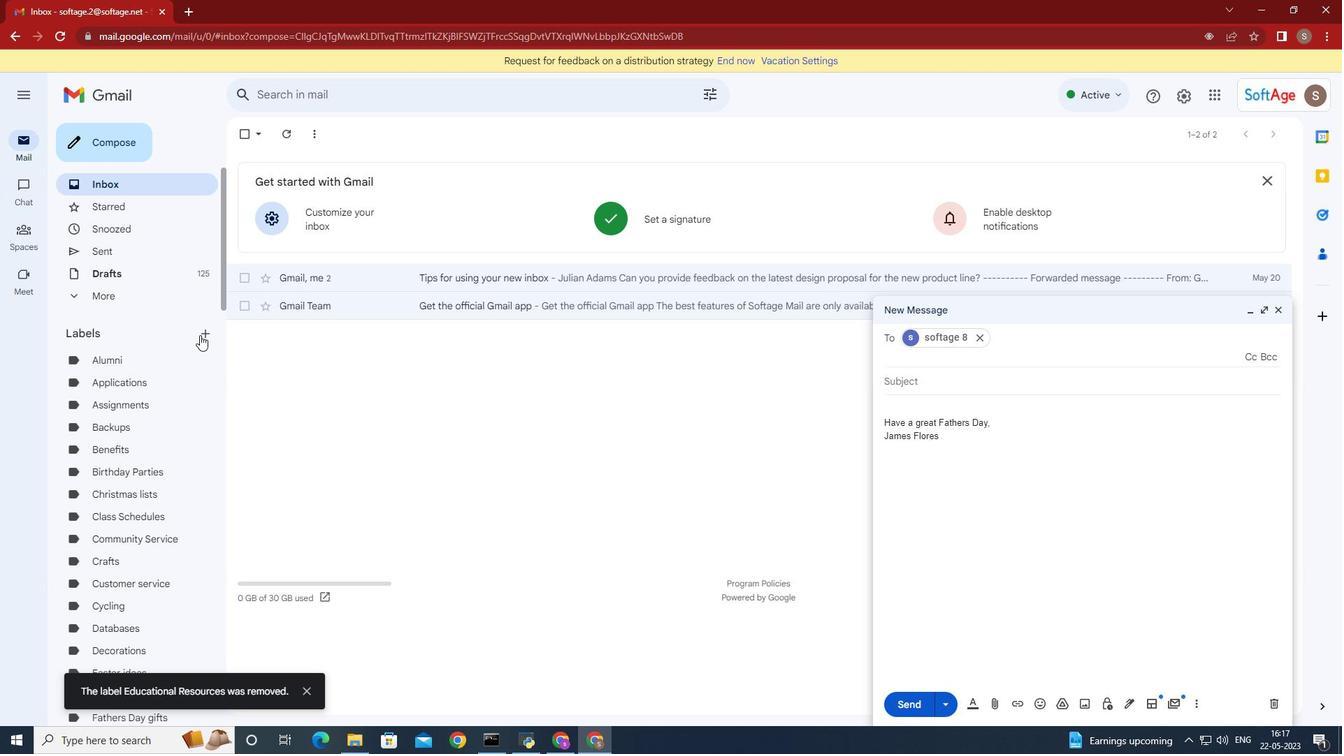 
Action: Mouse pressed left at (199, 335)
Screenshot: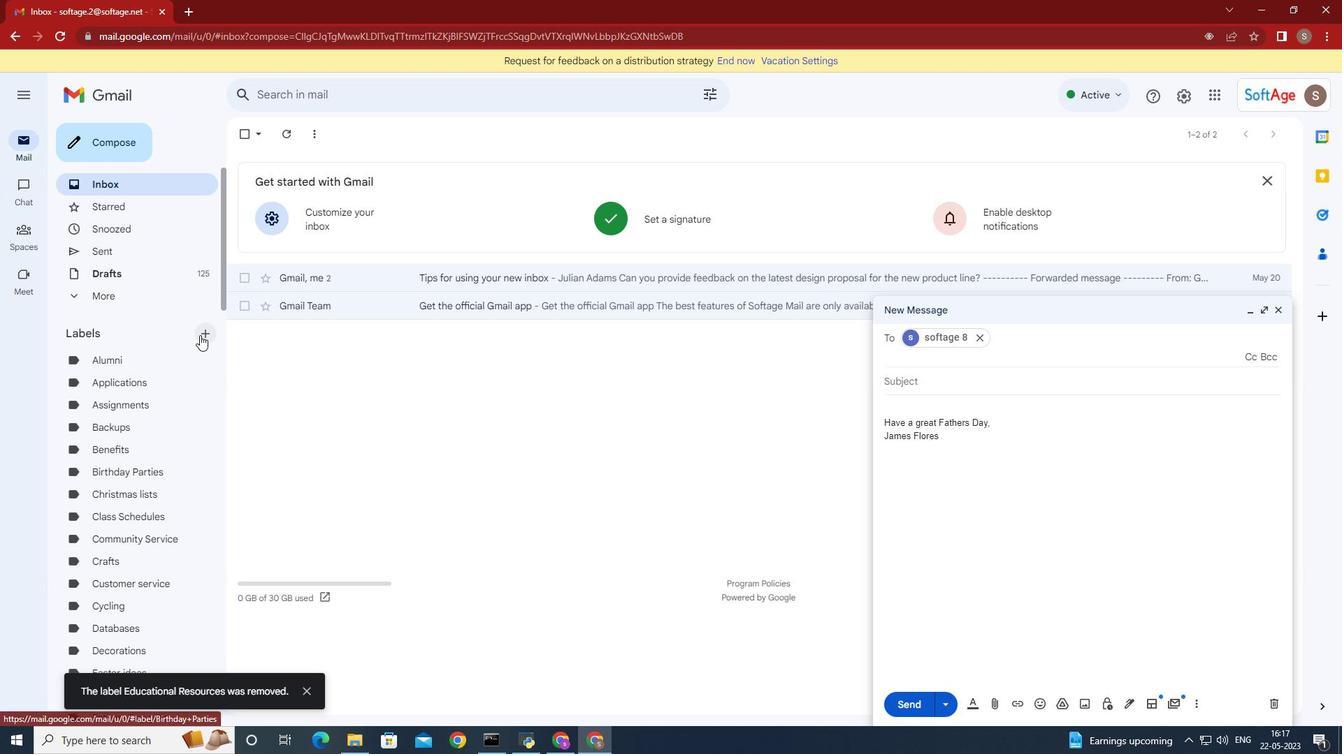 
Action: Mouse moved to (357, 366)
Screenshot: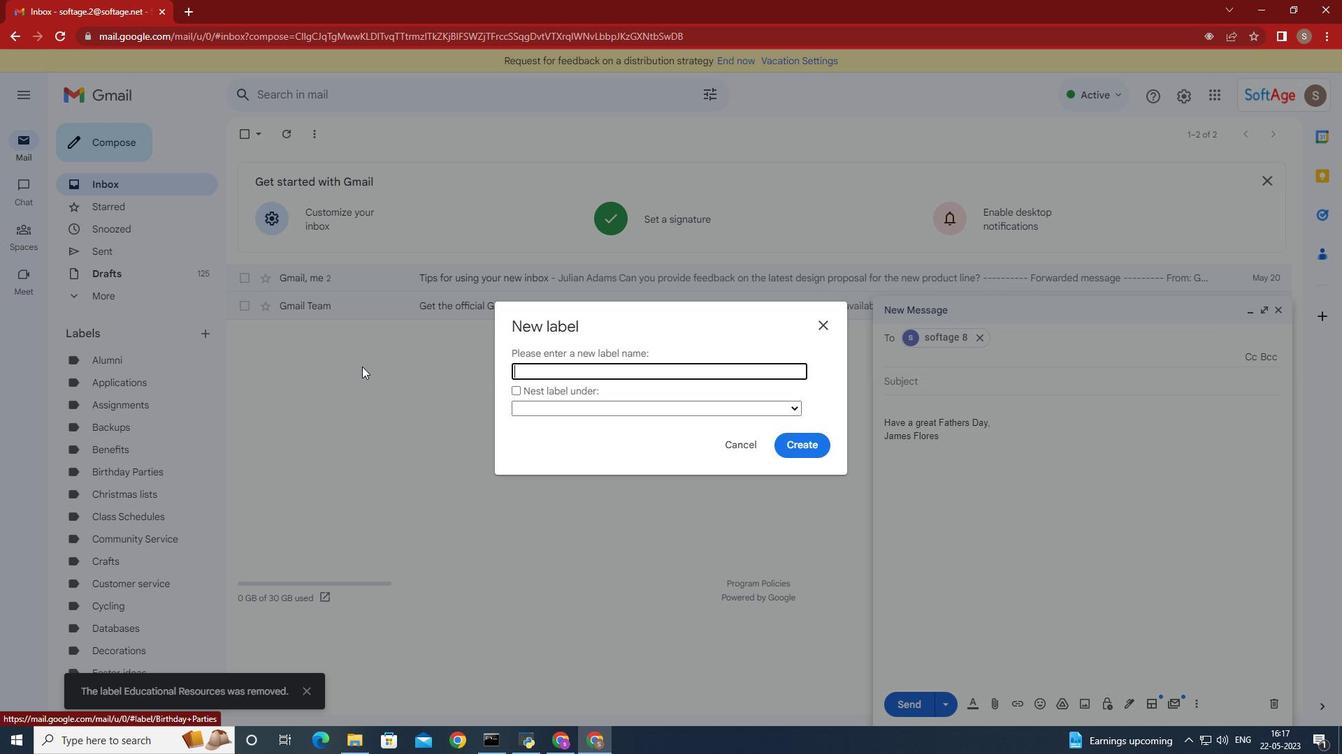 
Action: Key pressed <Key.shift><Key.shift><Key.shift><Key.shift>Educational;<Key.backspace><Key.space><Key.shift>resources
Screenshot: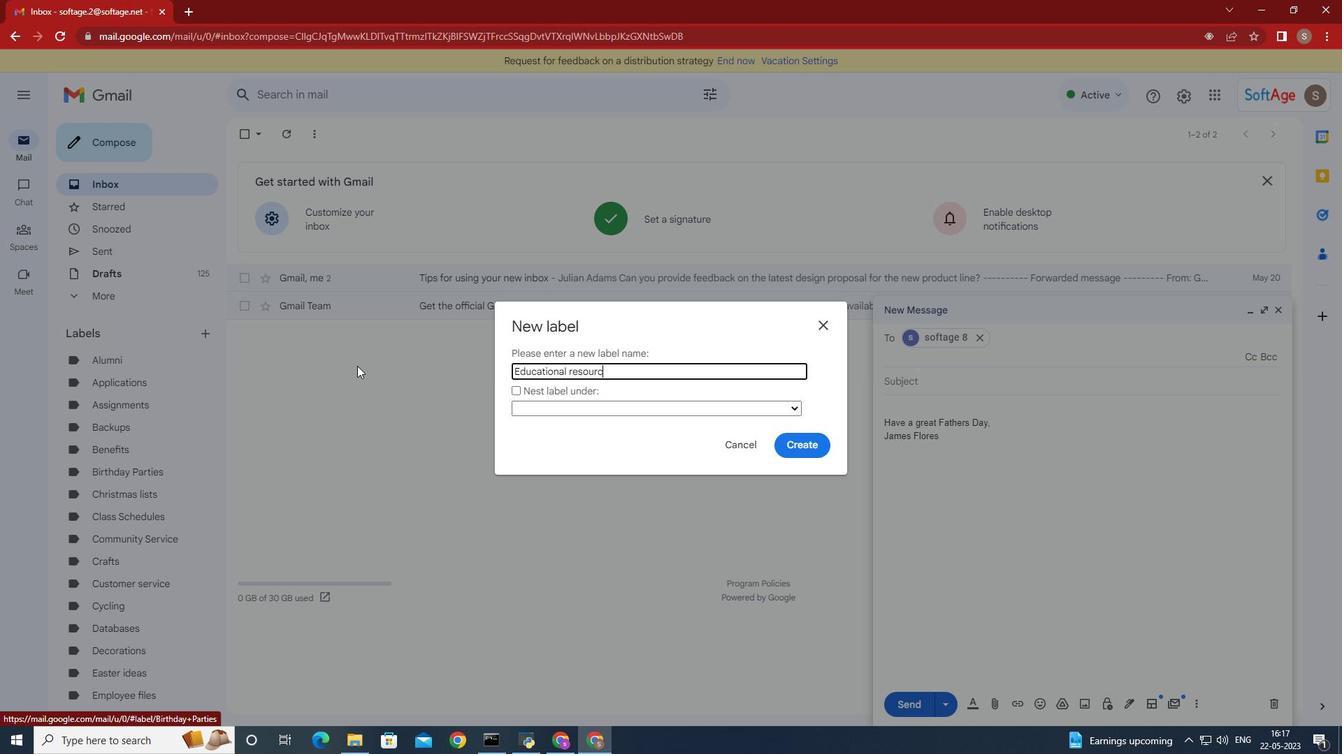 
Action: Mouse moved to (802, 448)
Screenshot: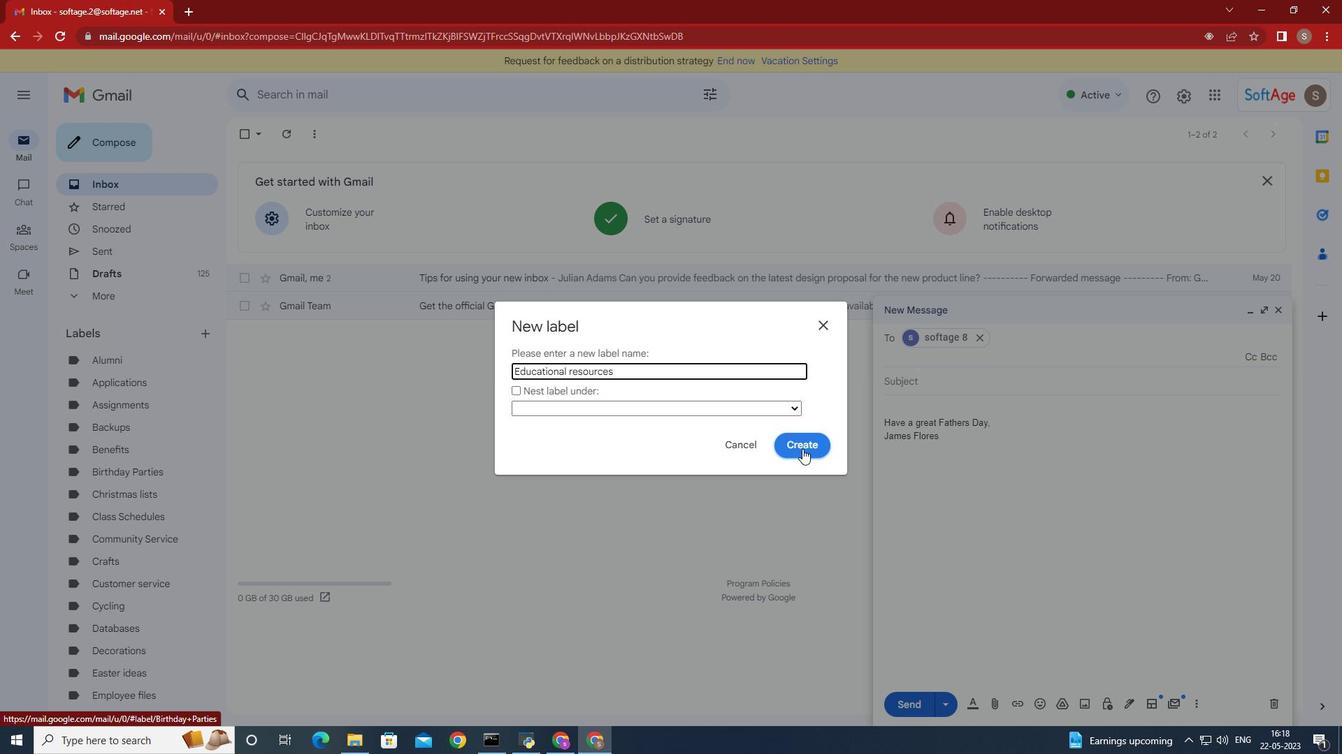 
Action: Mouse pressed left at (802, 448)
Screenshot: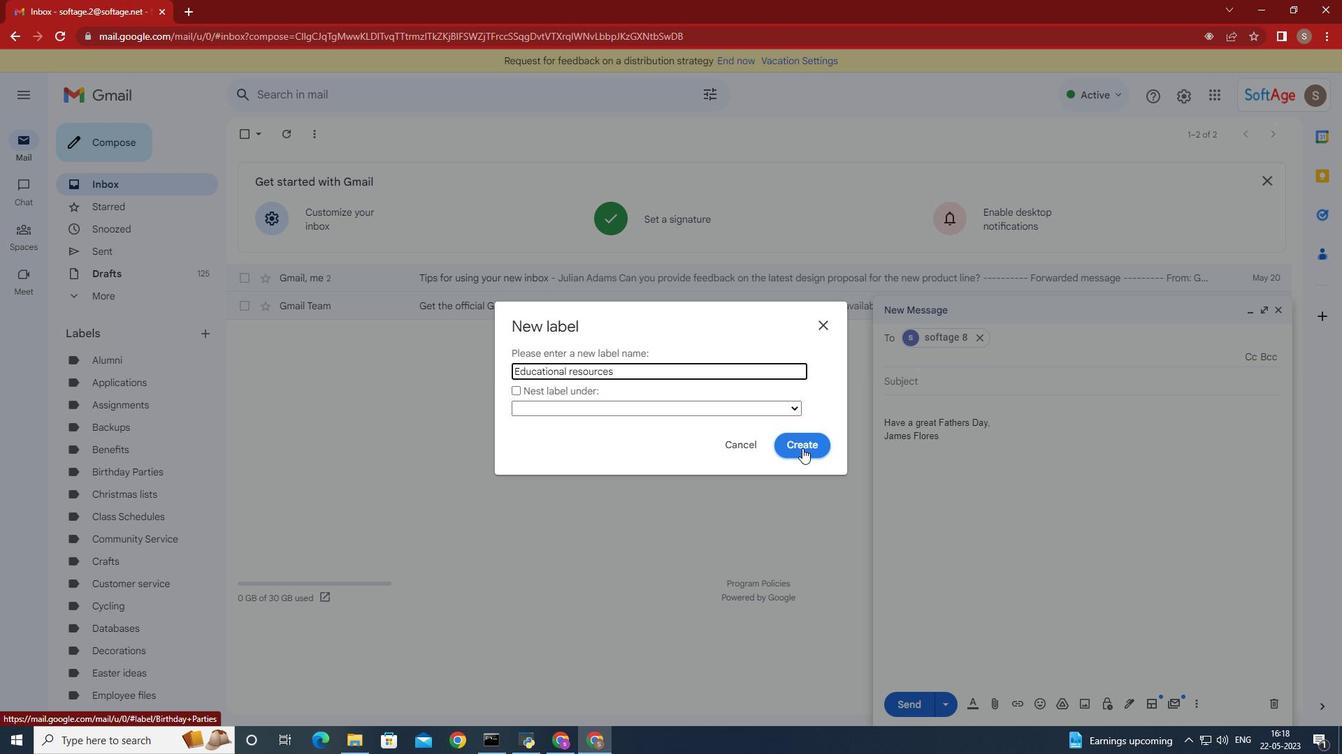 
Action: Mouse moved to (795, 437)
Screenshot: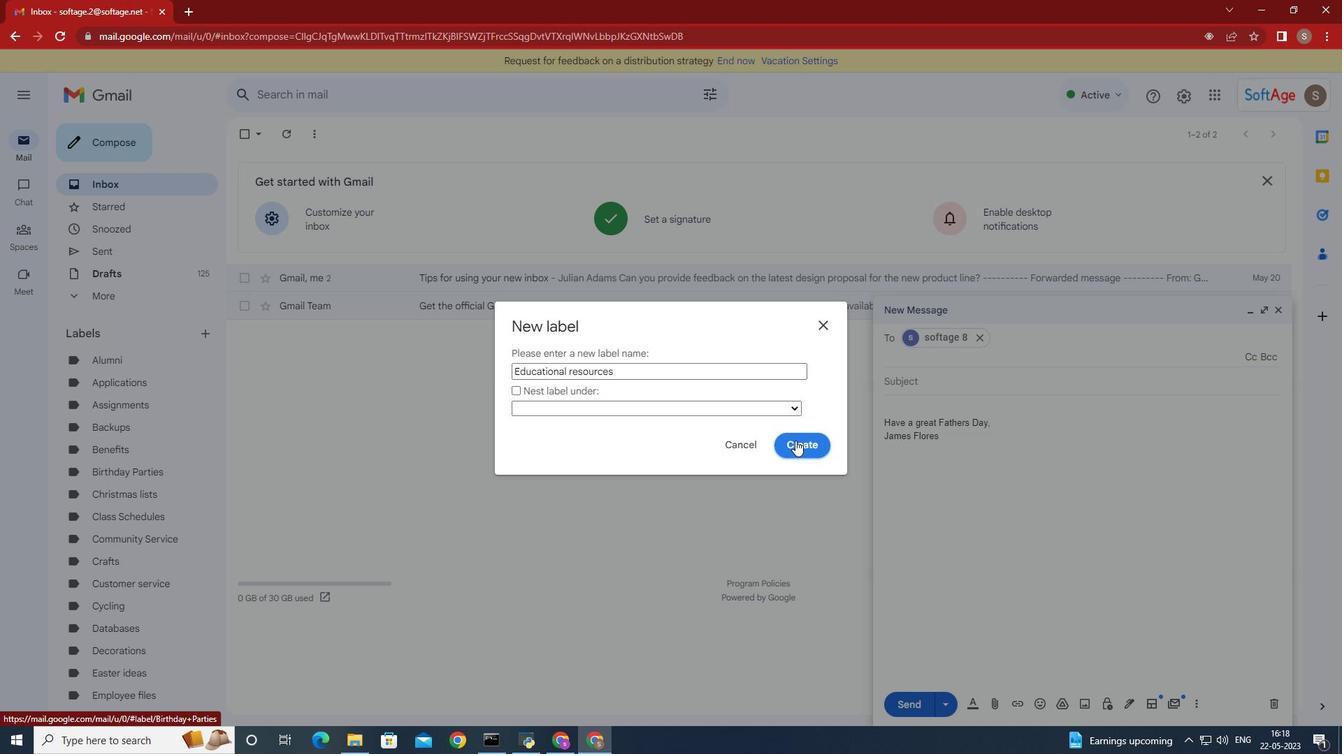 
